 Task: Search for a guitar on Flipkart, compare options, and add your preferred choice to the cart.
Action: Mouse moved to (303, 55)
Screenshot: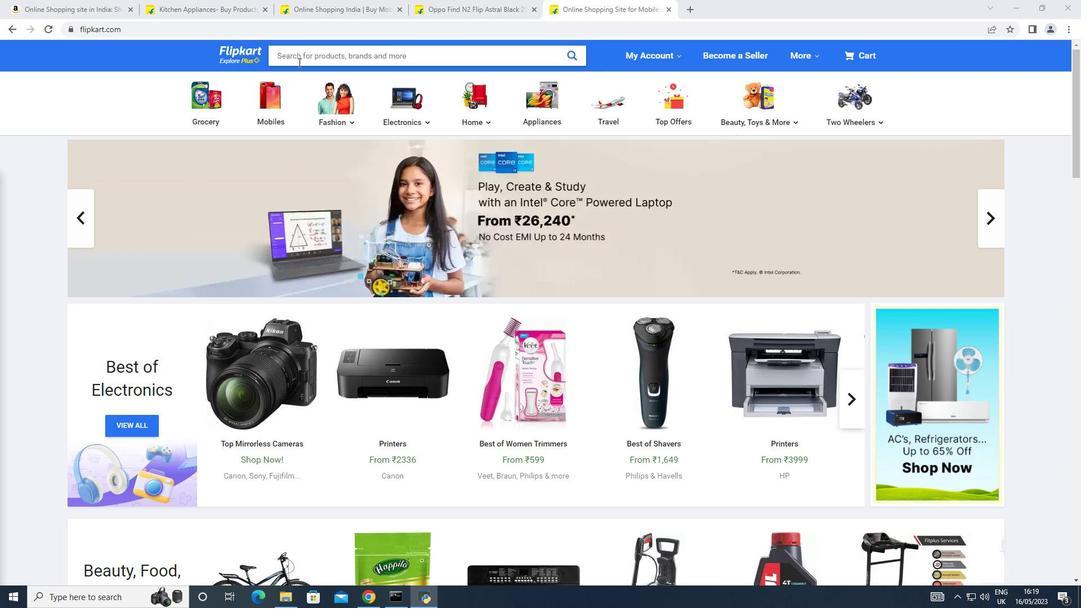 
Action: Mouse pressed left at (303, 55)
Screenshot: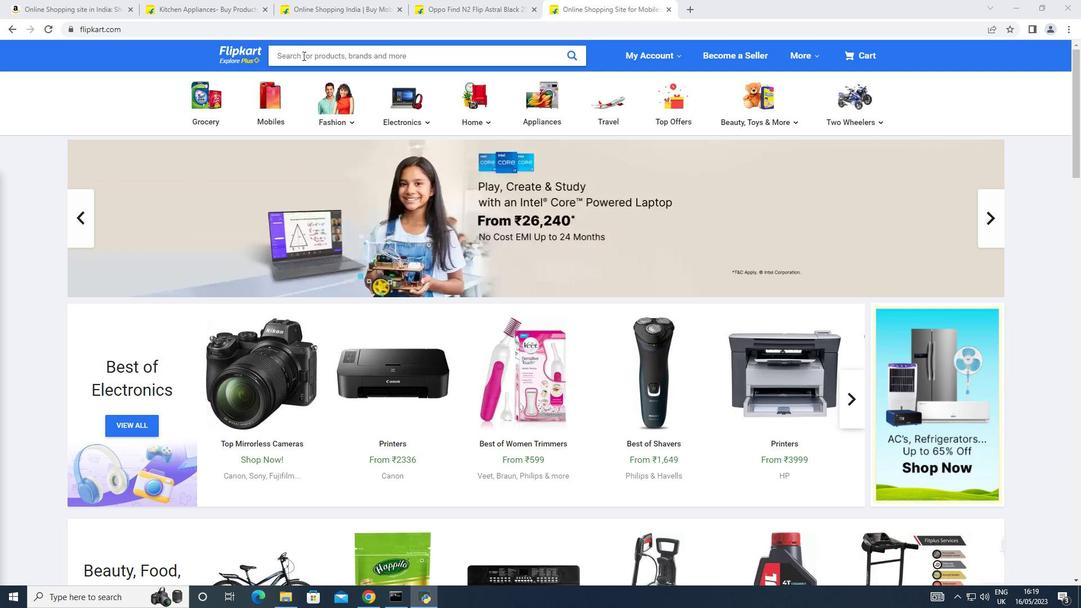 
Action: Key pressed <Key.shift><Key.shift><Key.shift>Guitar
Screenshot: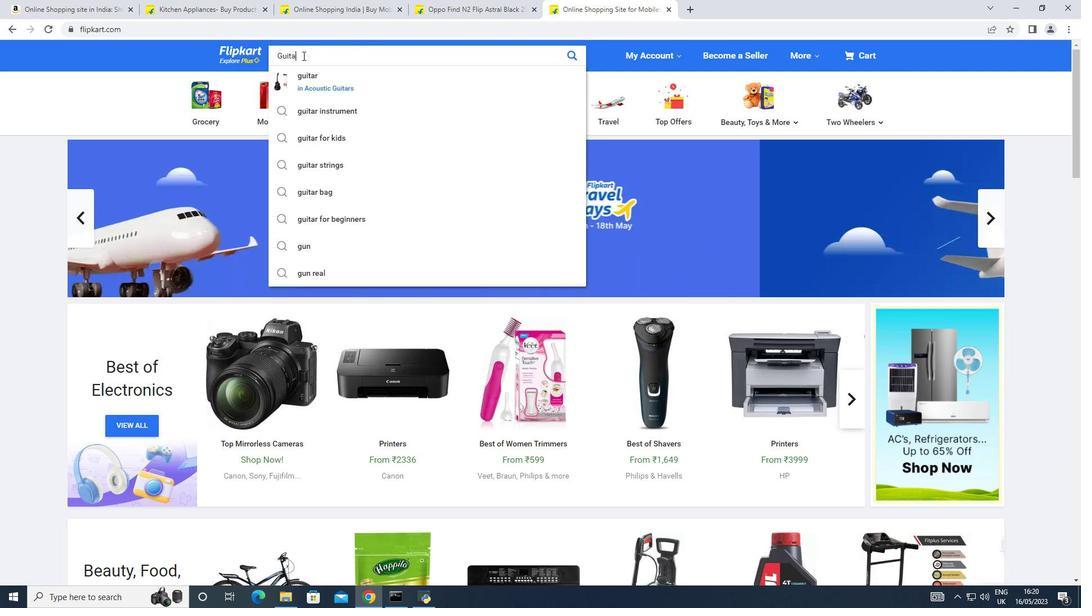 
Action: Mouse moved to (321, 78)
Screenshot: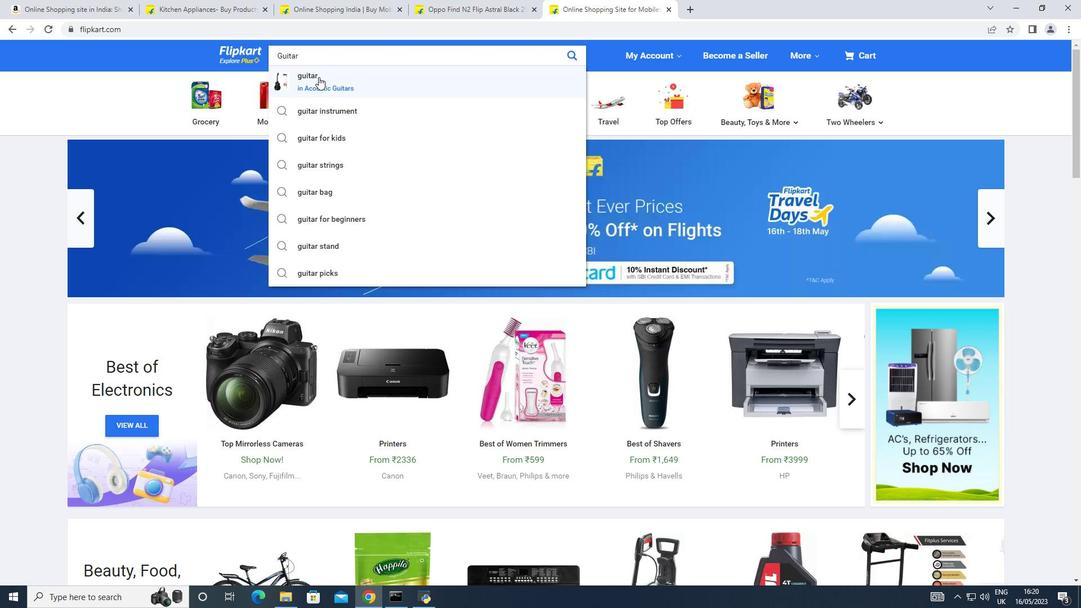 
Action: Mouse pressed left at (321, 78)
Screenshot: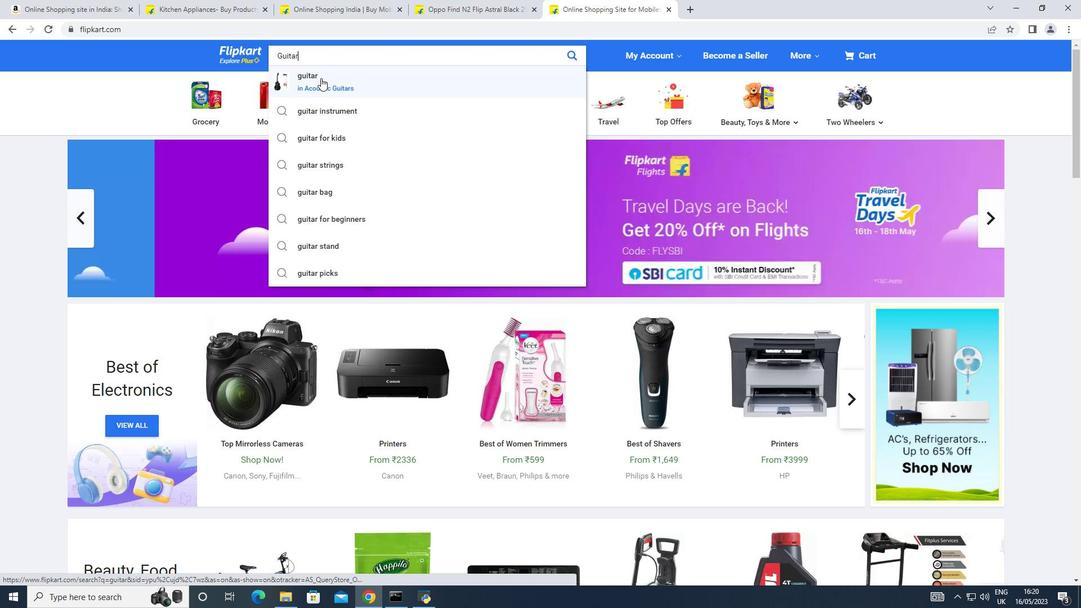 
Action: Mouse moved to (369, 205)
Screenshot: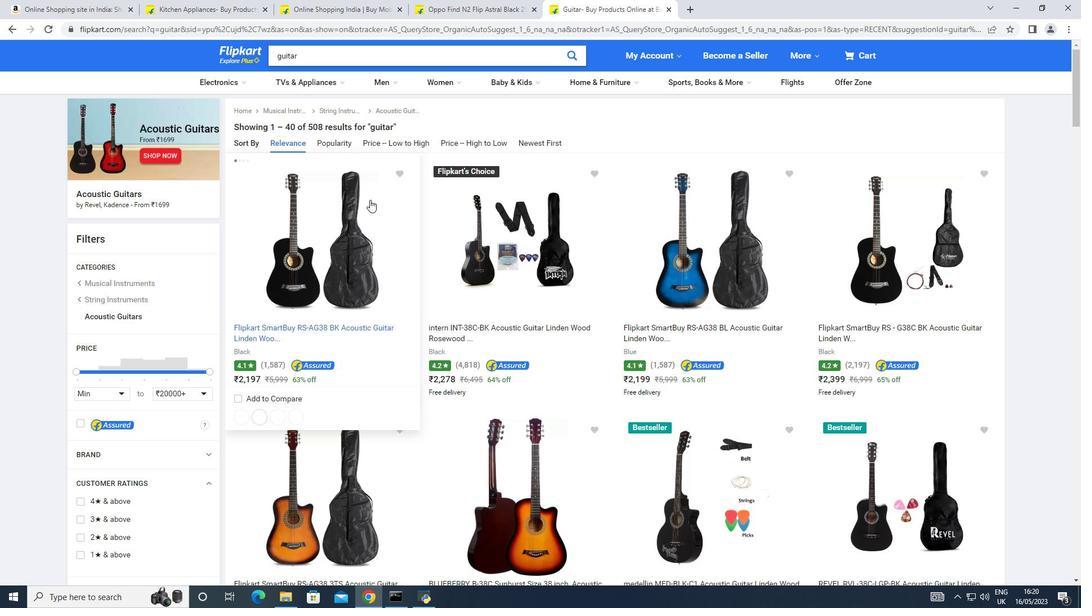 
Action: Mouse scrolled (369, 205) with delta (0, 0)
Screenshot: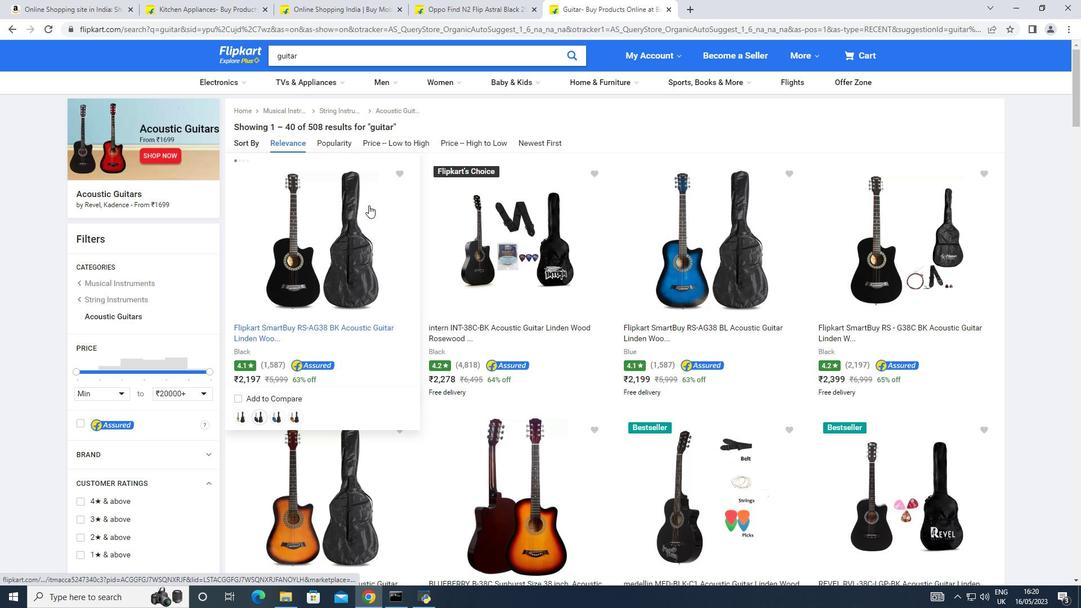 
Action: Mouse moved to (570, 230)
Screenshot: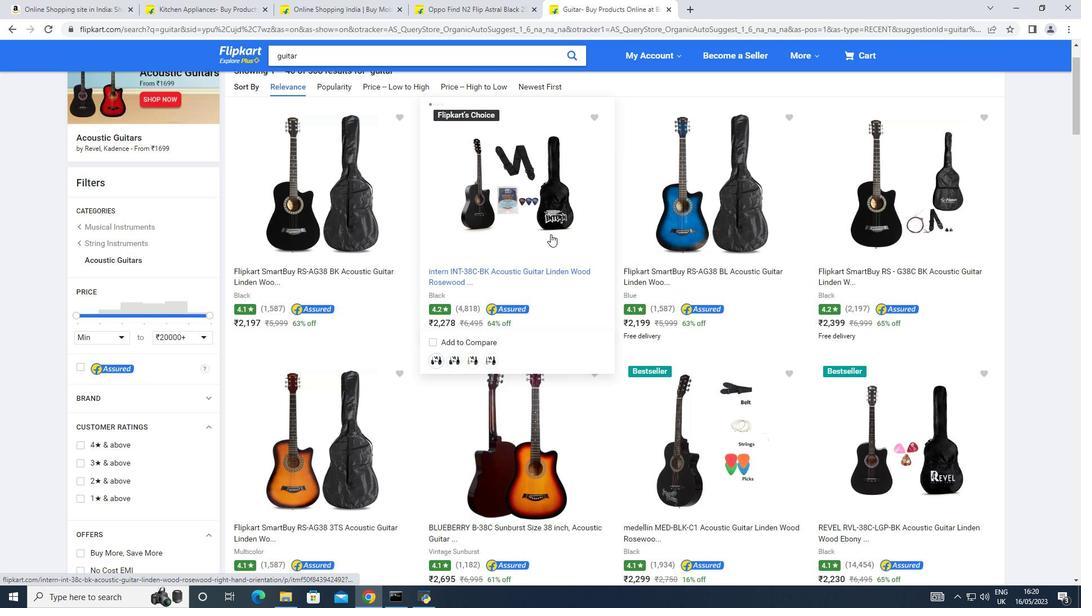 
Action: Mouse scrolled (570, 230) with delta (0, 0)
Screenshot: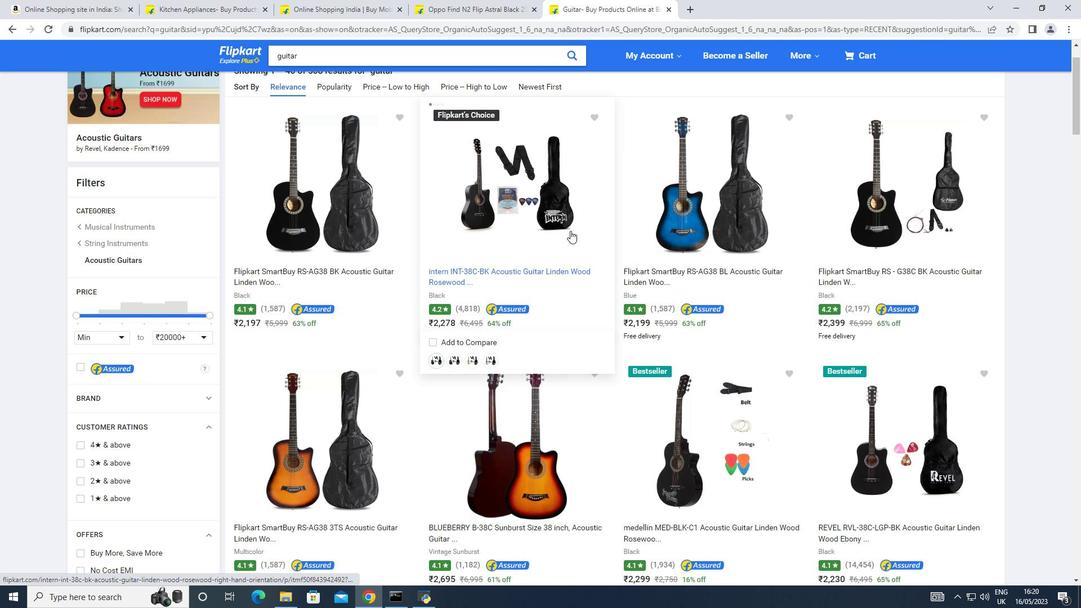 
Action: Mouse scrolled (570, 230) with delta (0, 0)
Screenshot: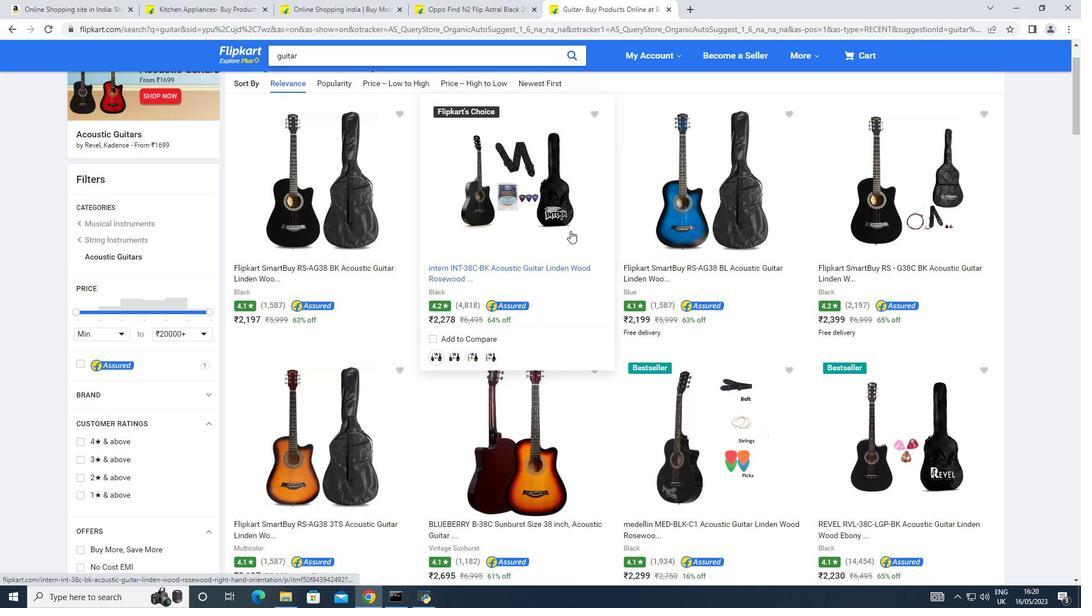 
Action: Mouse moved to (576, 232)
Screenshot: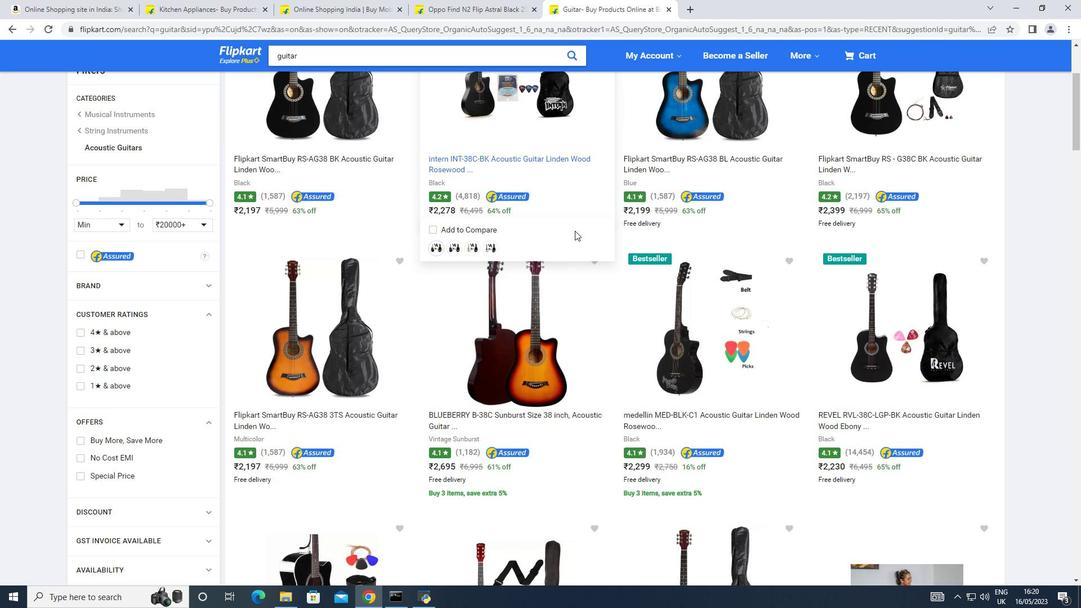 
Action: Mouse scrolled (576, 231) with delta (0, 0)
Screenshot: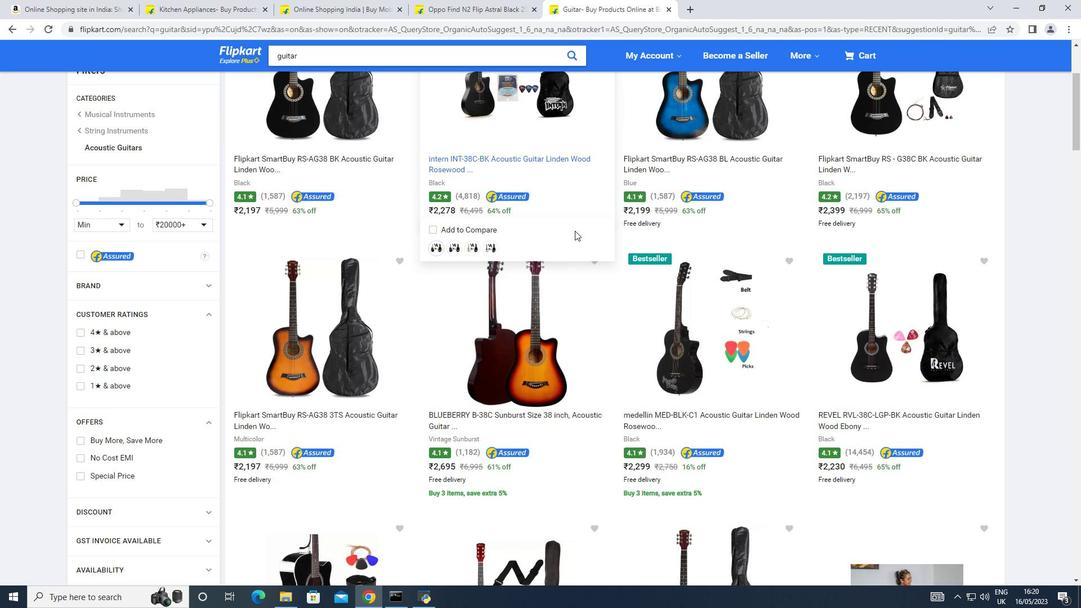 
Action: Mouse moved to (578, 233)
Screenshot: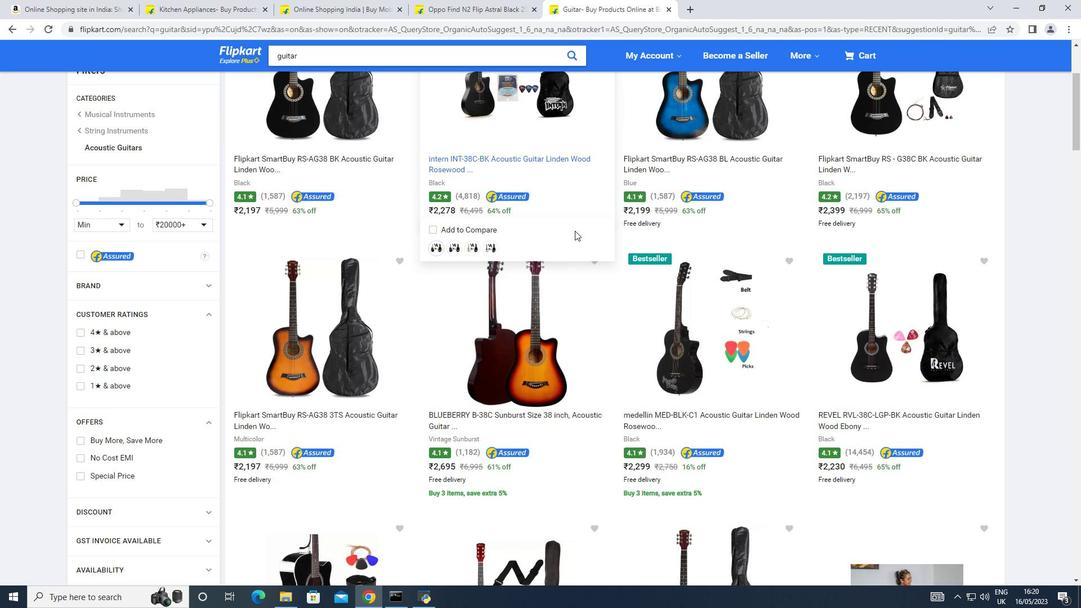 
Action: Mouse scrolled (578, 232) with delta (0, 0)
Screenshot: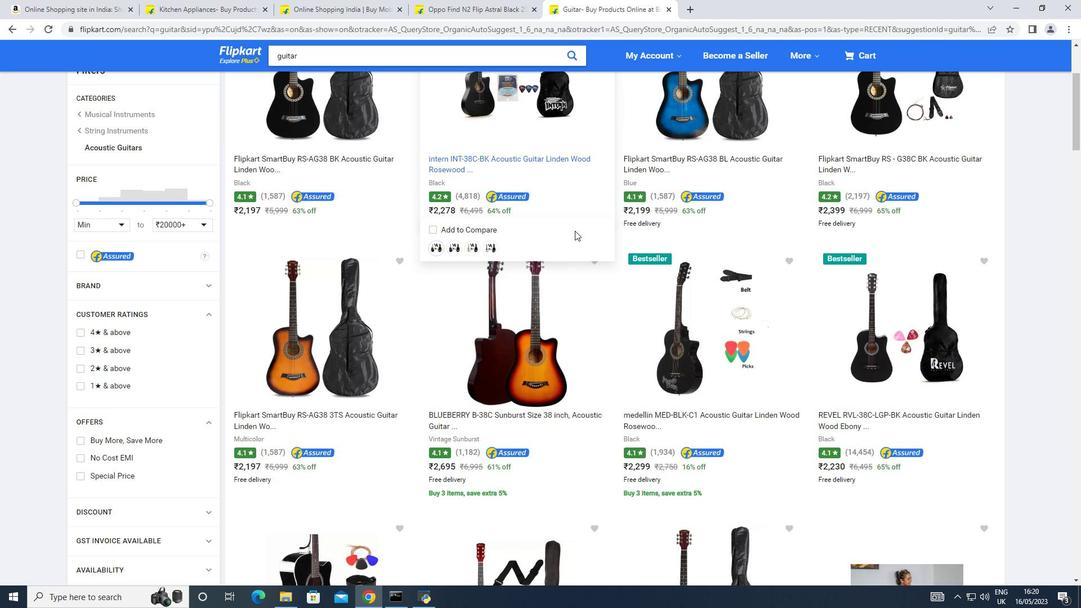 
Action: Mouse moved to (578, 233)
Screenshot: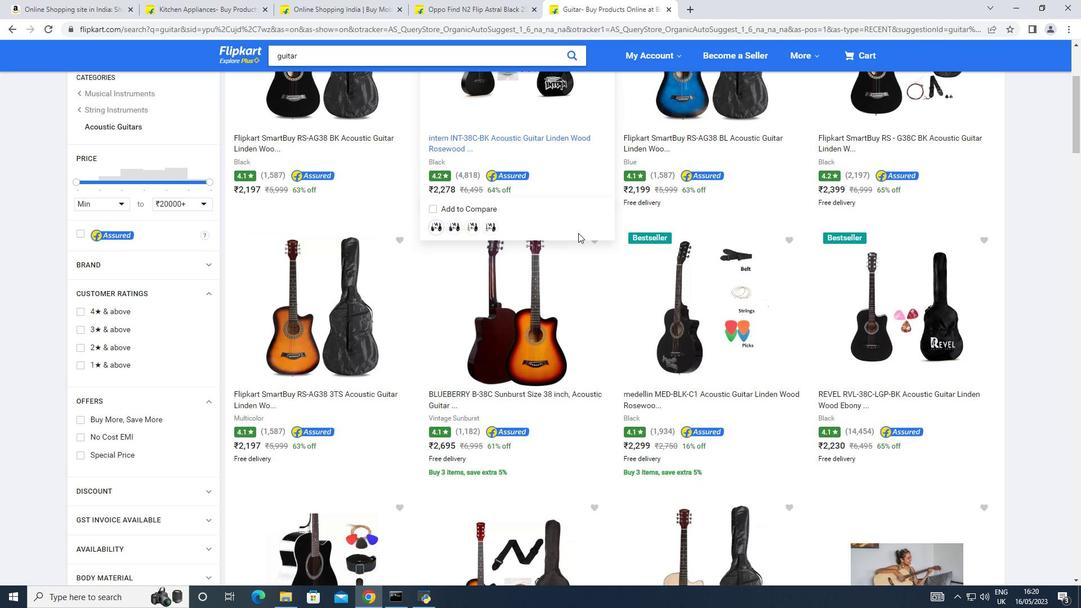 
Action: Mouse scrolled (578, 232) with delta (0, 0)
Screenshot: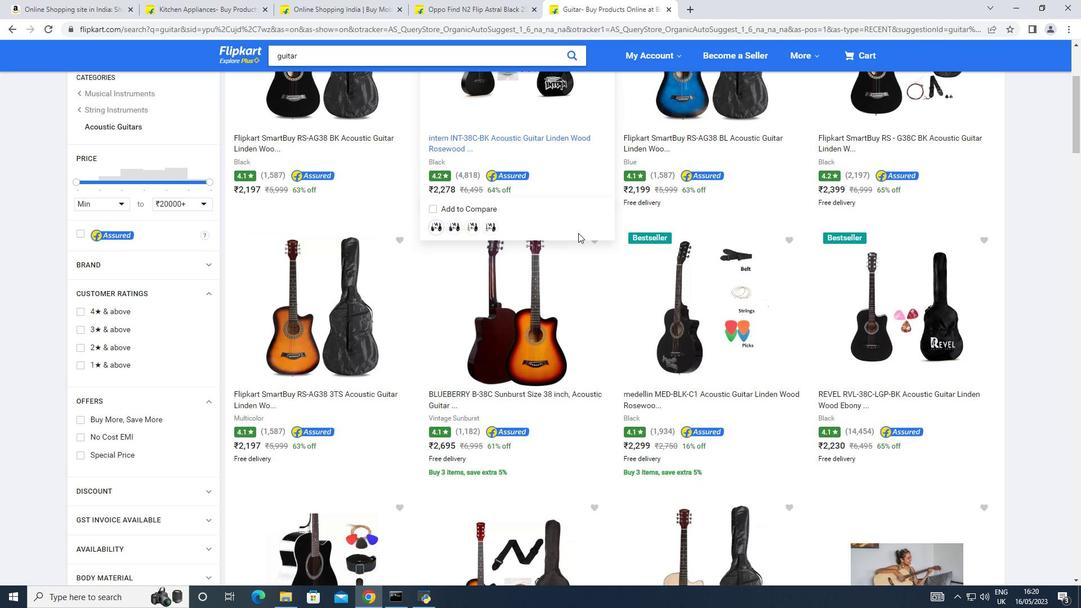 
Action: Mouse moved to (581, 233)
Screenshot: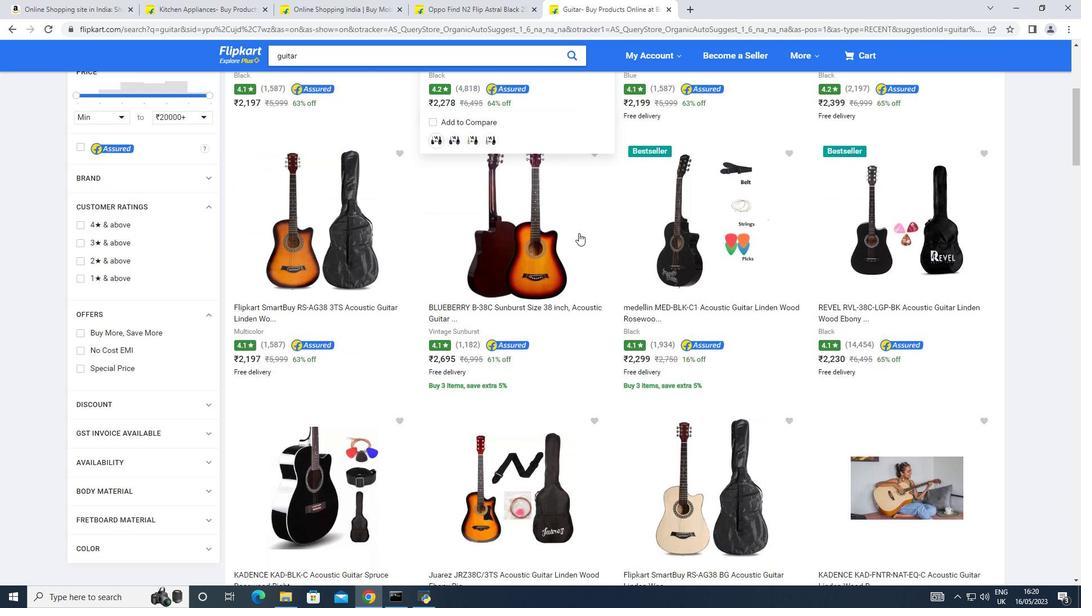 
Action: Mouse scrolled (581, 232) with delta (0, 0)
Screenshot: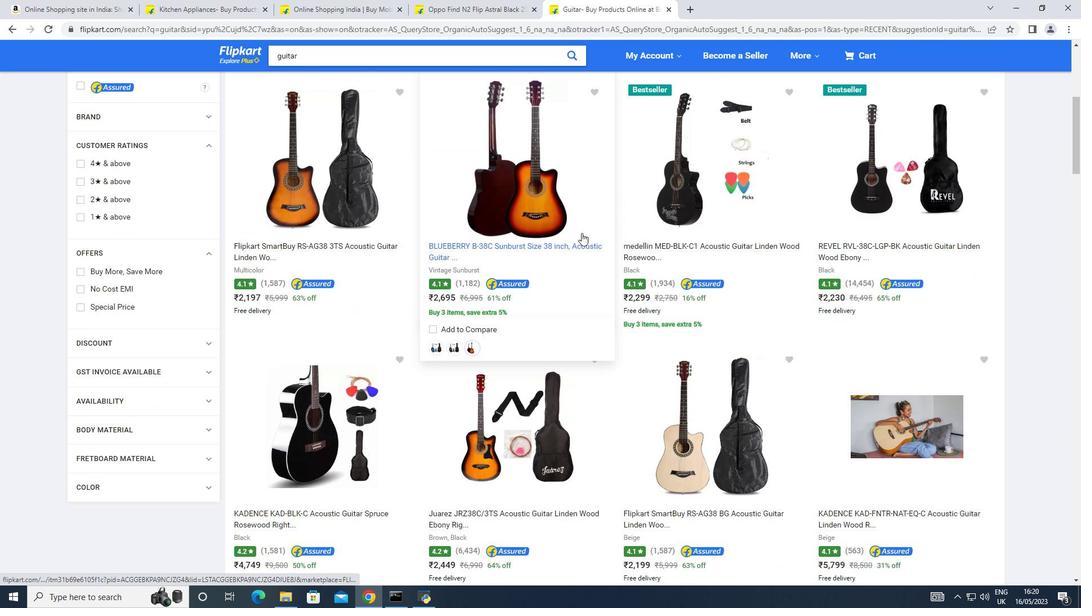 
Action: Mouse scrolled (581, 232) with delta (0, 0)
Screenshot: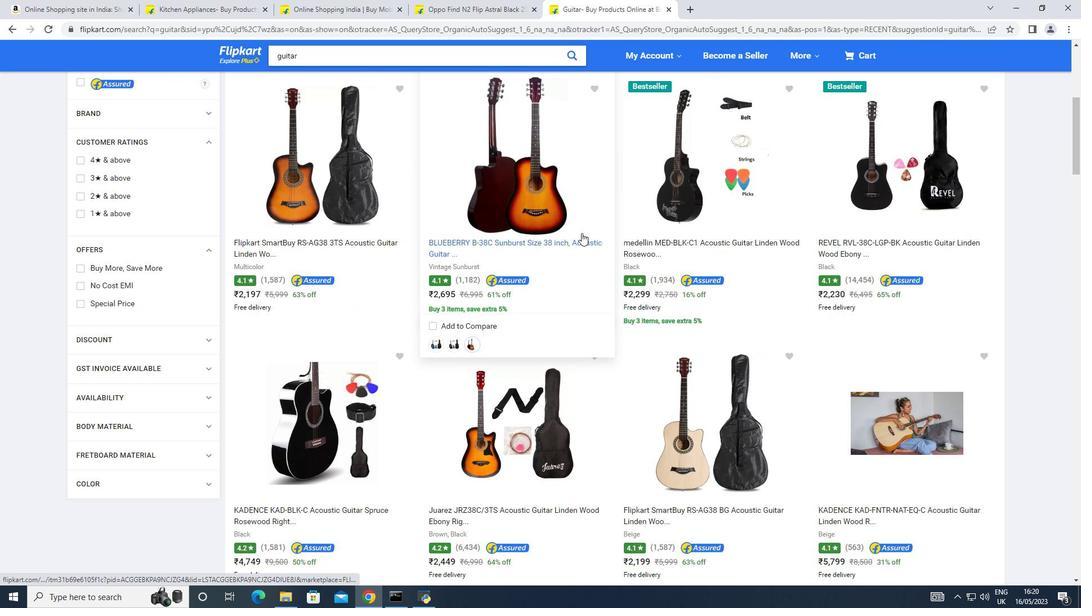 
Action: Mouse scrolled (581, 232) with delta (0, 0)
Screenshot: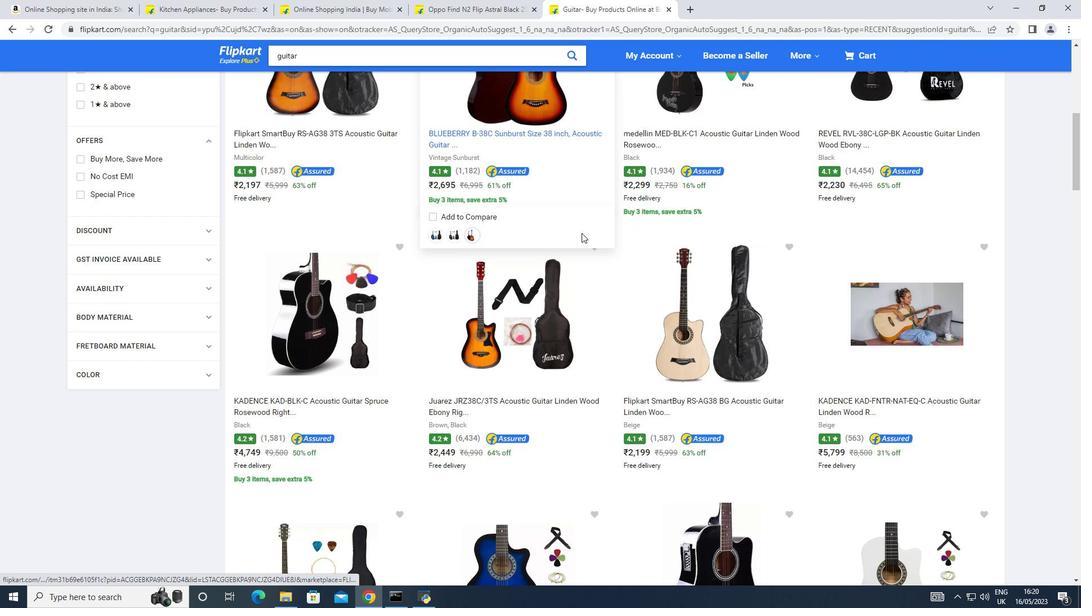 
Action: Mouse moved to (584, 228)
Screenshot: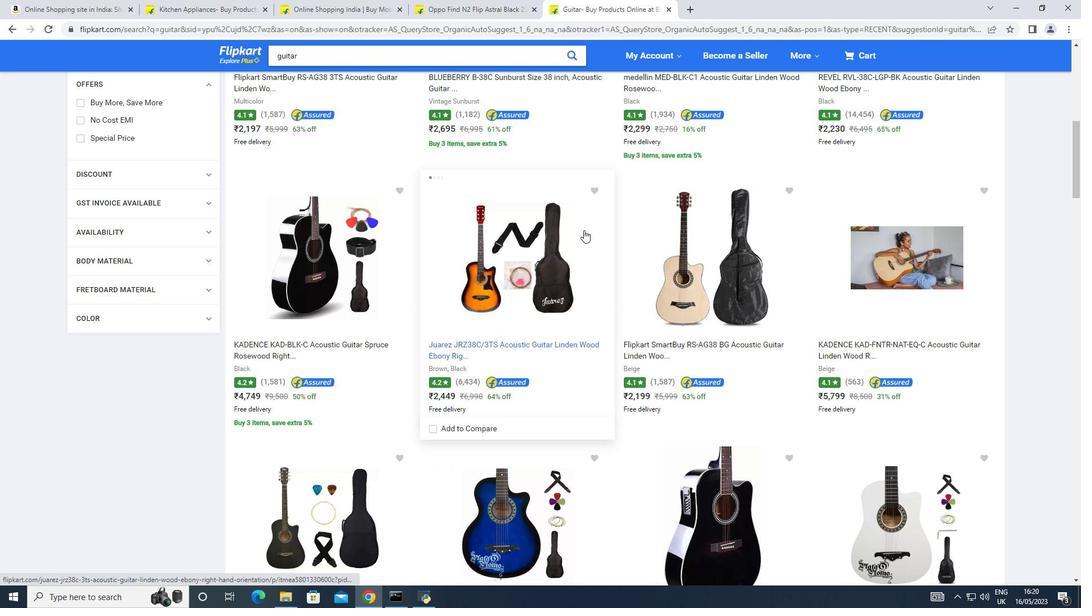 
Action: Mouse scrolled (584, 228) with delta (0, 0)
Screenshot: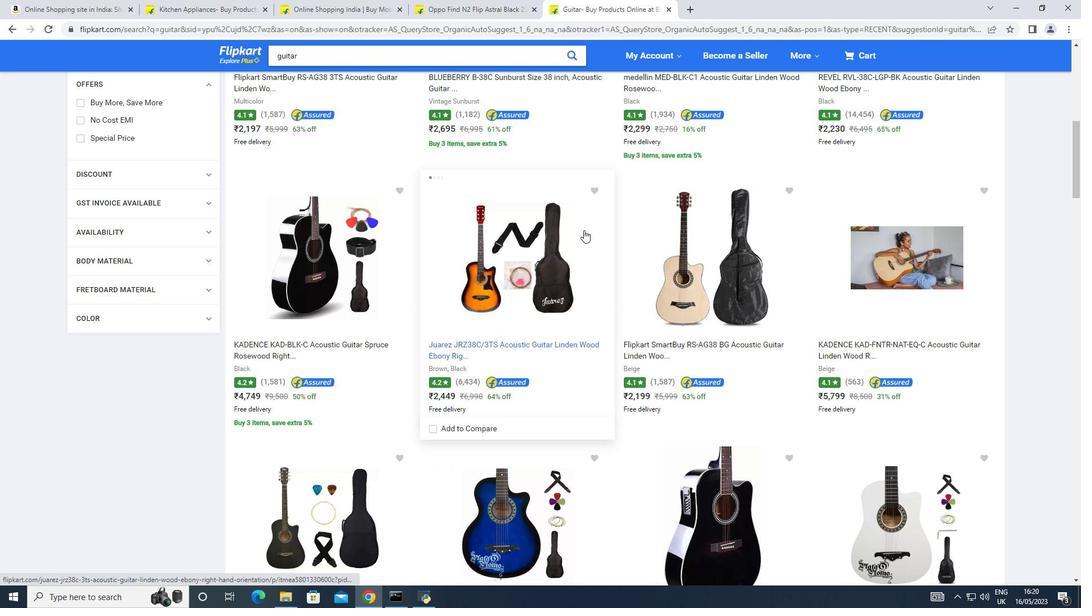 
Action: Mouse moved to (585, 230)
Screenshot: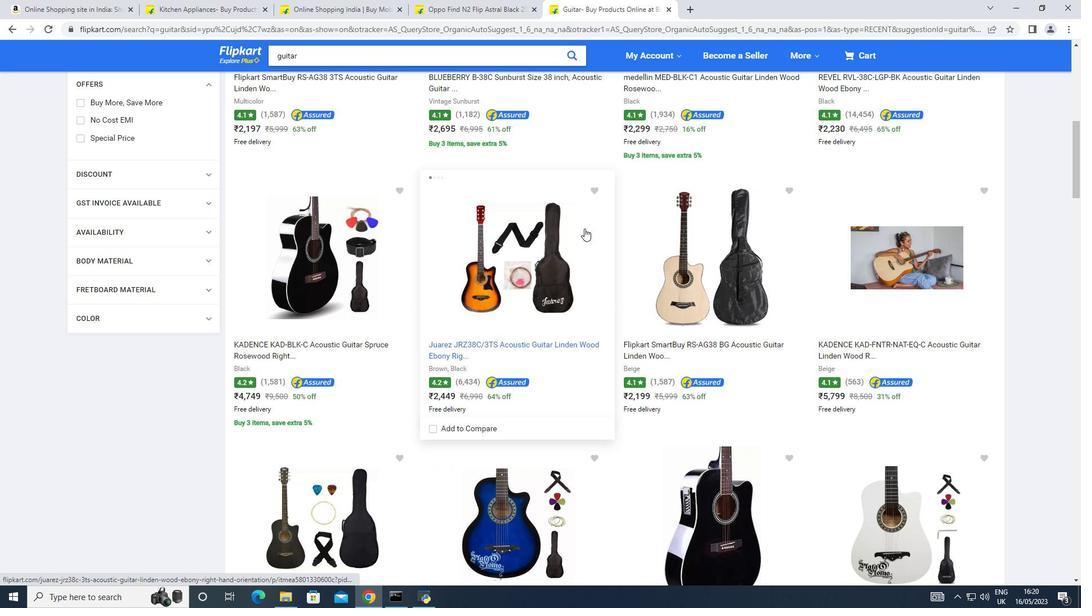 
Action: Mouse scrolled (585, 229) with delta (0, 0)
Screenshot: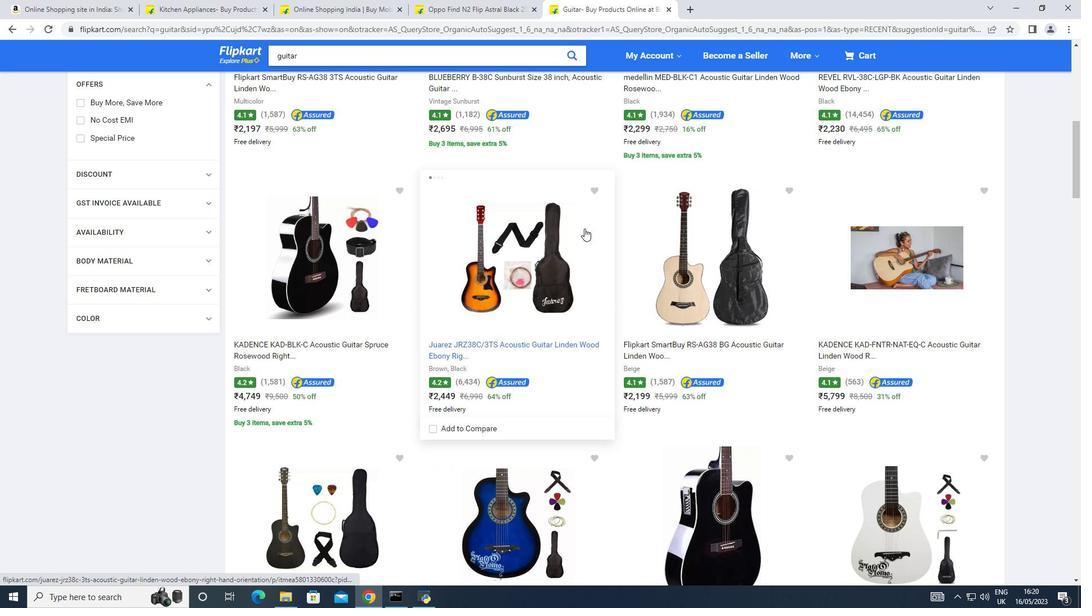 
Action: Mouse moved to (586, 234)
Screenshot: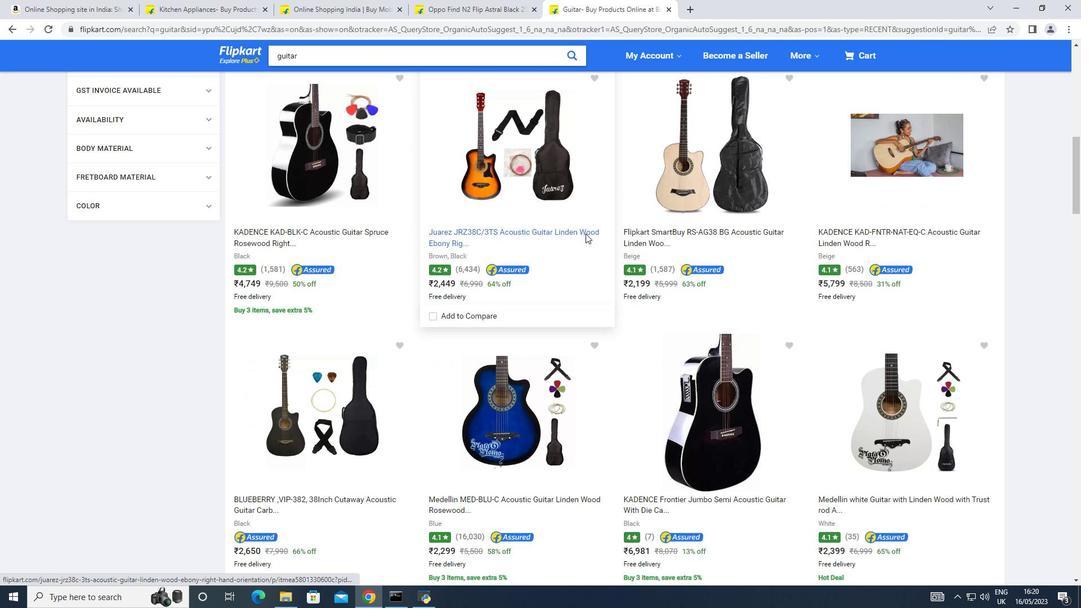 
Action: Mouse scrolled (586, 233) with delta (0, 0)
Screenshot: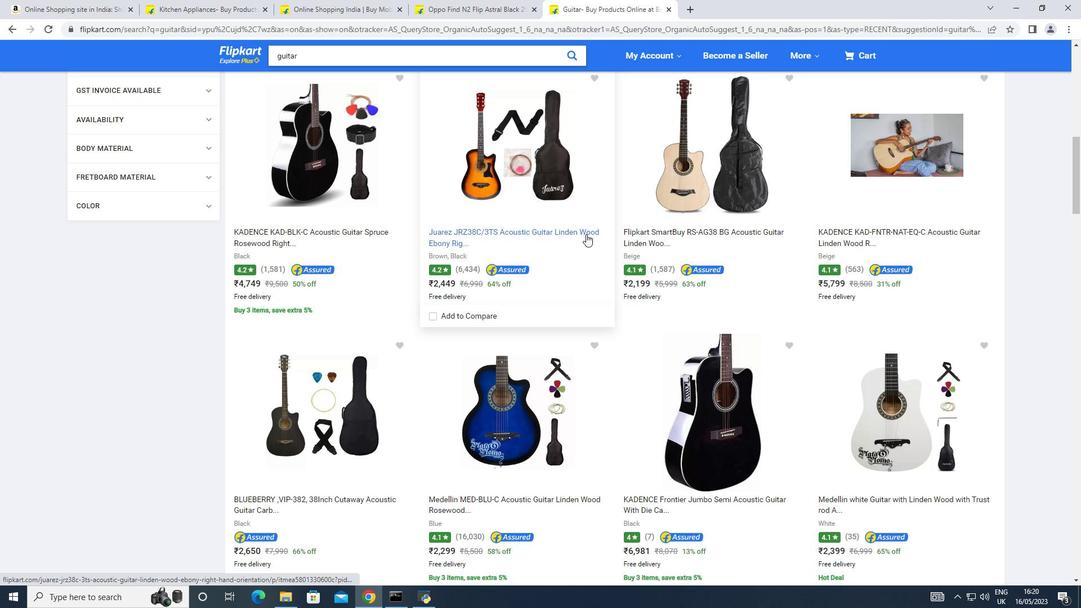
Action: Mouse moved to (587, 237)
Screenshot: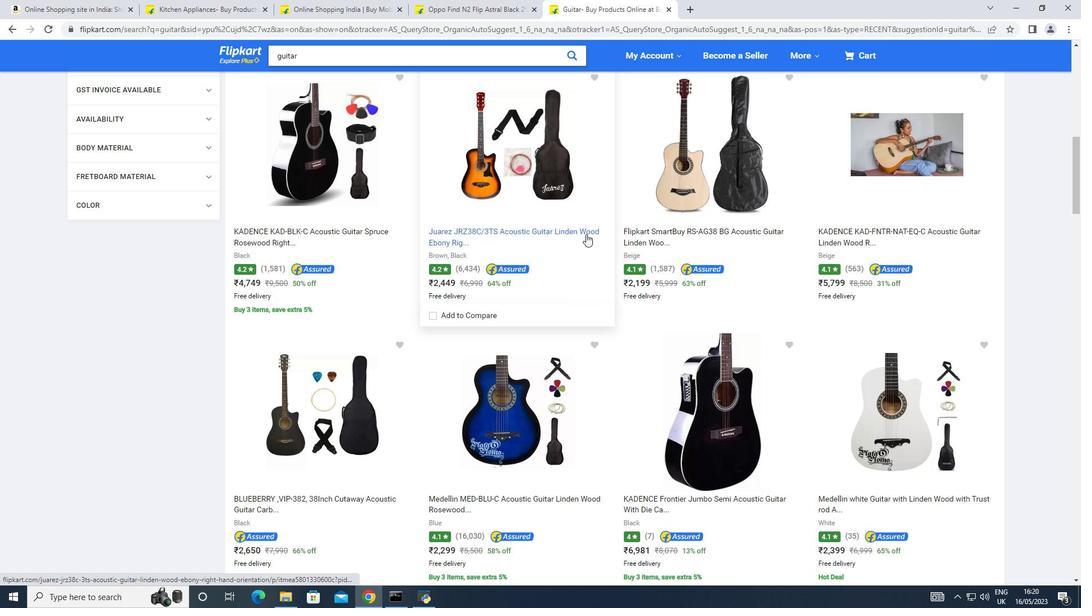 
Action: Mouse scrolled (587, 237) with delta (0, 0)
Screenshot: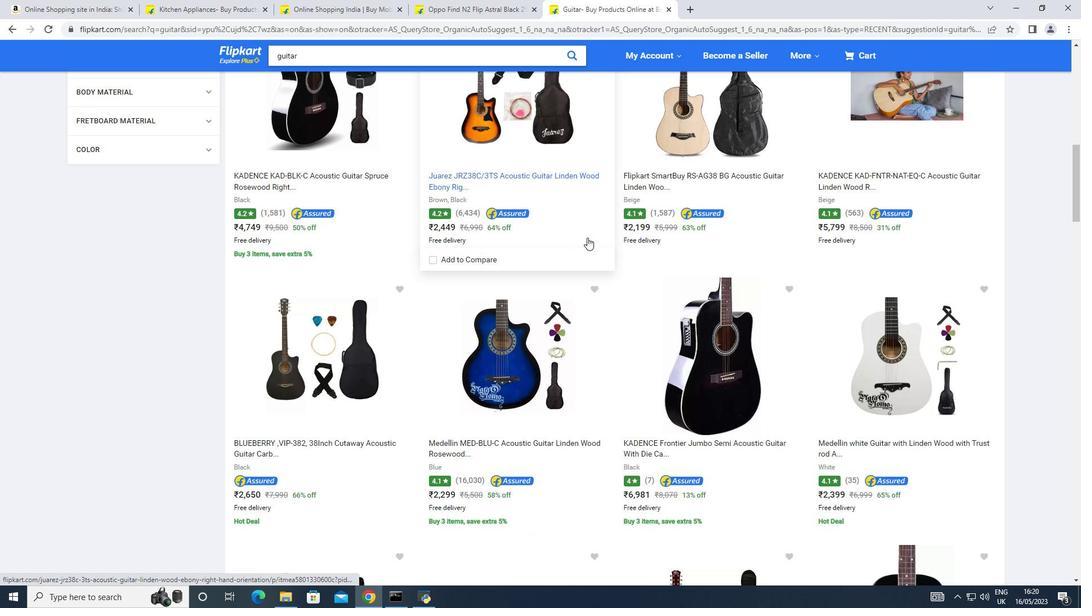 
Action: Mouse moved to (588, 238)
Screenshot: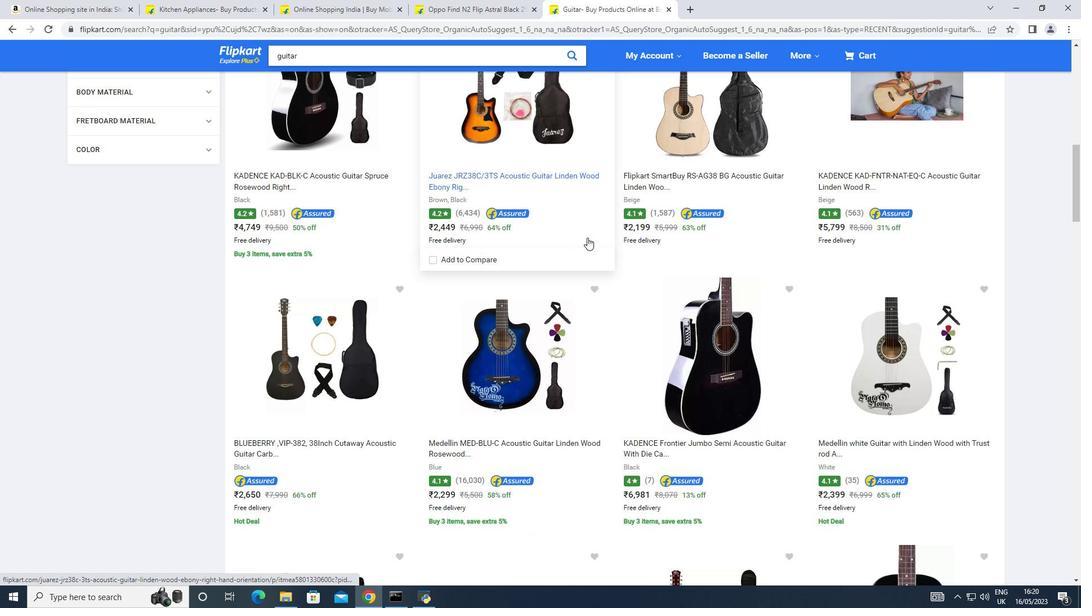 
Action: Mouse scrolled (588, 237) with delta (0, 0)
Screenshot: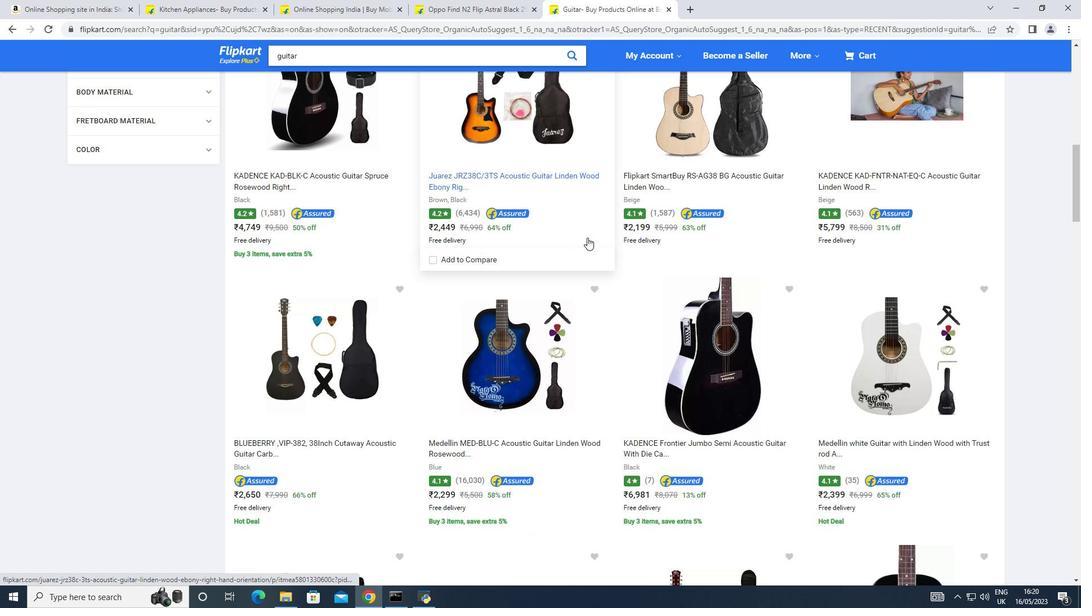 
Action: Mouse moved to (592, 237)
Screenshot: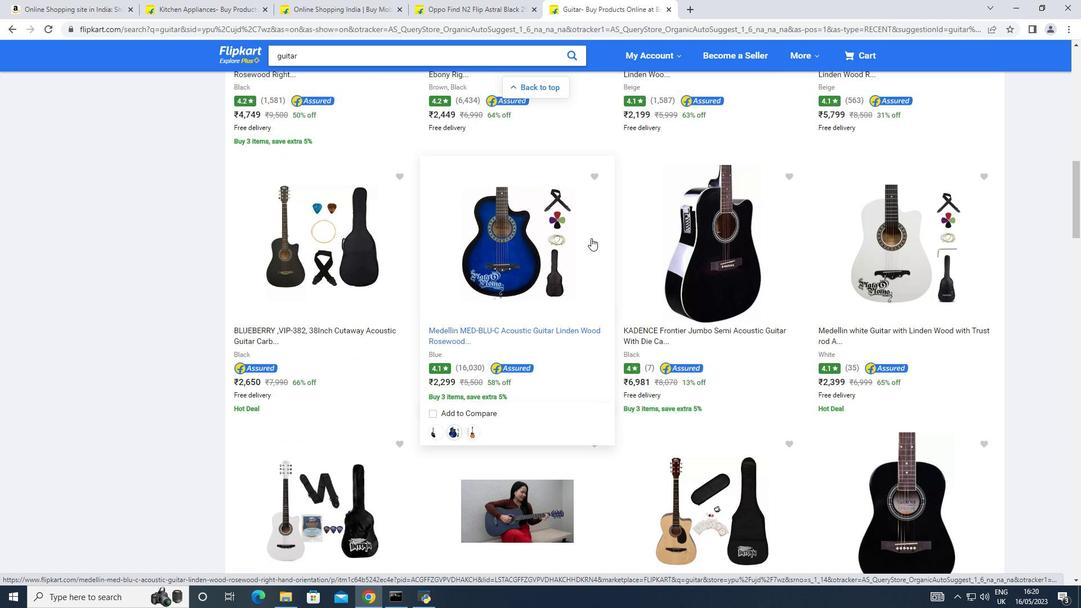 
Action: Mouse scrolled (592, 237) with delta (0, 0)
Screenshot: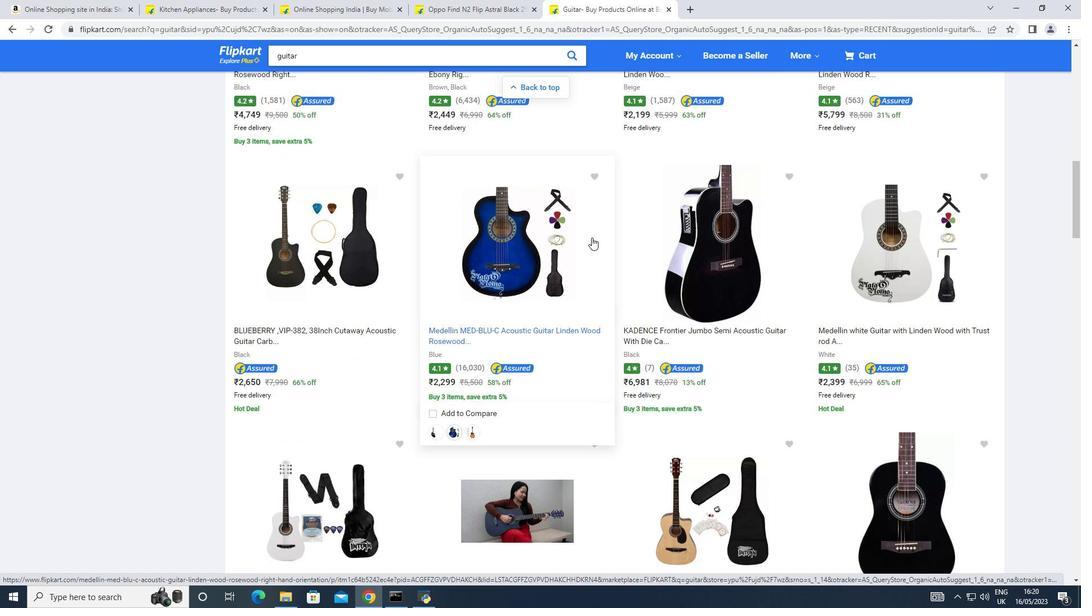 
Action: Mouse scrolled (592, 237) with delta (0, 0)
Screenshot: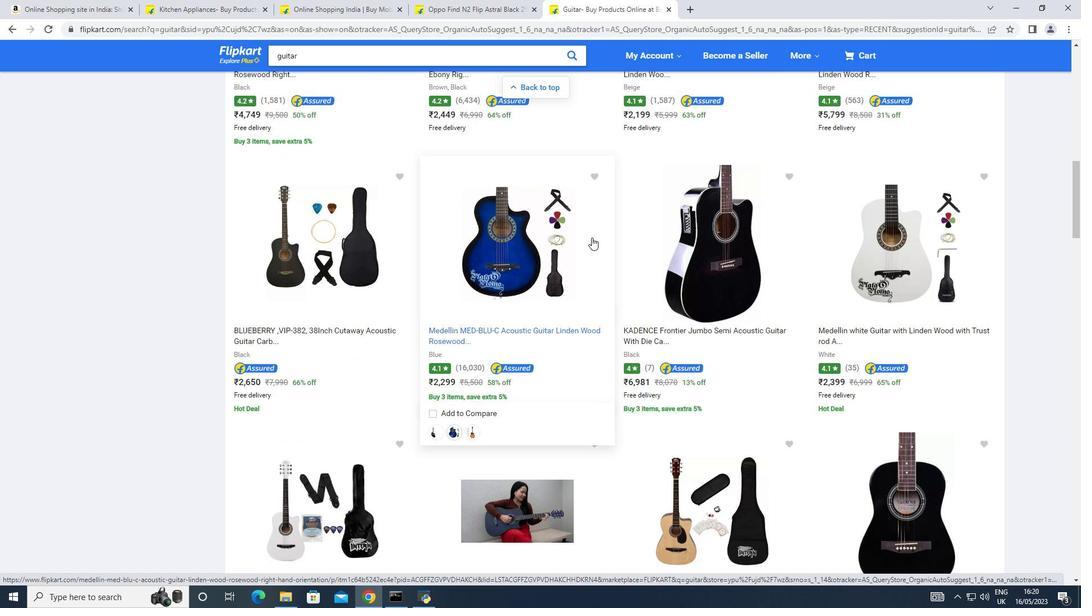 
Action: Mouse scrolled (592, 237) with delta (0, 0)
Screenshot: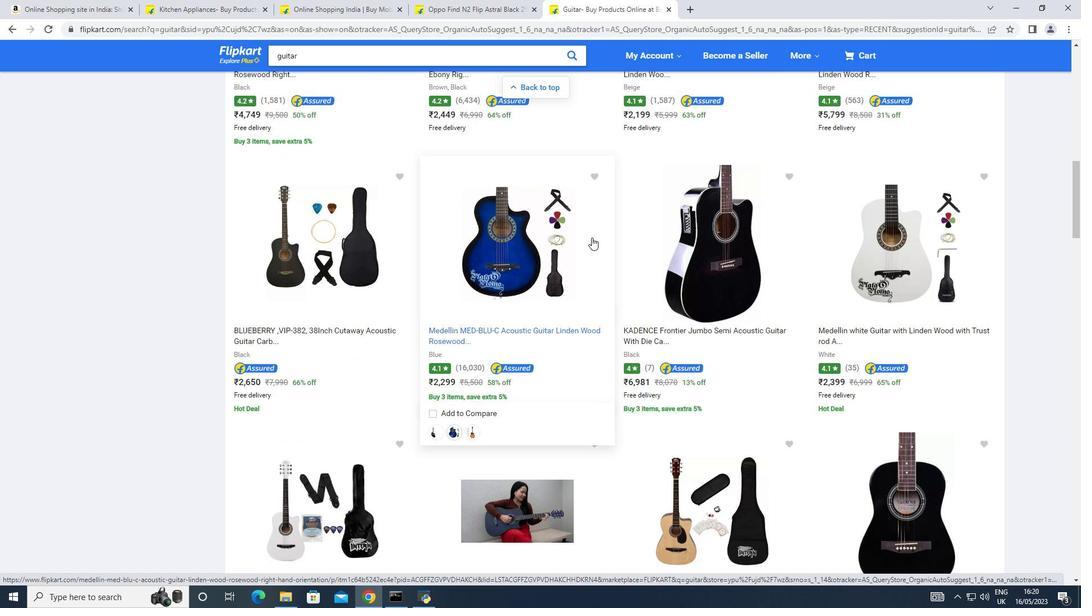 
Action: Mouse moved to (589, 286)
Screenshot: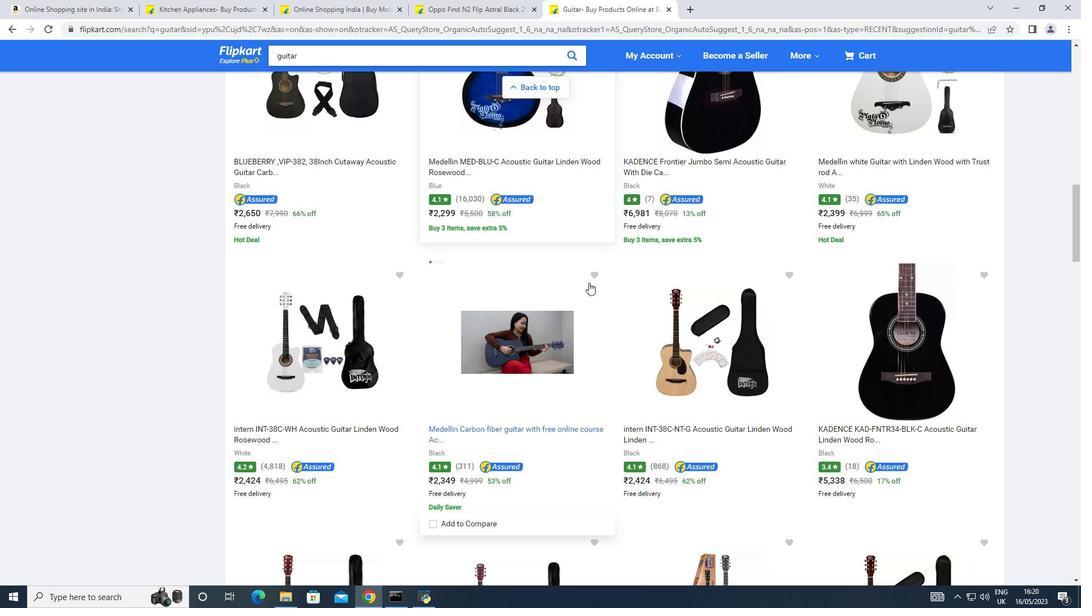 
Action: Mouse scrolled (589, 285) with delta (0, 0)
Screenshot: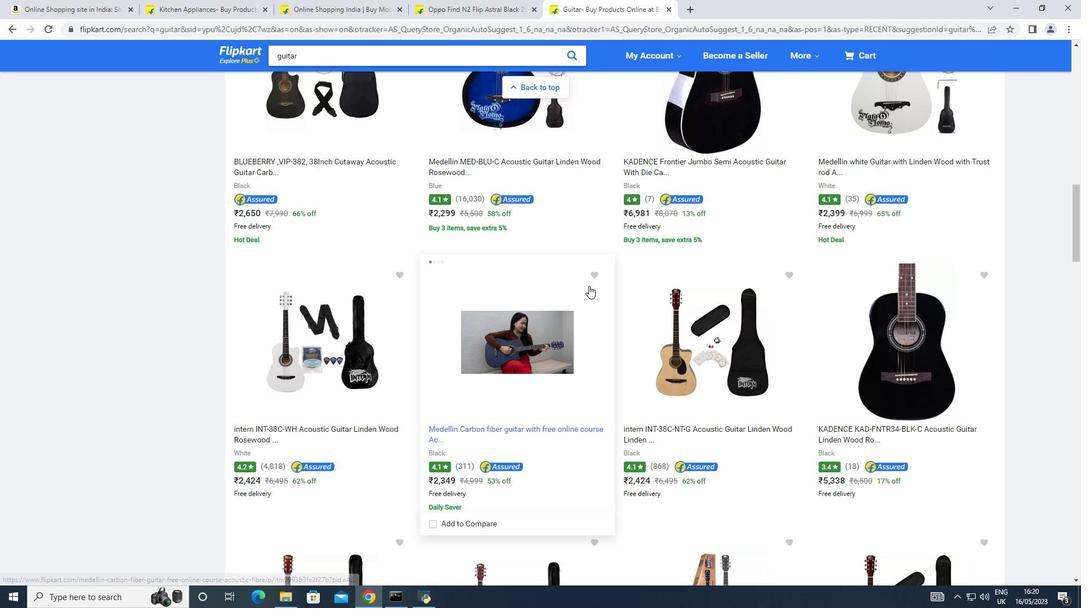 
Action: Mouse scrolled (589, 285) with delta (0, 0)
Screenshot: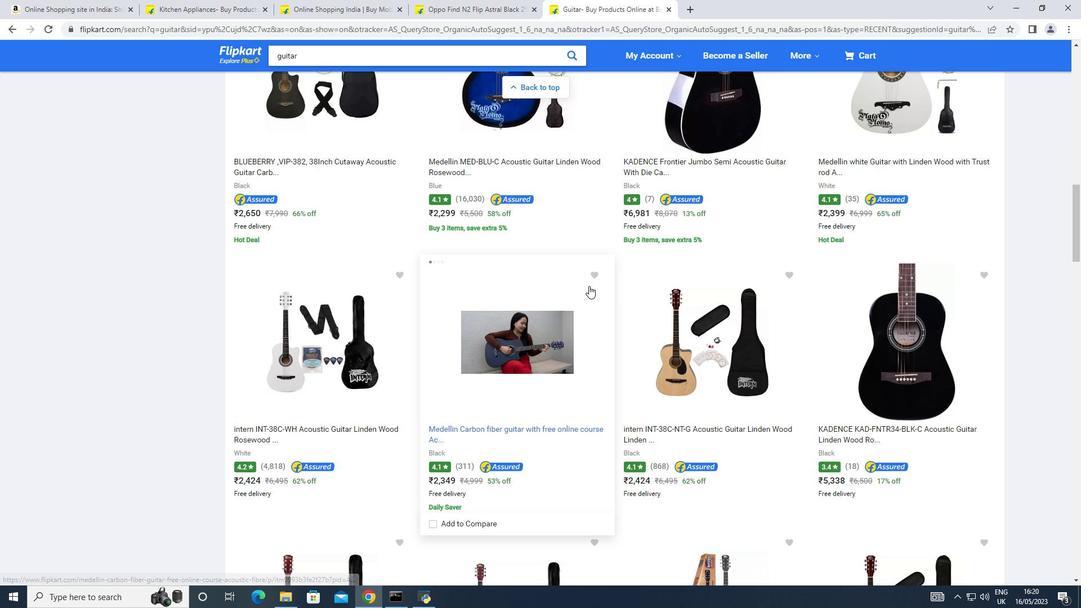 
Action: Mouse moved to (592, 282)
Screenshot: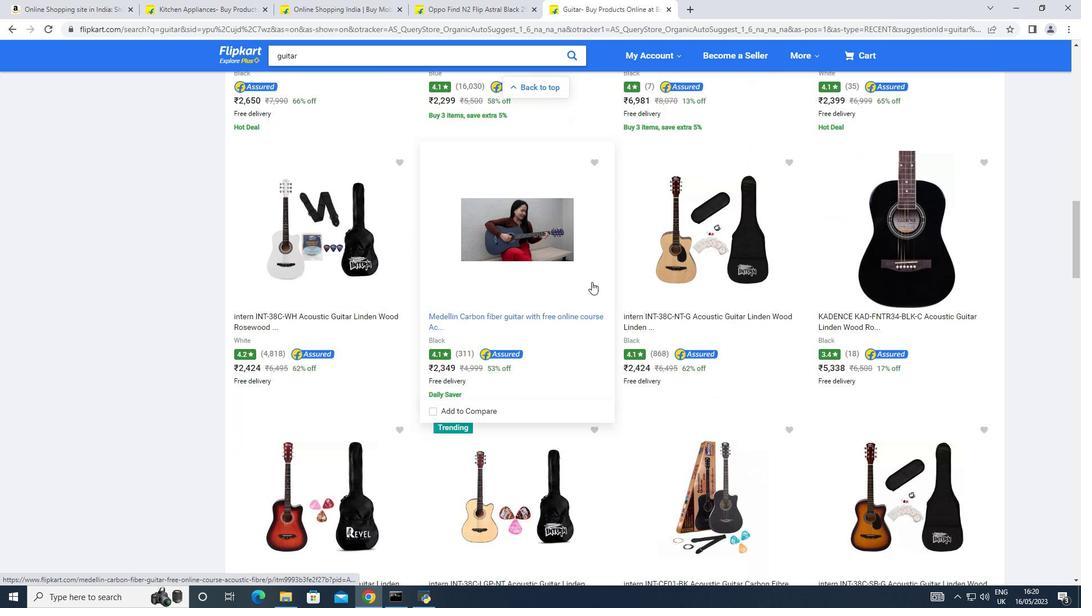 
Action: Mouse scrolled (592, 281) with delta (0, 0)
Screenshot: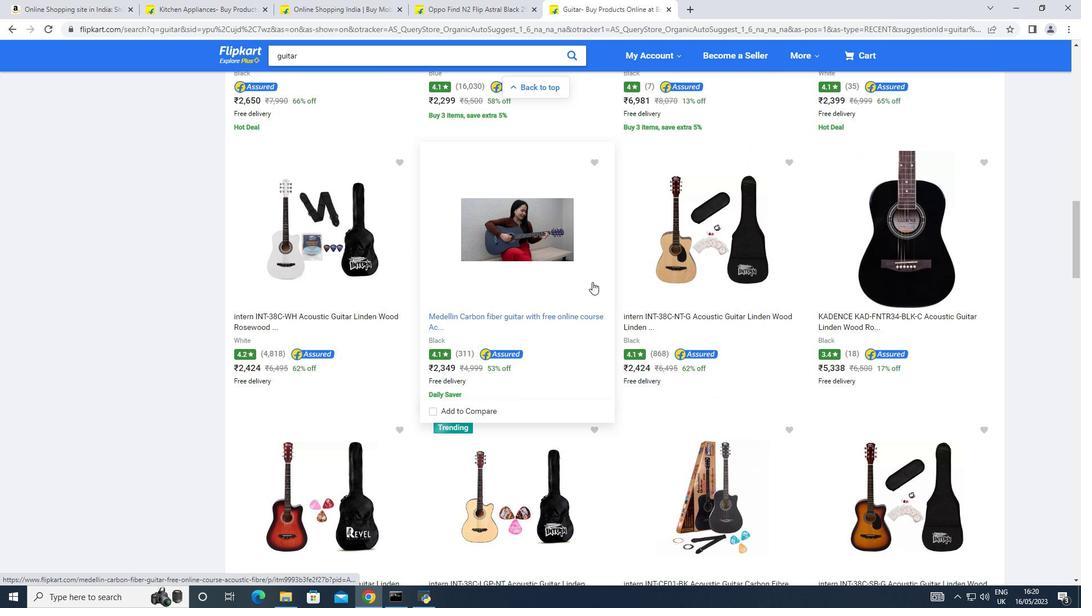 
Action: Mouse scrolled (592, 281) with delta (0, 0)
Screenshot: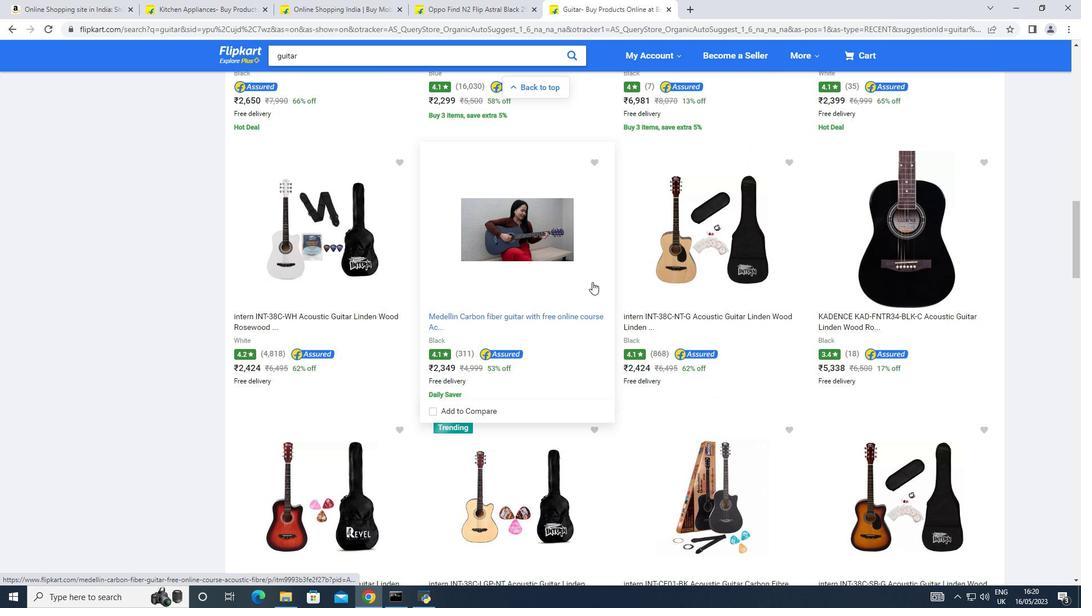 
Action: Mouse scrolled (592, 281) with delta (0, 0)
Screenshot: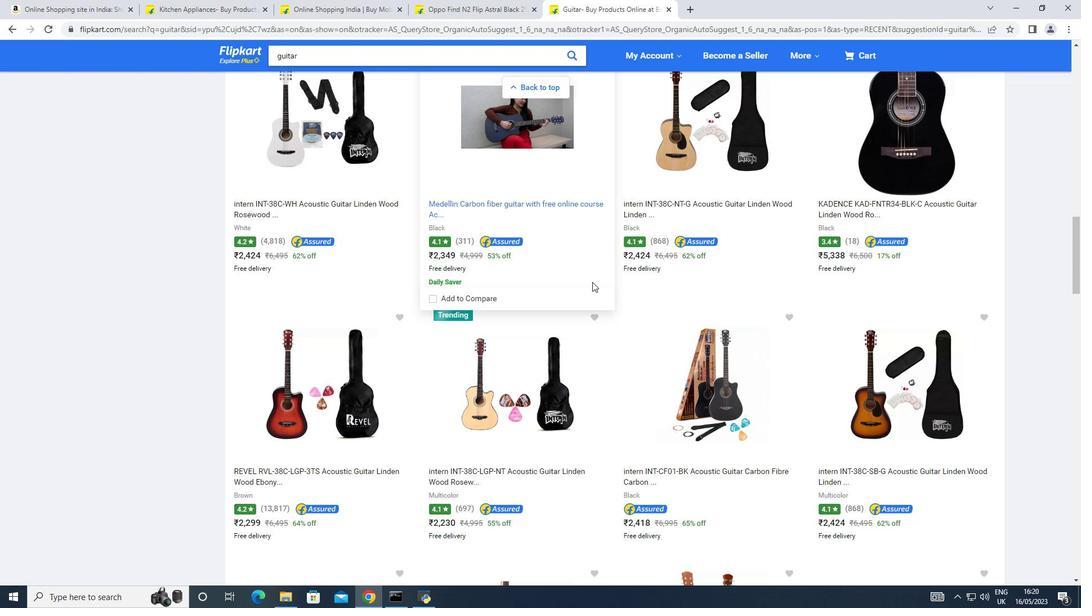 
Action: Mouse scrolled (592, 281) with delta (0, 0)
Screenshot: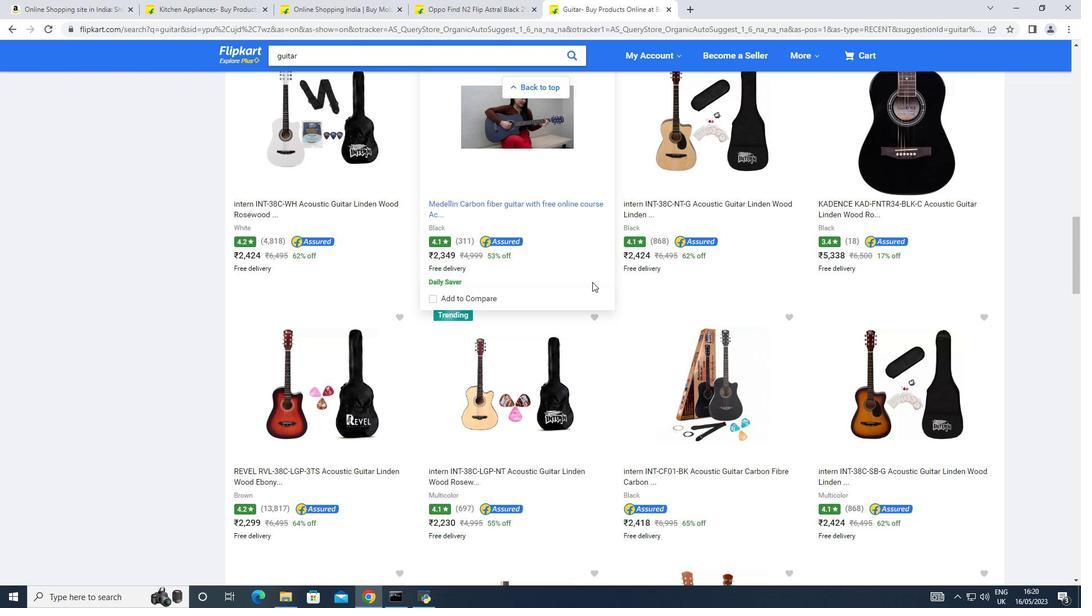 
Action: Mouse moved to (594, 280)
Screenshot: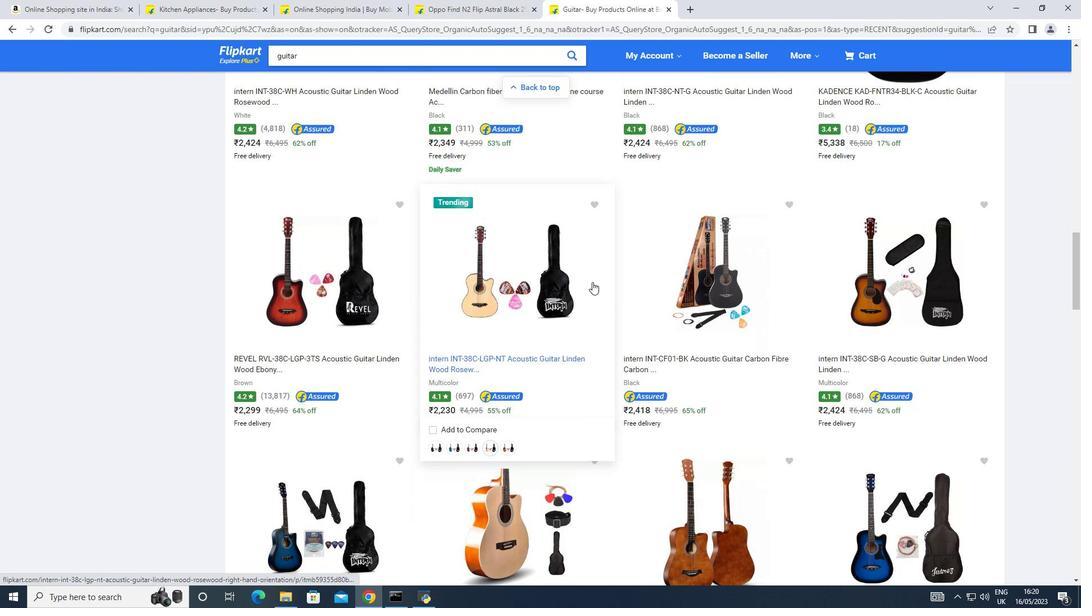 
Action: Mouse scrolled (594, 280) with delta (0, 0)
Screenshot: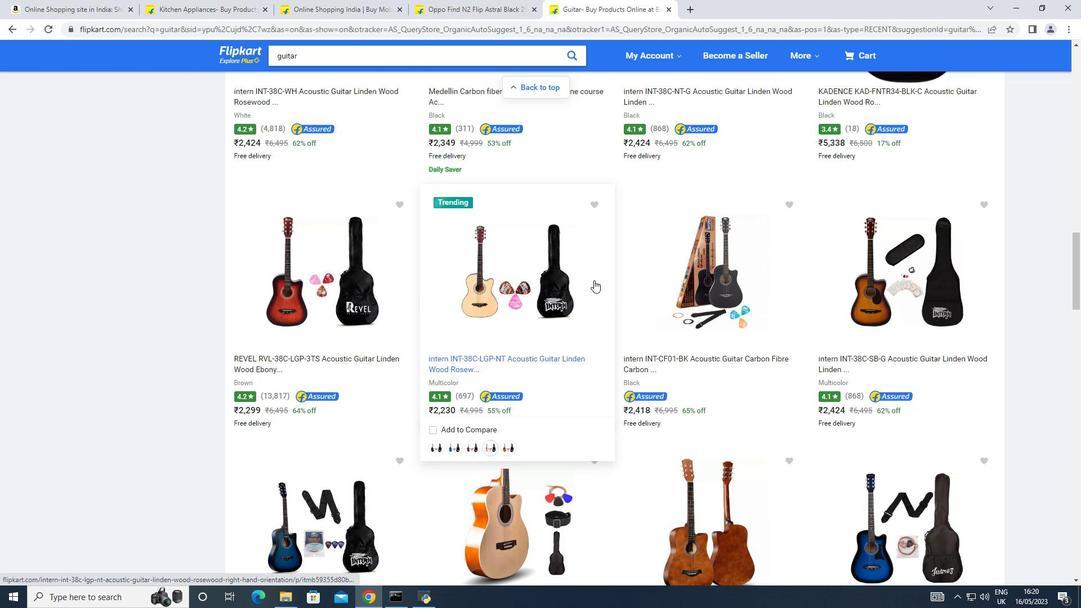 
Action: Mouse scrolled (594, 280) with delta (0, 0)
Screenshot: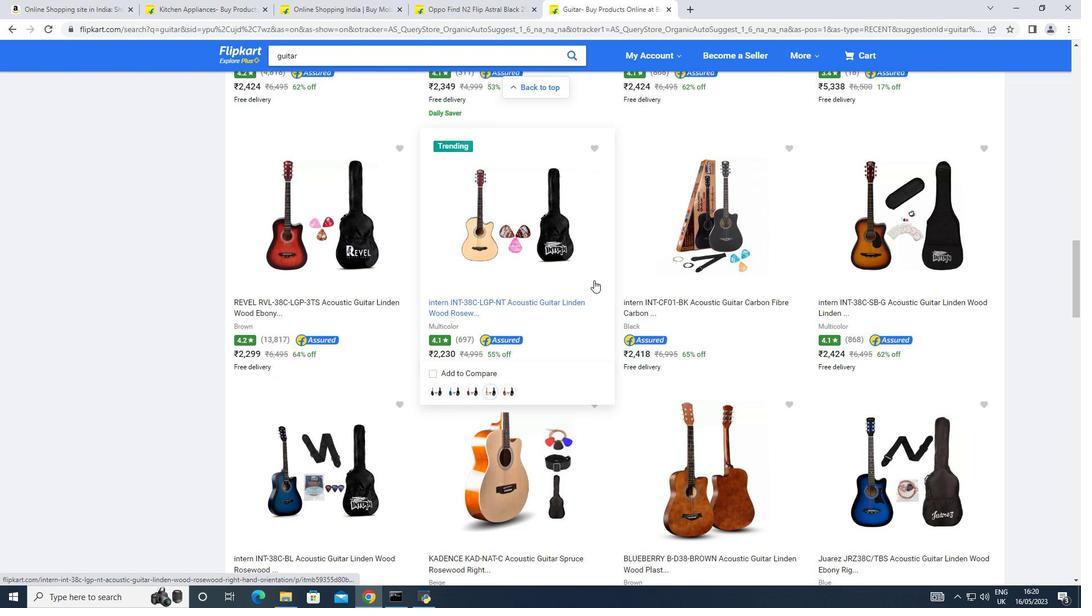 
Action: Mouse scrolled (594, 280) with delta (0, 0)
Screenshot: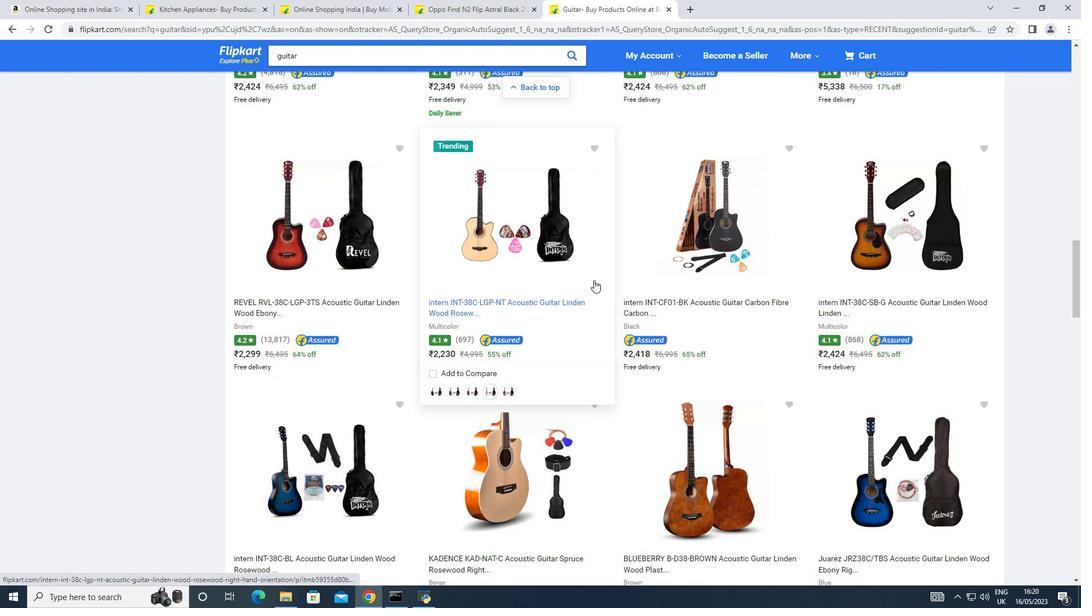 
Action: Mouse scrolled (594, 280) with delta (0, 0)
Screenshot: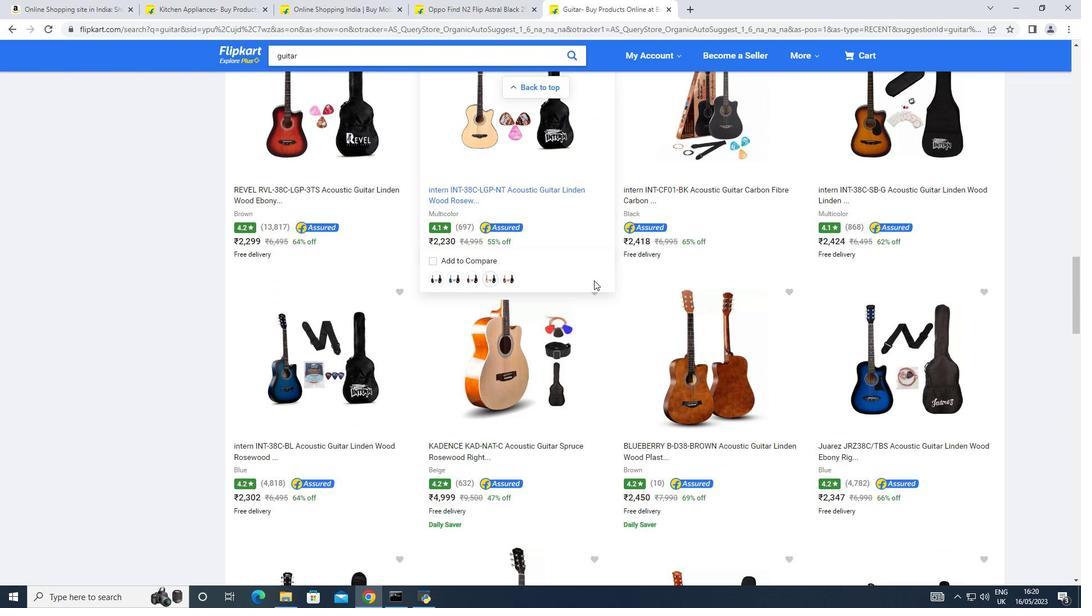 
Action: Mouse scrolled (594, 280) with delta (0, 0)
Screenshot: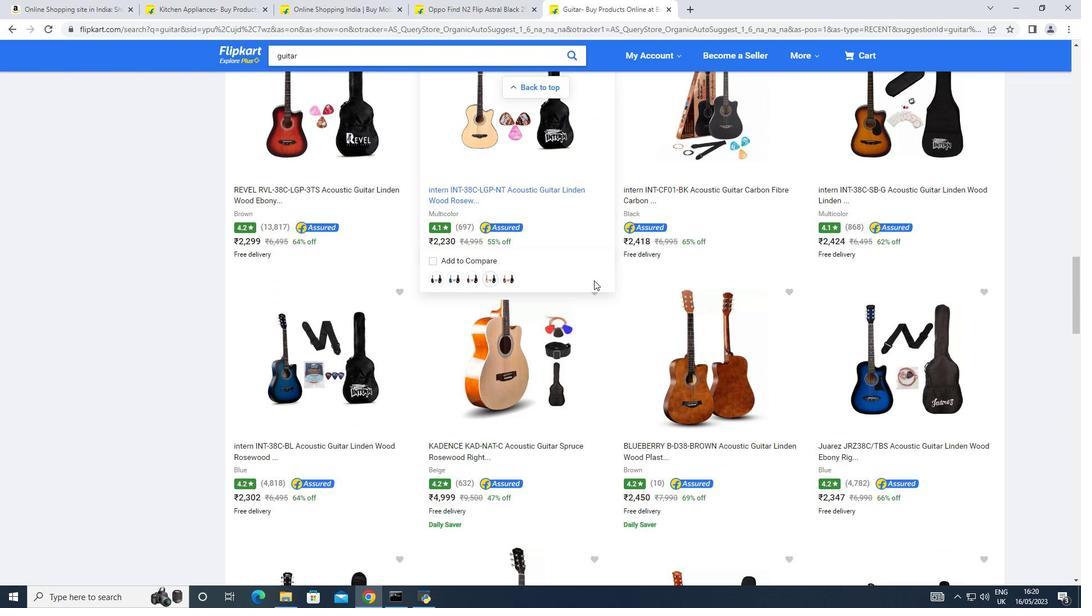 
Action: Mouse scrolled (594, 280) with delta (0, 0)
Screenshot: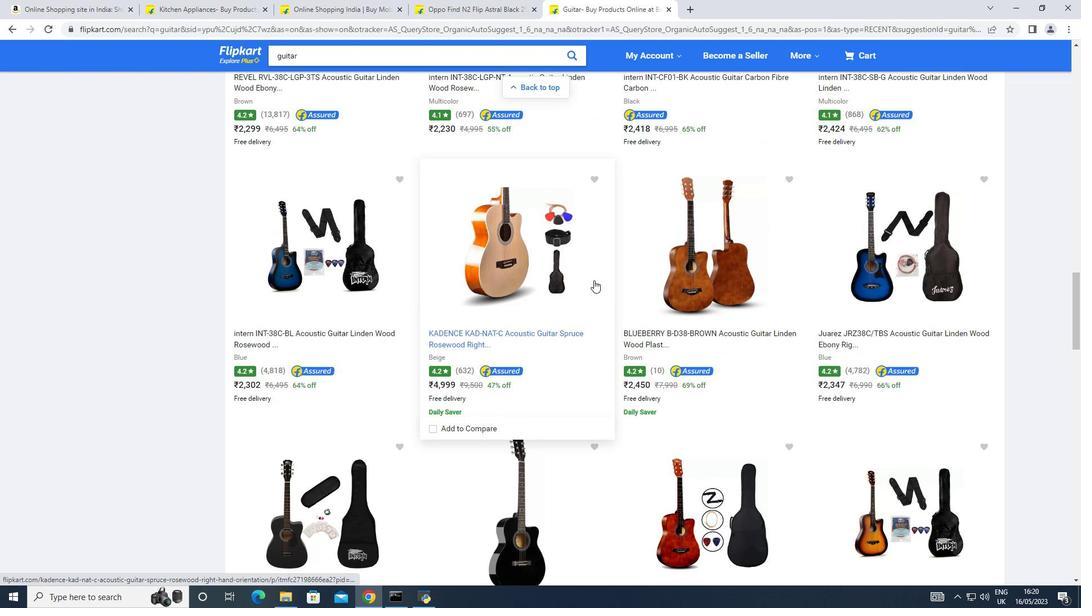 
Action: Mouse scrolled (594, 280) with delta (0, 0)
Screenshot: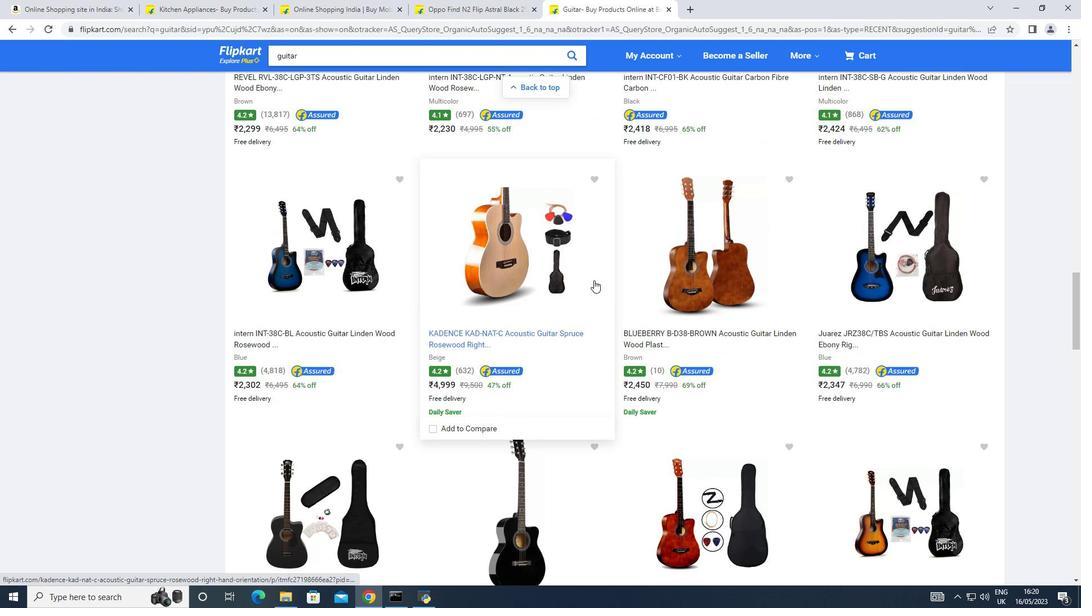 
Action: Mouse scrolled (594, 280) with delta (0, 0)
Screenshot: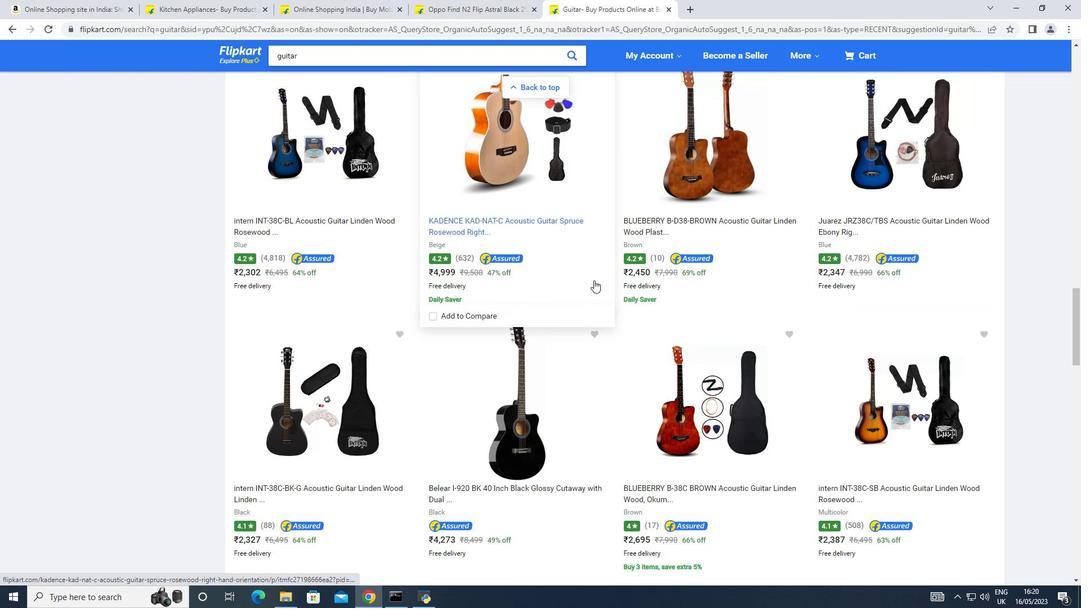 
Action: Mouse scrolled (594, 280) with delta (0, 0)
Screenshot: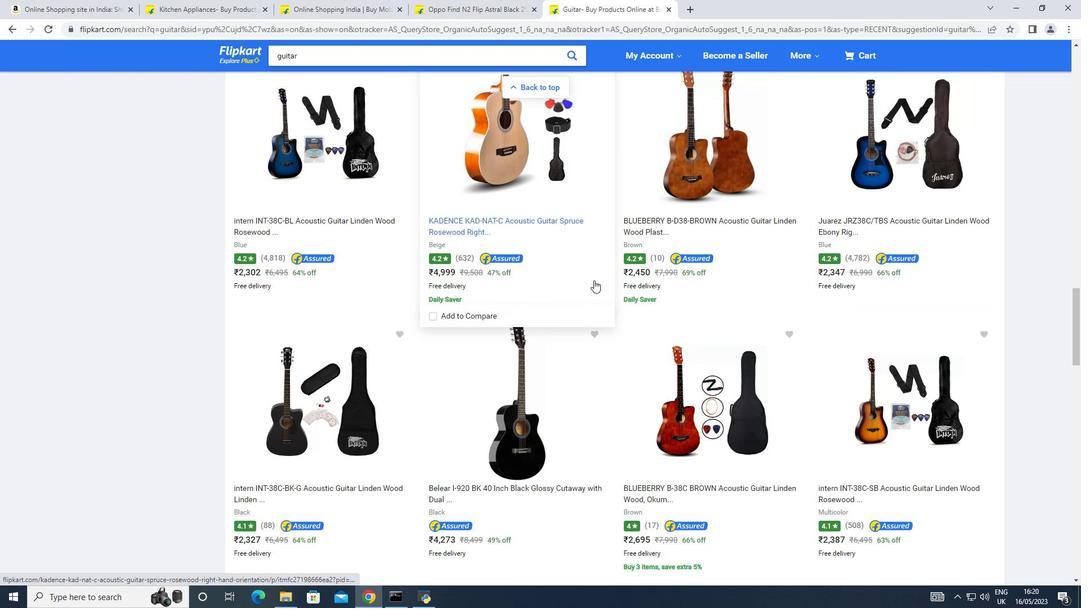 
Action: Mouse moved to (520, 259)
Screenshot: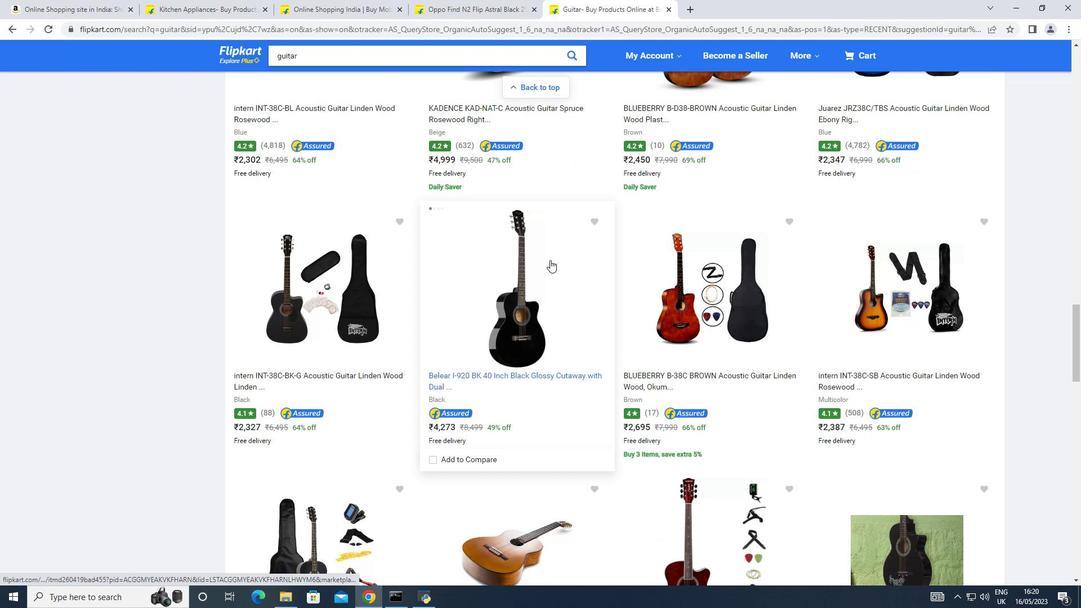 
Action: Mouse pressed left at (520, 259)
Screenshot: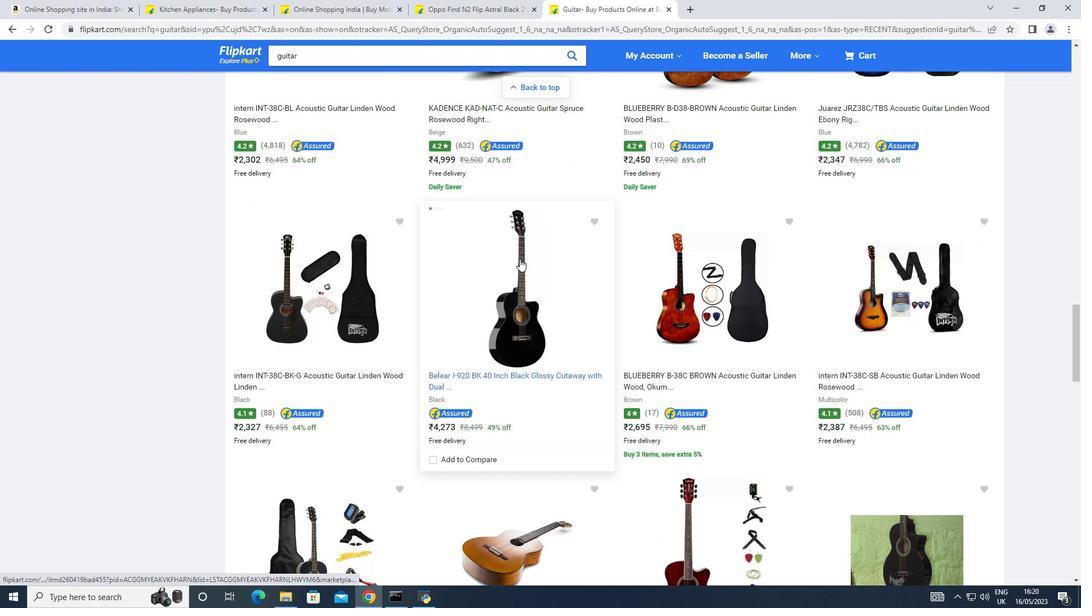 
Action: Mouse moved to (631, 274)
Screenshot: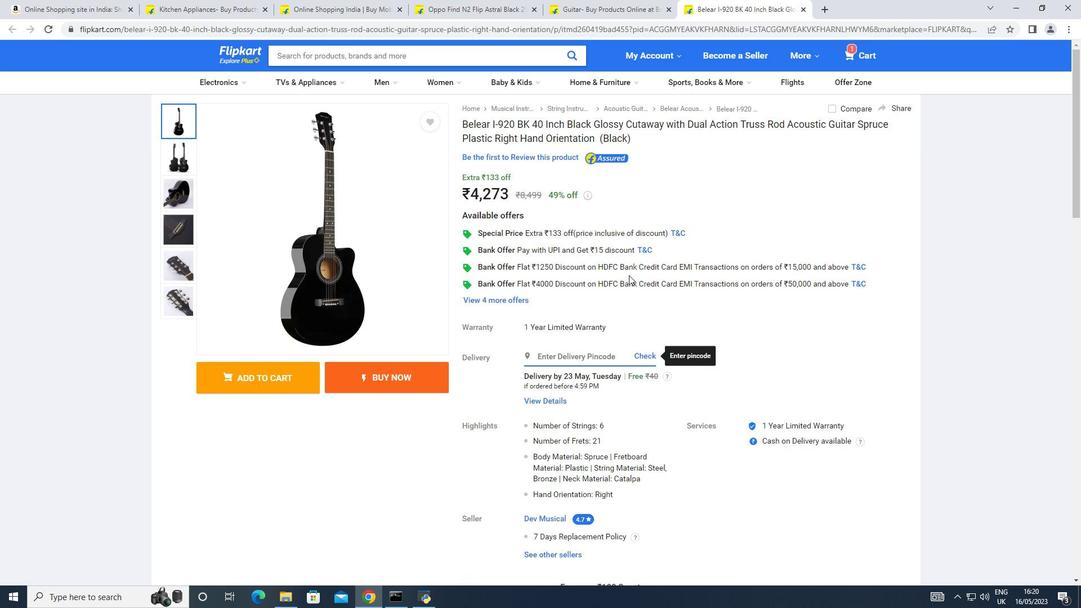 
Action: Mouse scrolled (631, 274) with delta (0, 0)
Screenshot: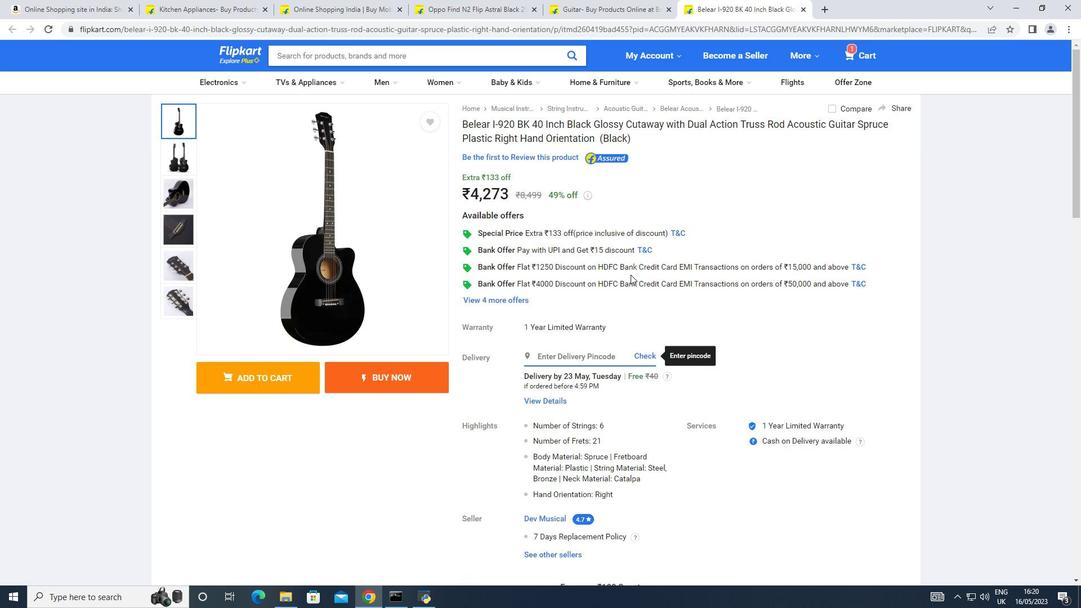 
Action: Mouse scrolled (631, 274) with delta (0, 0)
Screenshot: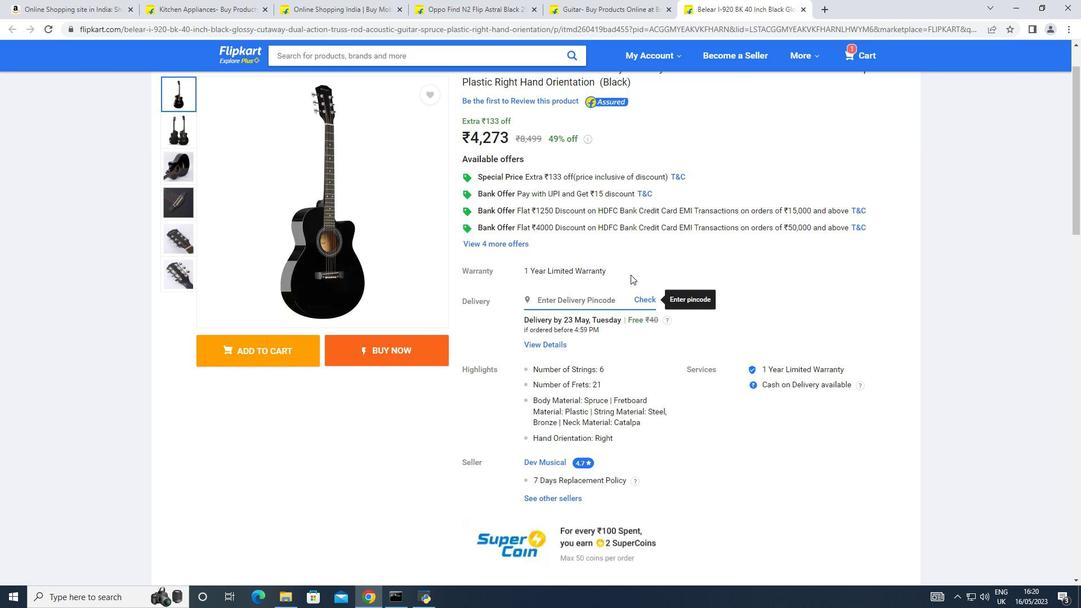
Action: Mouse scrolled (631, 274) with delta (0, 0)
Screenshot: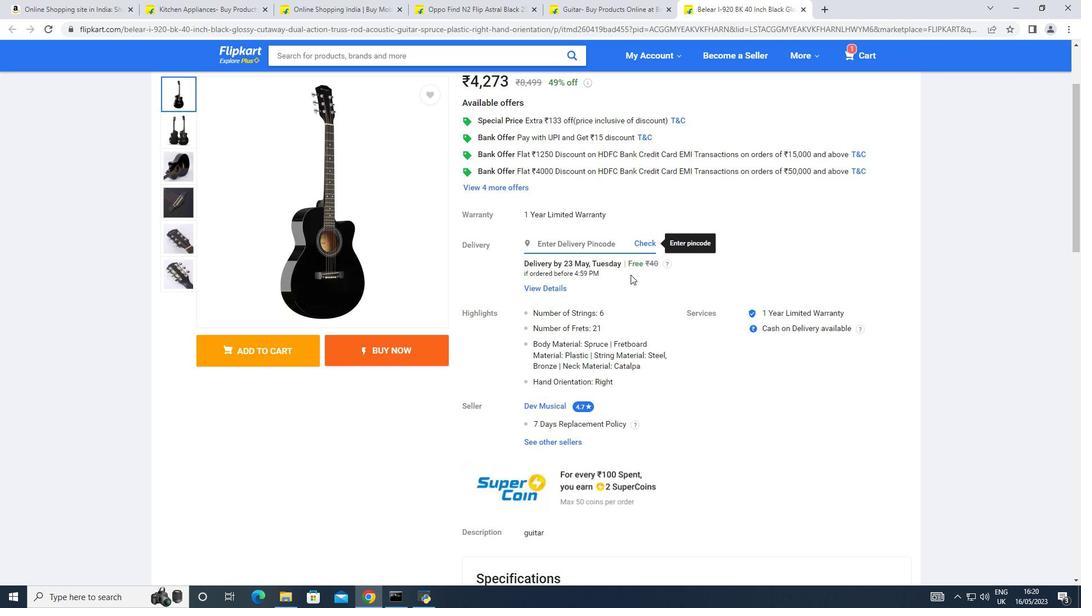 
Action: Mouse scrolled (631, 274) with delta (0, 0)
Screenshot: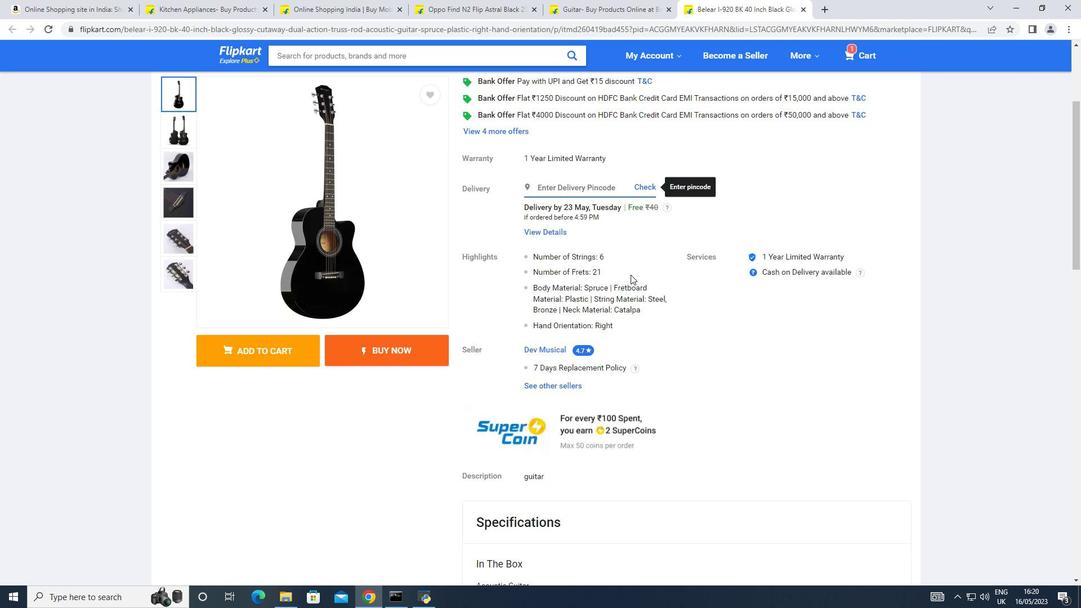 
Action: Mouse moved to (631, 275)
Screenshot: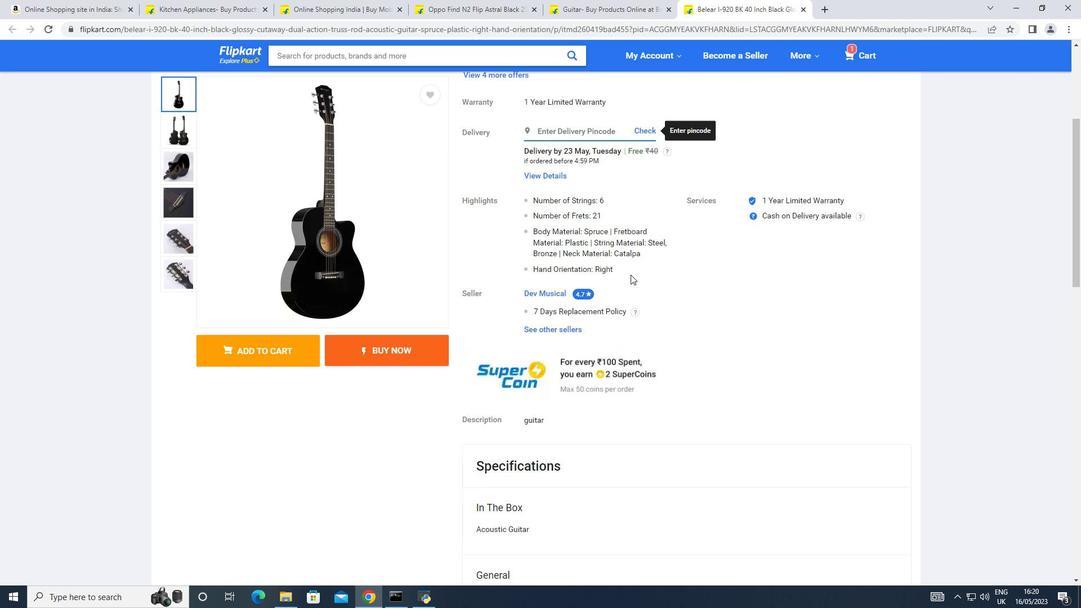 
Action: Mouse scrolled (631, 274) with delta (0, 0)
Screenshot: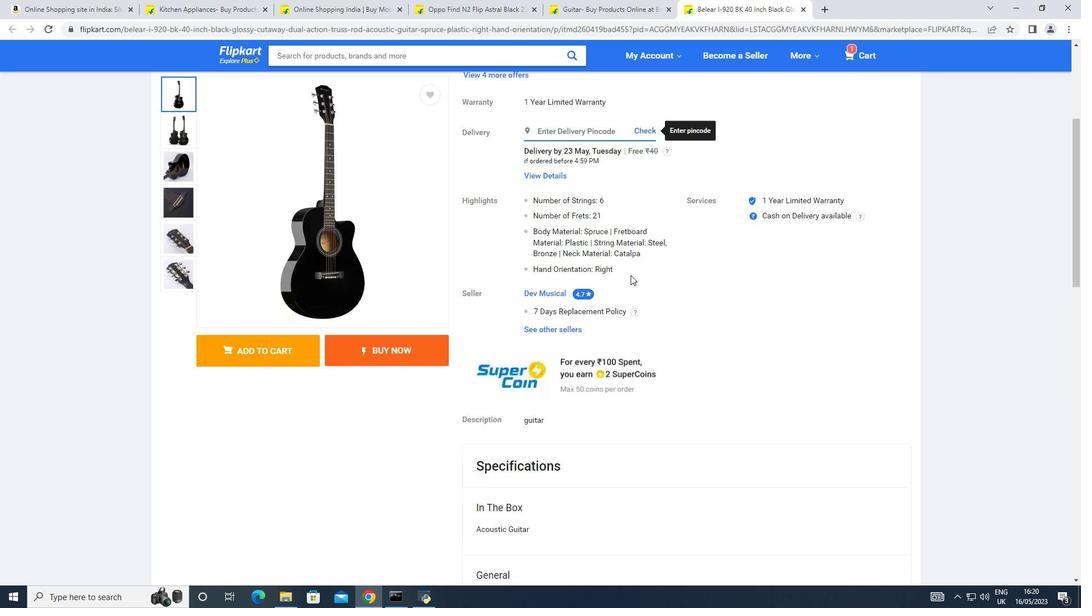 
Action: Mouse scrolled (631, 274) with delta (0, 0)
Screenshot: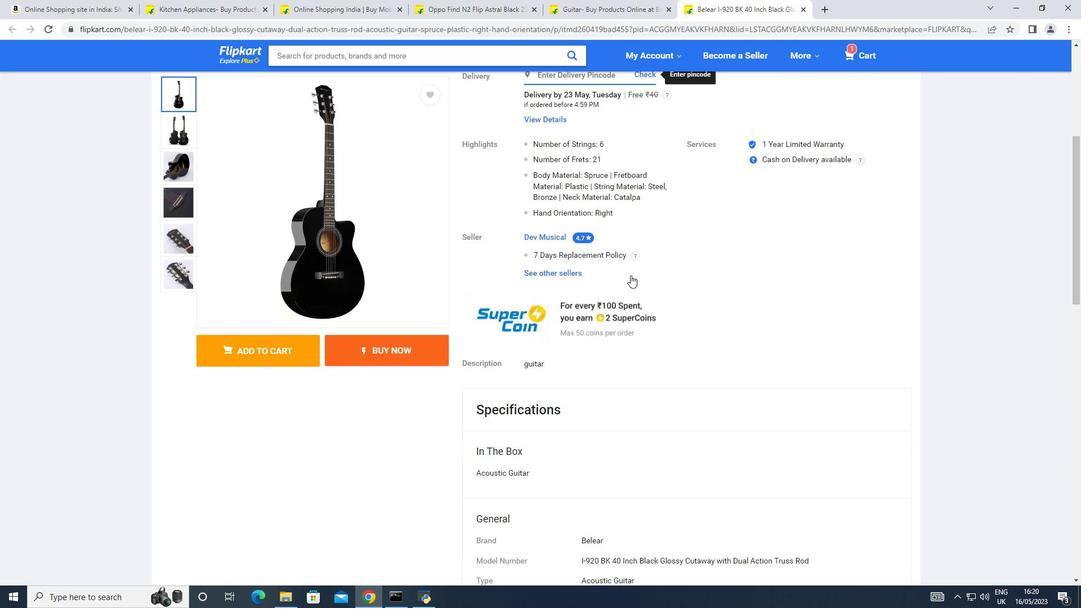 
Action: Mouse moved to (471, 304)
Screenshot: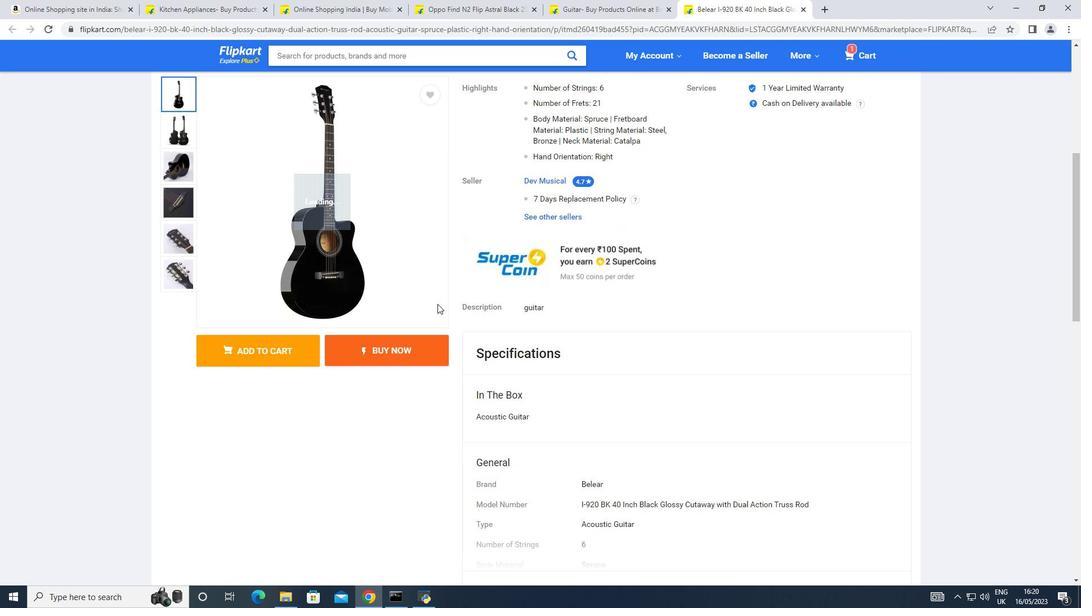 
Action: Mouse pressed left at (471, 304)
Screenshot: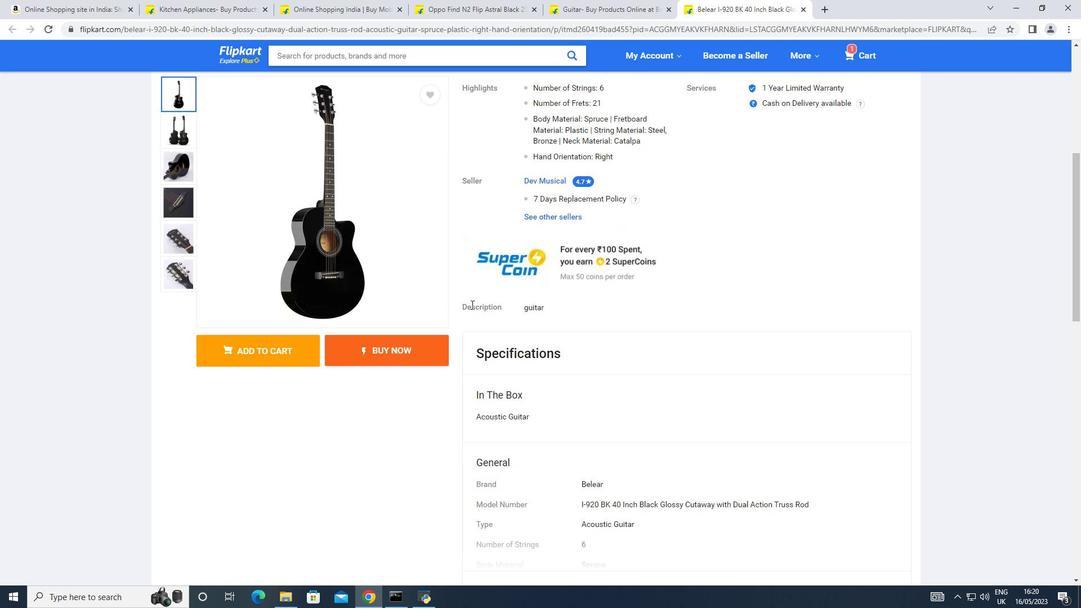 
Action: Mouse moved to (507, 333)
Screenshot: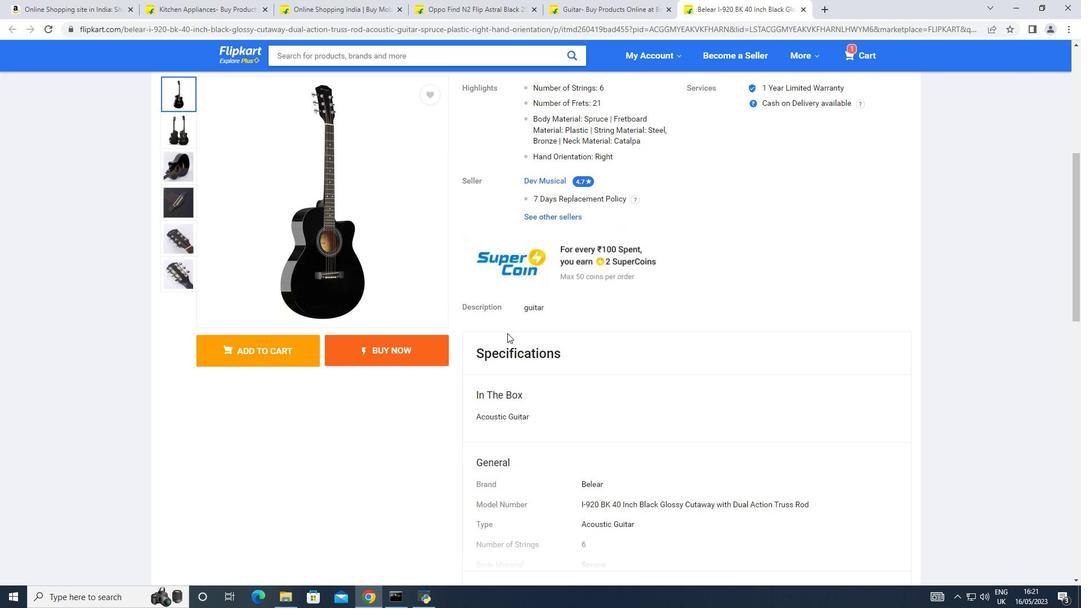
Action: Mouse scrolled (507, 332) with delta (0, 0)
Screenshot: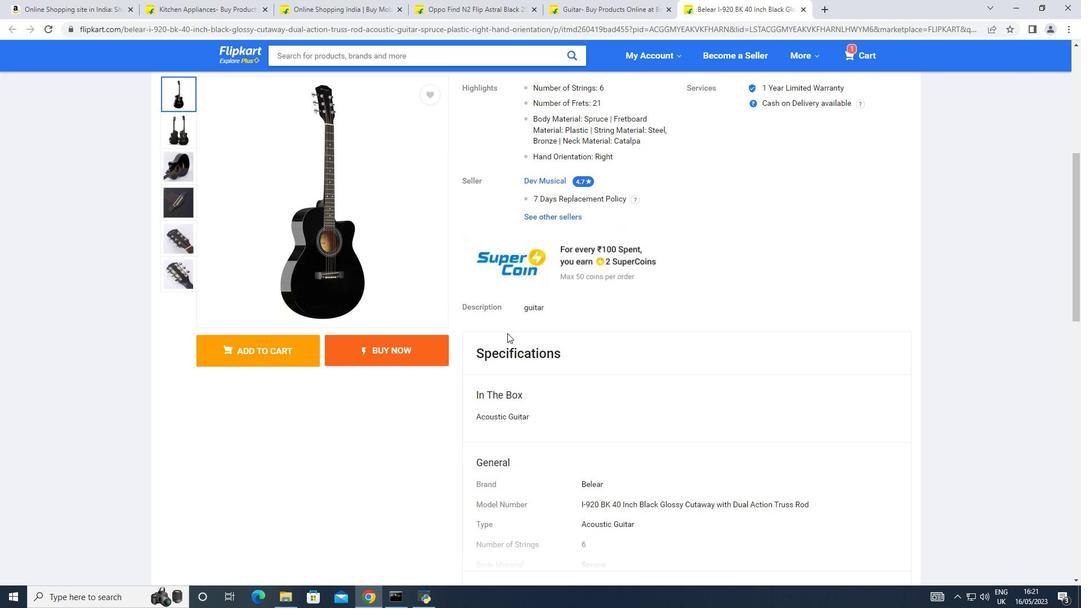
Action: Mouse scrolled (507, 332) with delta (0, 0)
Screenshot: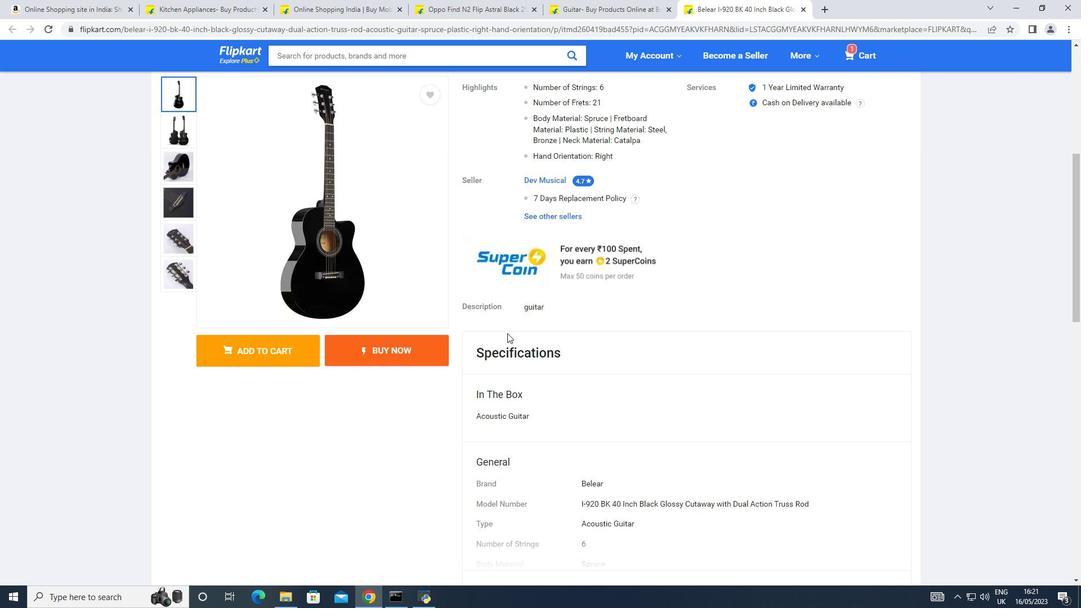 
Action: Mouse scrolled (507, 332) with delta (0, 0)
Screenshot: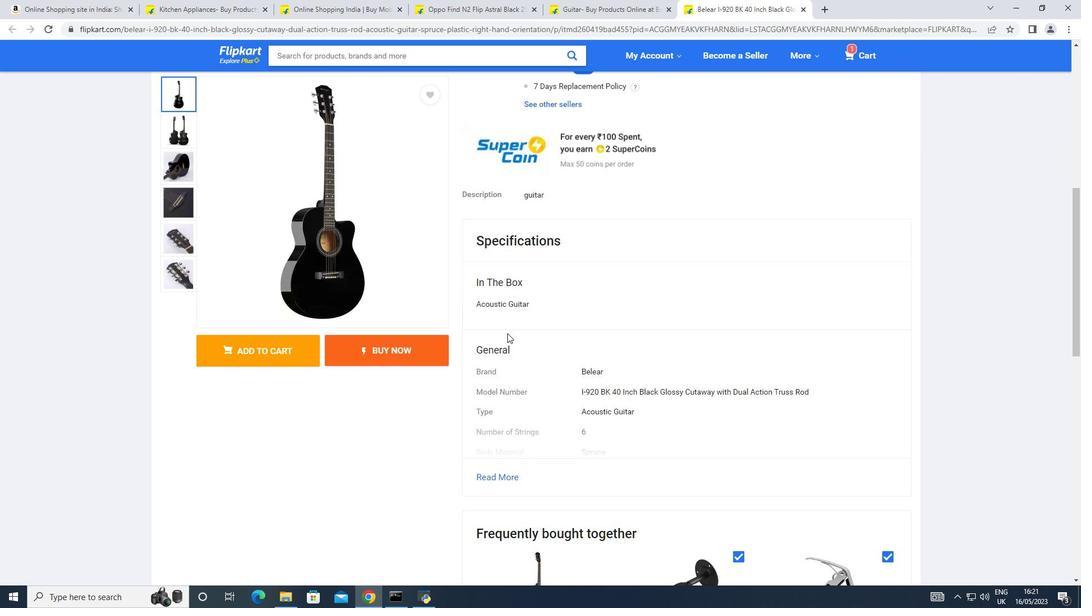 
Action: Mouse moved to (498, 419)
Screenshot: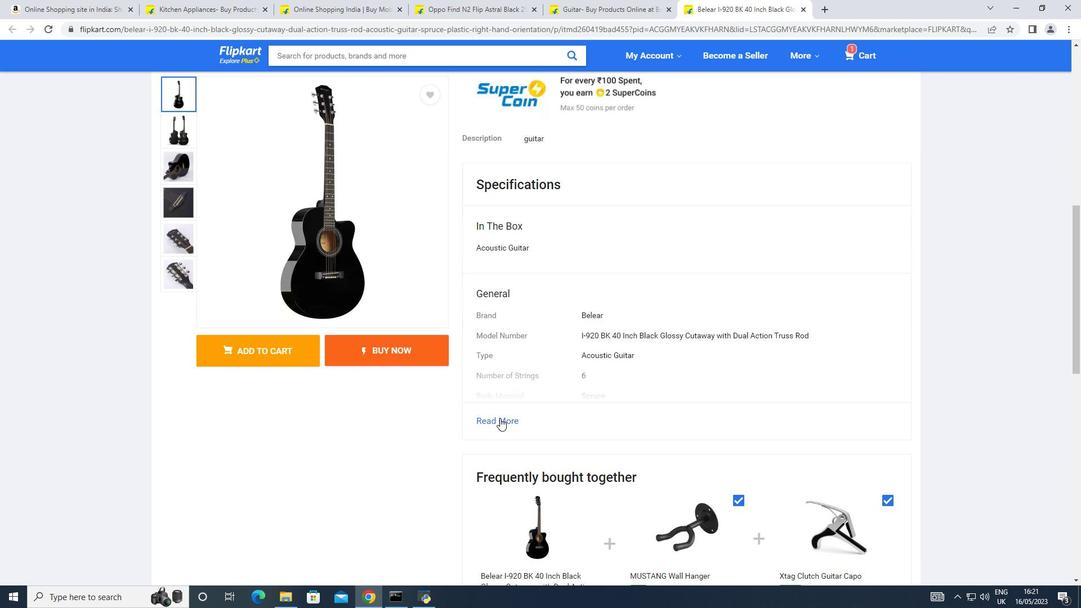 
Action: Mouse pressed left at (498, 419)
Screenshot: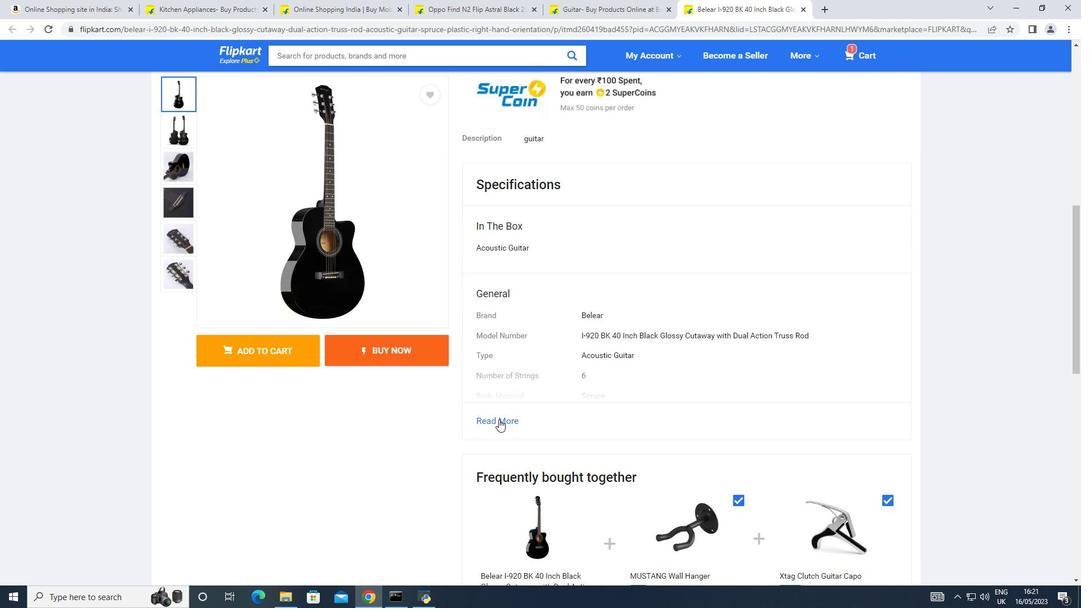
Action: Mouse moved to (554, 412)
Screenshot: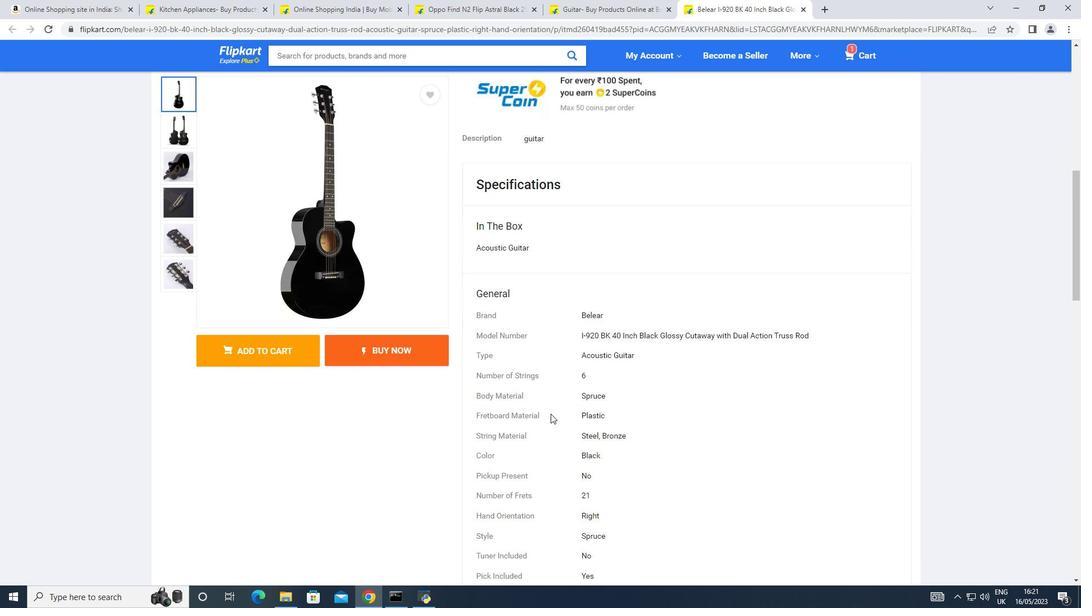 
Action: Mouse scrolled (554, 412) with delta (0, 0)
Screenshot: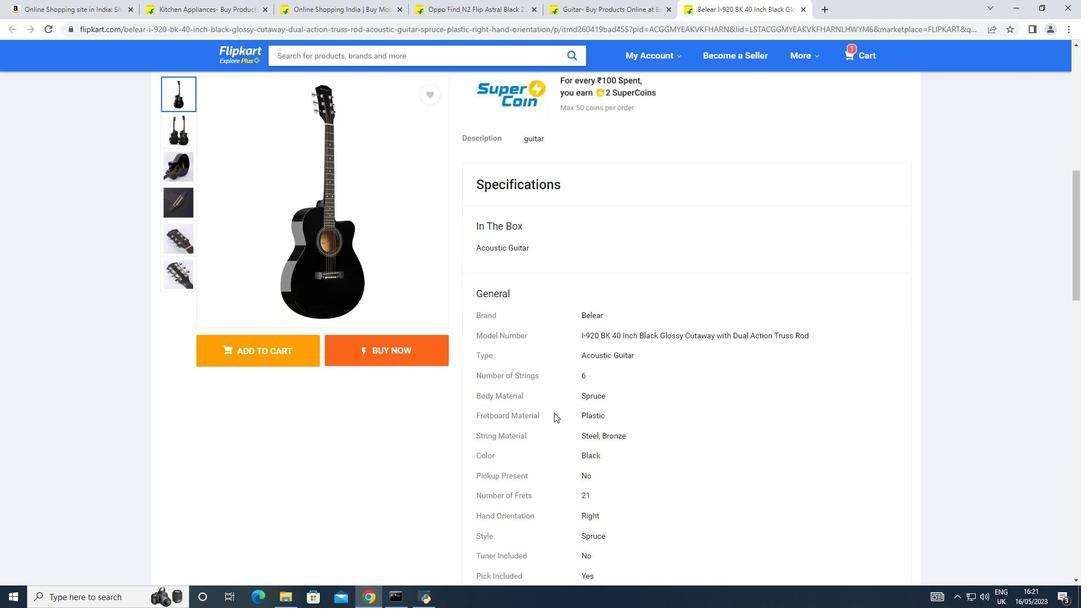 
Action: Mouse scrolled (554, 412) with delta (0, 0)
Screenshot: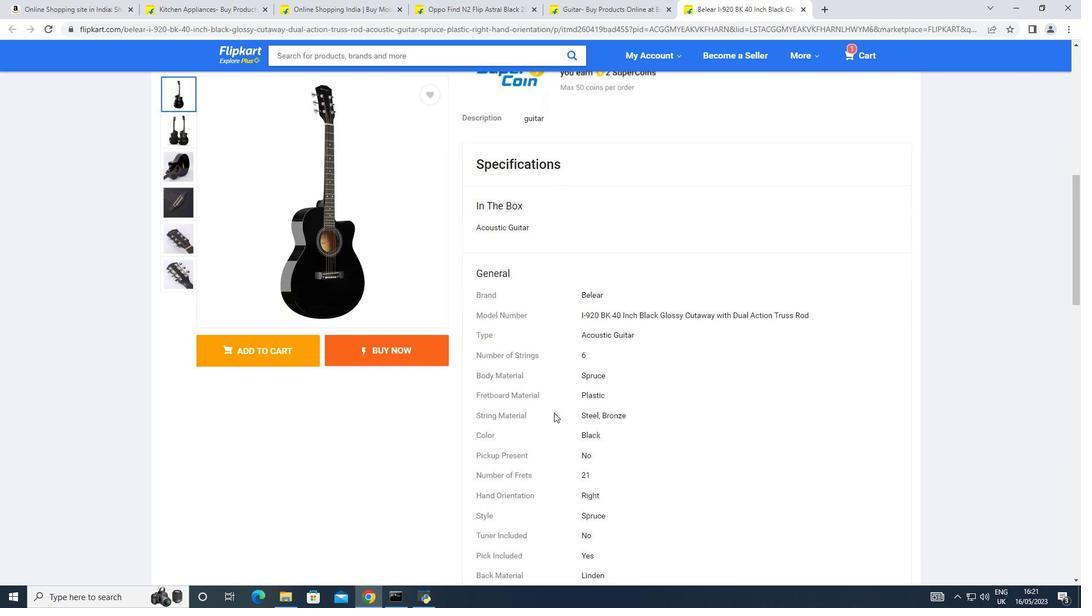 
Action: Mouse moved to (553, 412)
Screenshot: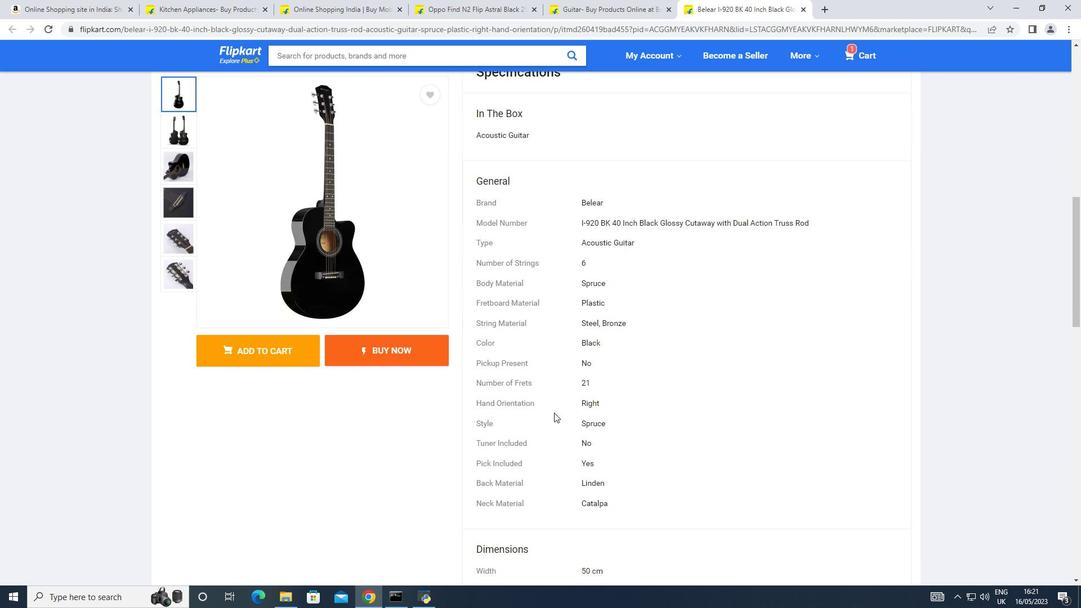 
Action: Mouse scrolled (553, 412) with delta (0, 0)
Screenshot: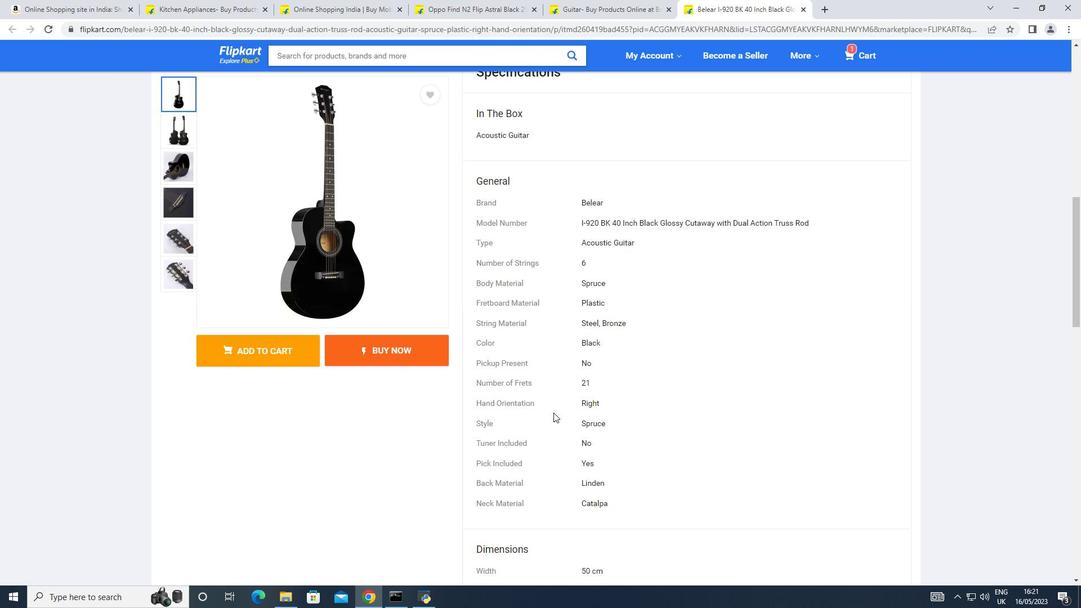
Action: Mouse scrolled (553, 412) with delta (0, 0)
Screenshot: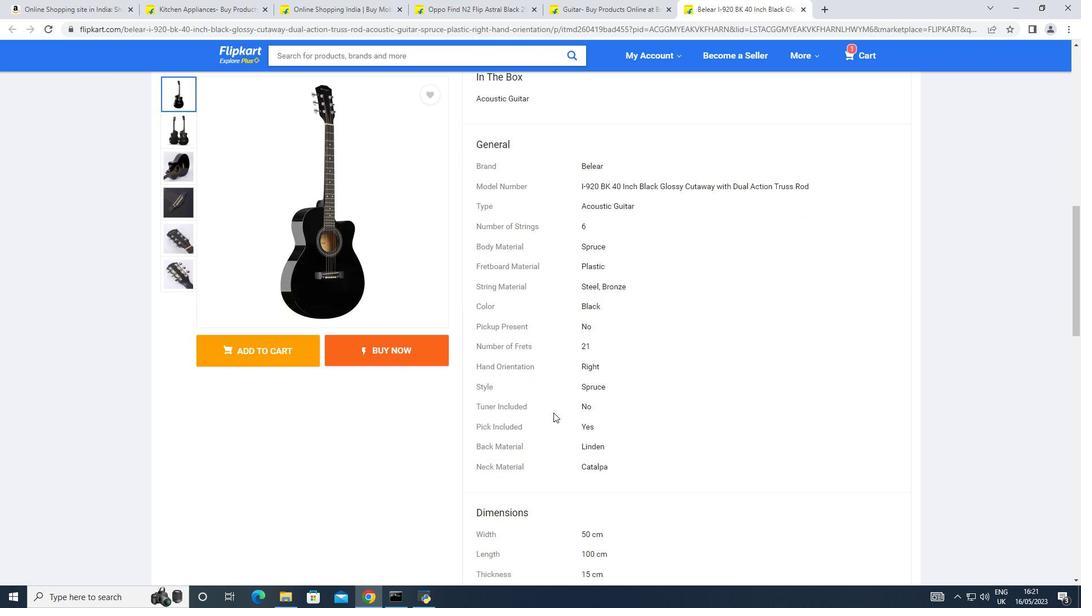 
Action: Mouse scrolled (553, 412) with delta (0, 0)
Screenshot: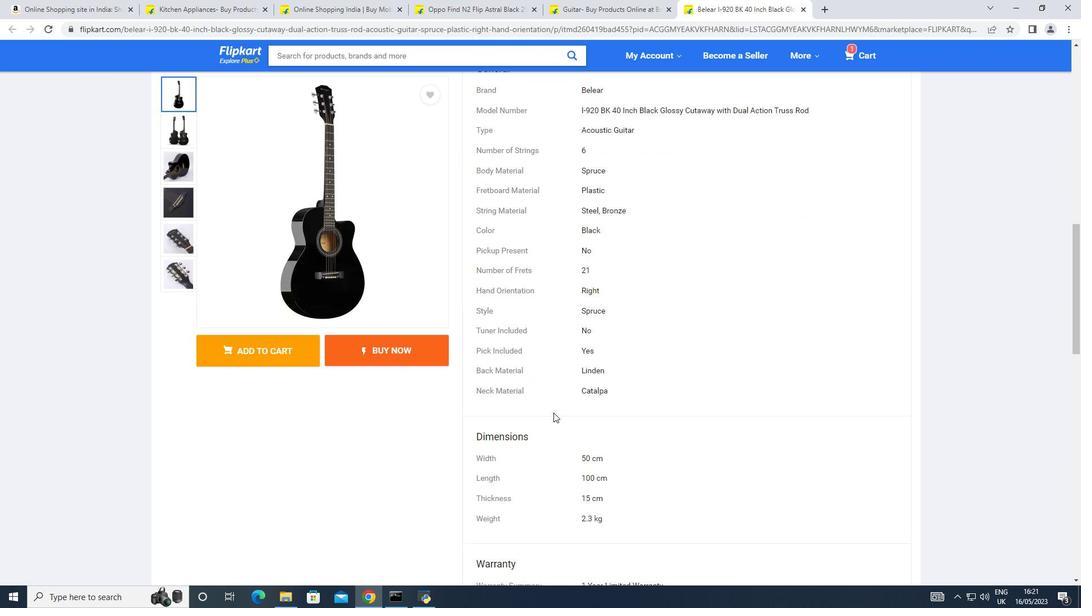 
Action: Mouse scrolled (553, 412) with delta (0, 0)
Screenshot: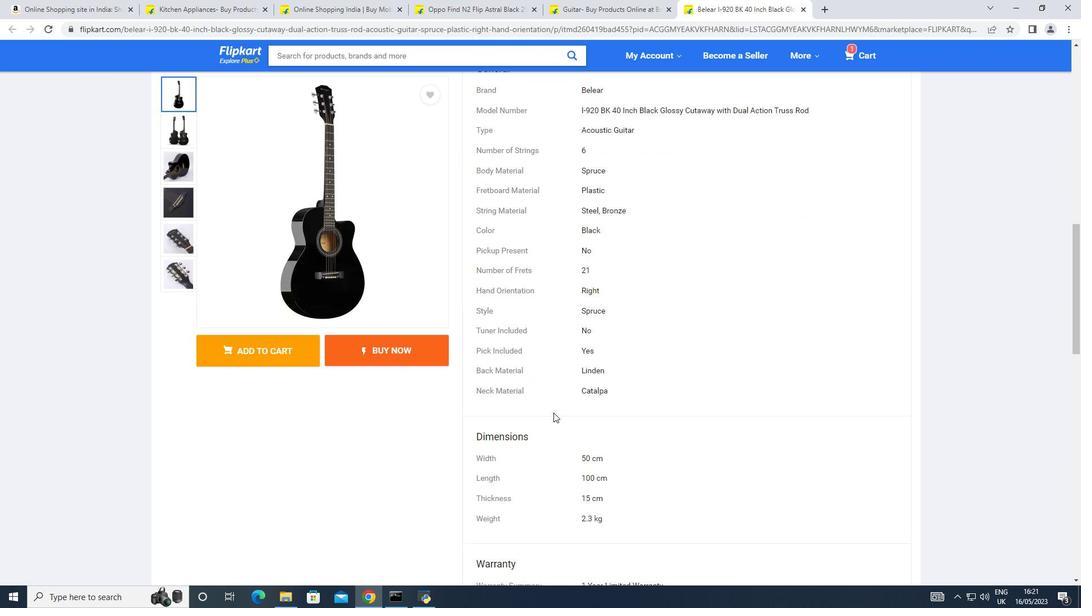 
Action: Mouse scrolled (553, 412) with delta (0, 0)
Screenshot: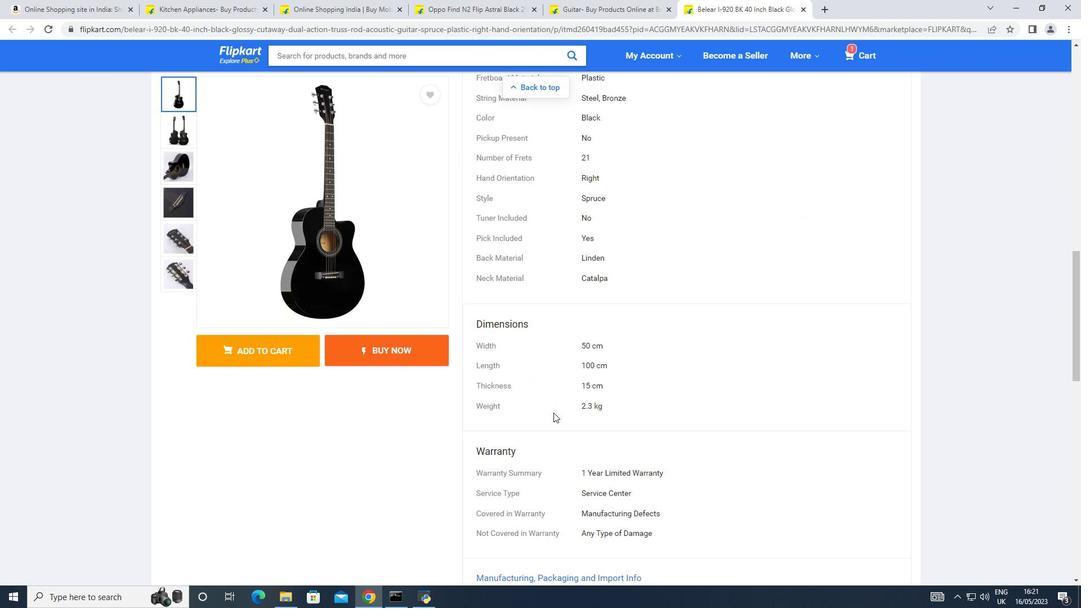 
Action: Mouse moved to (553, 412)
Screenshot: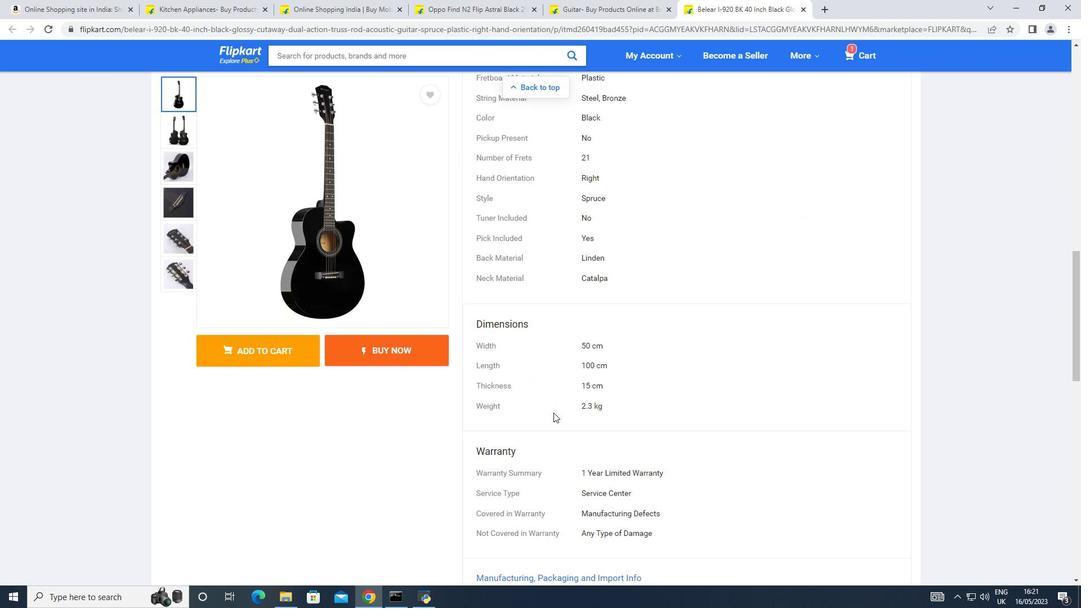 
Action: Mouse scrolled (553, 412) with delta (0, 0)
Screenshot: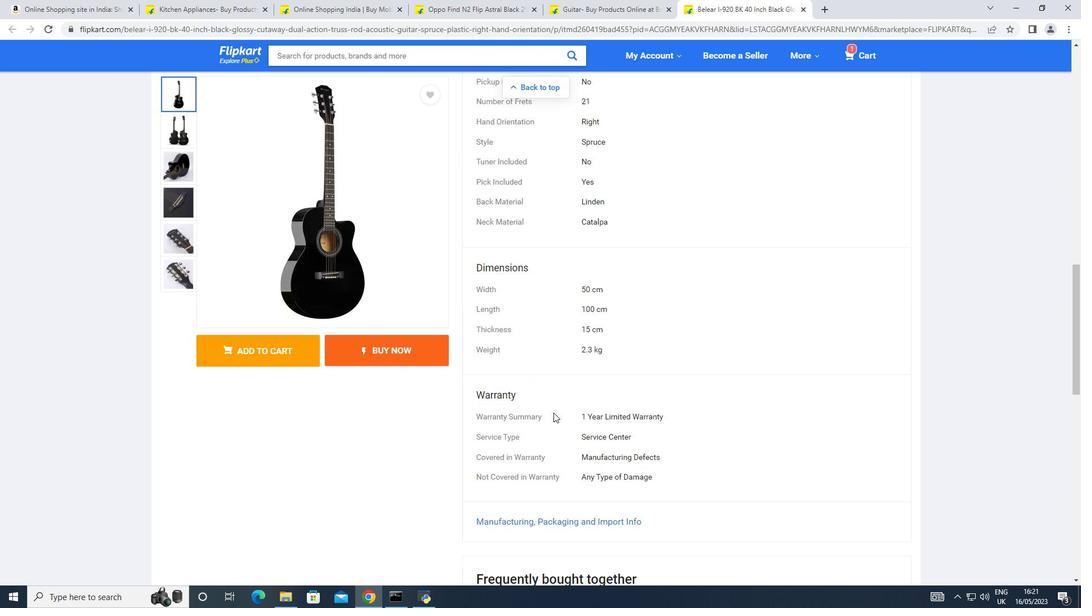 
Action: Mouse moved to (580, 461)
Screenshot: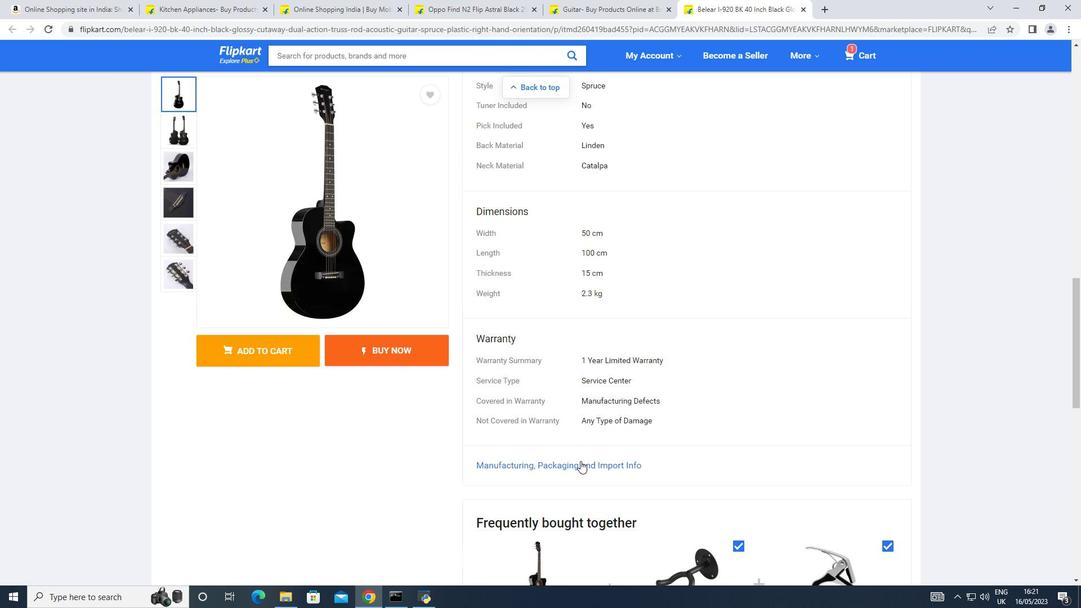 
Action: Mouse pressed left at (580, 461)
Screenshot: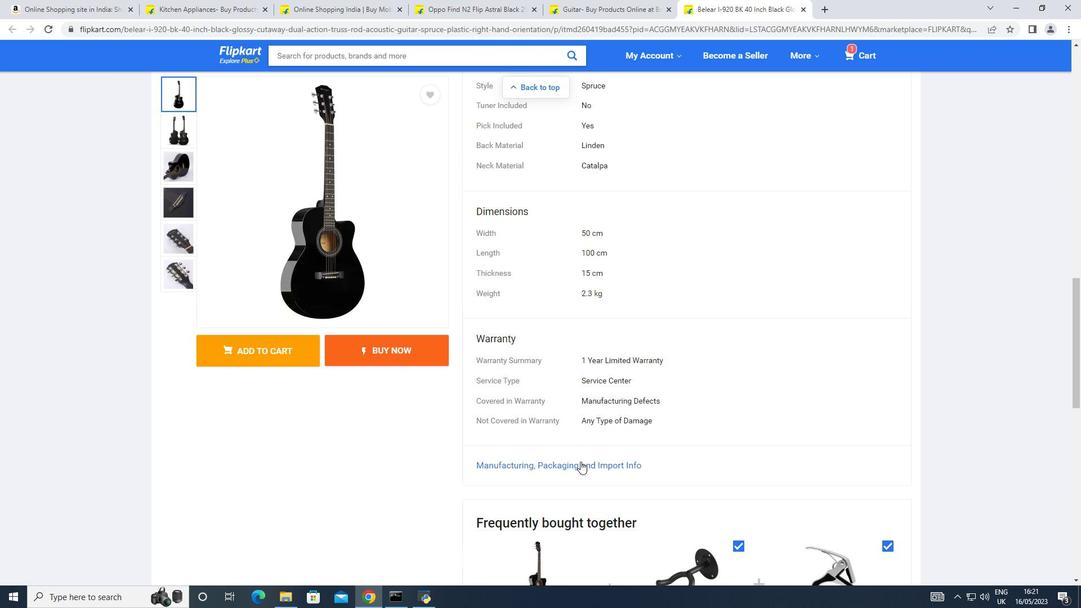 
Action: Mouse moved to (396, 308)
Screenshot: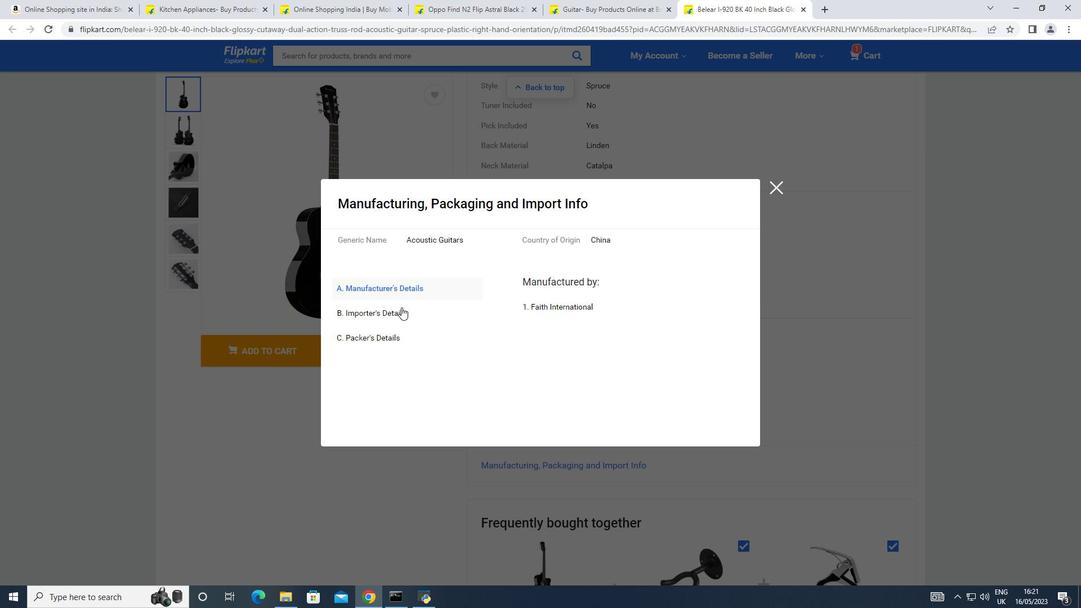 
Action: Mouse pressed left at (396, 308)
Screenshot: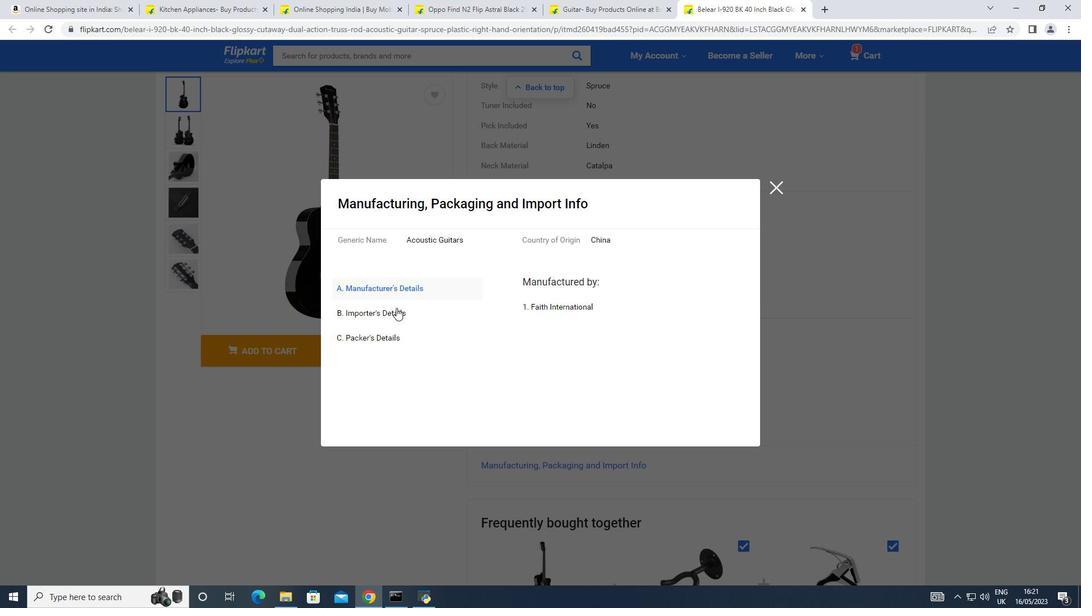 
Action: Mouse moved to (387, 338)
Screenshot: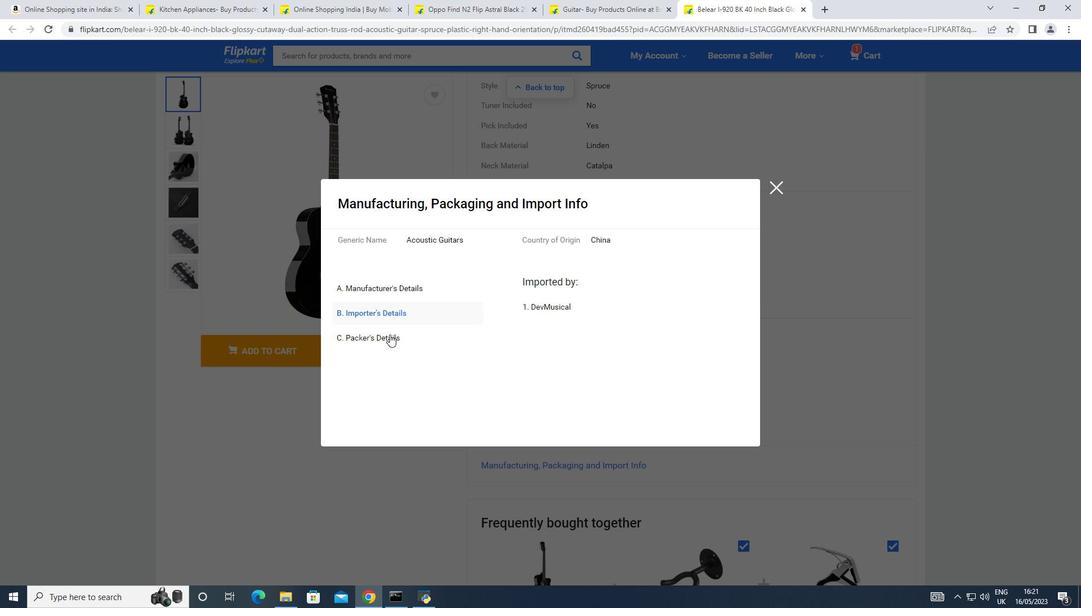 
Action: Mouse pressed left at (387, 338)
Screenshot: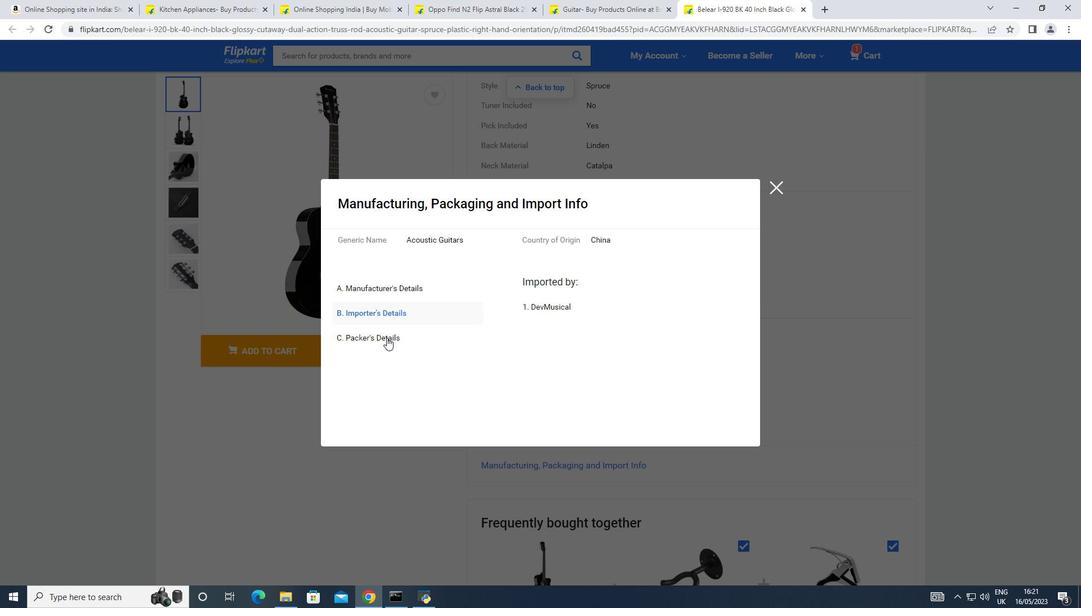 
Action: Mouse moved to (774, 187)
Screenshot: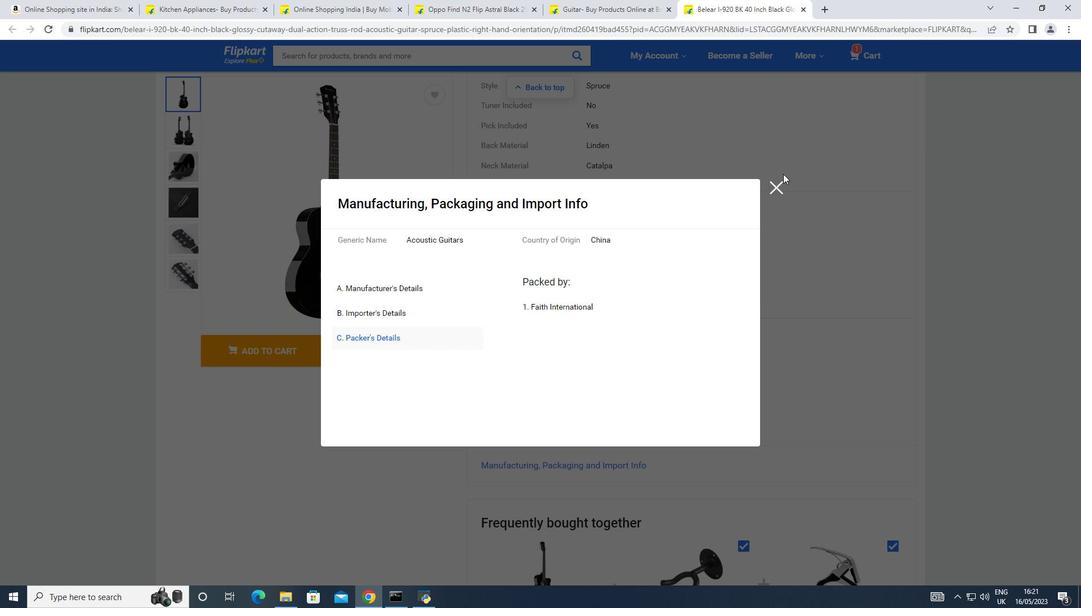 
Action: Mouse pressed left at (774, 187)
Screenshot: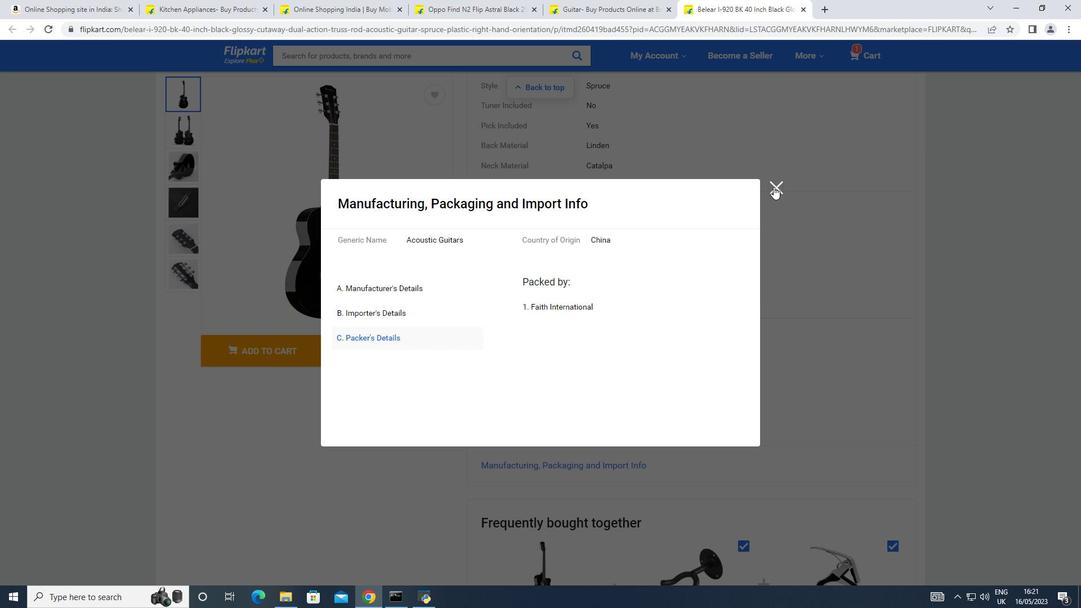 
Action: Mouse moved to (703, 390)
Screenshot: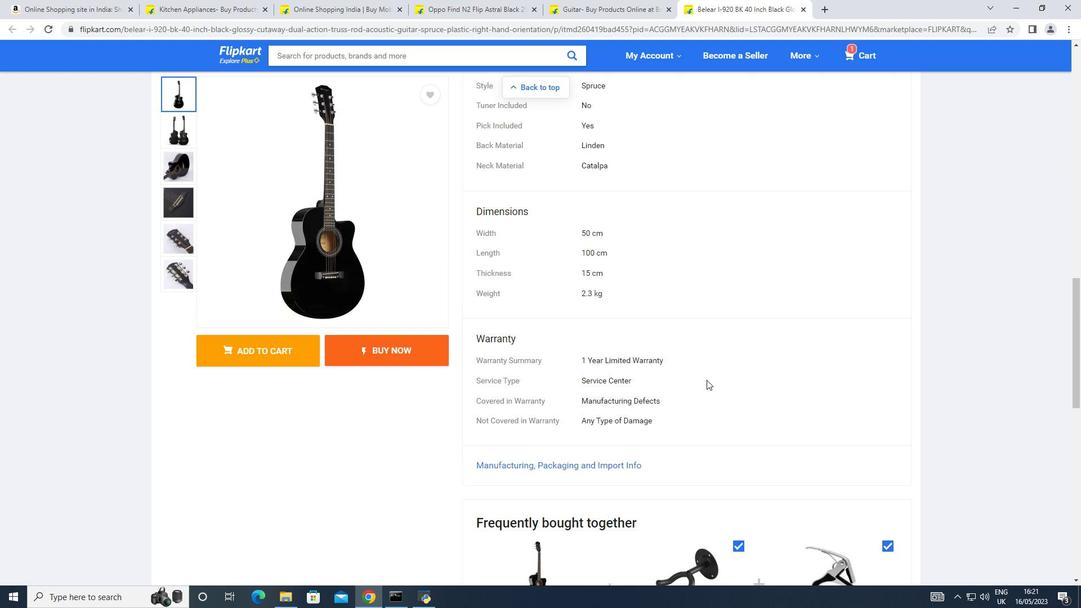 
Action: Mouse scrolled (703, 389) with delta (0, 0)
Screenshot: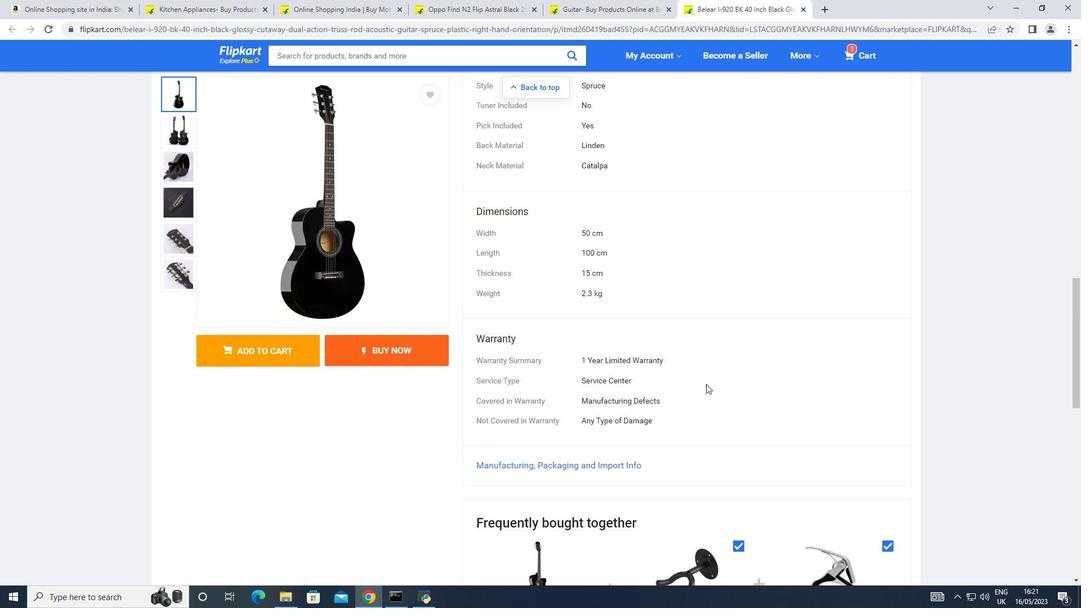 
Action: Mouse scrolled (703, 389) with delta (0, 0)
Screenshot: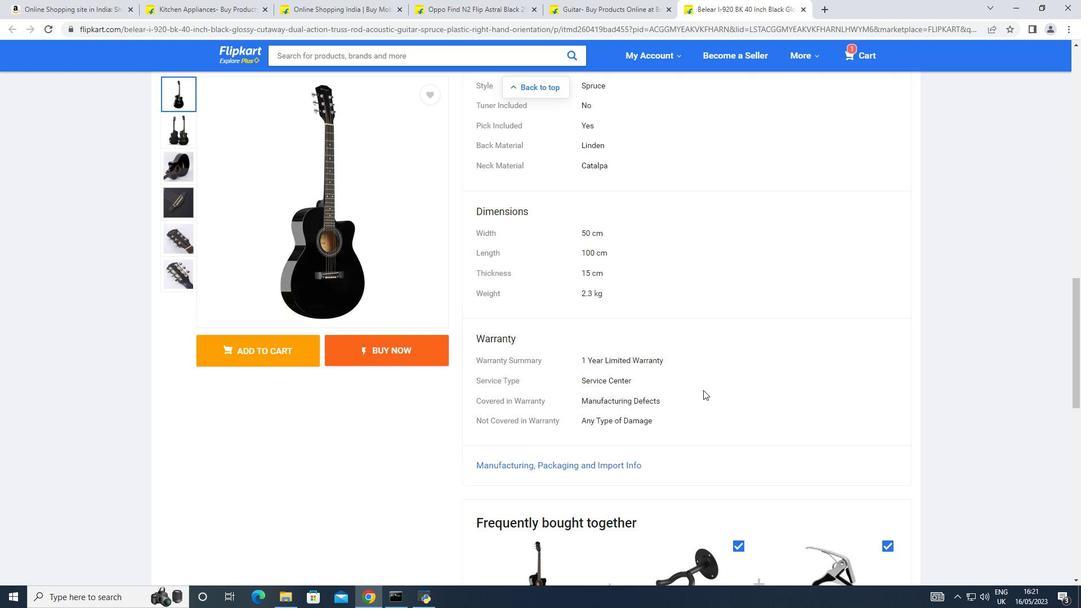 
Action: Mouse scrolled (703, 389) with delta (0, 0)
Screenshot: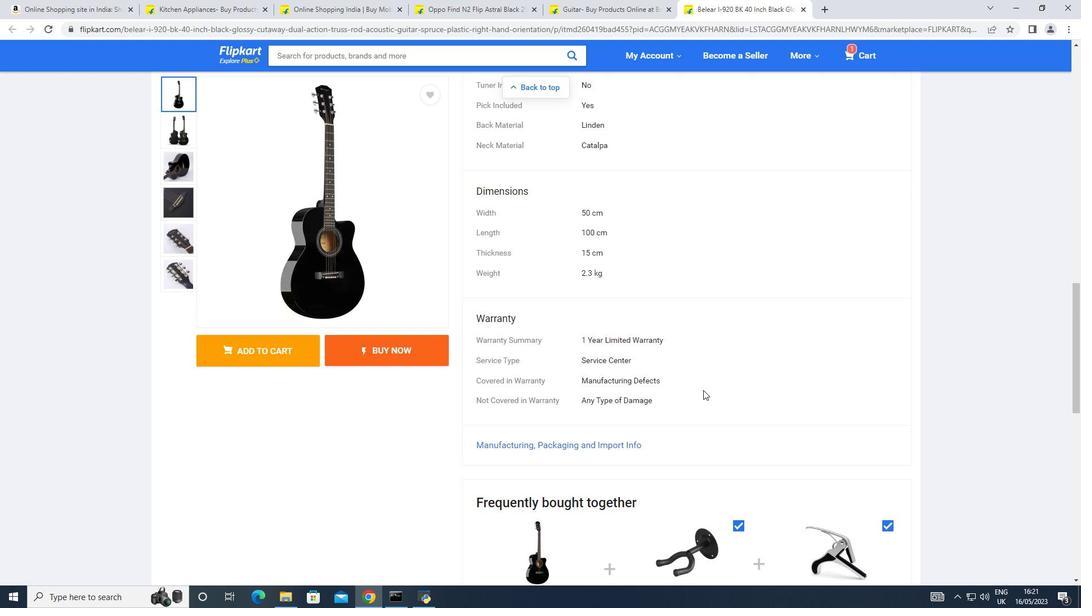 
Action: Mouse scrolled (703, 389) with delta (0, 0)
Screenshot: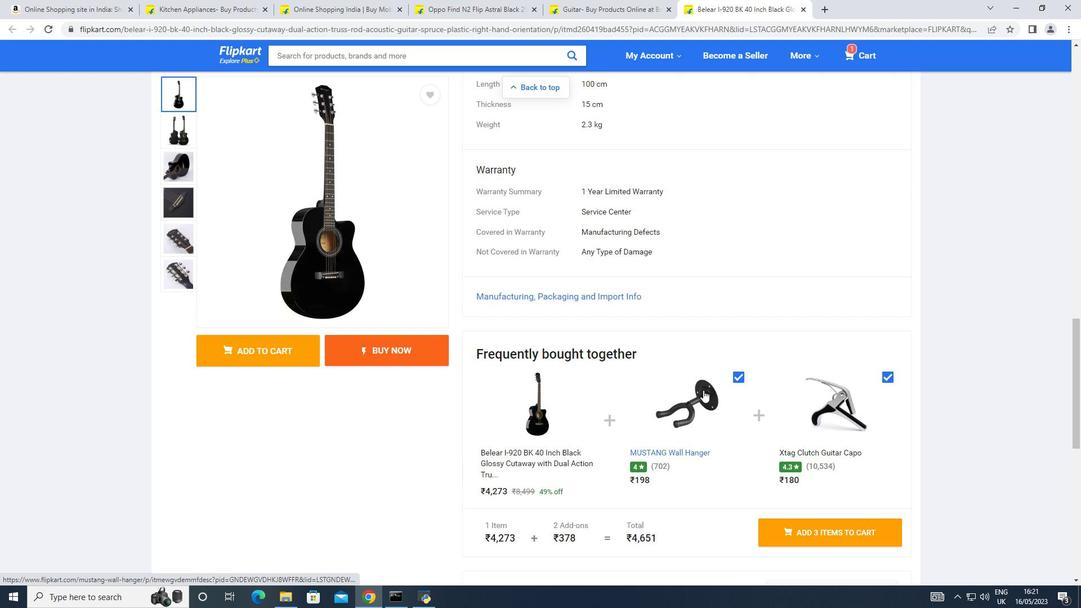
Action: Mouse scrolled (703, 389) with delta (0, 0)
Screenshot: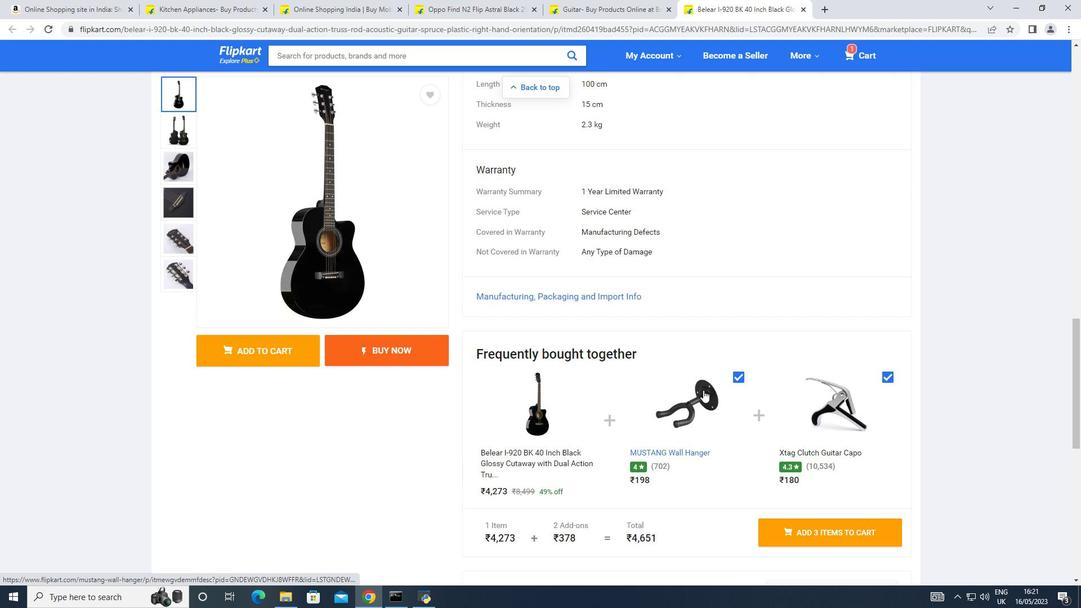 
Action: Mouse scrolled (703, 389) with delta (0, 0)
Screenshot: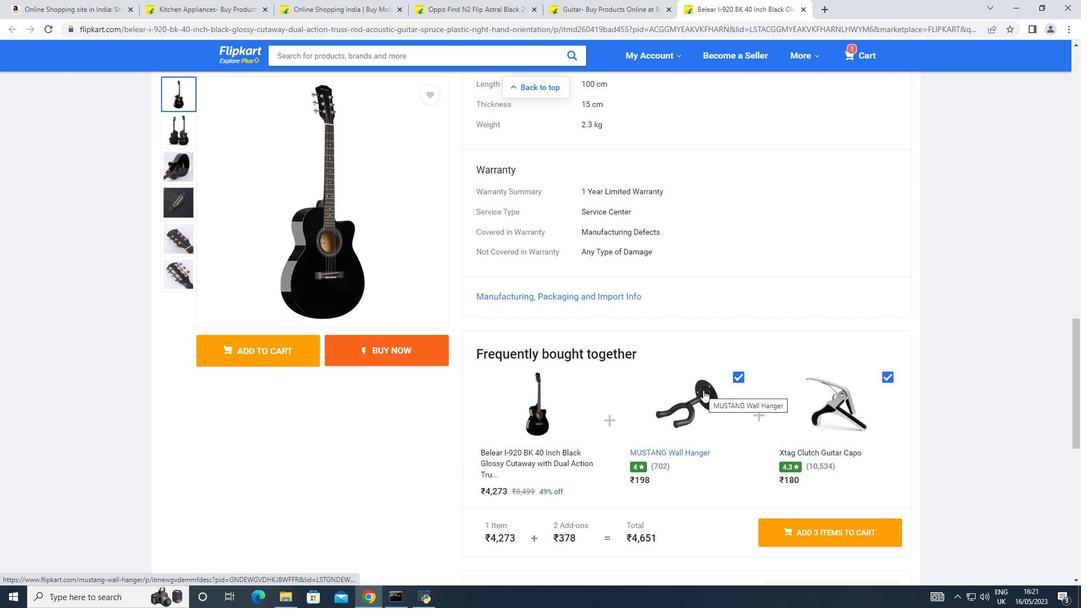 
Action: Mouse scrolled (703, 389) with delta (0, 0)
Screenshot: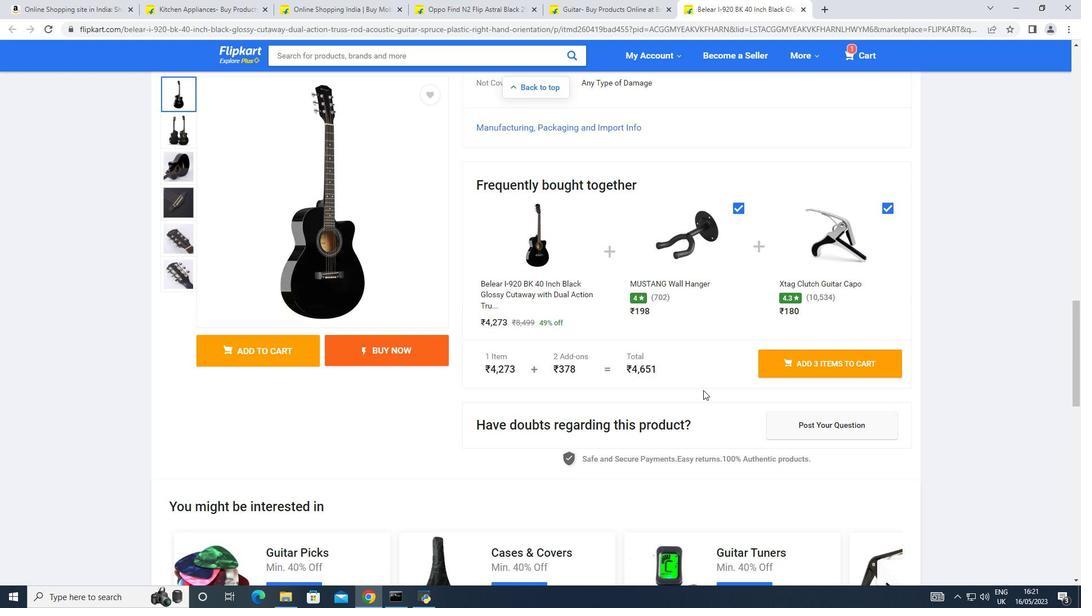 
Action: Mouse scrolled (703, 389) with delta (0, 0)
Screenshot: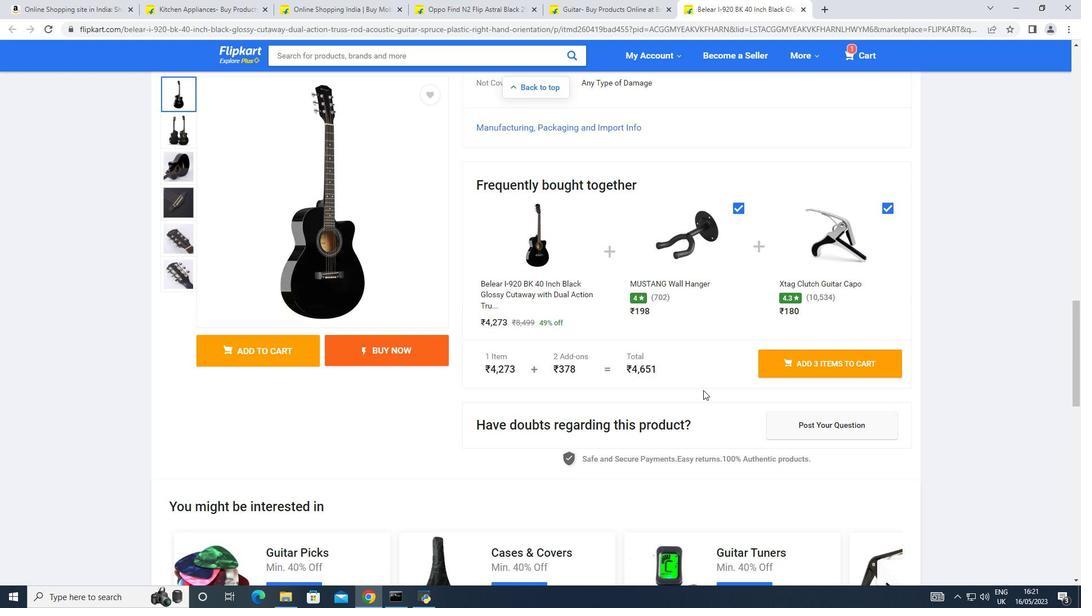 
Action: Mouse moved to (601, 398)
Screenshot: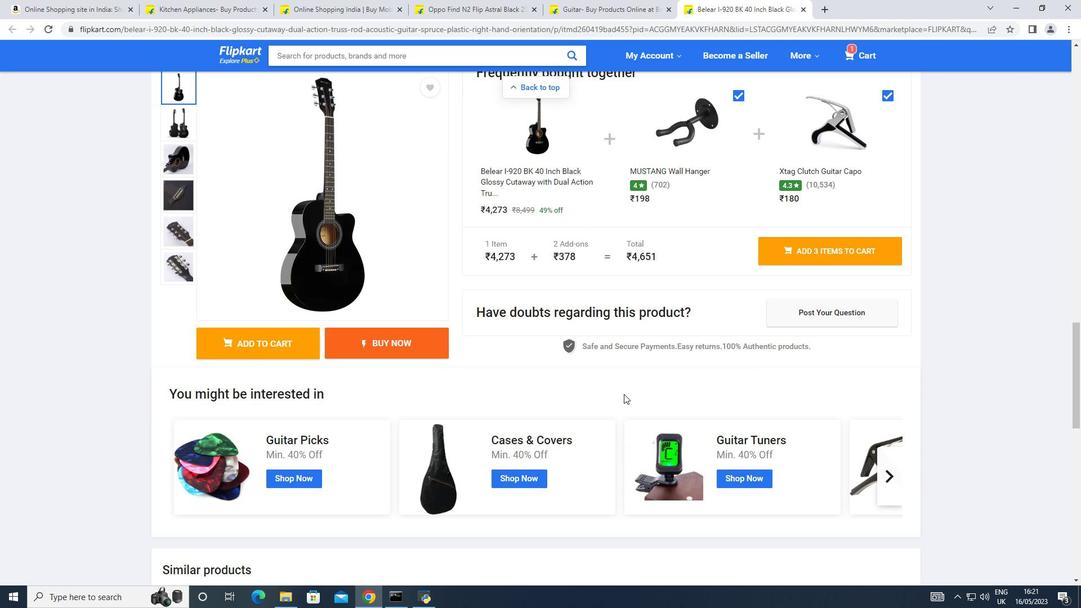 
Action: Mouse scrolled (601, 397) with delta (0, 0)
Screenshot: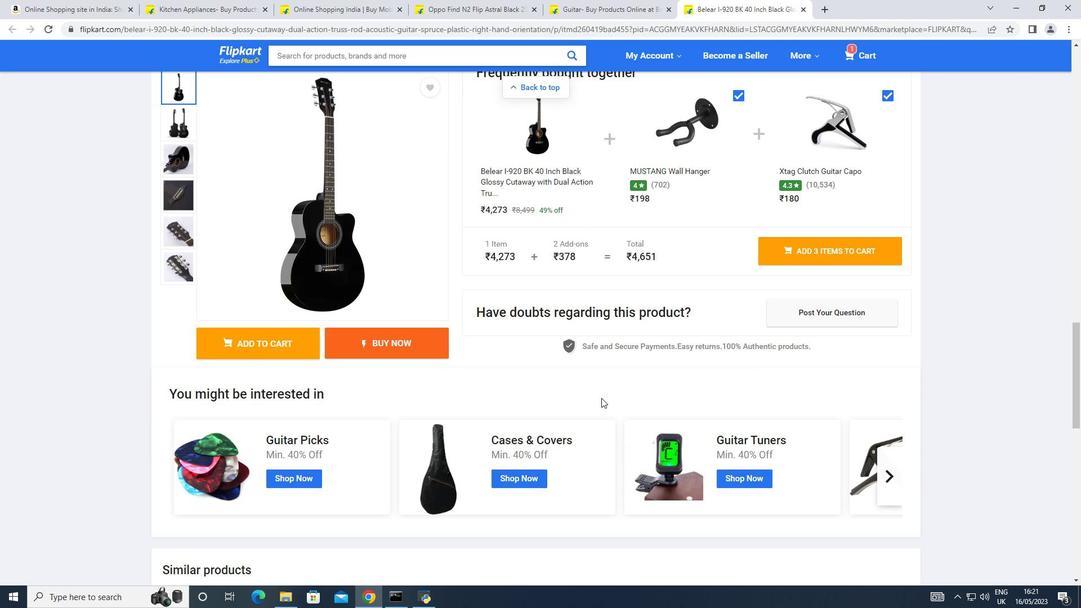 
Action: Mouse scrolled (601, 397) with delta (0, 0)
Screenshot: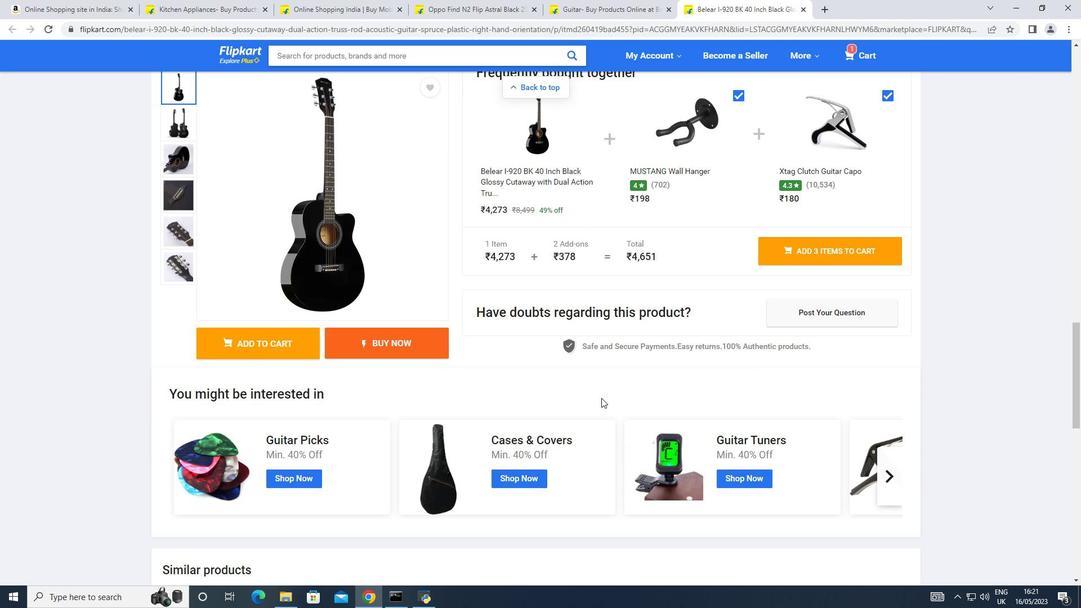 
Action: Mouse scrolled (601, 397) with delta (0, 0)
Screenshot: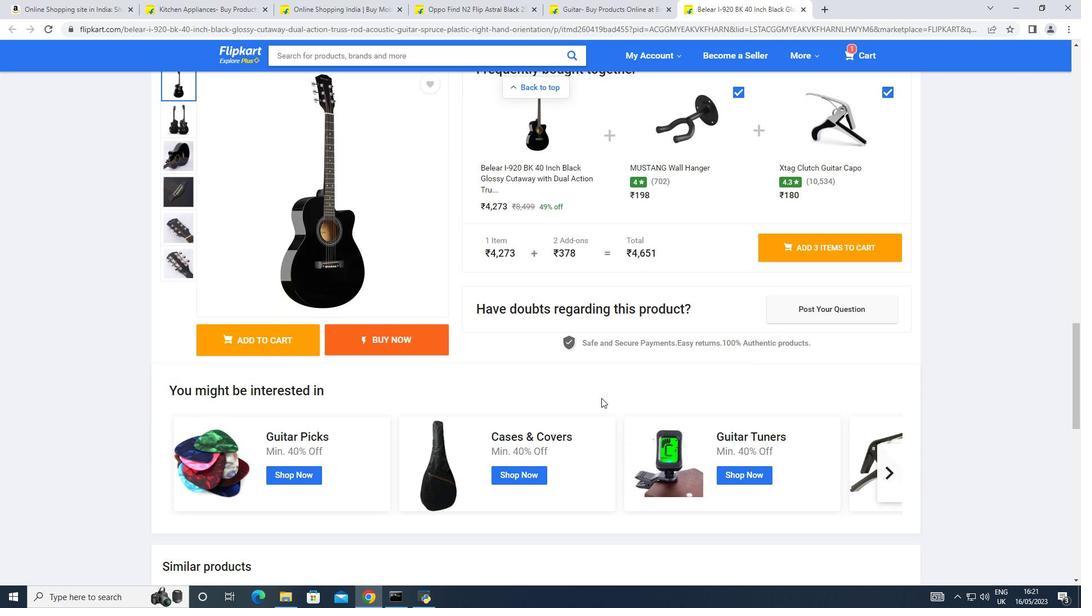 
Action: Mouse scrolled (601, 397) with delta (0, 0)
Screenshot: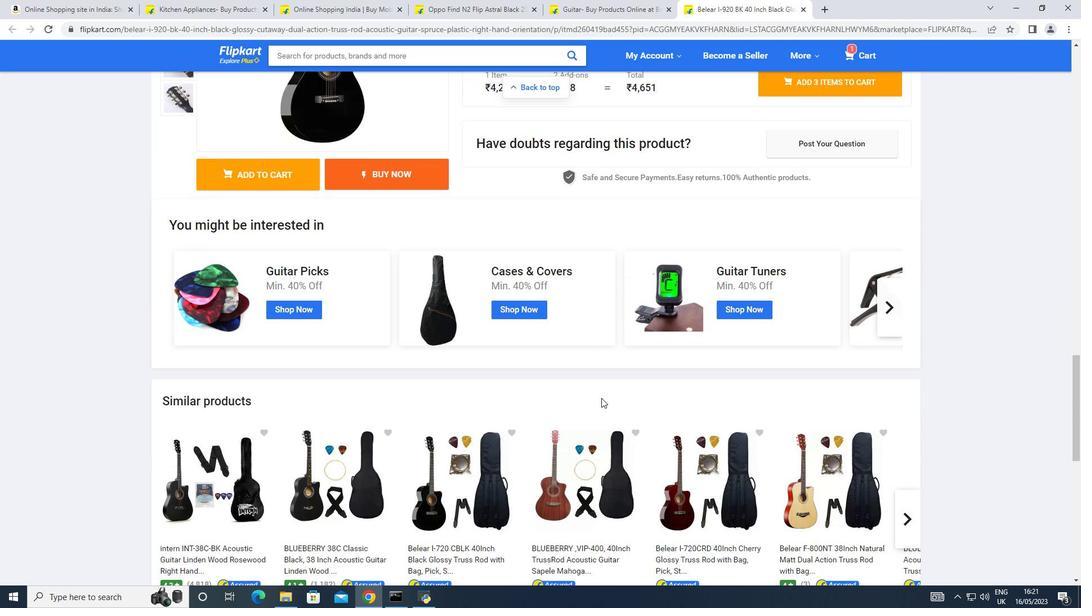 
Action: Mouse scrolled (601, 397) with delta (0, 0)
Screenshot: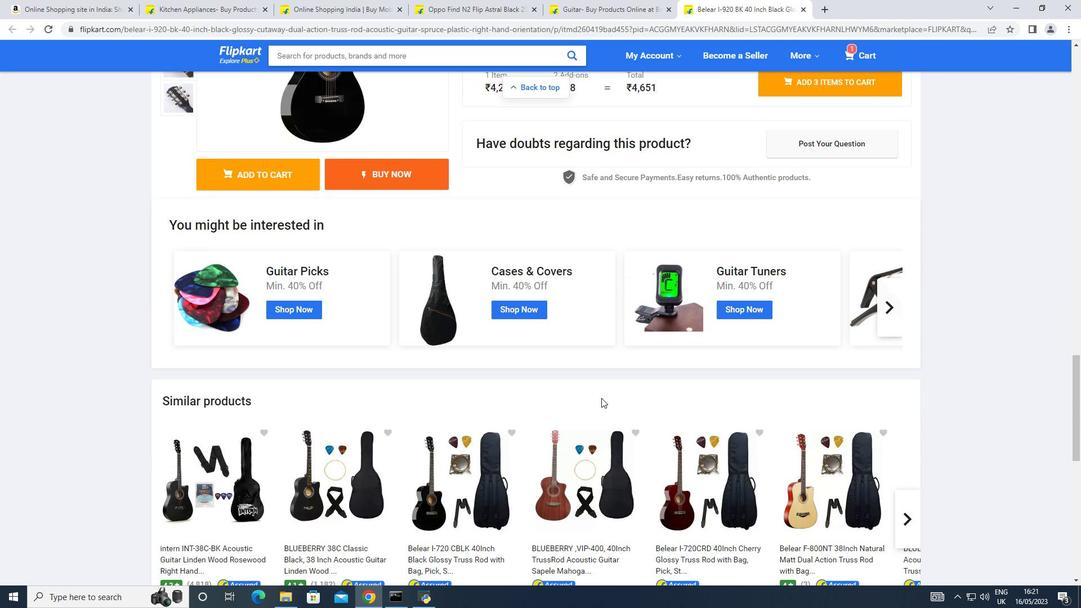 
Action: Mouse scrolled (601, 397) with delta (0, 0)
Screenshot: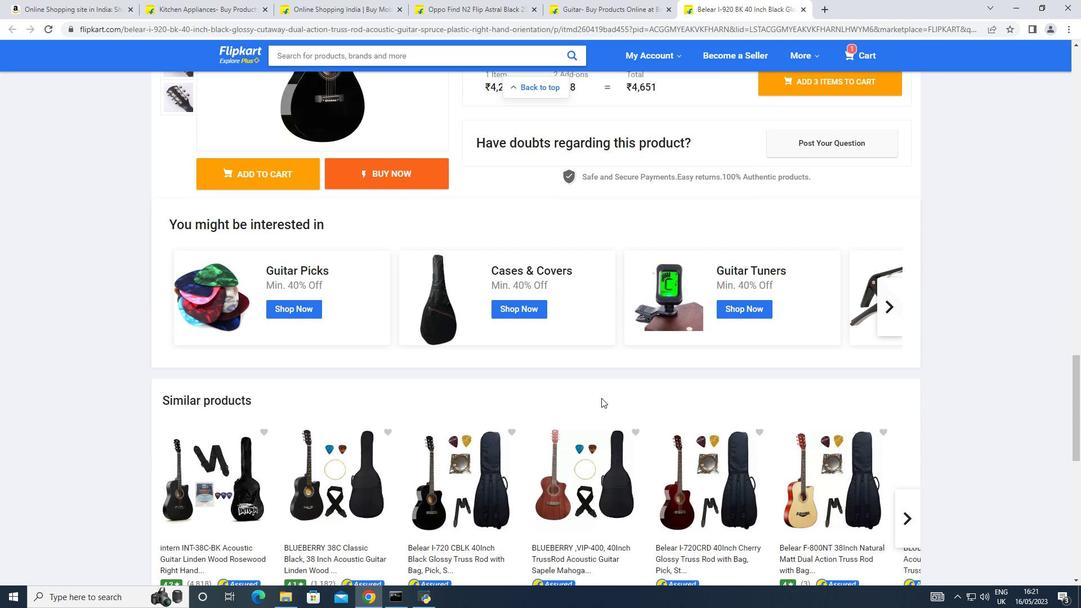 
Action: Mouse scrolled (601, 397) with delta (0, 0)
Screenshot: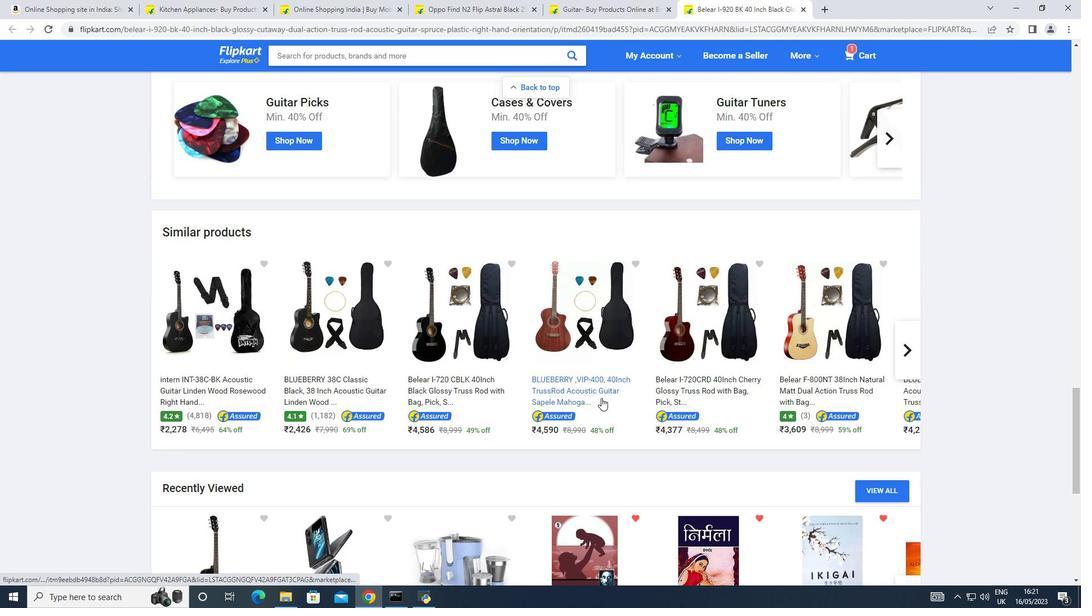 
Action: Mouse scrolled (601, 397) with delta (0, 0)
Screenshot: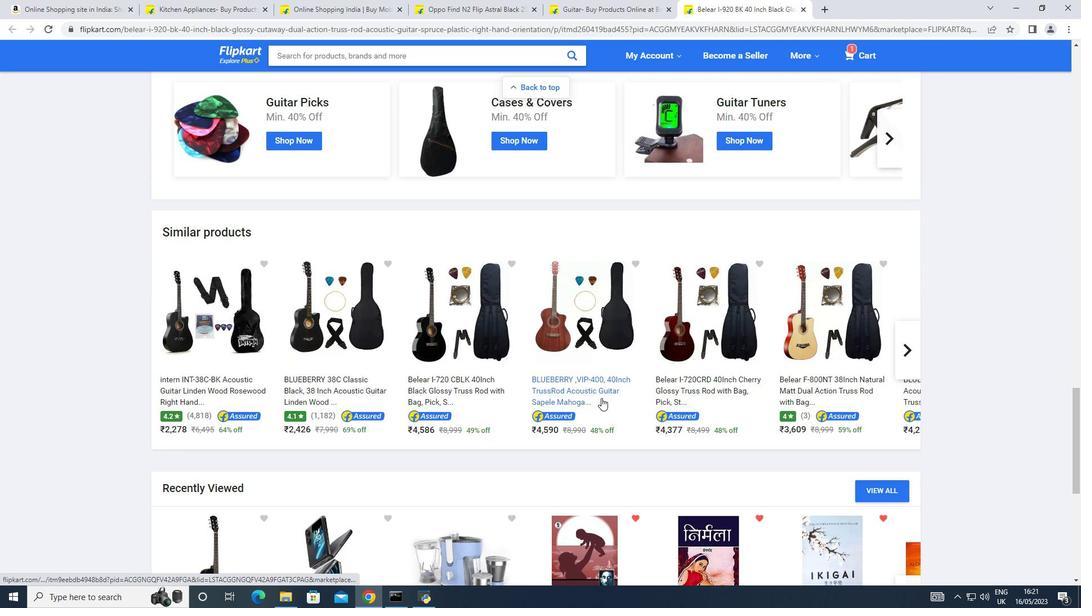 
Action: Mouse scrolled (601, 397) with delta (0, 0)
Screenshot: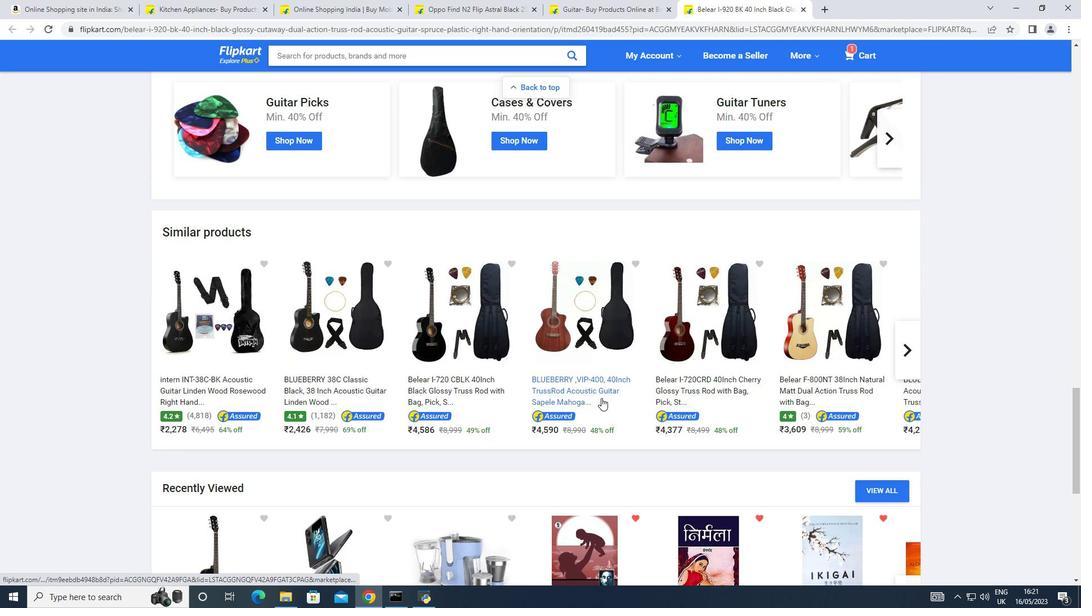 
Action: Mouse scrolled (601, 397) with delta (0, 0)
Screenshot: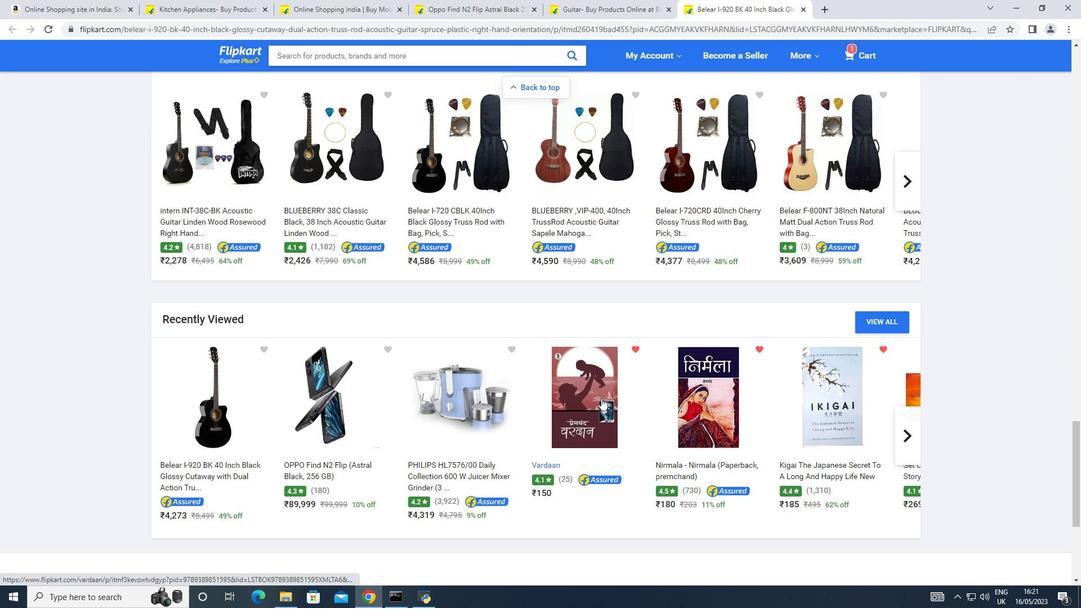 
Action: Mouse scrolled (601, 397) with delta (0, 0)
Screenshot: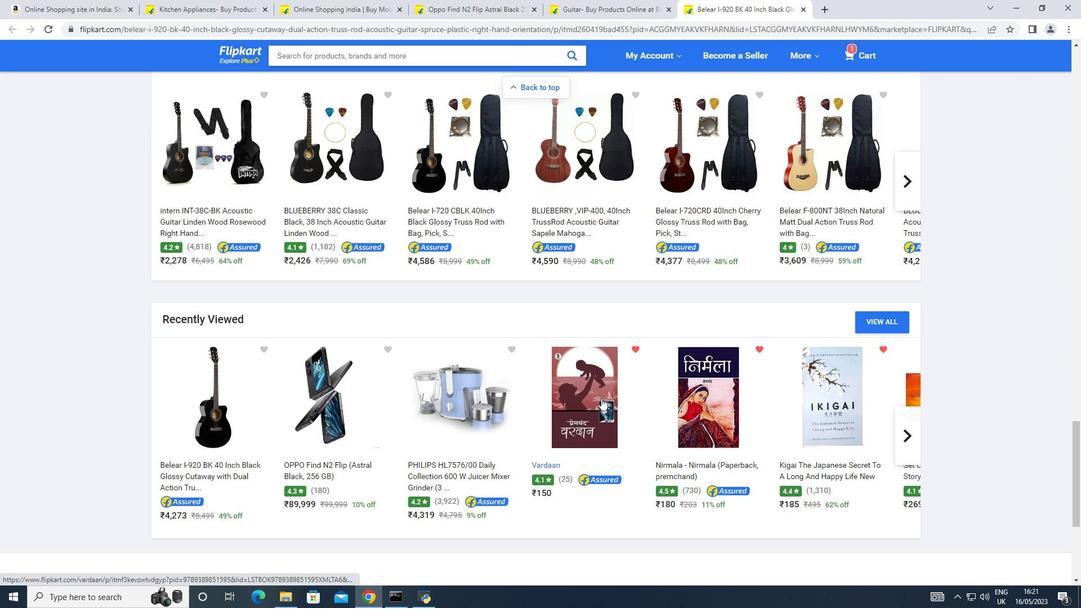 
Action: Mouse scrolled (601, 397) with delta (0, 0)
Screenshot: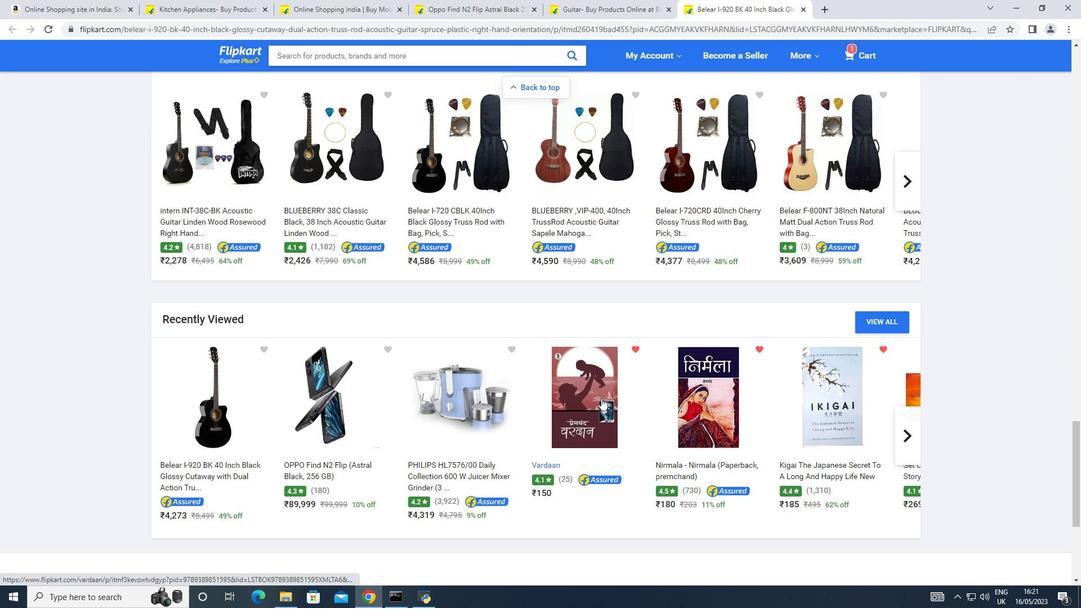 
Action: Mouse scrolled (601, 398) with delta (0, 0)
Screenshot: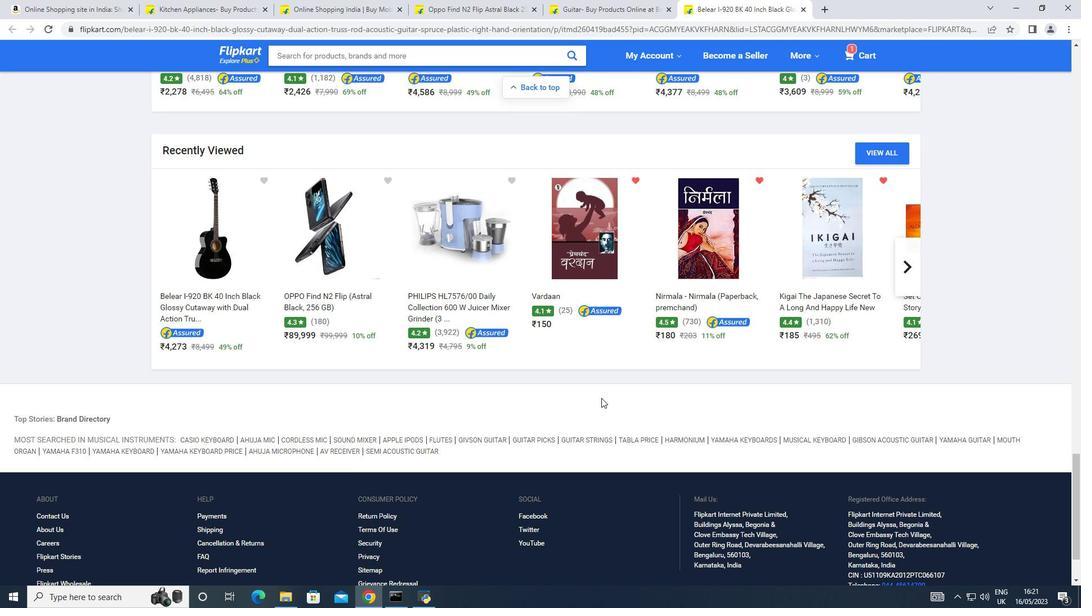 
Action: Mouse scrolled (601, 398) with delta (0, 0)
Screenshot: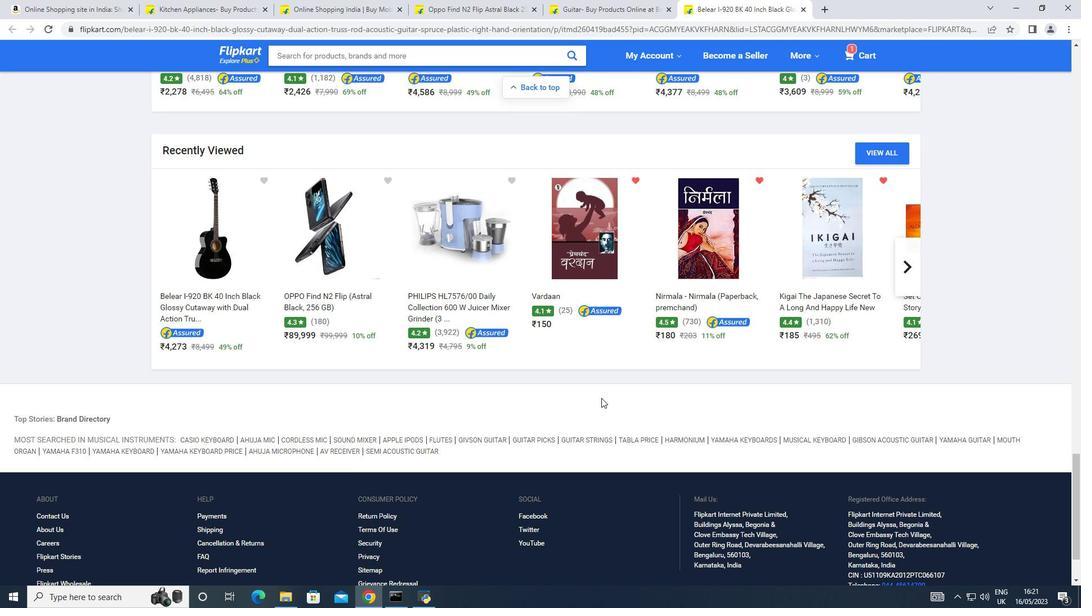 
Action: Mouse scrolled (601, 398) with delta (0, 0)
Screenshot: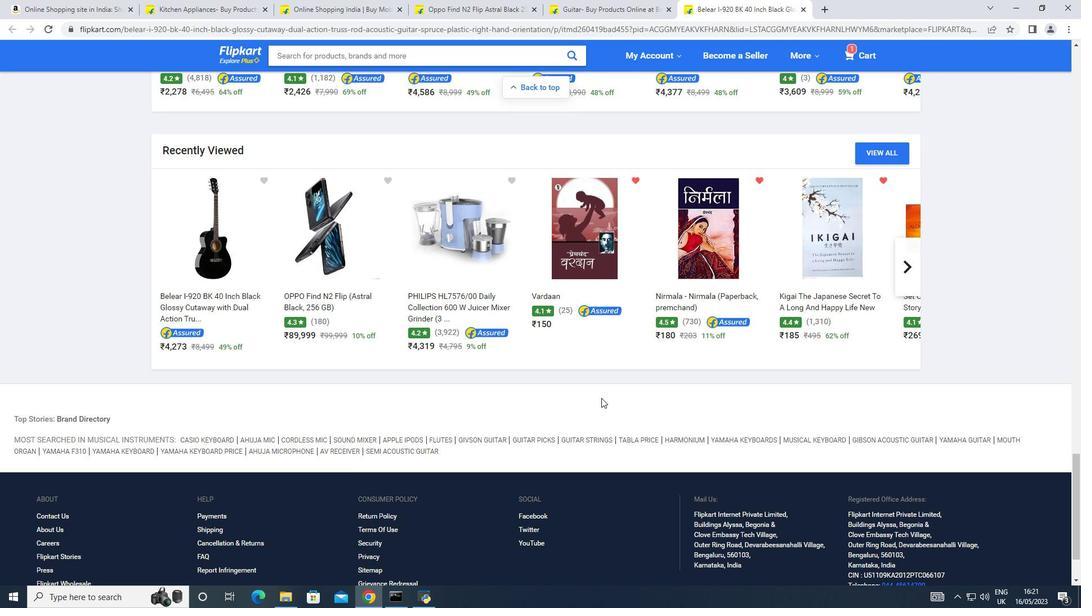 
Action: Mouse scrolled (601, 398) with delta (0, 0)
Screenshot: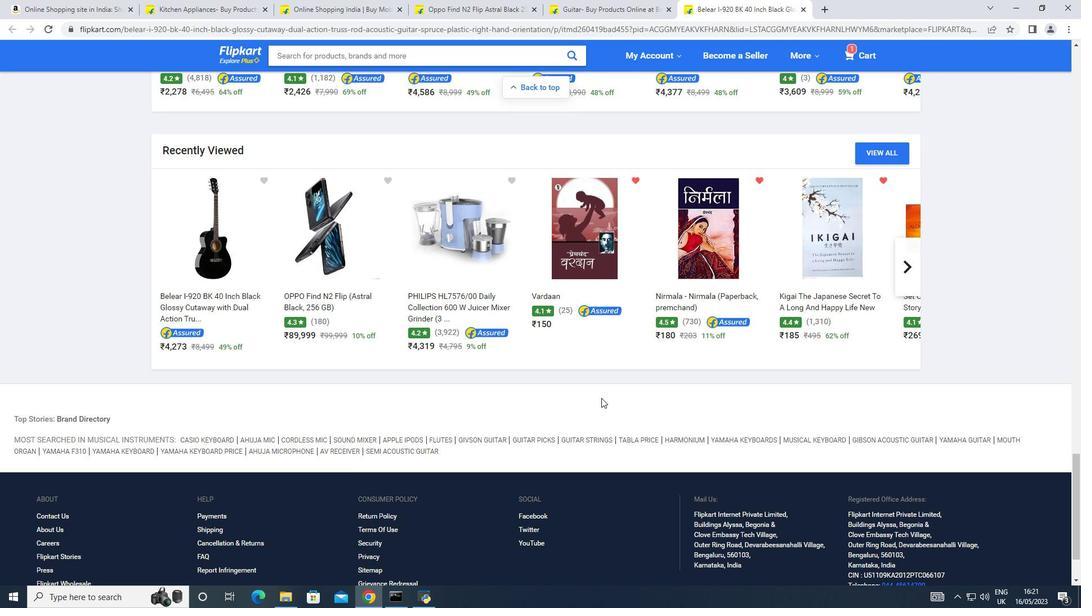 
Action: Mouse scrolled (601, 398) with delta (0, 0)
Screenshot: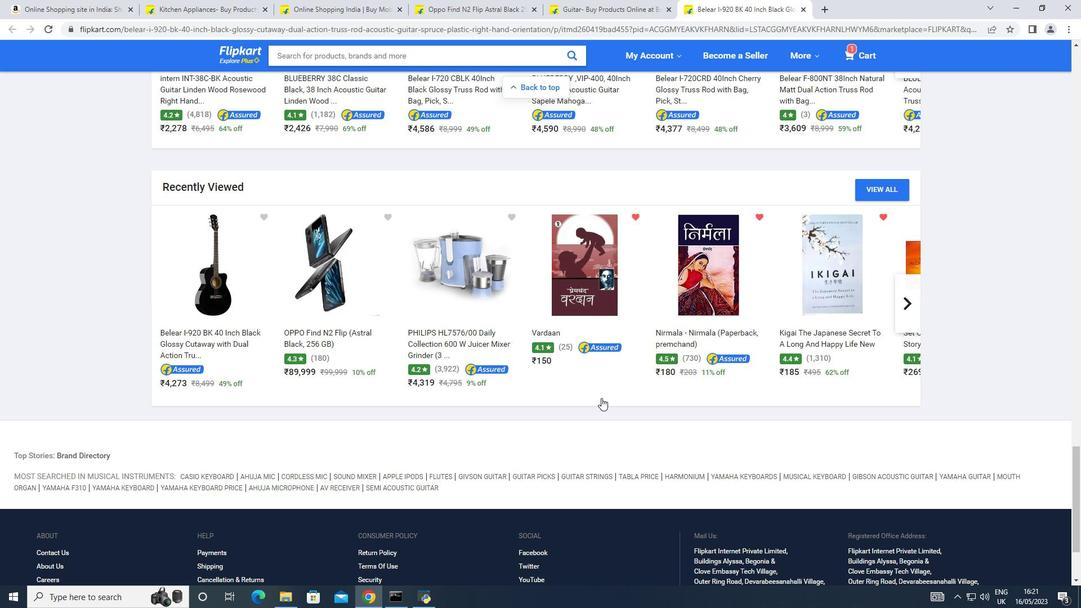 
Action: Mouse scrolled (601, 398) with delta (0, 0)
Screenshot: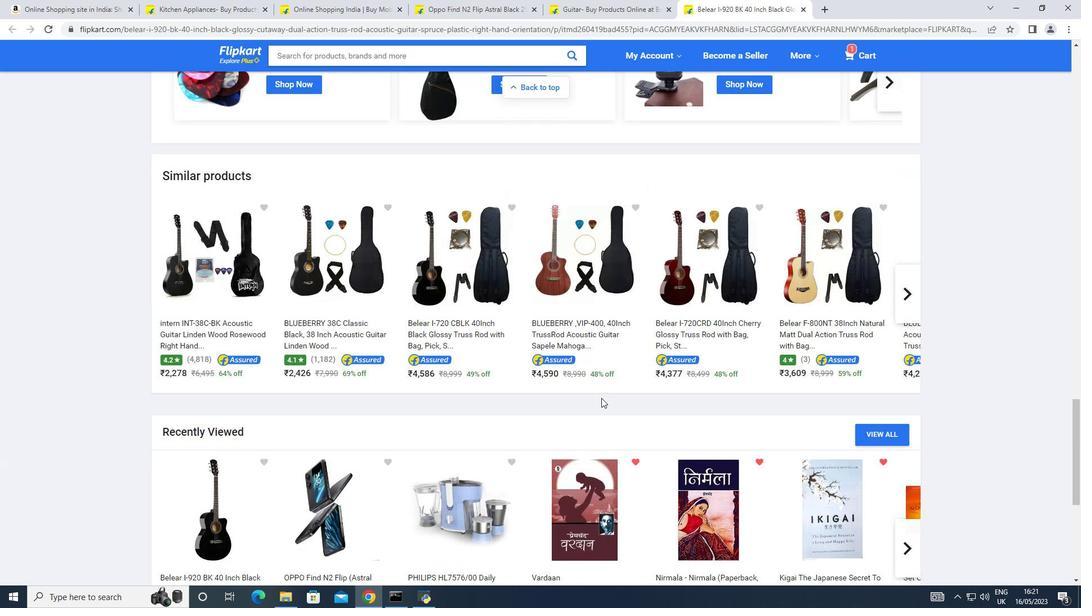
Action: Mouse scrolled (601, 398) with delta (0, 0)
Screenshot: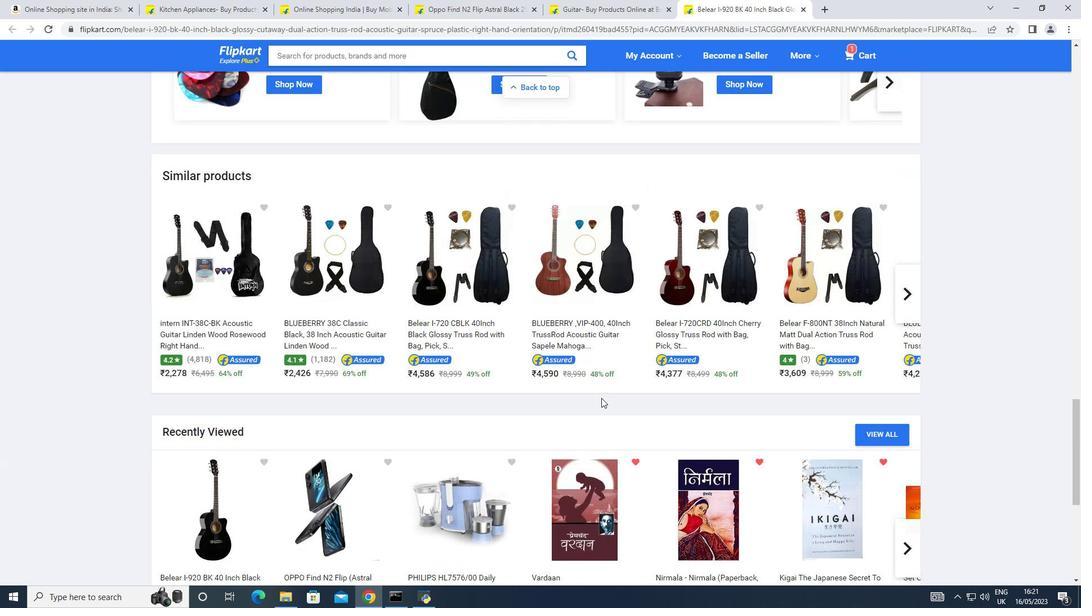 
Action: Mouse scrolled (601, 398) with delta (0, 0)
Screenshot: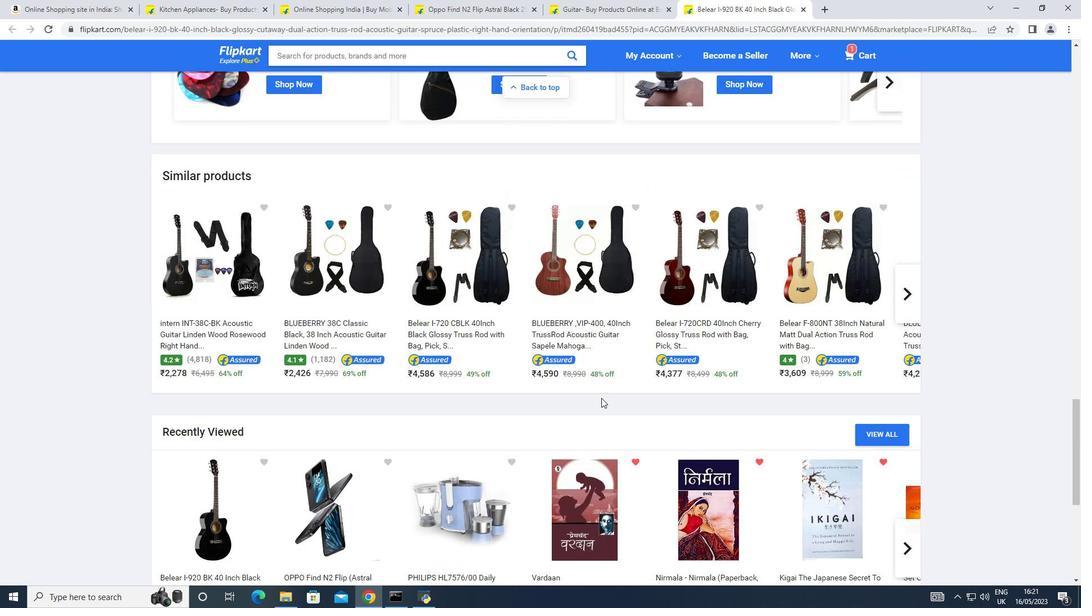 
Action: Mouse scrolled (601, 398) with delta (0, 0)
Screenshot: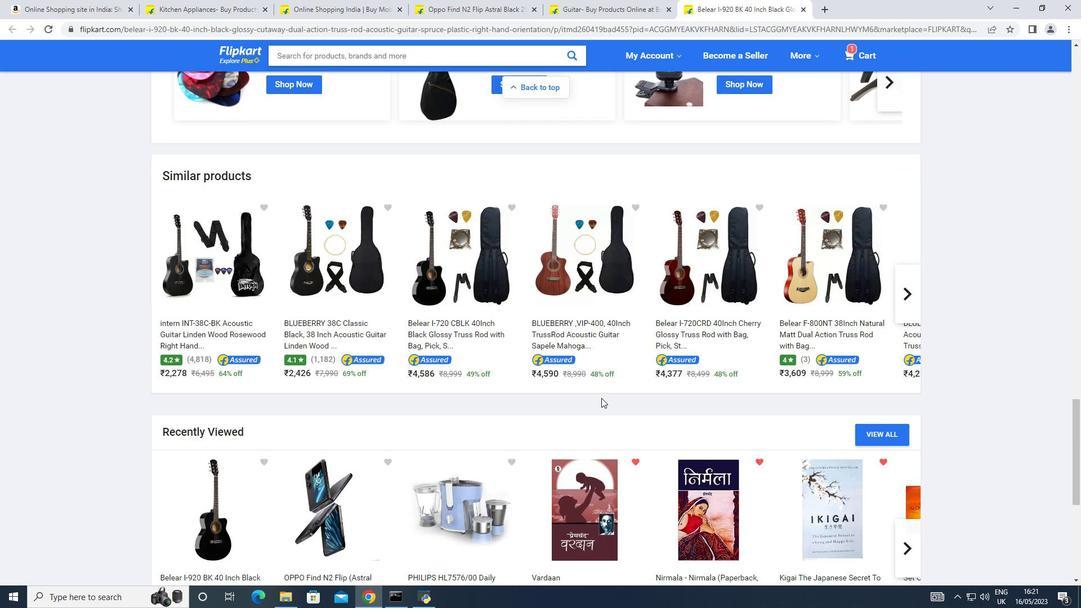 
Action: Mouse scrolled (601, 398) with delta (0, 0)
Screenshot: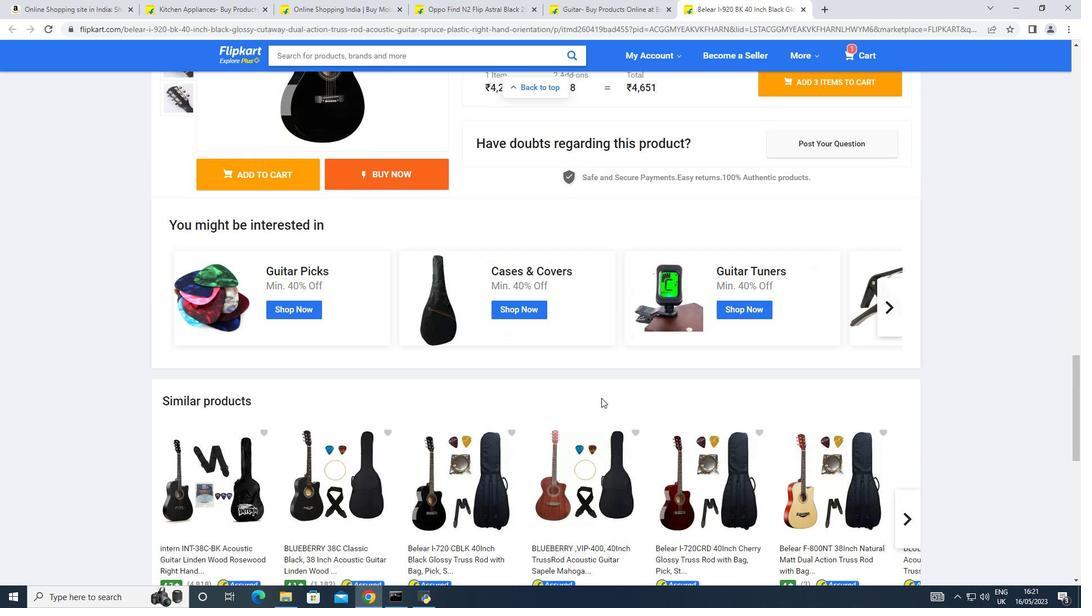 
Action: Mouse scrolled (601, 398) with delta (0, 0)
Screenshot: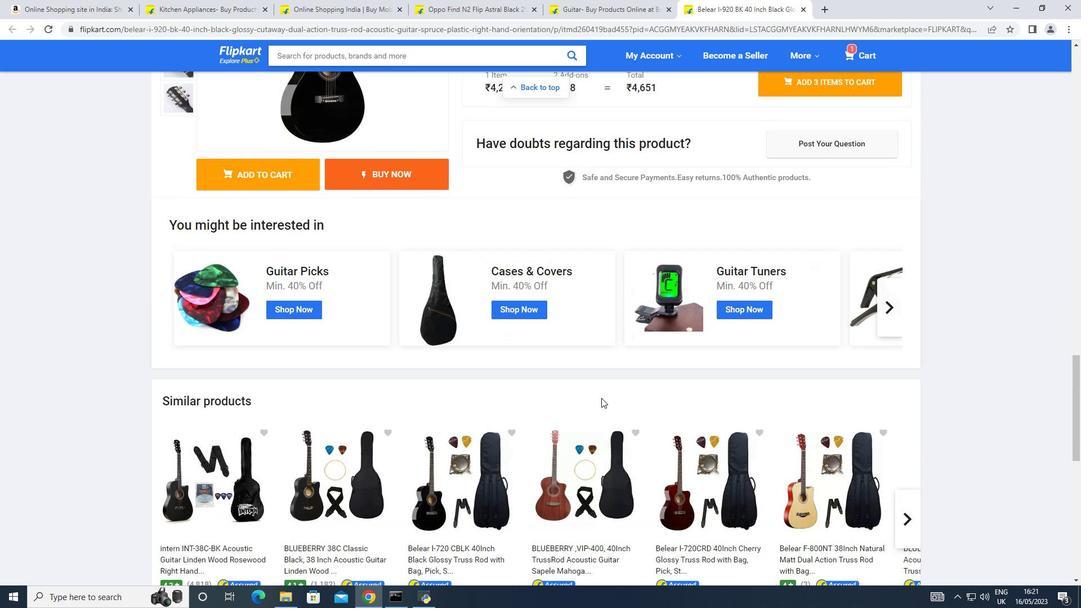 
Action: Mouse scrolled (601, 398) with delta (0, 0)
Screenshot: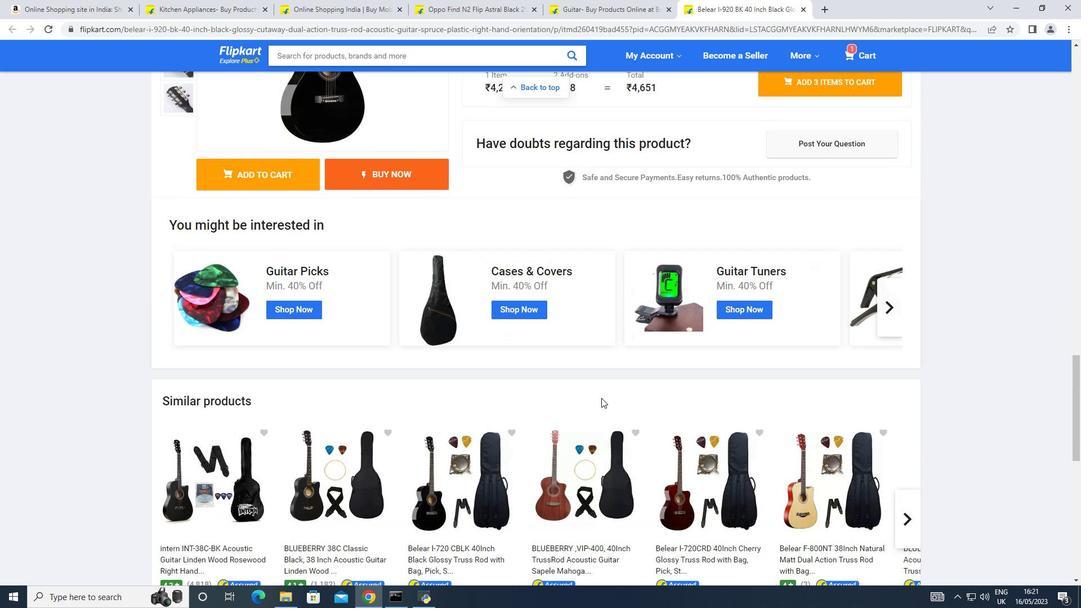 
Action: Mouse scrolled (601, 398) with delta (0, 0)
Screenshot: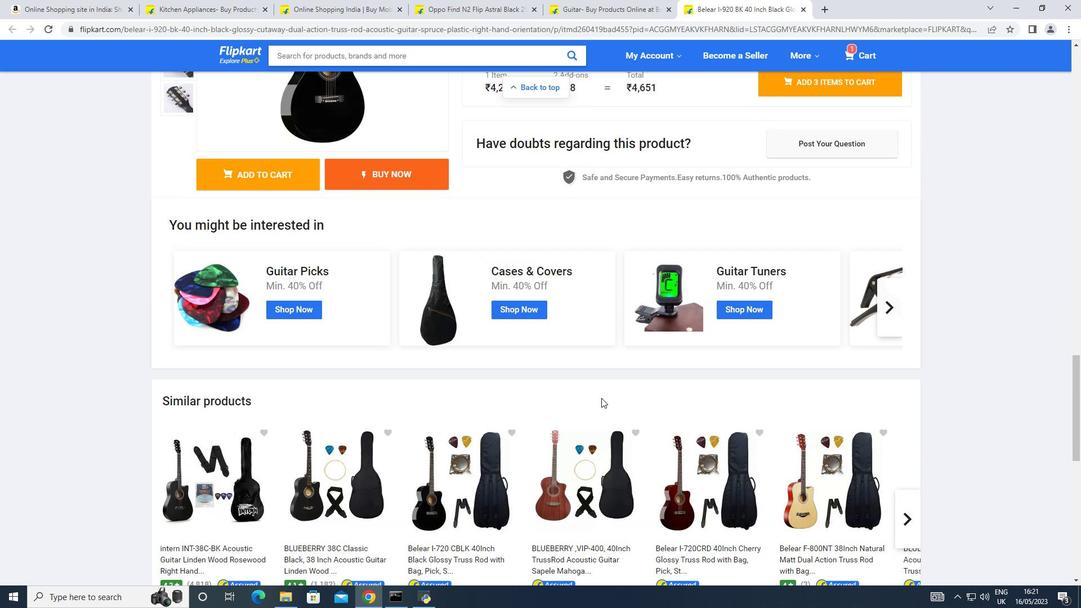 
Action: Mouse scrolled (601, 398) with delta (0, 0)
Screenshot: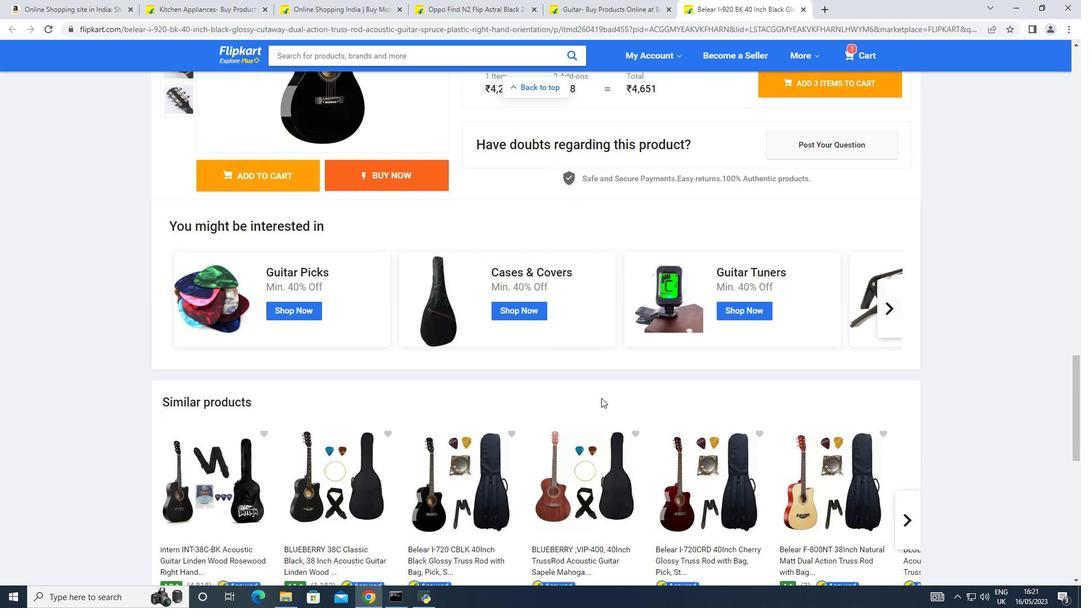 
Action: Mouse scrolled (601, 398) with delta (0, 0)
Screenshot: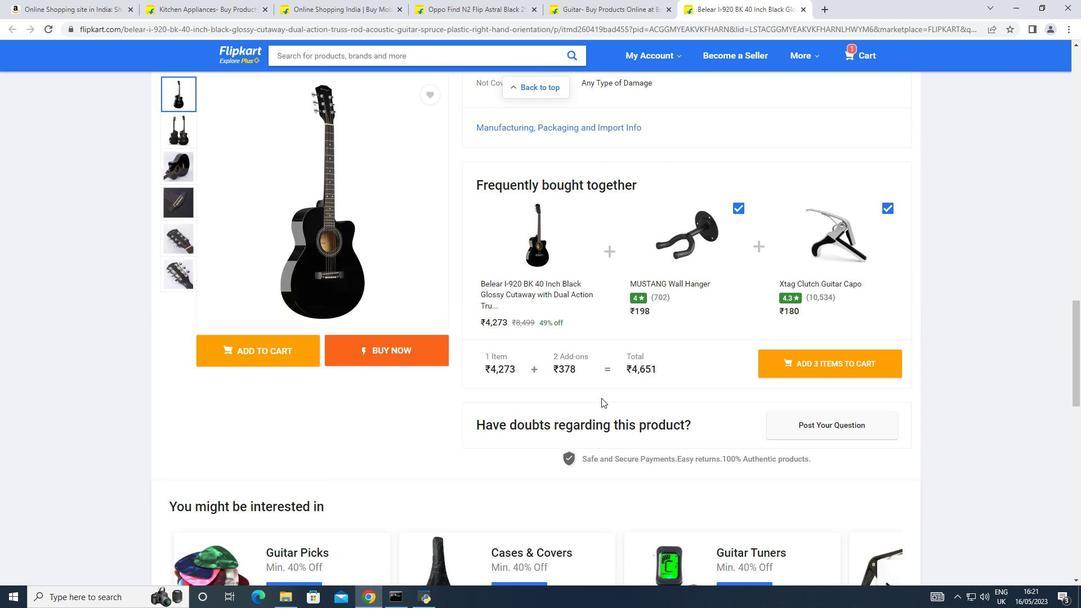 
Action: Mouse scrolled (601, 398) with delta (0, 0)
Screenshot: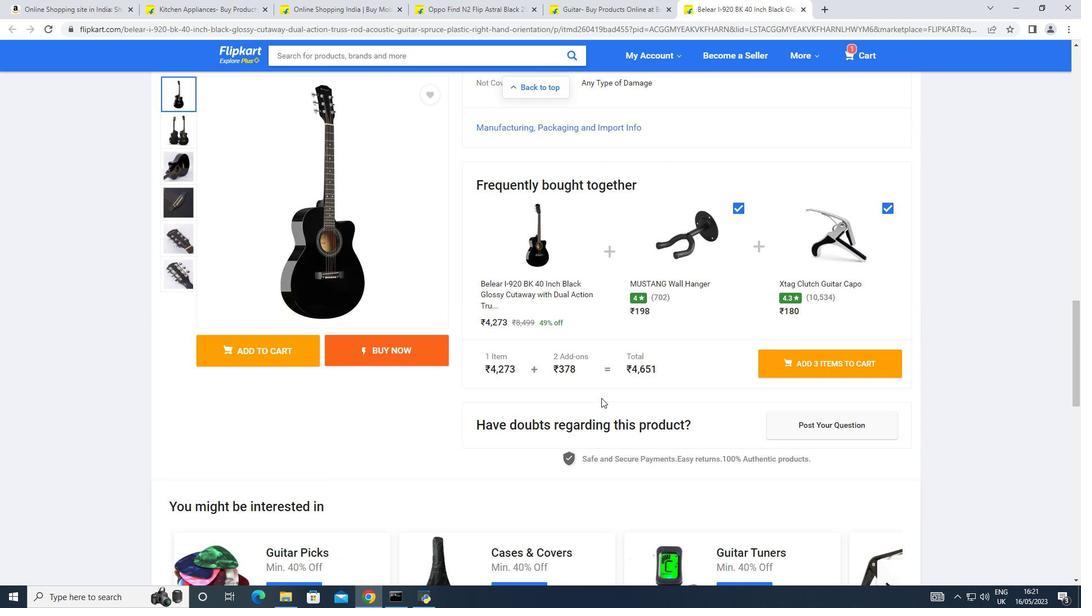 
Action: Mouse scrolled (601, 398) with delta (0, 0)
Screenshot: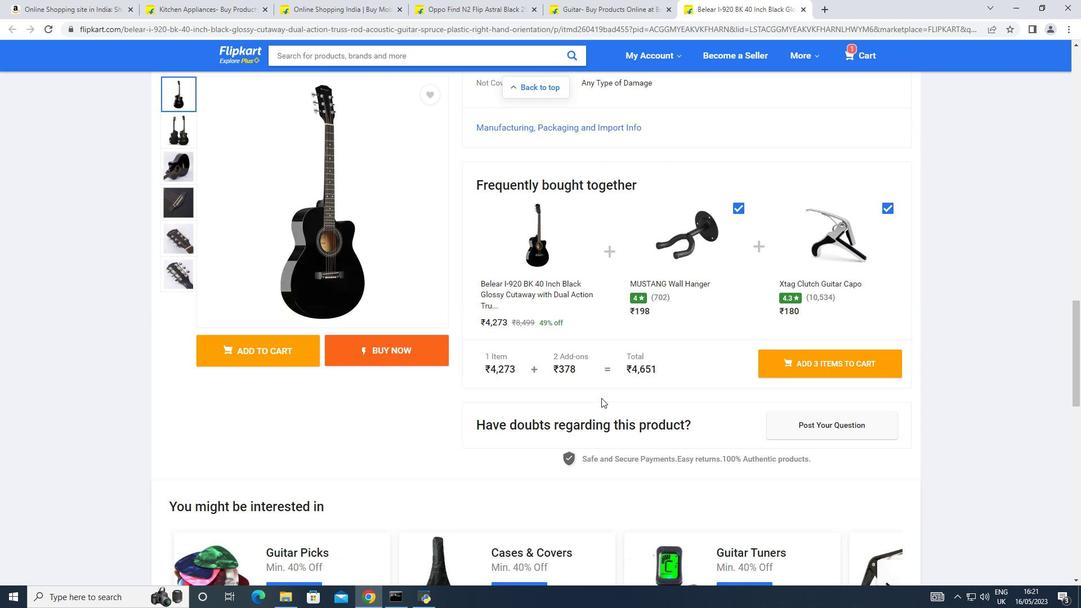 
Action: Mouse scrolled (601, 398) with delta (0, 0)
Screenshot: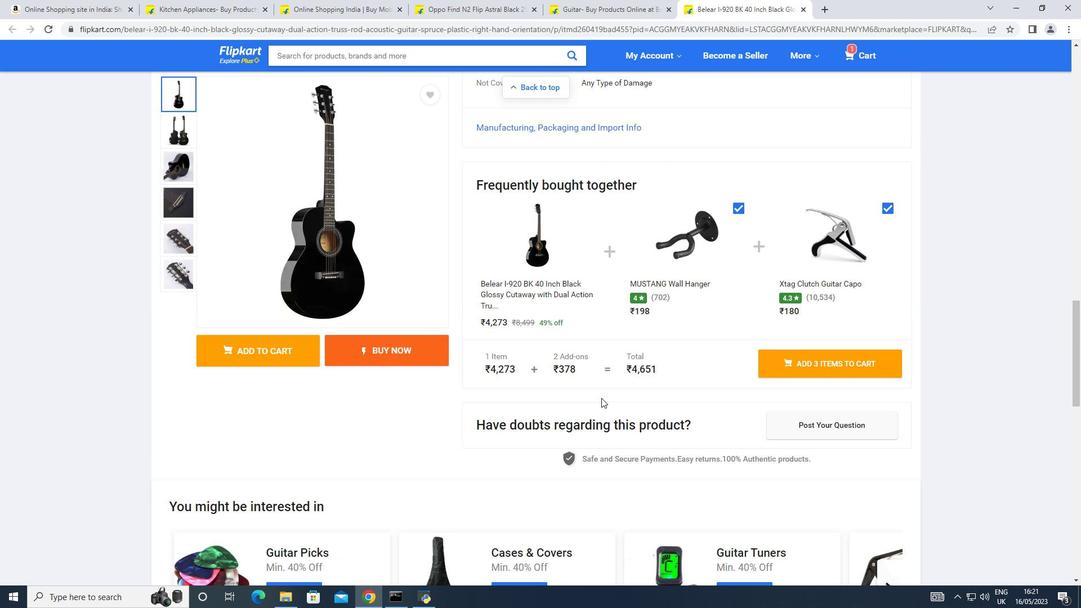 
Action: Mouse scrolled (601, 398) with delta (0, 0)
Screenshot: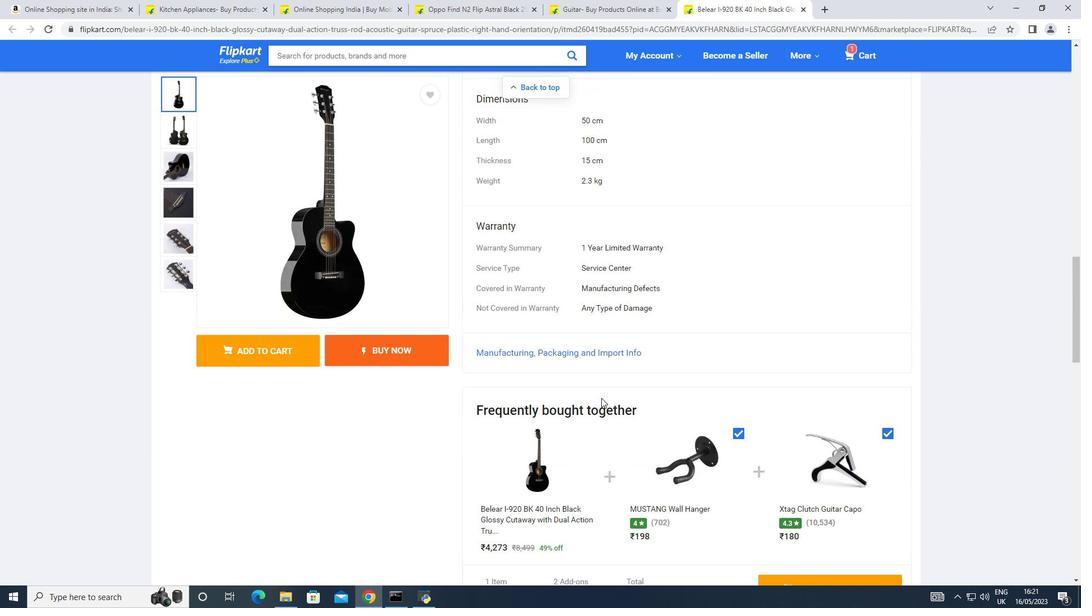 
Action: Mouse scrolled (601, 398) with delta (0, 0)
Screenshot: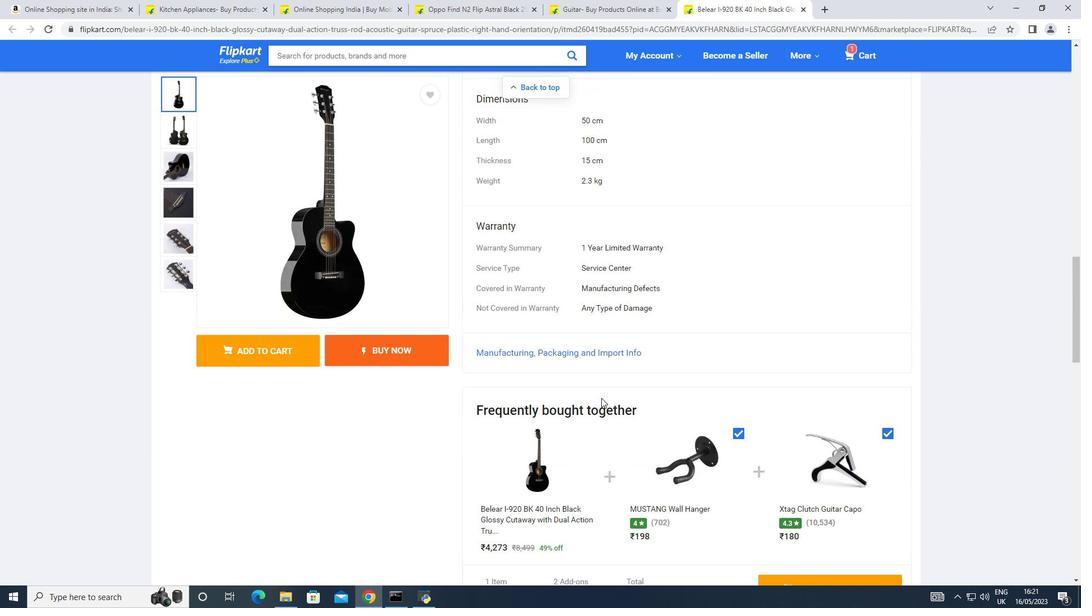 
Action: Mouse scrolled (601, 398) with delta (0, 0)
Screenshot: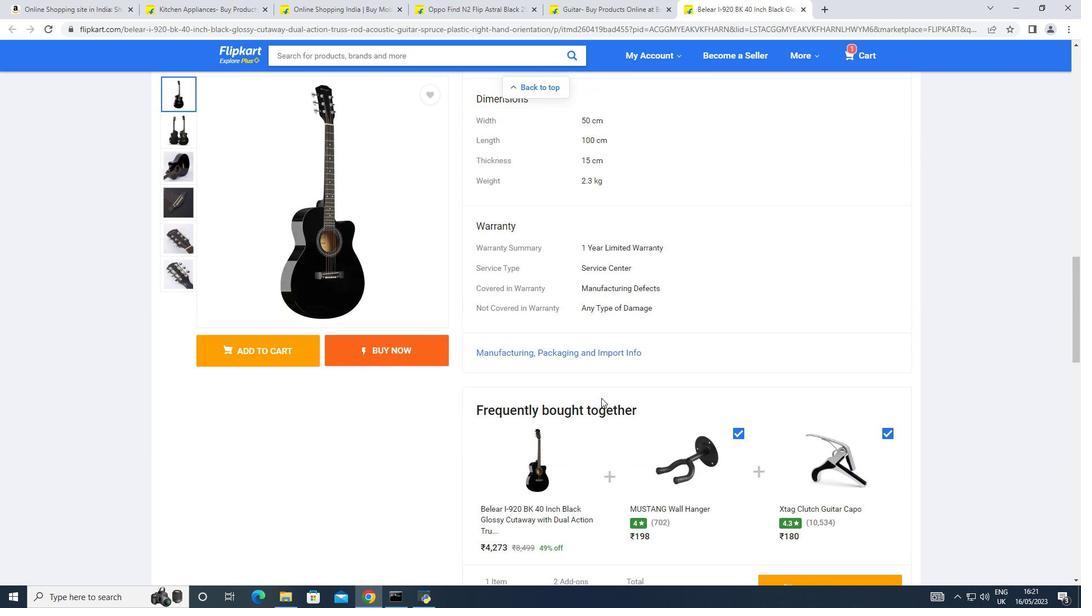 
Action: Mouse scrolled (601, 398) with delta (0, 0)
Screenshot: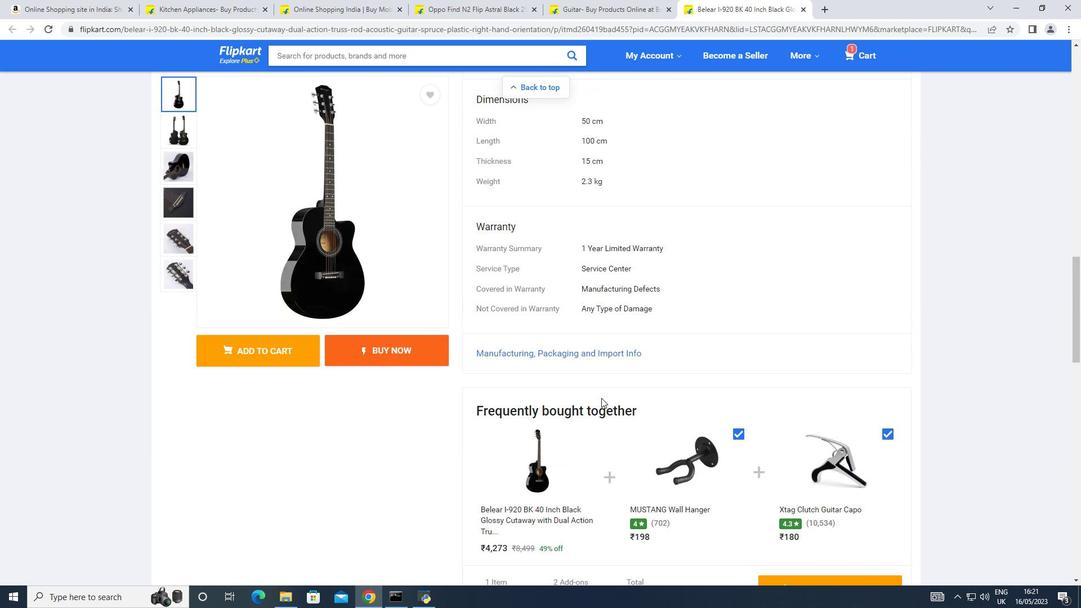 
Action: Mouse scrolled (601, 398) with delta (0, 0)
Screenshot: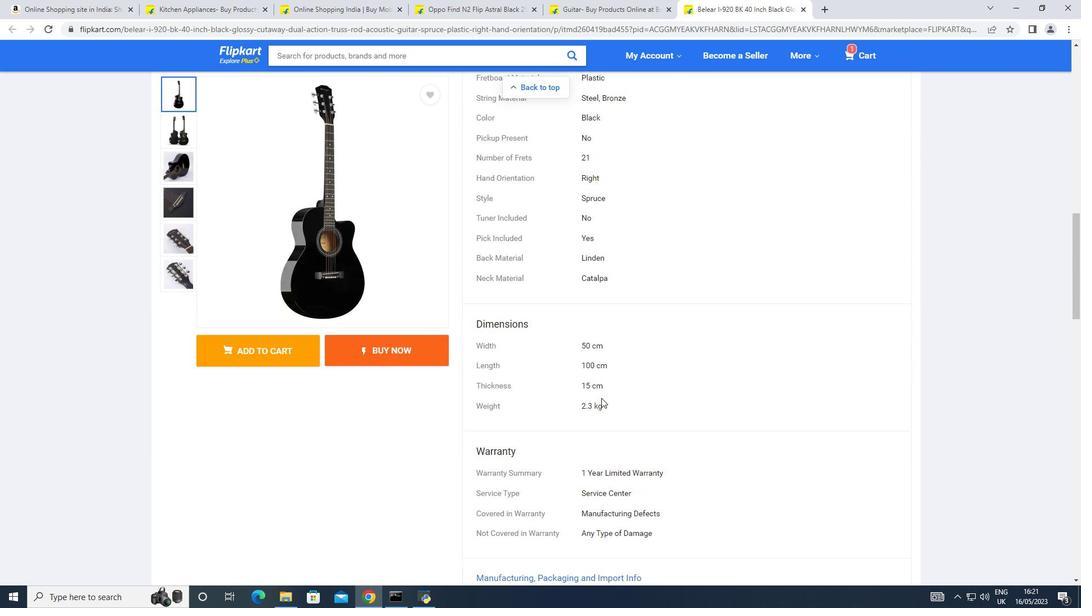 
Action: Mouse scrolled (601, 398) with delta (0, 0)
Screenshot: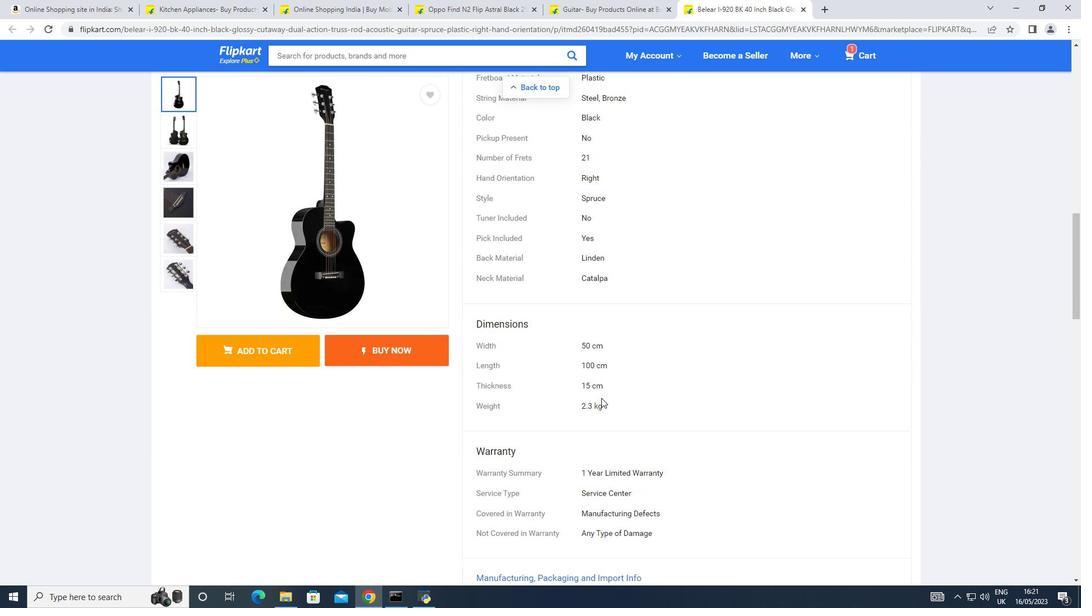 
Action: Mouse scrolled (601, 398) with delta (0, 0)
Screenshot: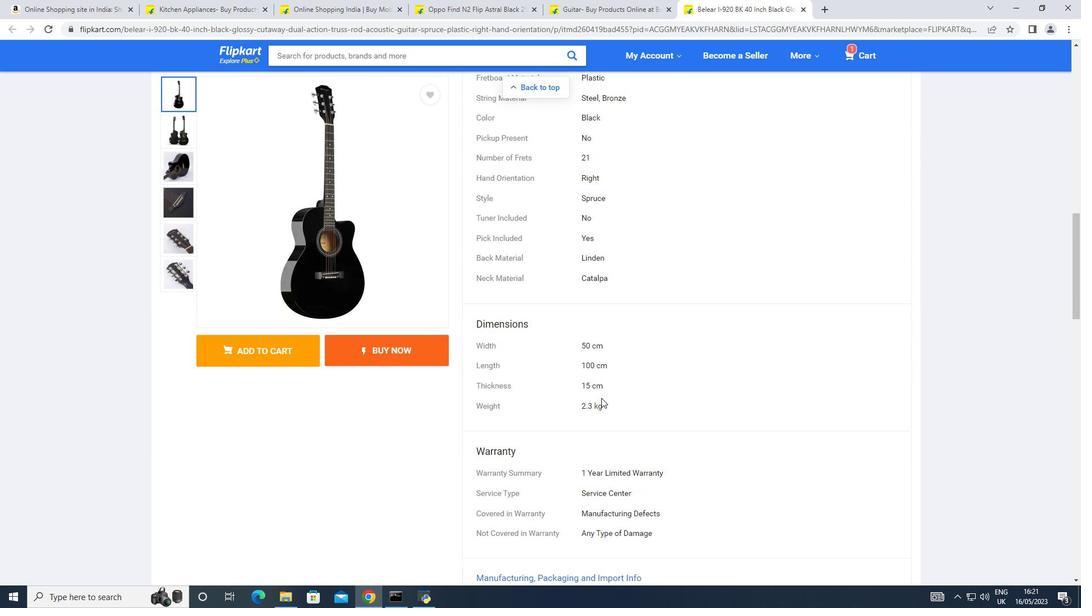 
Action: Mouse scrolled (601, 398) with delta (0, 0)
Screenshot: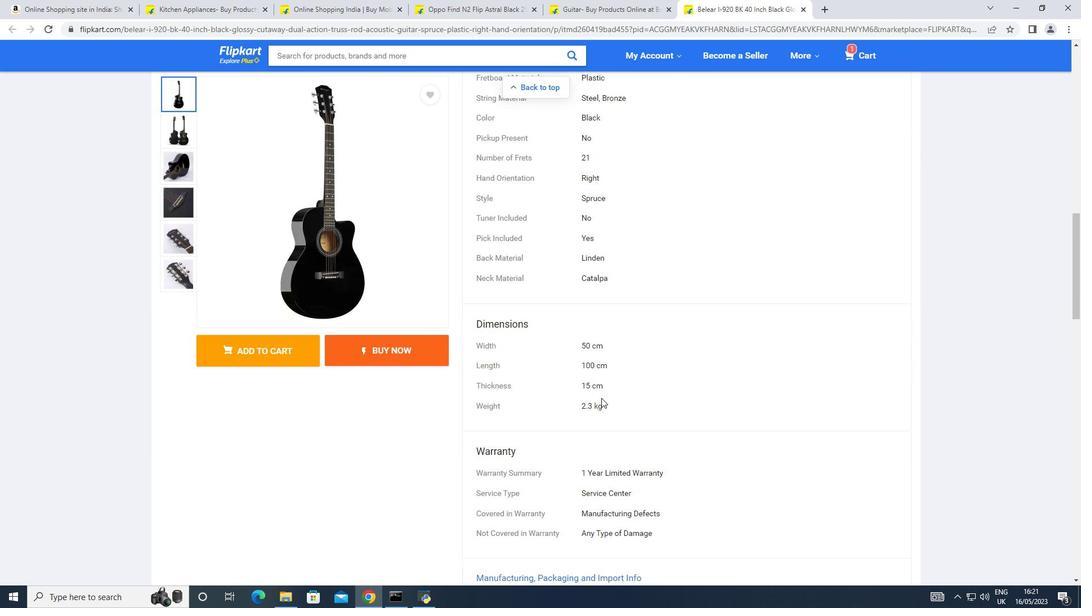 
Action: Mouse scrolled (601, 398) with delta (0, 0)
Screenshot: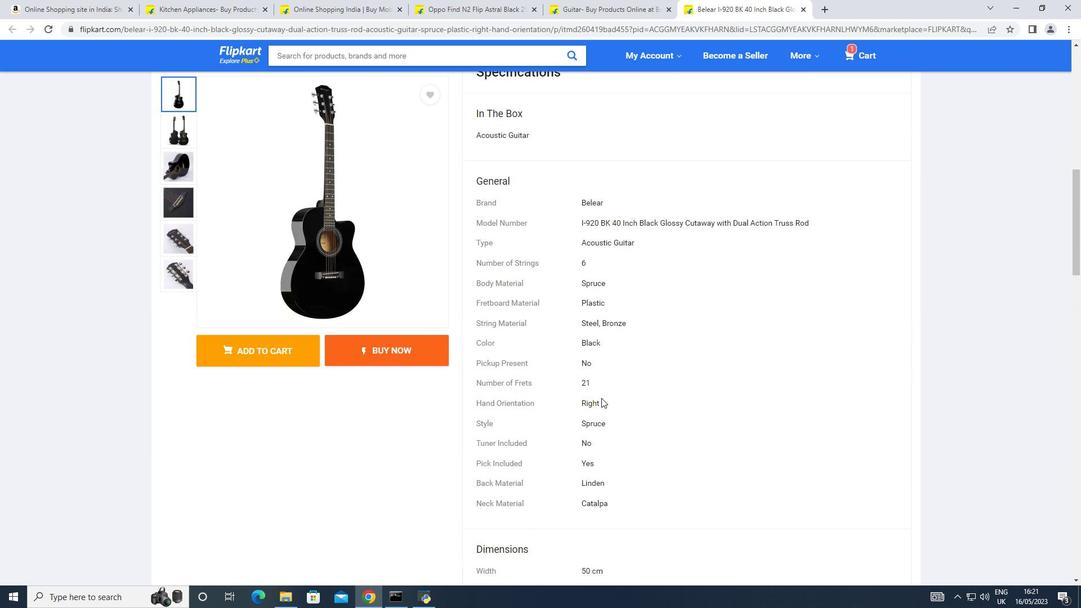 
Action: Mouse scrolled (601, 398) with delta (0, 0)
Screenshot: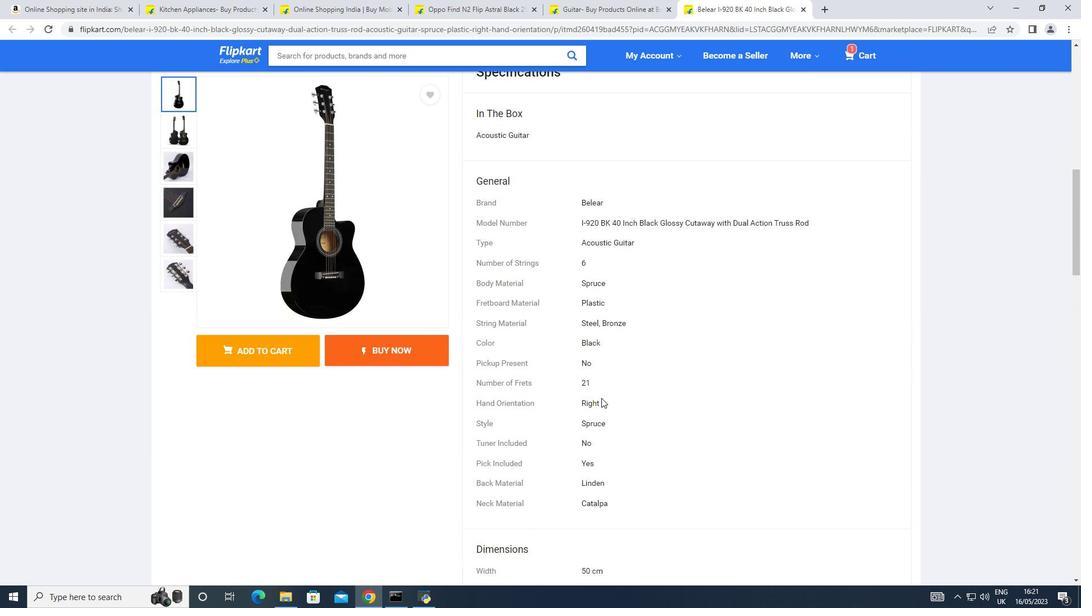 
Action: Mouse scrolled (601, 398) with delta (0, 0)
Screenshot: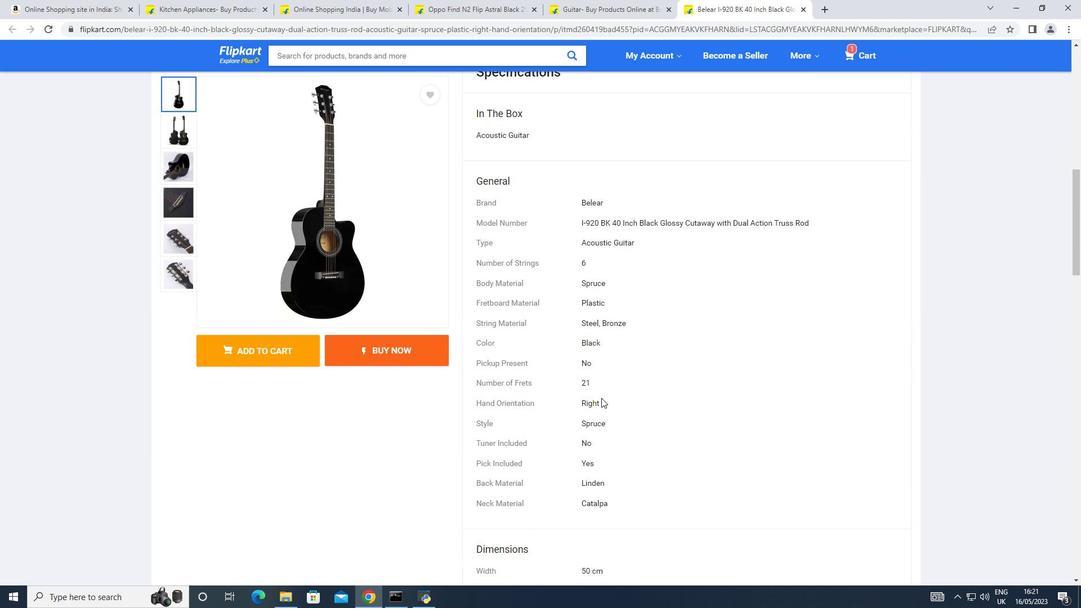 
Action: Mouse scrolled (601, 398) with delta (0, 0)
Screenshot: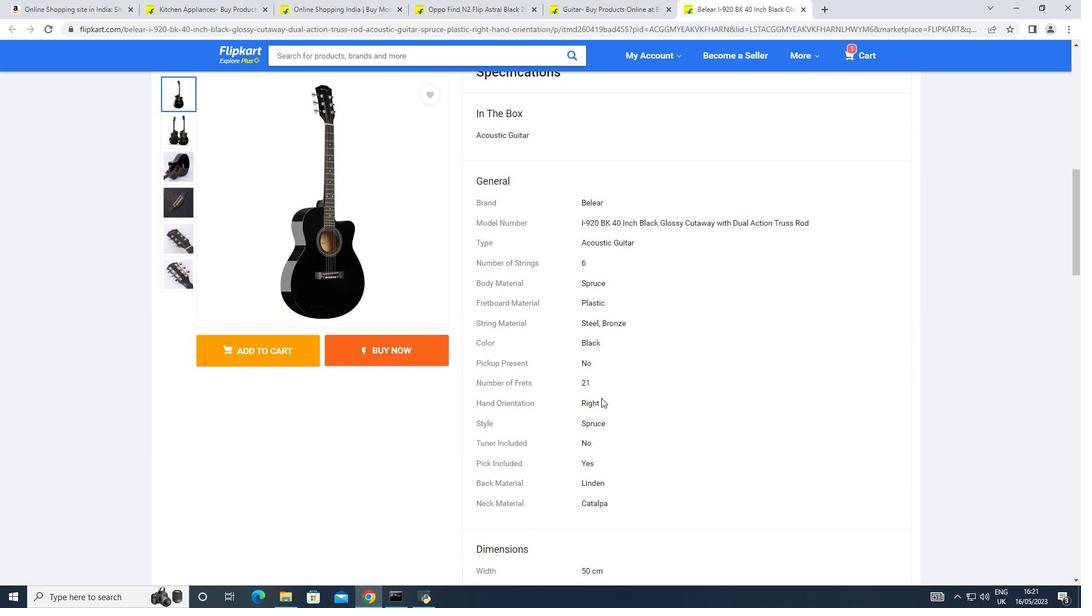
Action: Mouse scrolled (601, 398) with delta (0, 0)
Screenshot: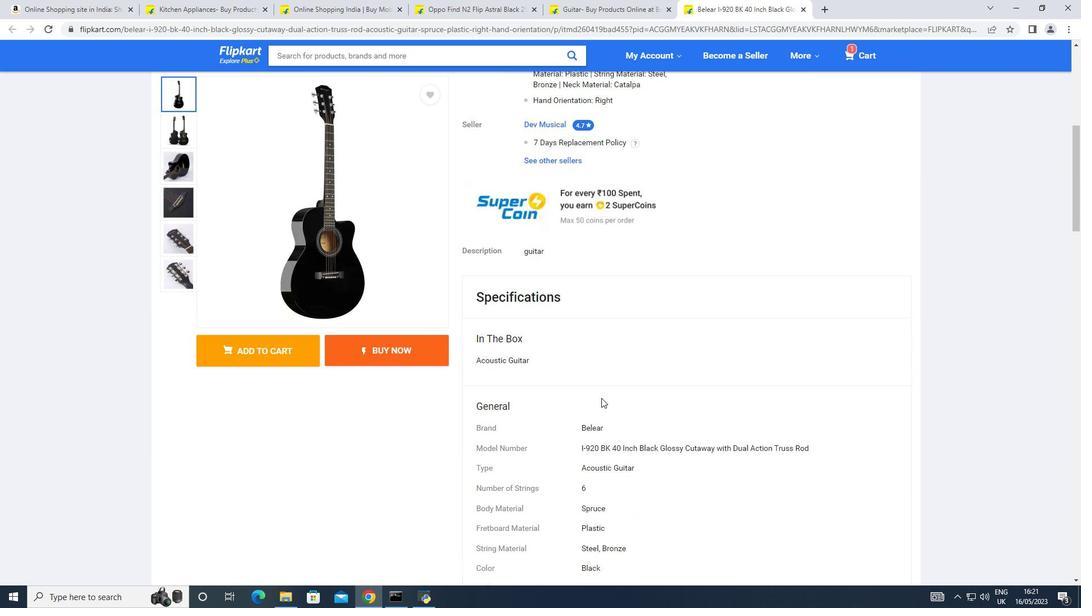 
Action: Mouse scrolled (601, 398) with delta (0, 0)
Screenshot: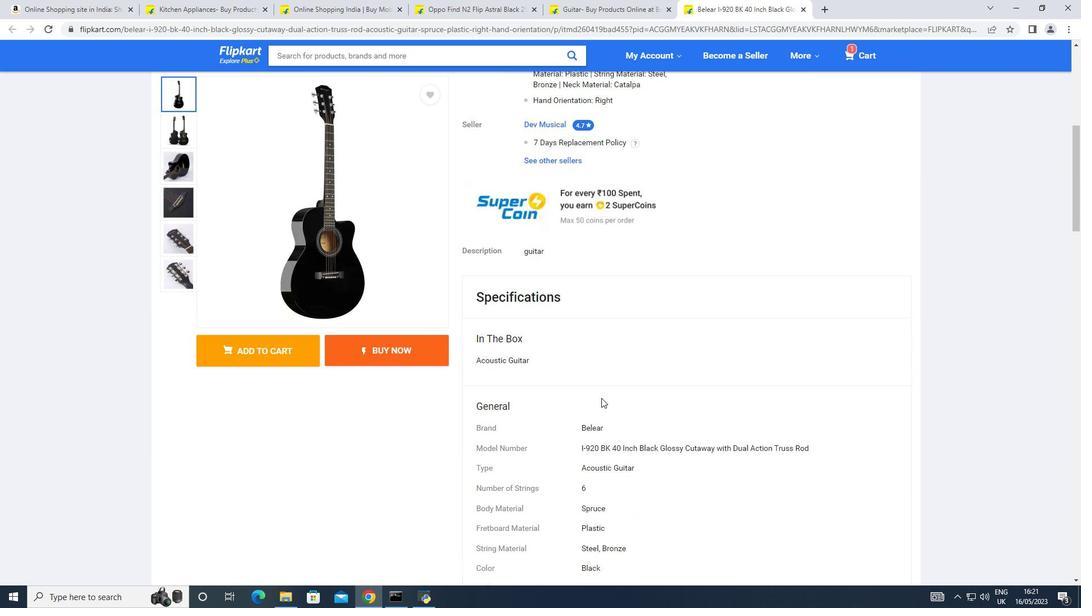 
Action: Mouse scrolled (601, 398) with delta (0, 0)
Screenshot: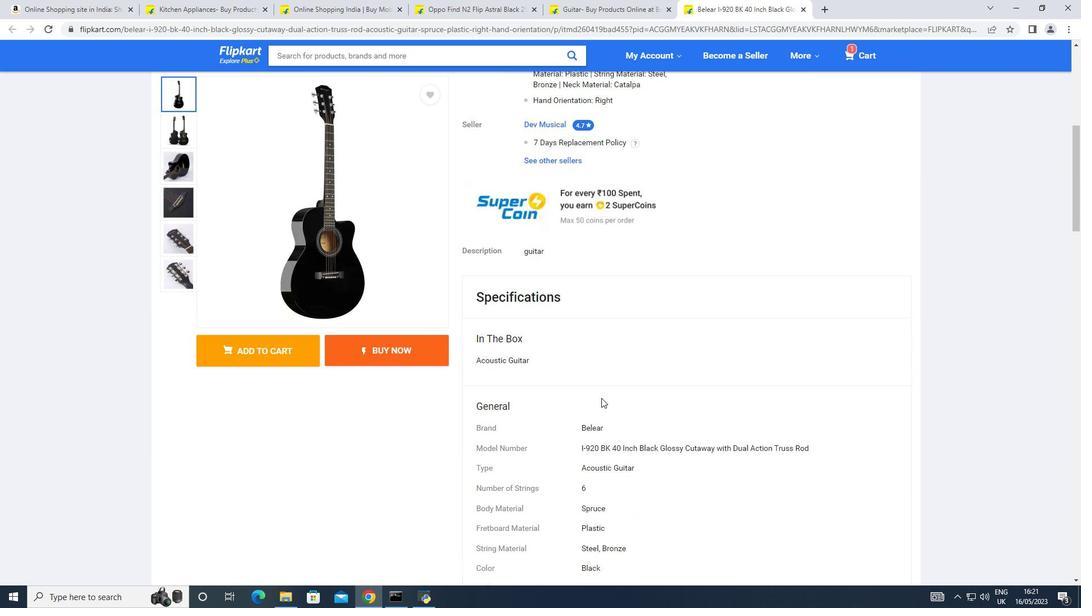 
Action: Mouse scrolled (601, 398) with delta (0, 0)
Screenshot: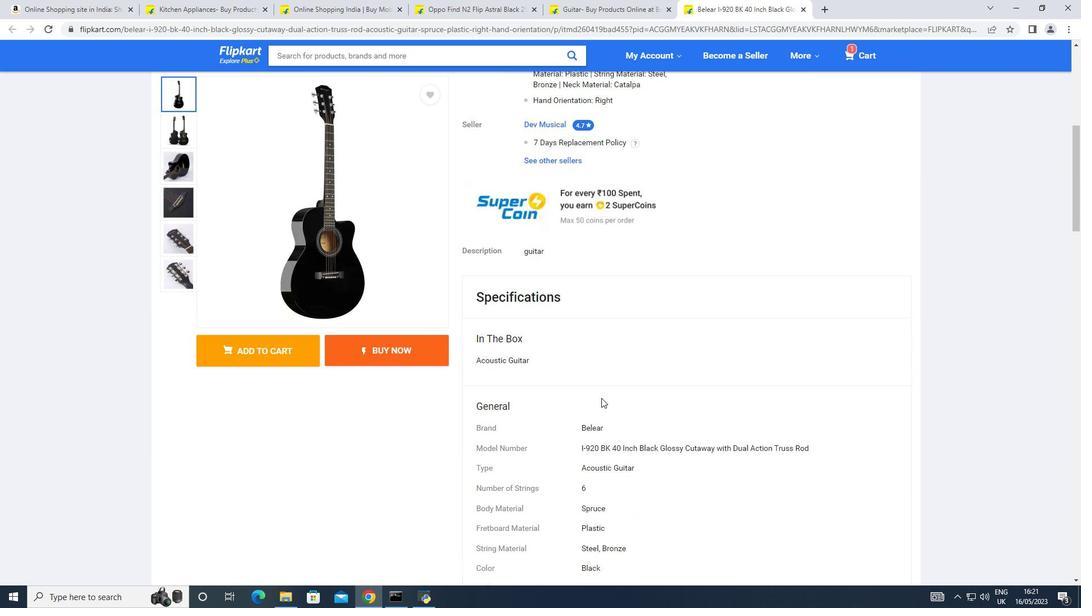 
Action: Mouse scrolled (601, 398) with delta (0, 0)
Screenshot: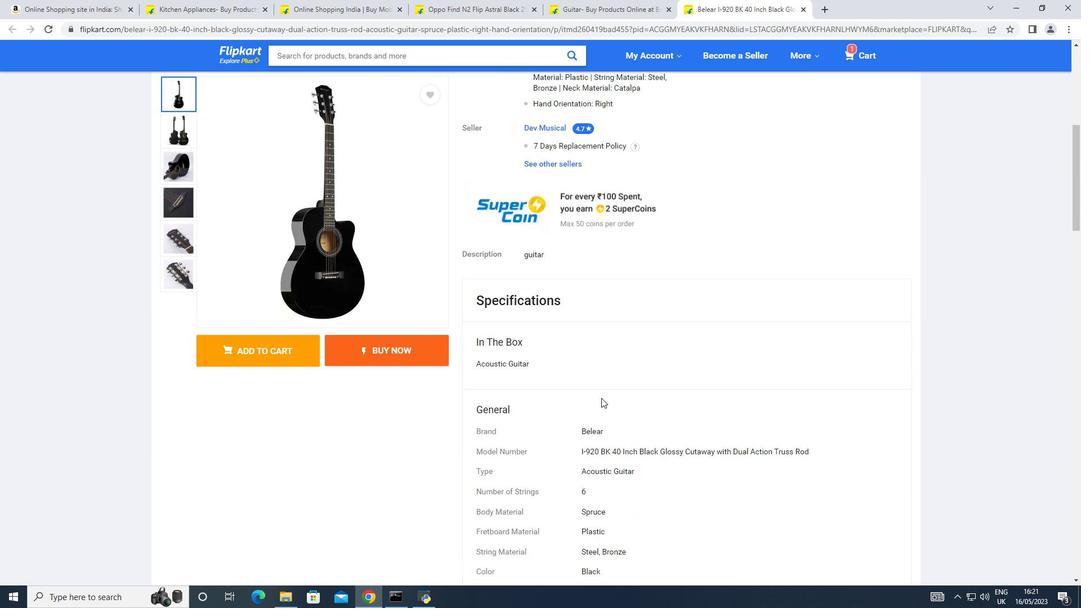 
Action: Mouse scrolled (601, 398) with delta (0, 0)
Screenshot: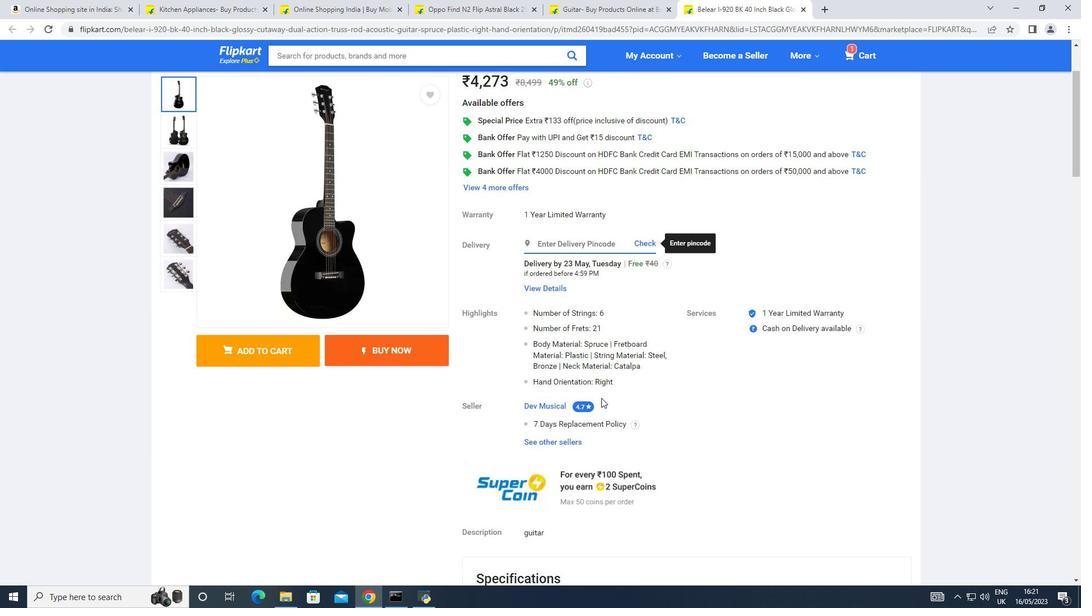 
Action: Mouse scrolled (601, 398) with delta (0, 0)
Screenshot: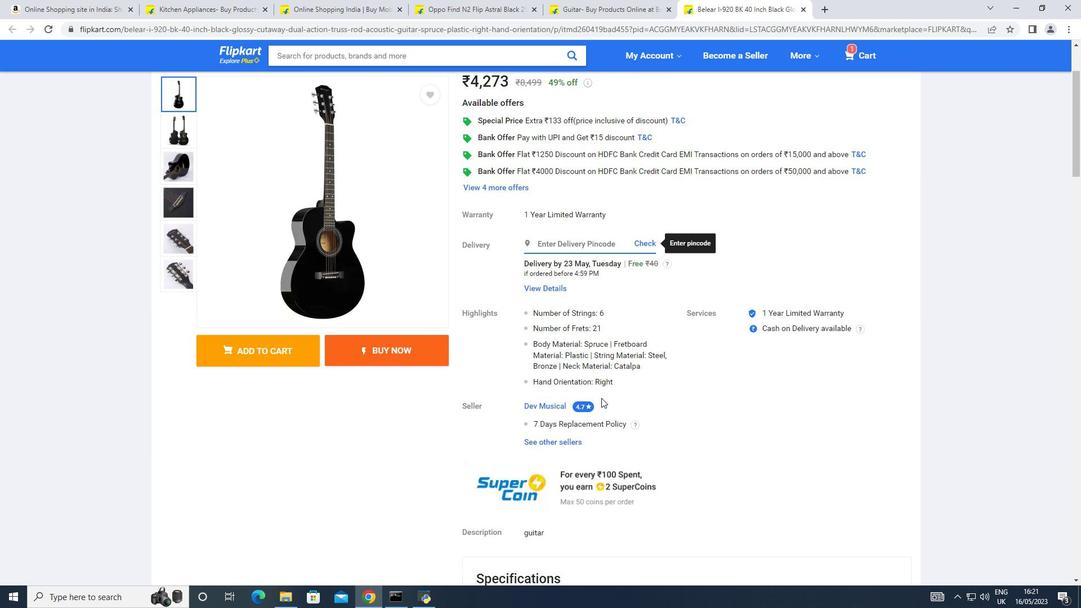 
Action: Mouse scrolled (601, 398) with delta (0, 0)
Screenshot: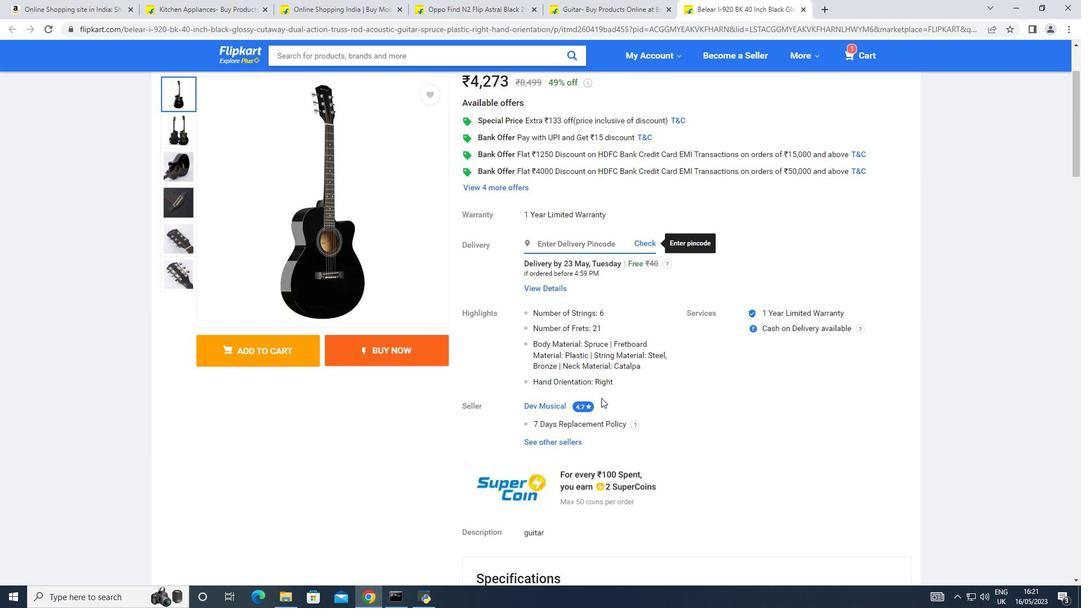 
Action: Mouse scrolled (601, 398) with delta (0, 0)
Screenshot: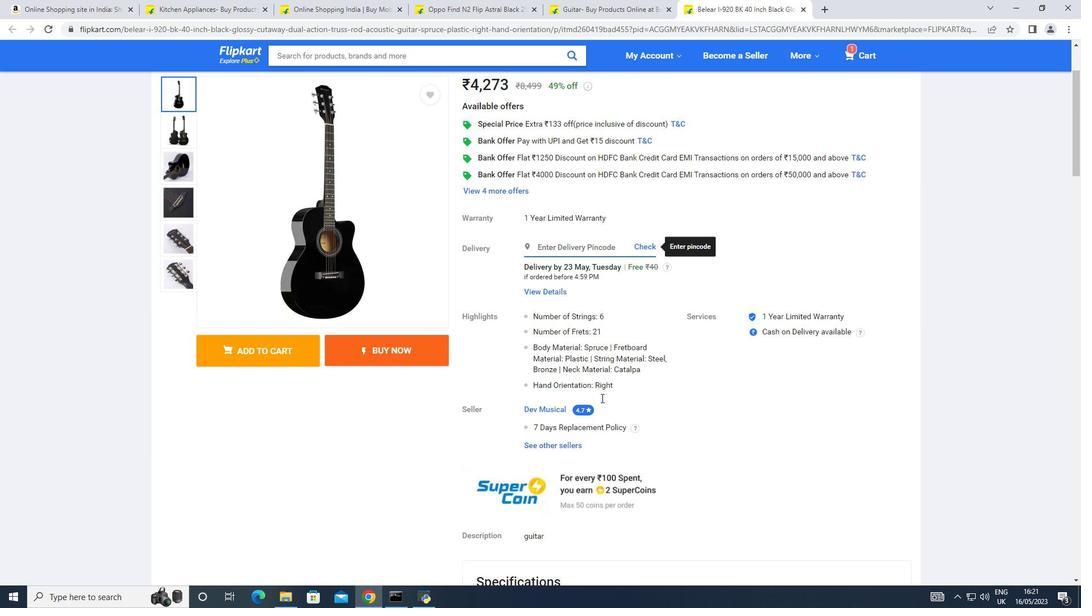 
Action: Mouse scrolled (601, 398) with delta (0, 0)
Screenshot: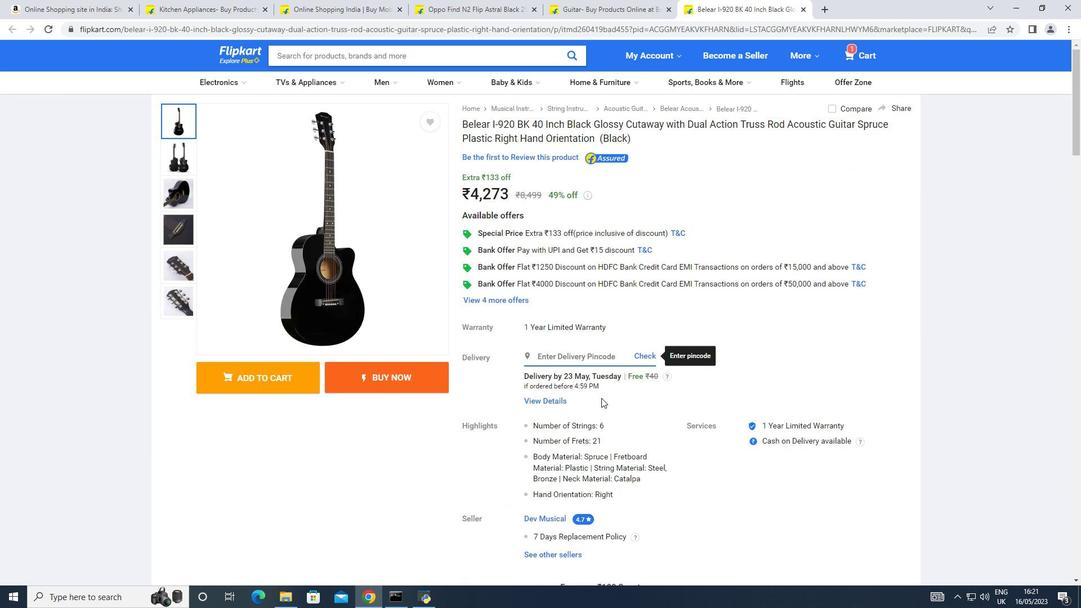 
Action: Mouse scrolled (601, 398) with delta (0, 0)
Screenshot: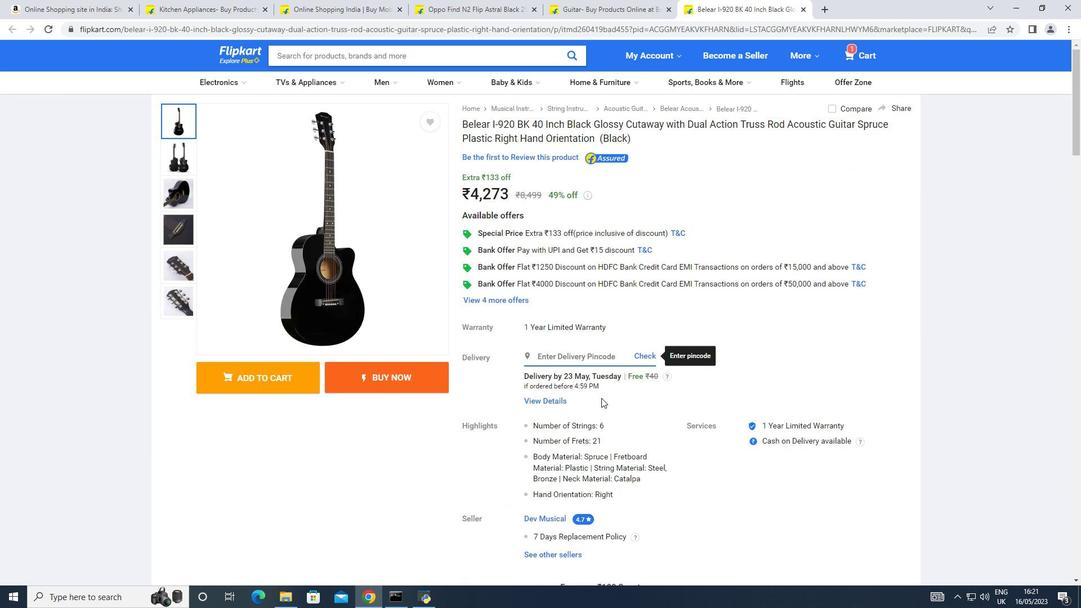 
Action: Mouse scrolled (601, 398) with delta (0, 0)
Screenshot: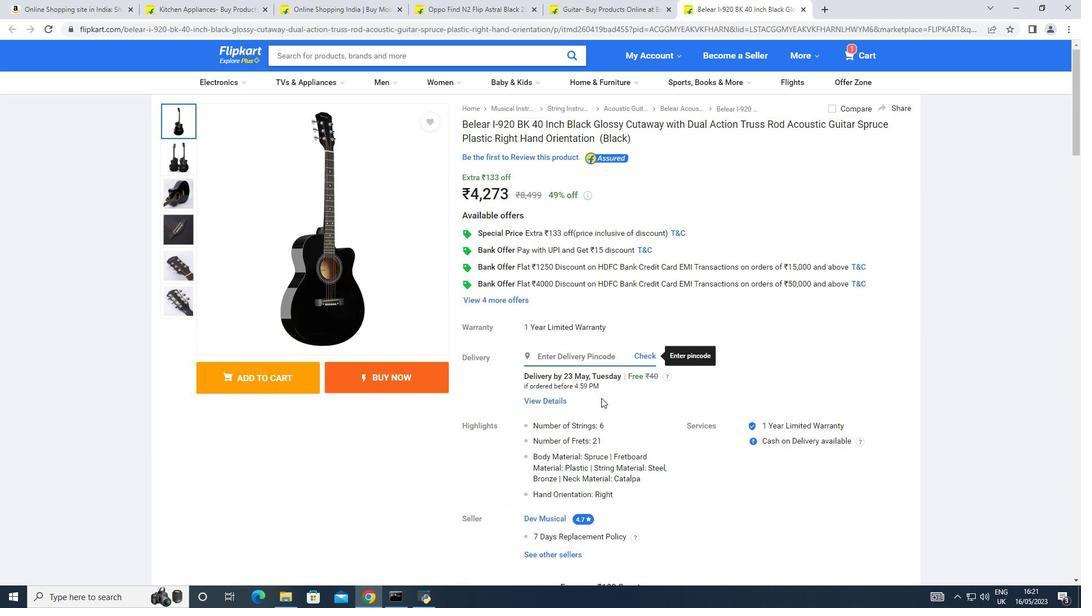 
Action: Mouse moved to (603, 6)
Screenshot: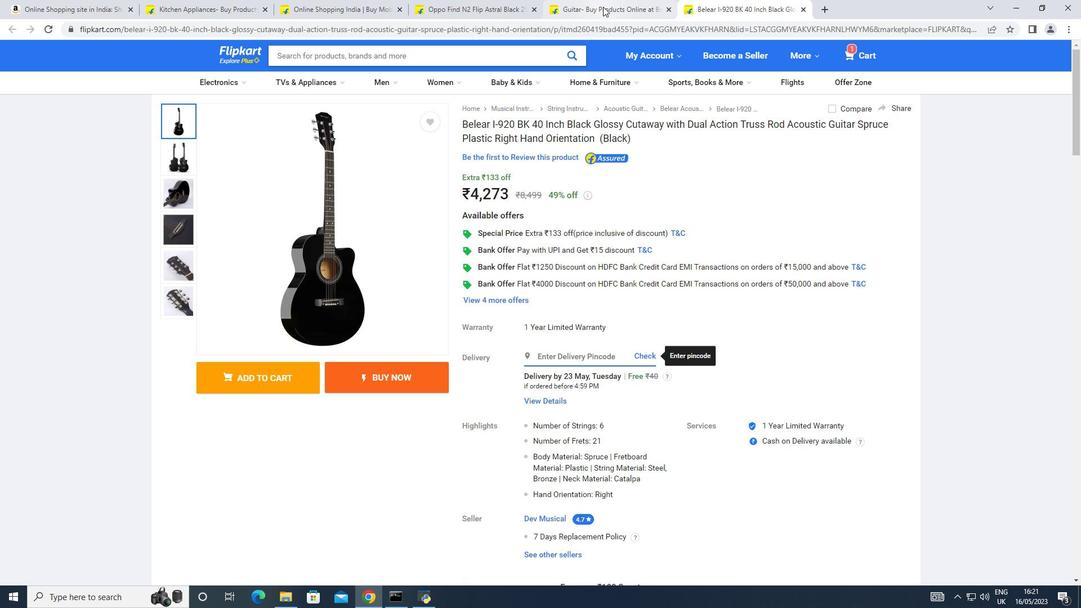 
Action: Mouse pressed left at (603, 6)
Screenshot: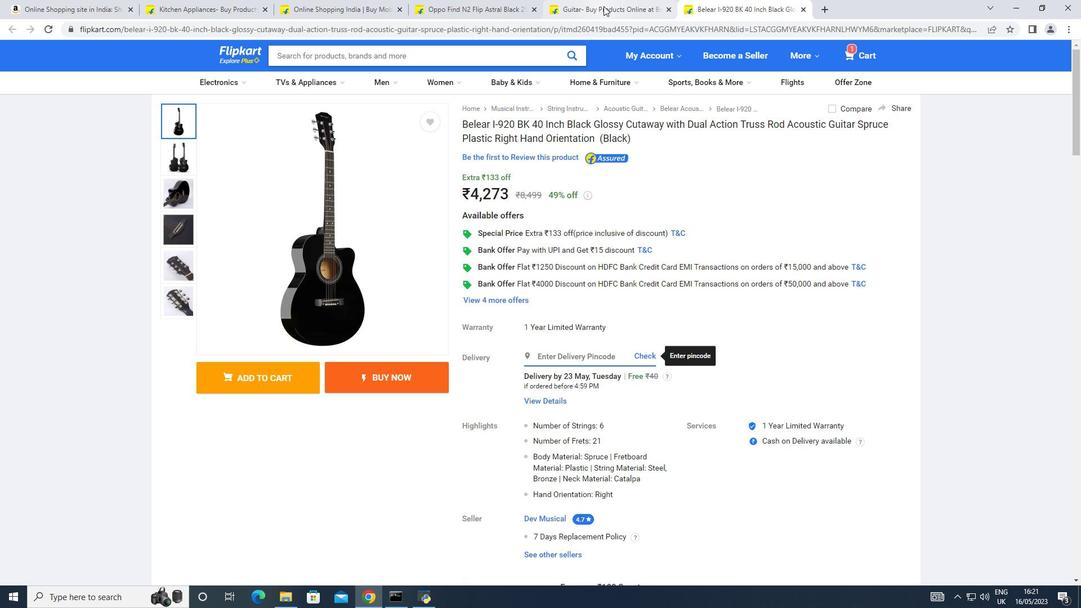 
Action: Mouse moved to (496, 238)
Screenshot: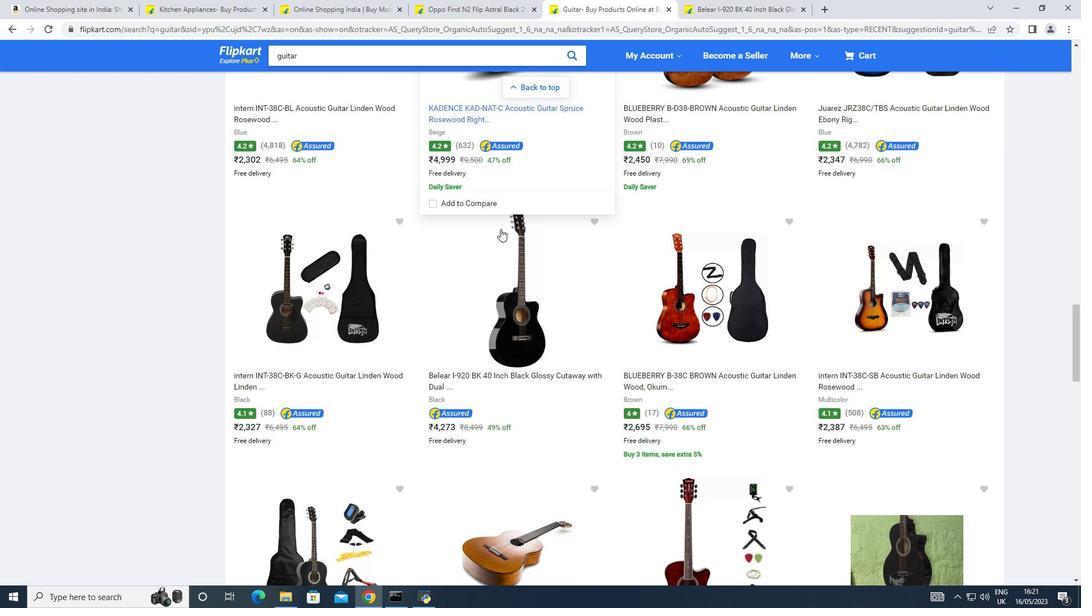 
Action: Mouse scrolled (496, 237) with delta (0, 0)
Screenshot: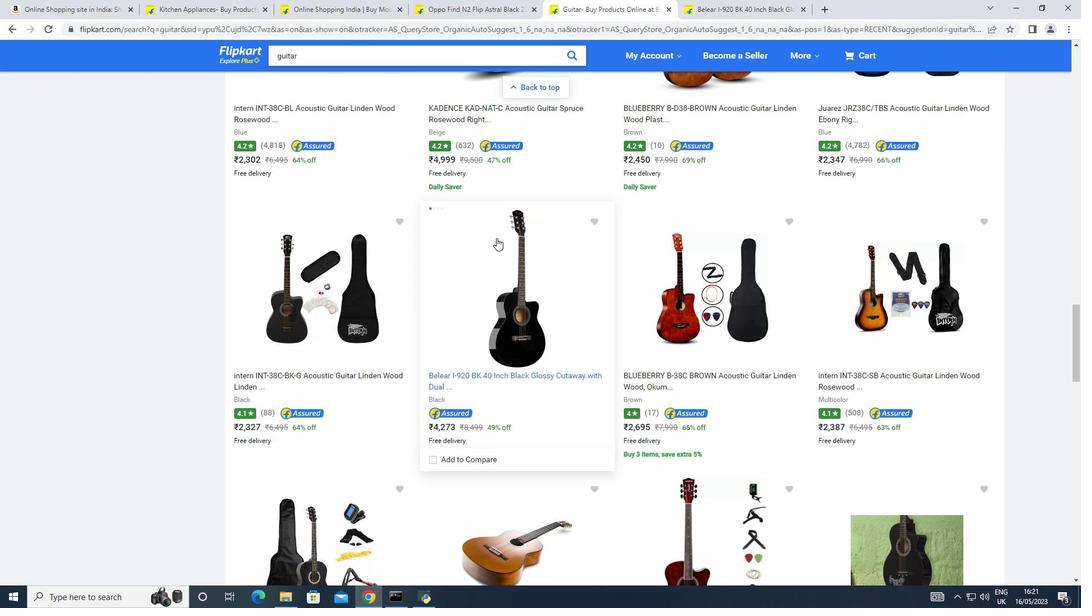 
Action: Mouse scrolled (496, 237) with delta (0, 0)
Screenshot: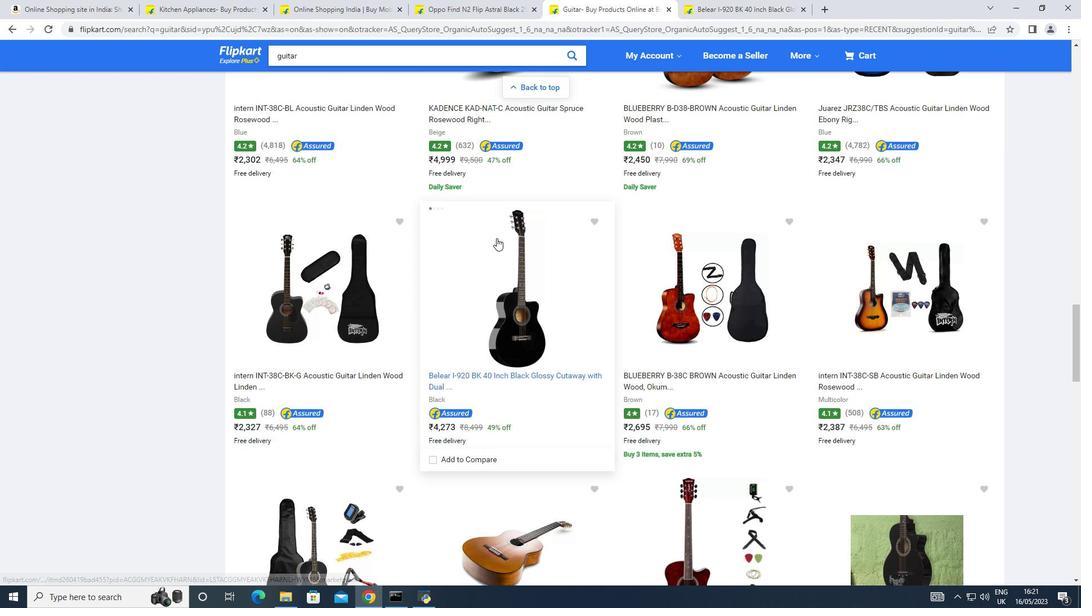 
Action: Mouse scrolled (496, 237) with delta (0, 0)
Screenshot: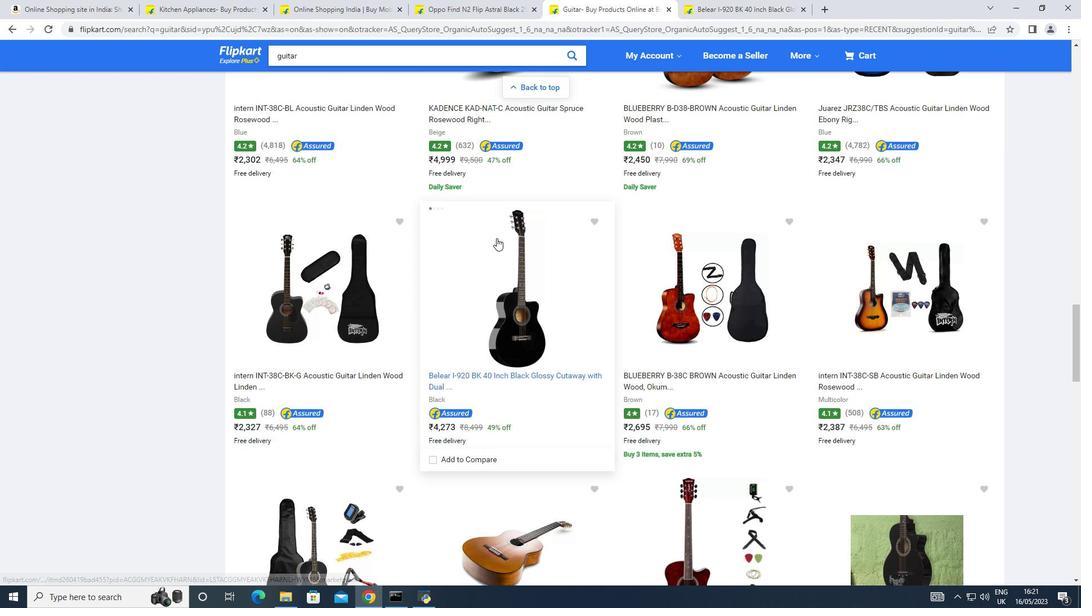 
Action: Mouse scrolled (496, 237) with delta (0, 0)
Screenshot: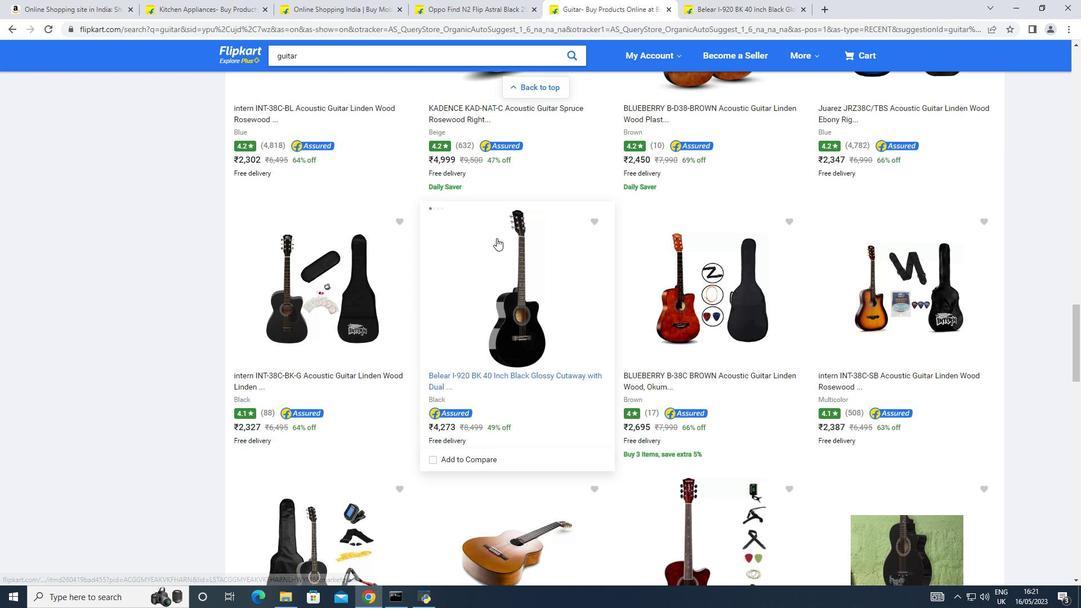 
Action: Mouse moved to (507, 232)
Screenshot: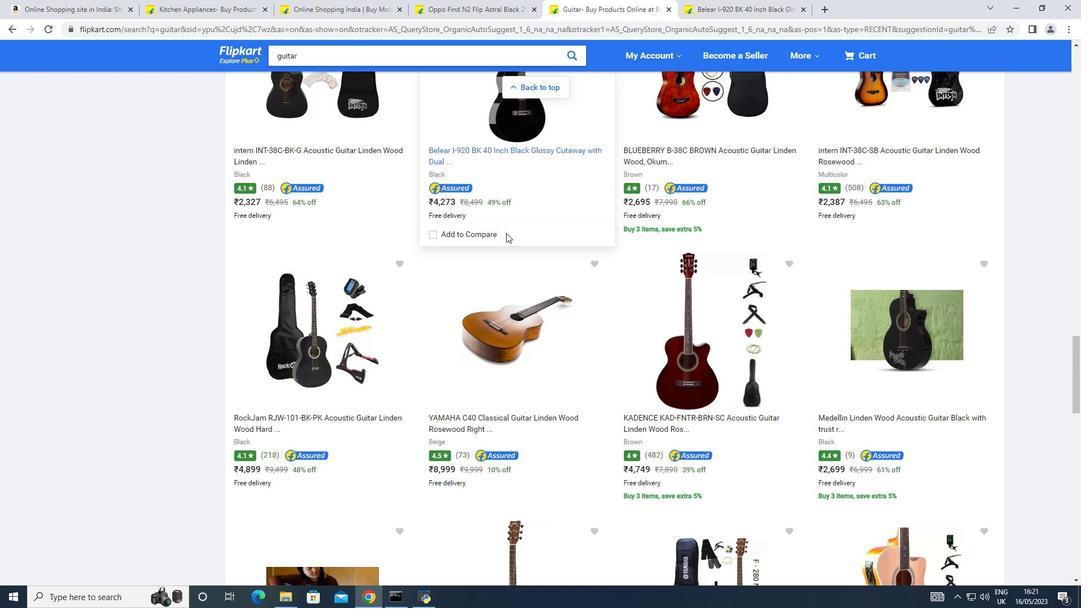 
Action: Mouse scrolled (507, 232) with delta (0, 0)
Screenshot: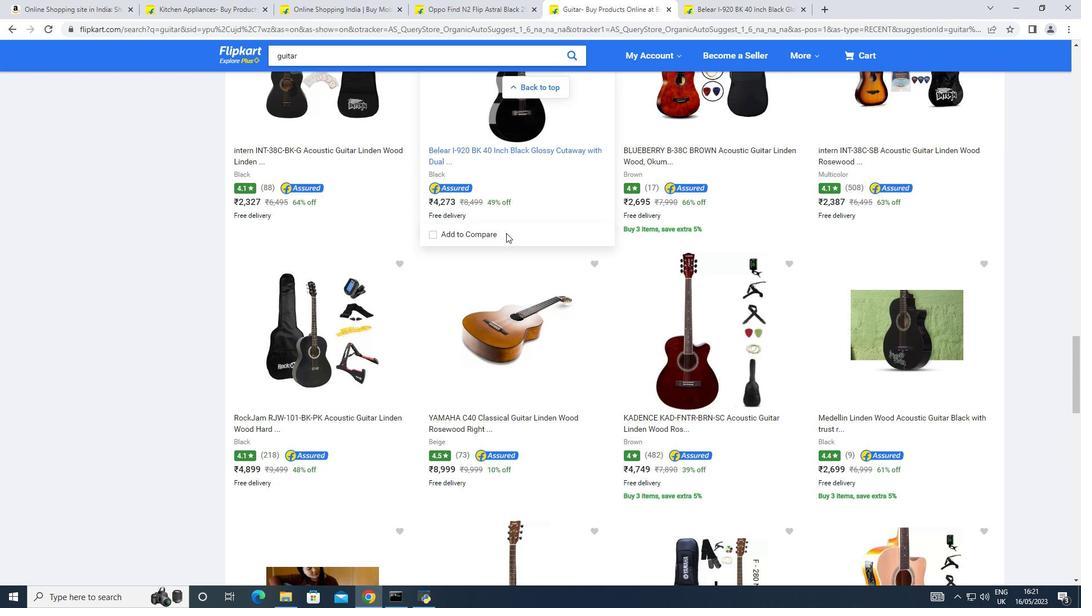 
Action: Mouse scrolled (507, 232) with delta (0, 0)
Screenshot: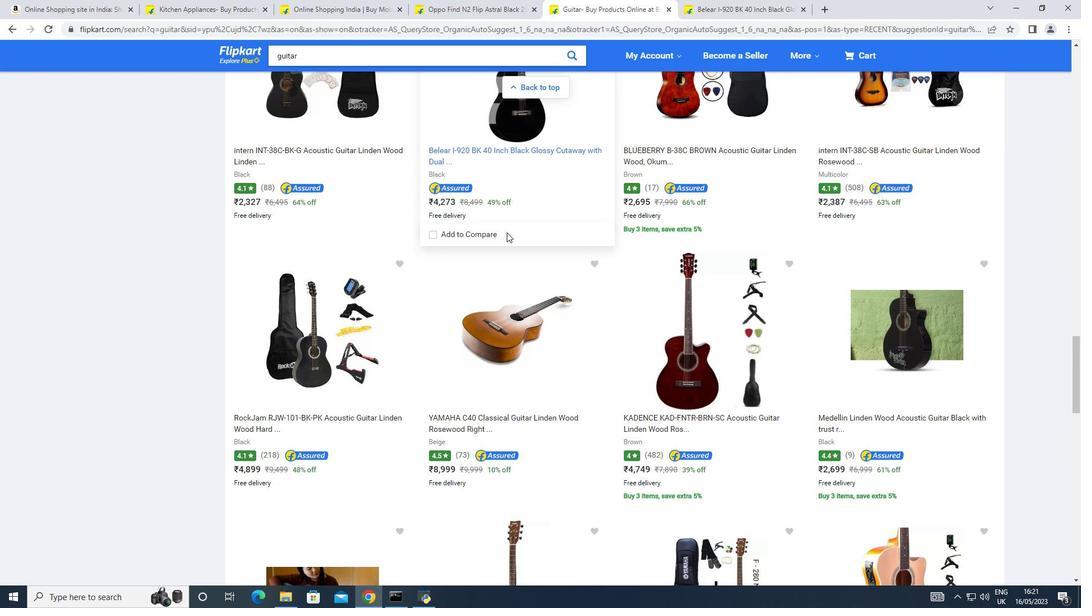 
Action: Mouse moved to (507, 231)
Screenshot: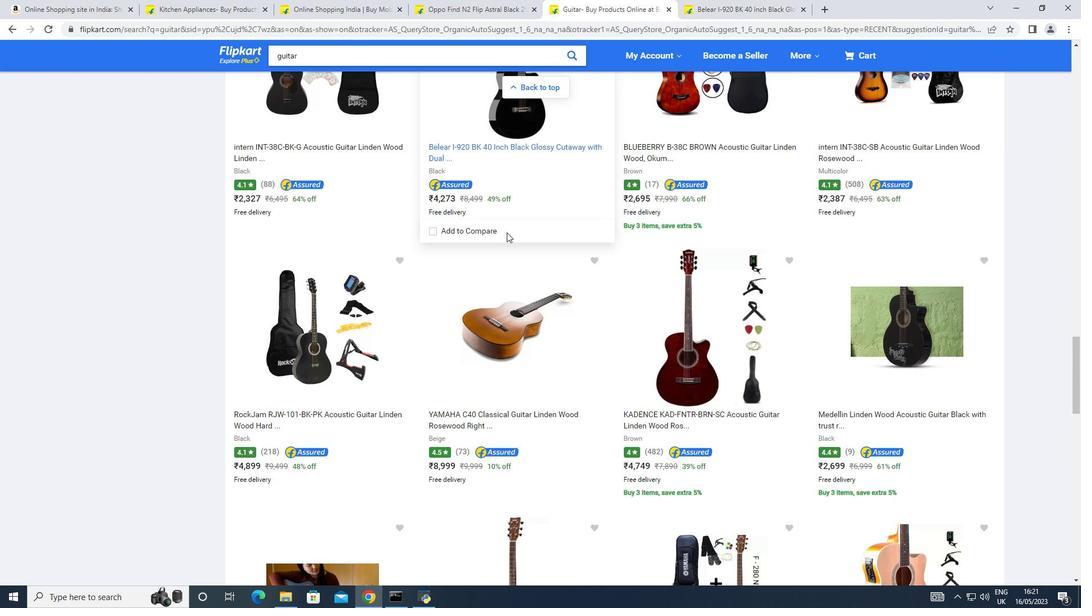 
Action: Mouse scrolled (507, 230) with delta (0, 0)
Screenshot: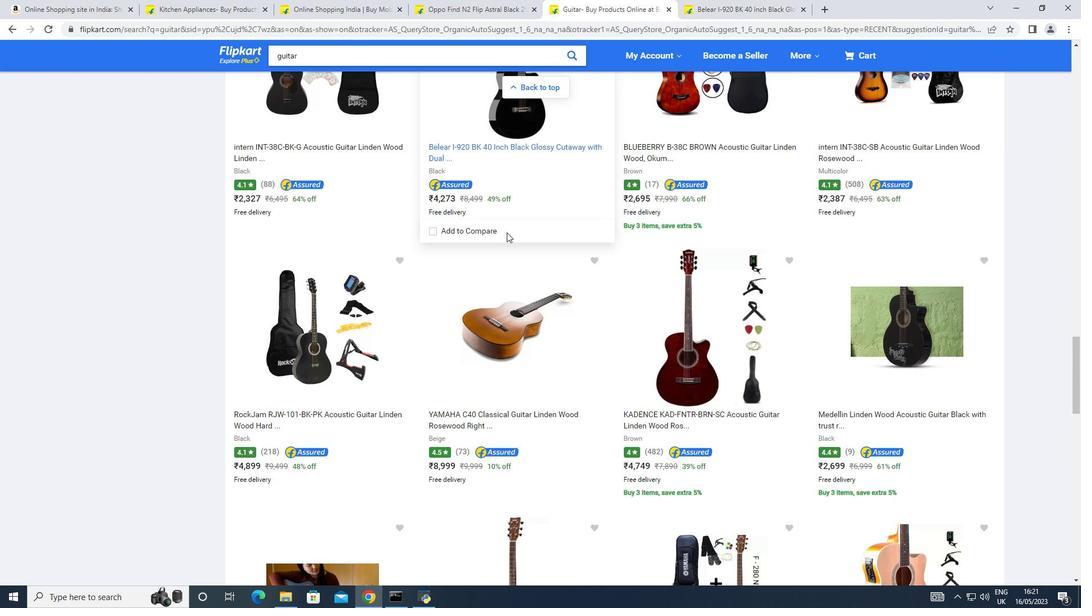 
Action: Mouse moved to (515, 216)
Screenshot: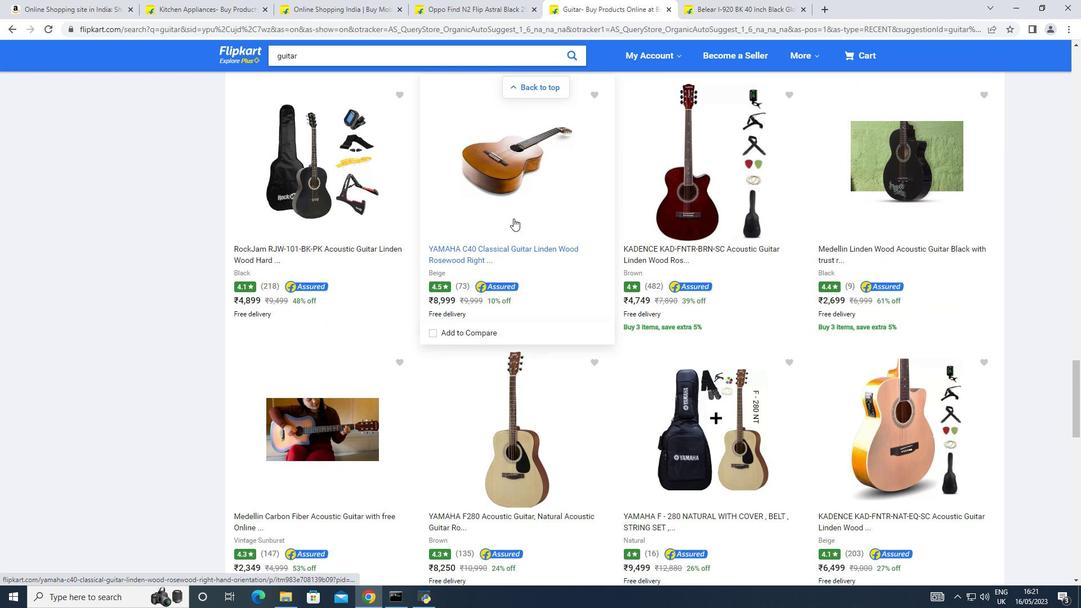 
Action: Mouse scrolled (515, 216) with delta (0, 0)
Screenshot: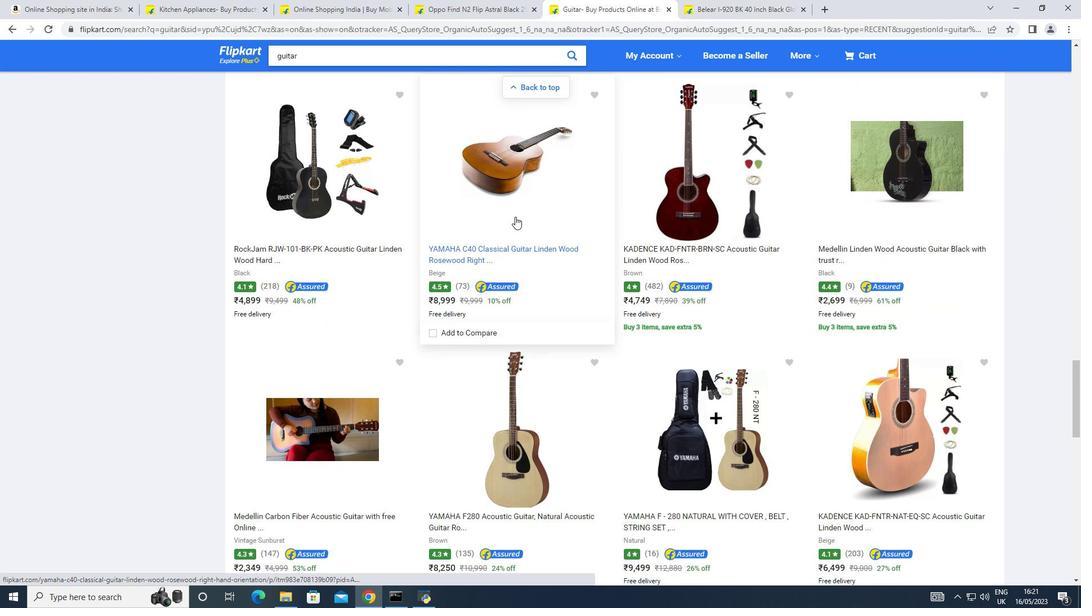 
Action: Mouse scrolled (515, 216) with delta (0, 0)
Screenshot: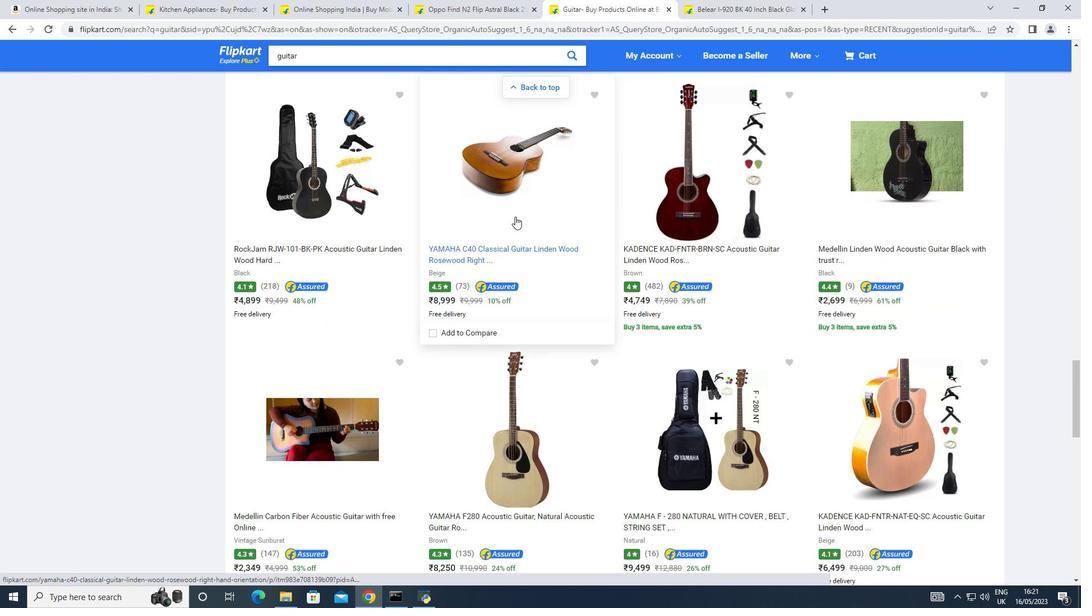 
Action: Mouse scrolled (515, 216) with delta (0, 0)
Screenshot: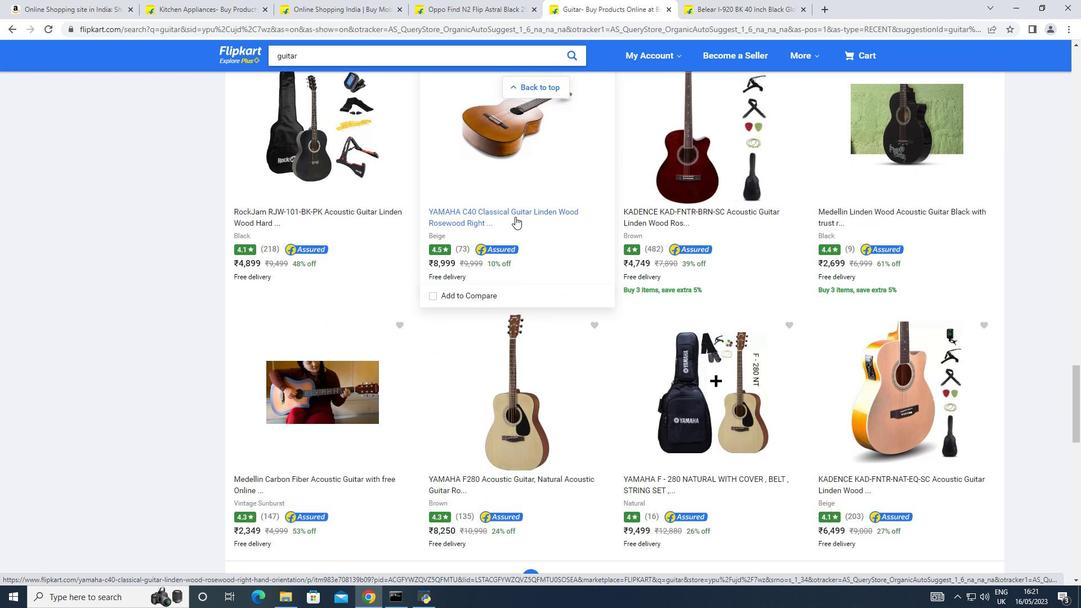 
Action: Mouse moved to (554, 442)
Screenshot: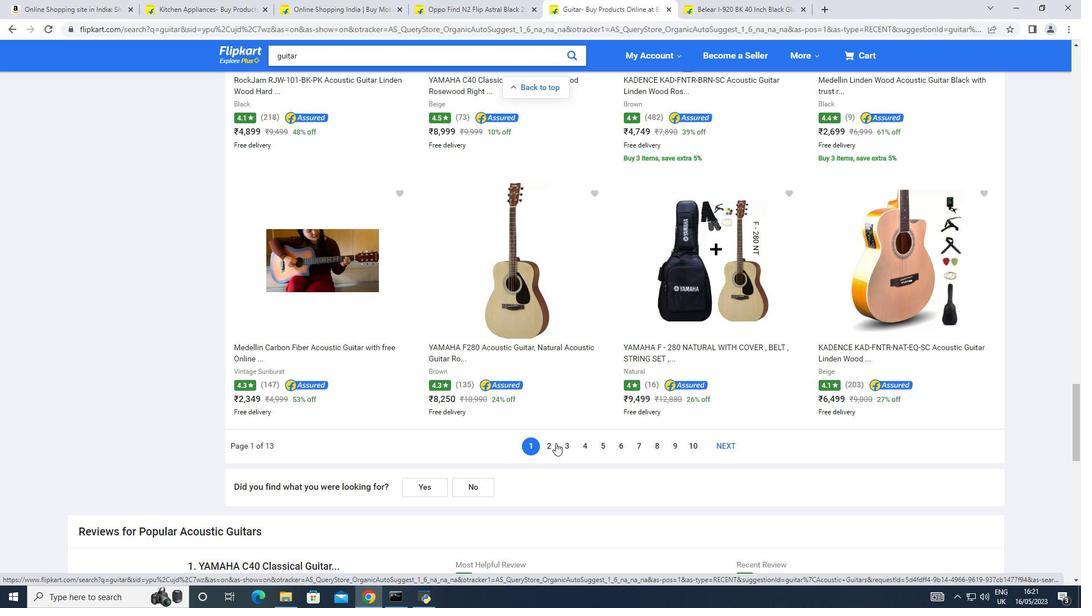 
Action: Mouse pressed left at (554, 442)
Screenshot: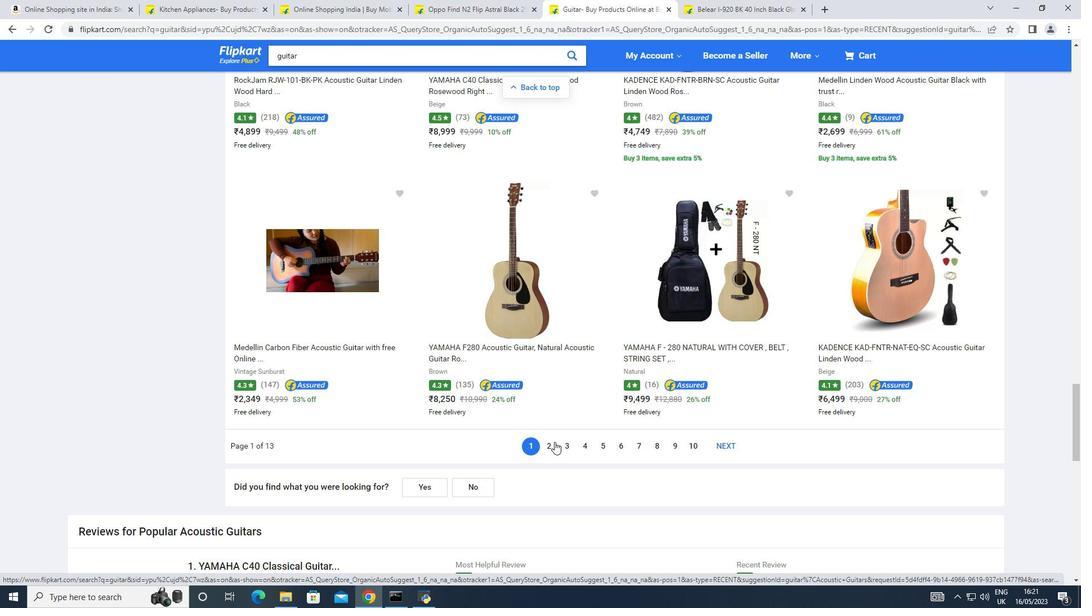 
Action: Mouse moved to (107, 502)
Screenshot: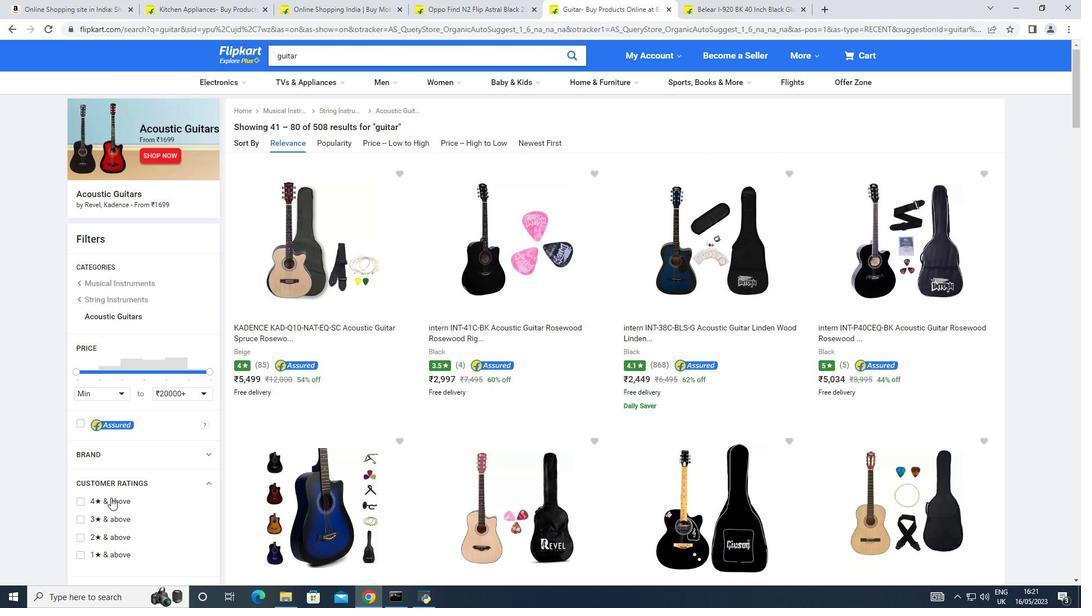 
Action: Mouse pressed left at (107, 502)
Screenshot: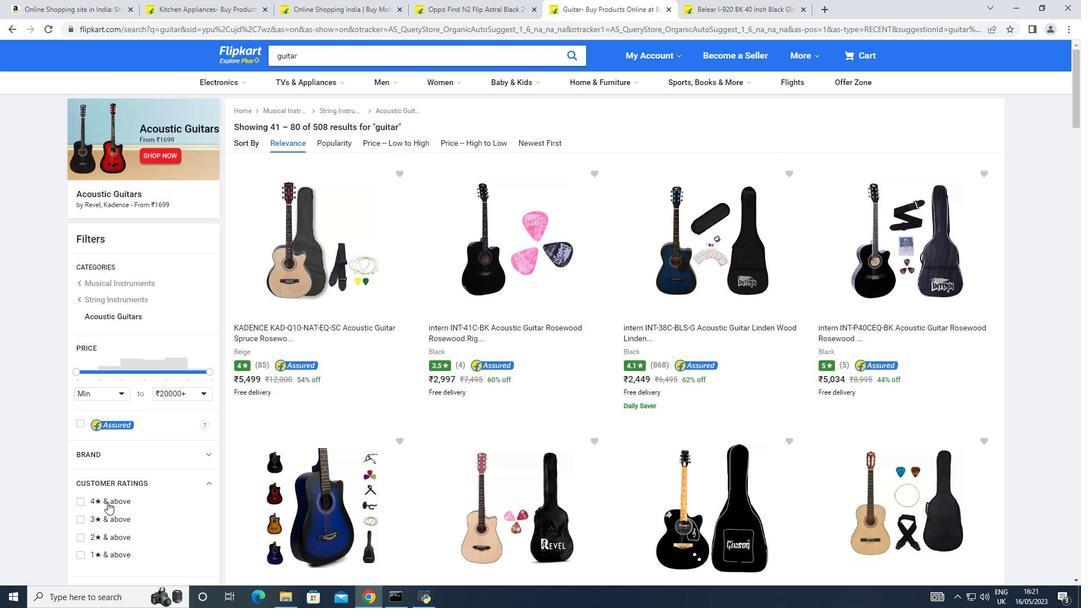 
Action: Mouse moved to (535, 369)
Screenshot: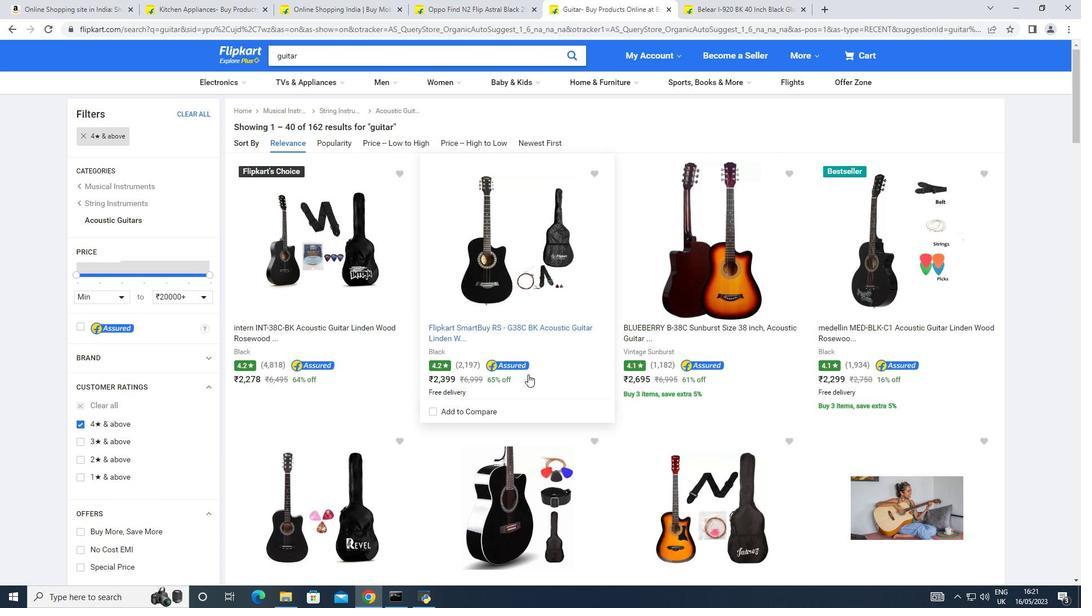 
Action: Mouse scrolled (535, 369) with delta (0, 0)
Screenshot: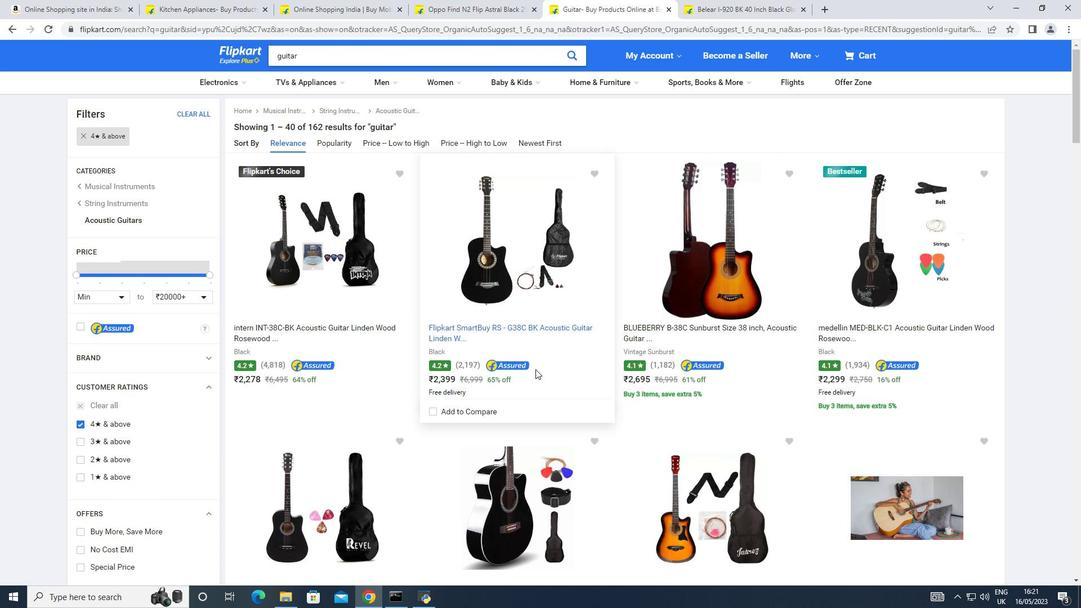 
Action: Mouse moved to (544, 361)
Screenshot: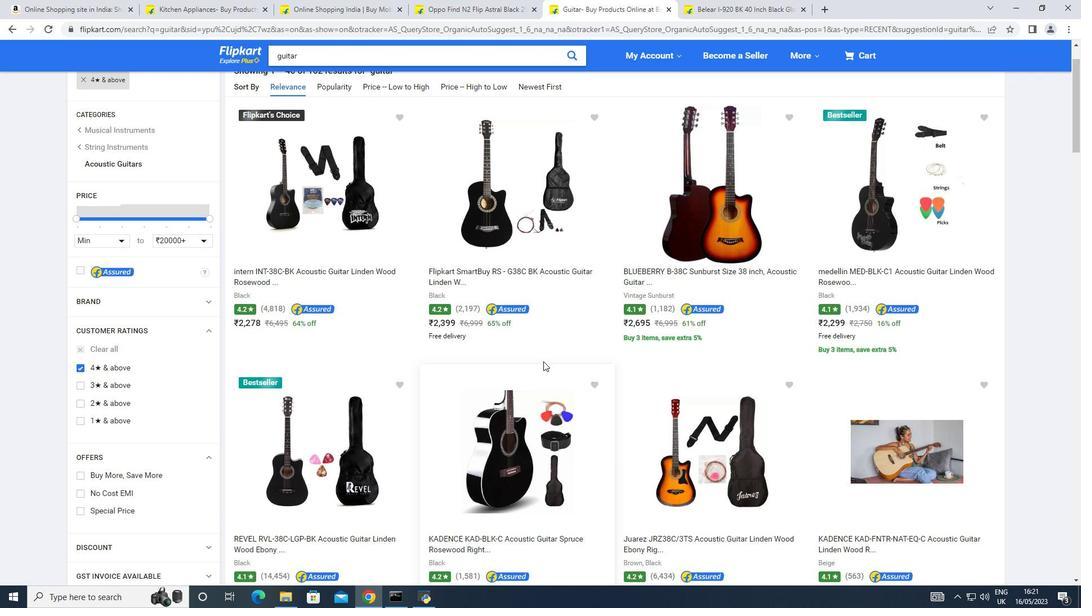 
Action: Mouse scrolled (544, 360) with delta (0, 0)
Screenshot: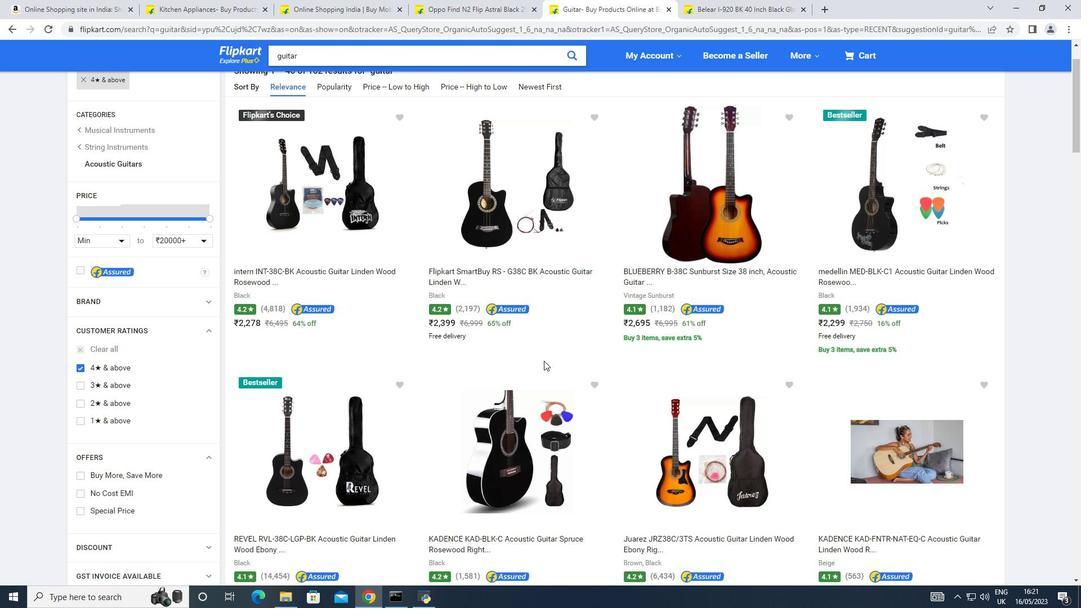 
Action: Mouse scrolled (544, 360) with delta (0, 0)
Screenshot: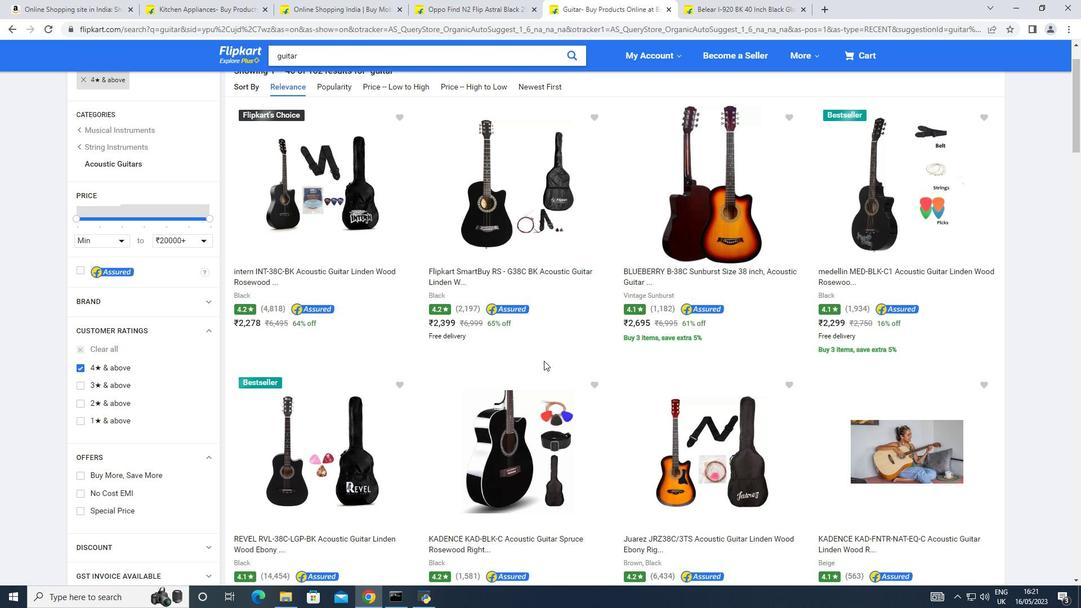 
Action: Mouse moved to (577, 339)
Screenshot: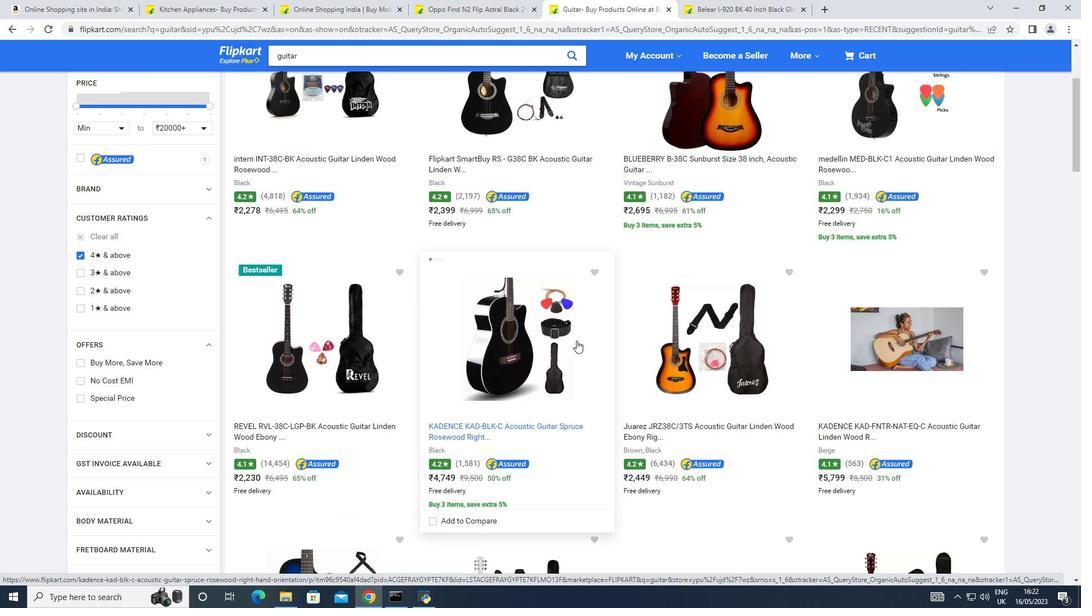 
Action: Mouse scrolled (577, 339) with delta (0, 0)
Screenshot: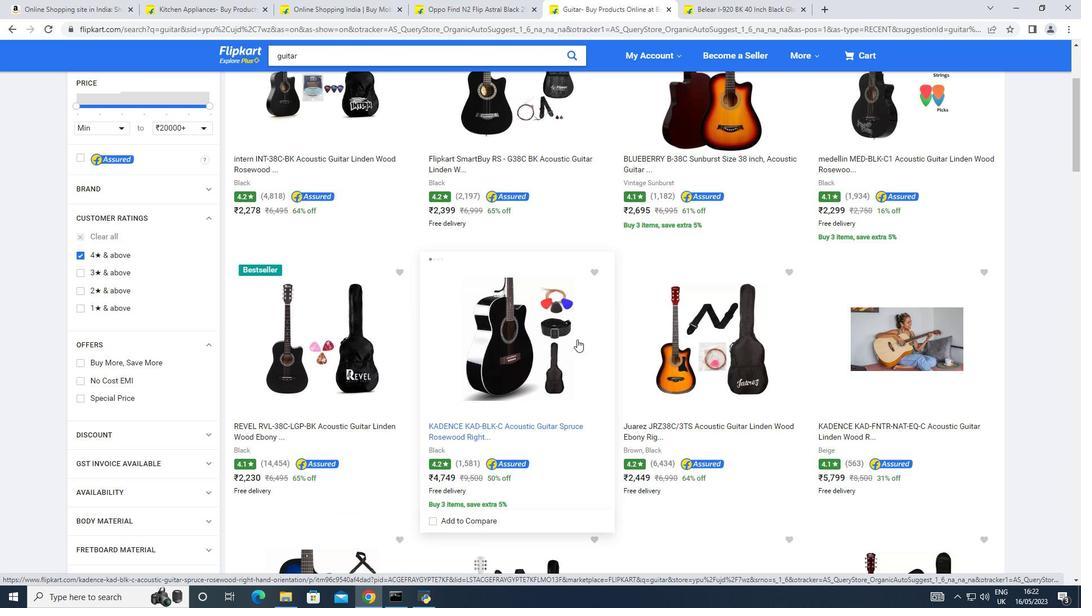 
Action: Mouse scrolled (577, 339) with delta (0, 0)
Screenshot: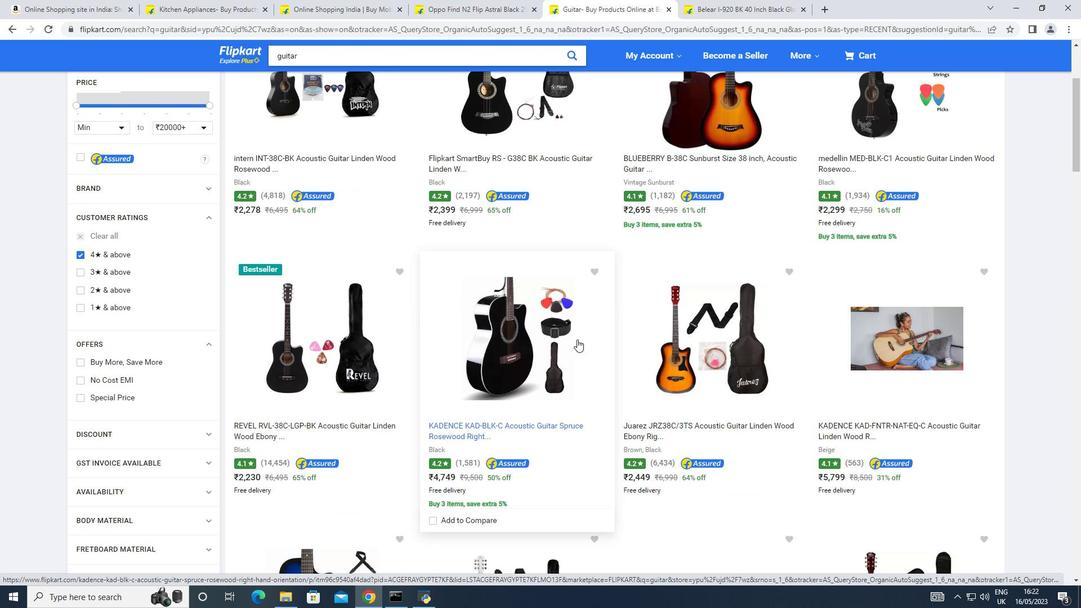
Action: Mouse scrolled (577, 339) with delta (0, 0)
Screenshot: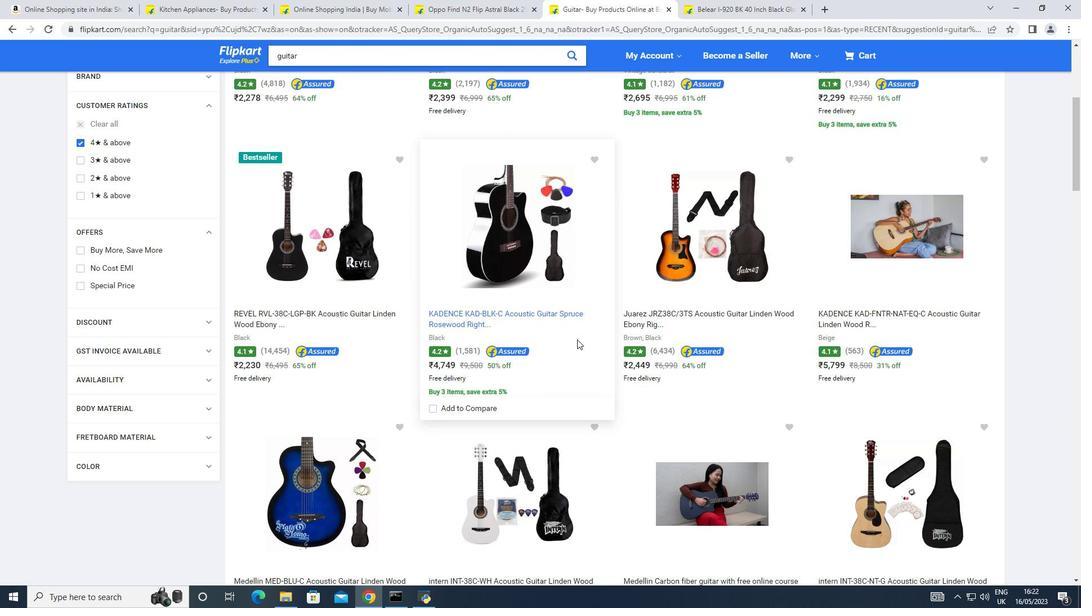 
Action: Mouse scrolled (577, 339) with delta (0, 0)
Screenshot: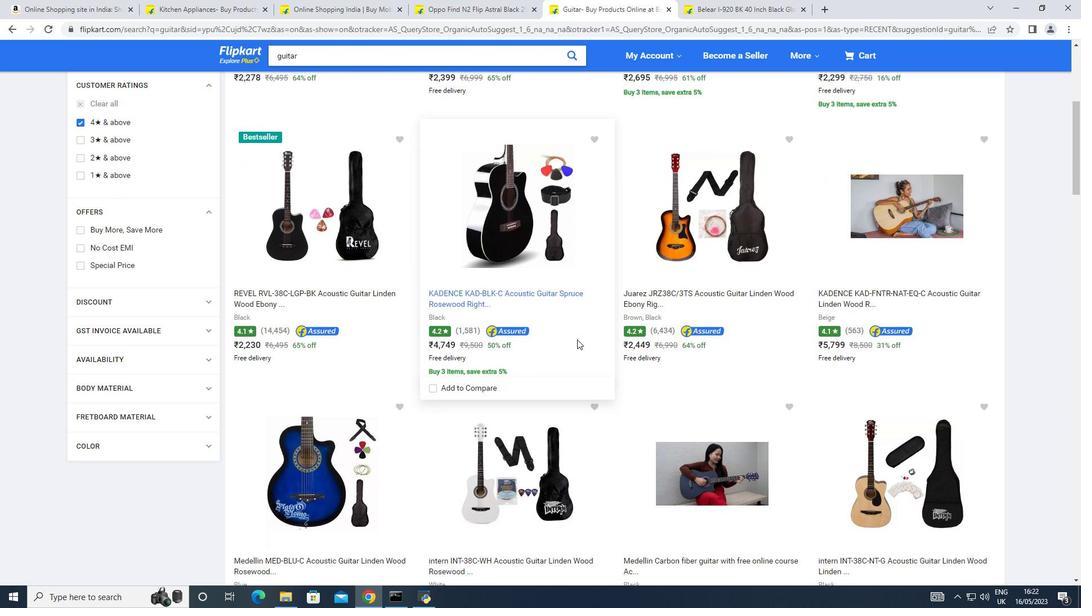 
Action: Mouse scrolled (577, 339) with delta (0, 0)
Screenshot: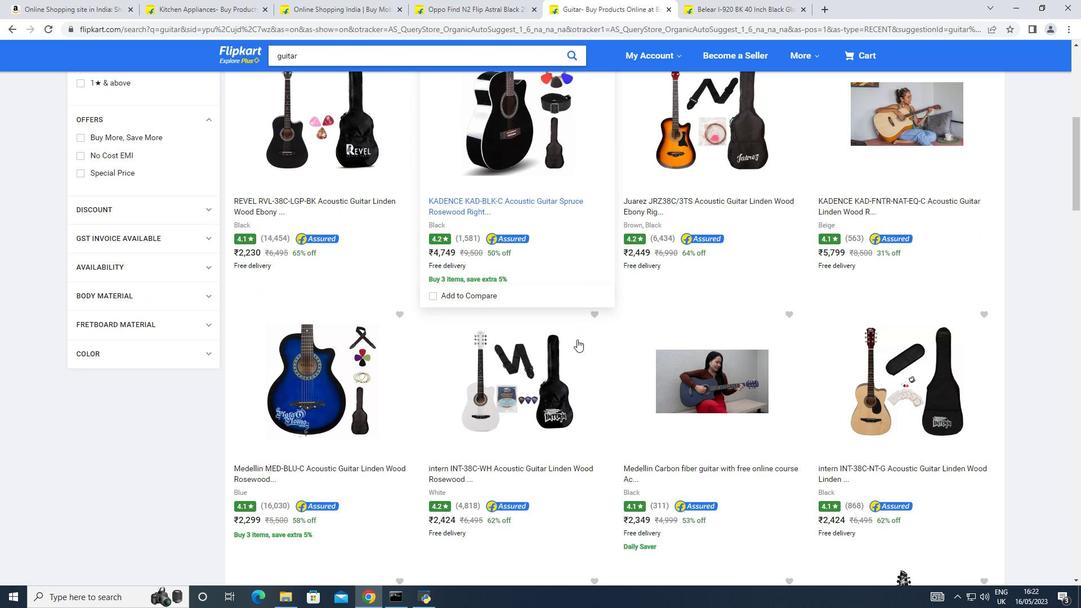 
Action: Mouse scrolled (577, 339) with delta (0, 0)
Screenshot: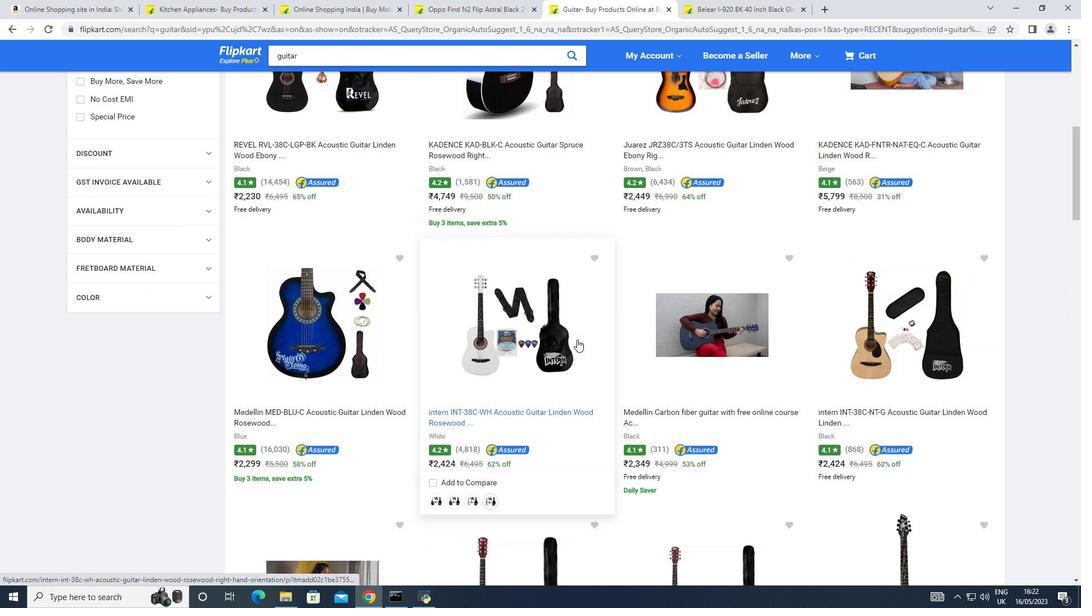 
Action: Mouse scrolled (577, 339) with delta (0, 0)
Screenshot: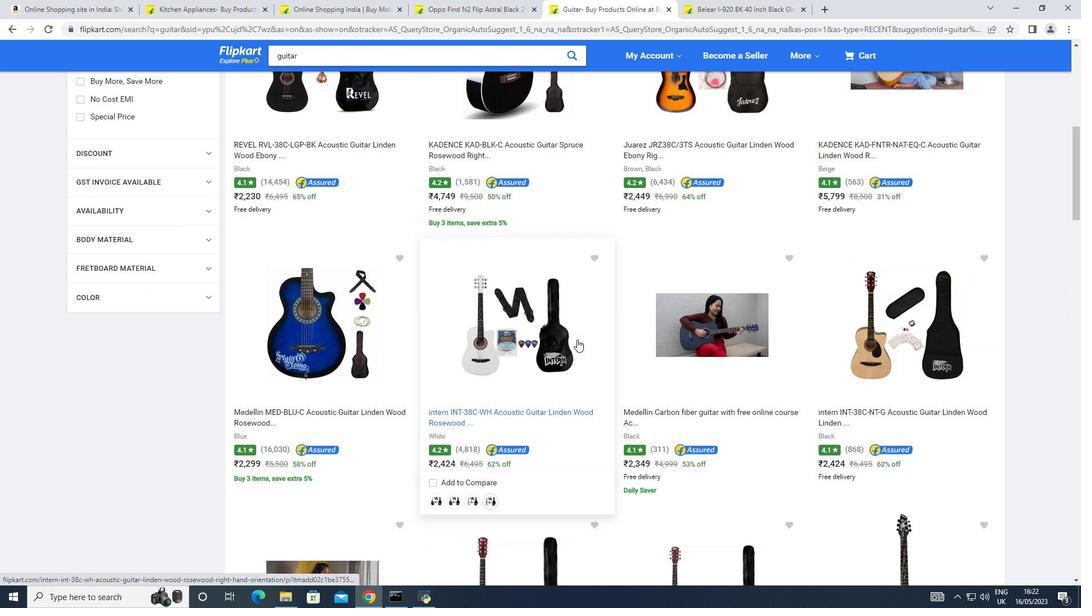 
Action: Mouse scrolled (577, 339) with delta (0, 0)
Screenshot: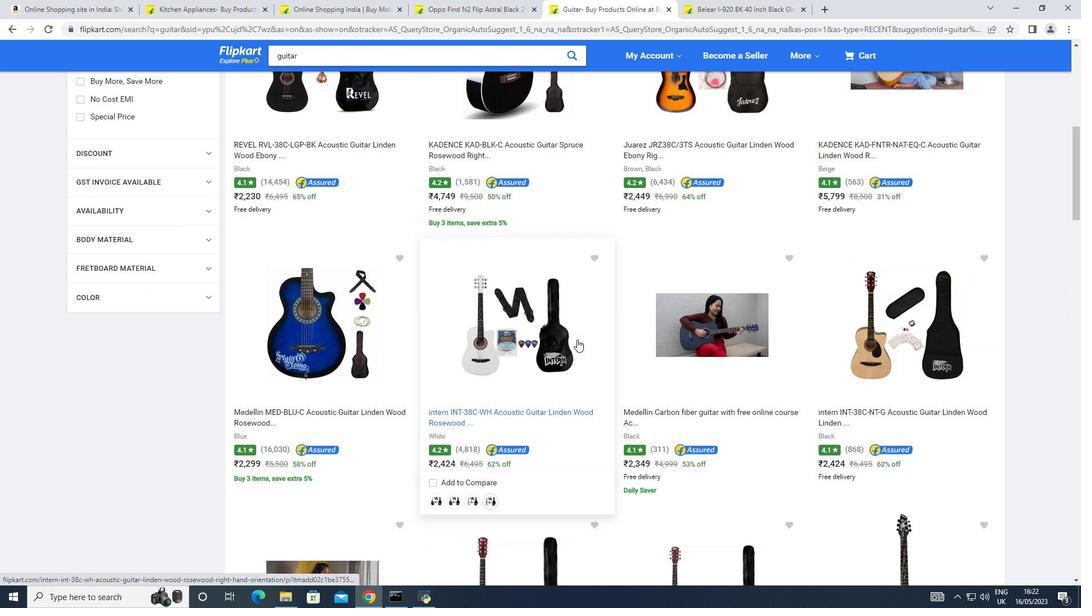 
Action: Mouse moved to (356, 450)
Screenshot: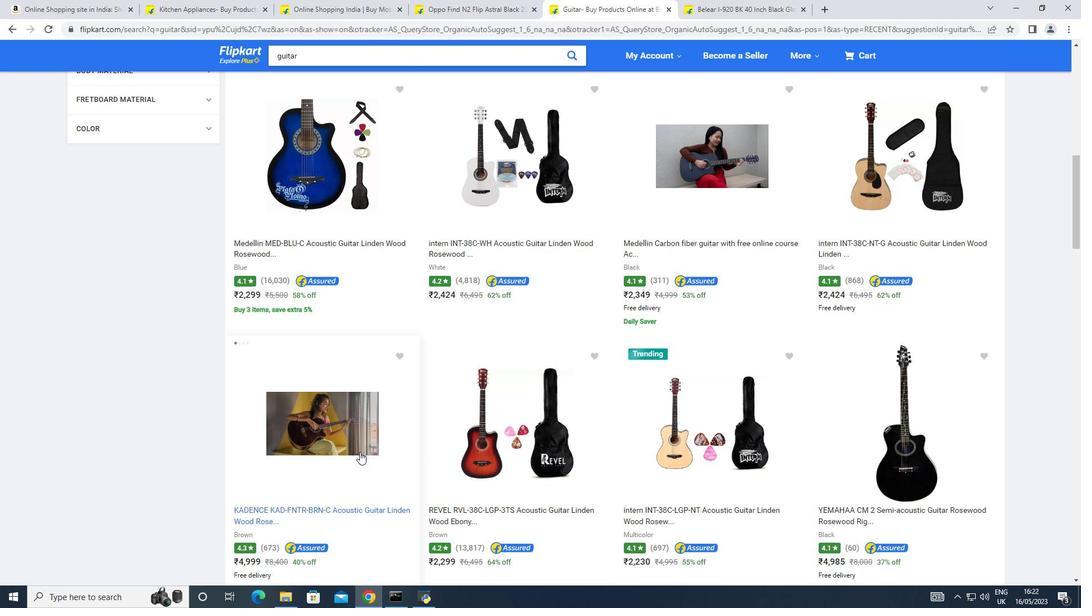 
Action: Mouse pressed left at (356, 450)
Screenshot: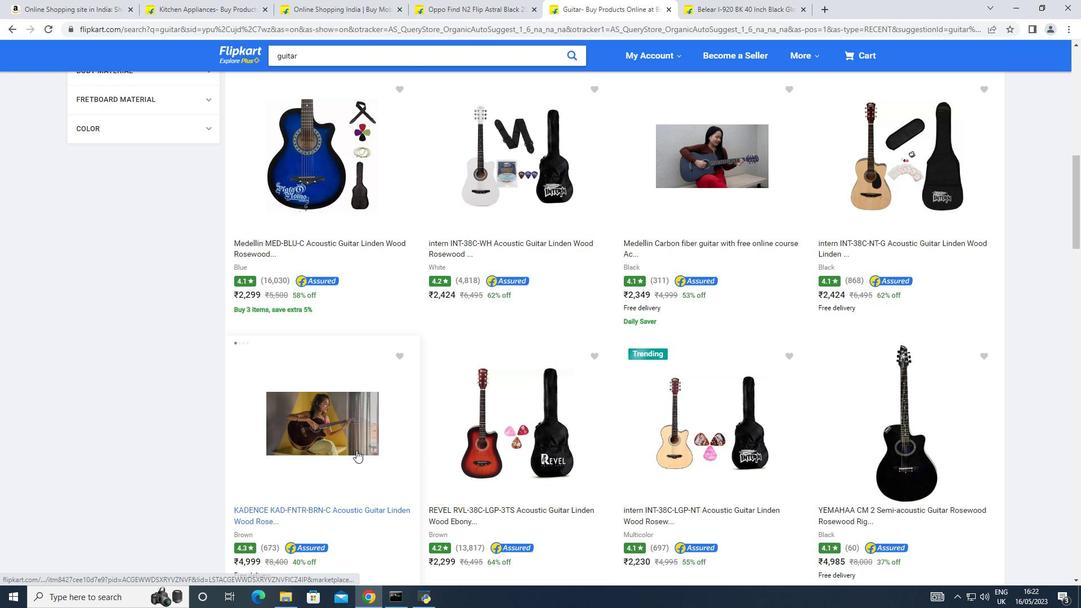 
Action: Mouse moved to (656, 339)
Screenshot: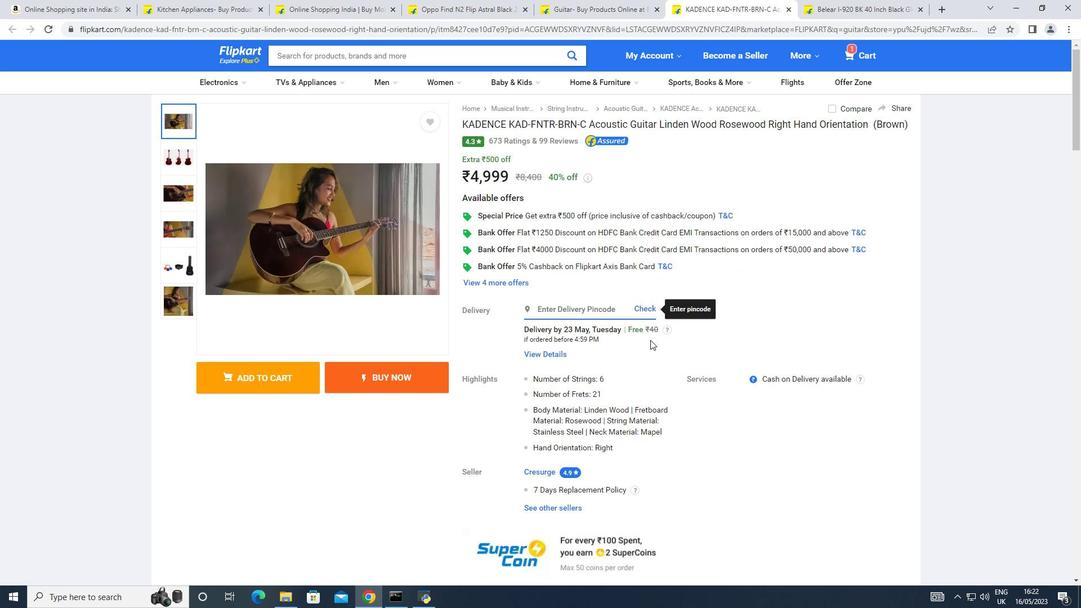 
Action: Mouse scrolled (656, 338) with delta (0, 0)
Screenshot: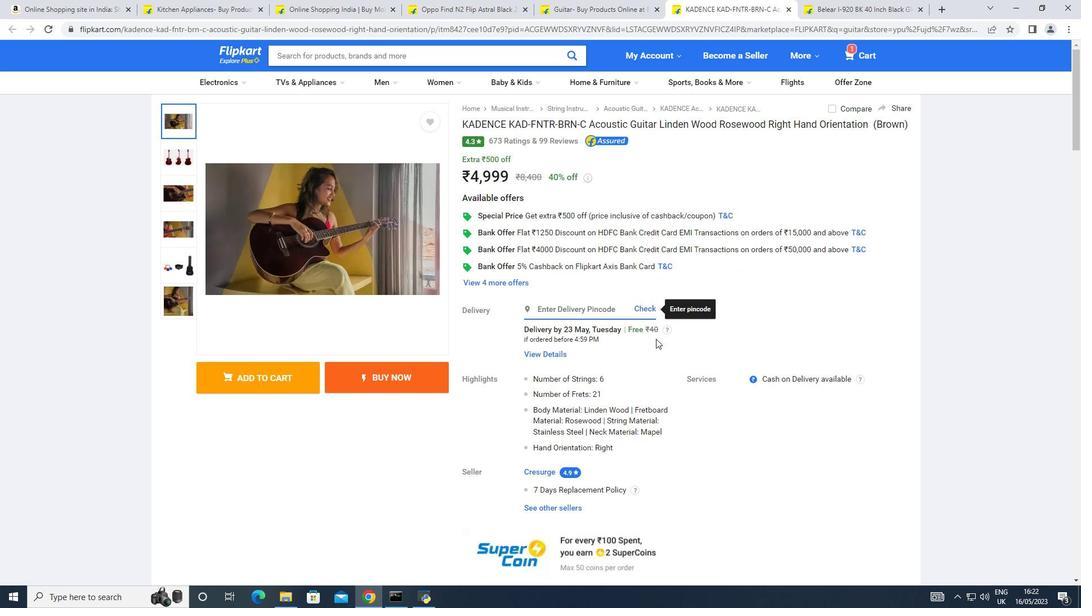 
Action: Mouse scrolled (656, 338) with delta (0, 0)
Screenshot: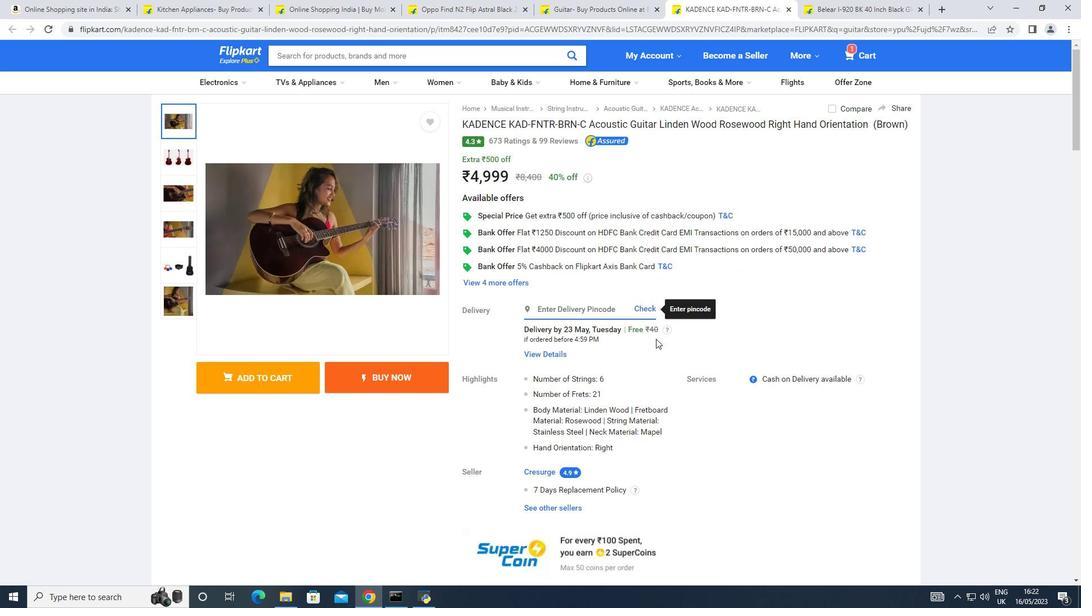 
Action: Mouse scrolled (656, 338) with delta (0, 0)
Screenshot: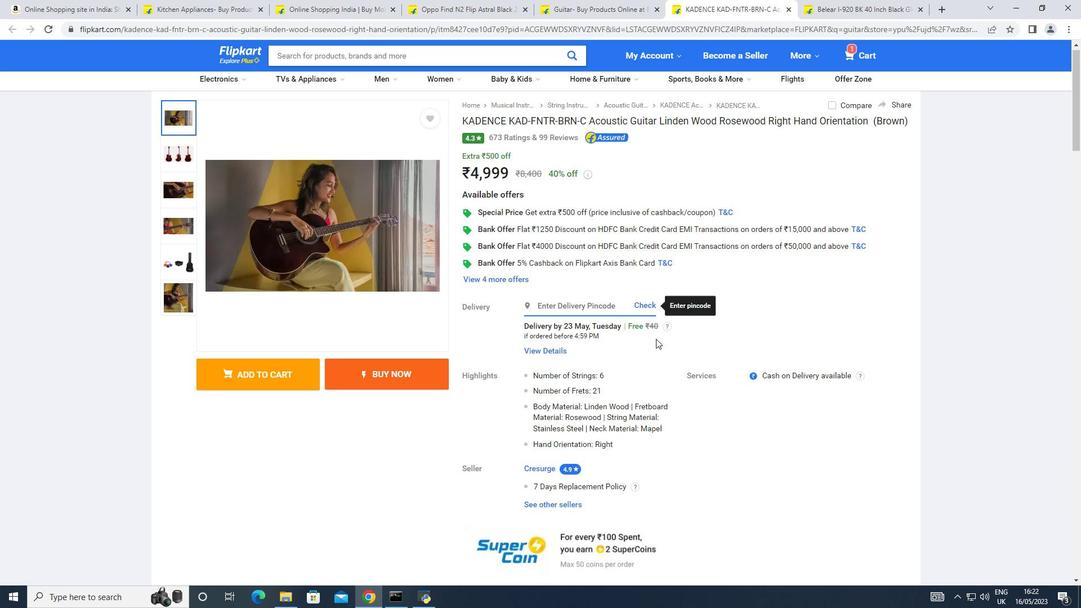 
Action: Mouse scrolled (656, 338) with delta (0, 0)
Screenshot: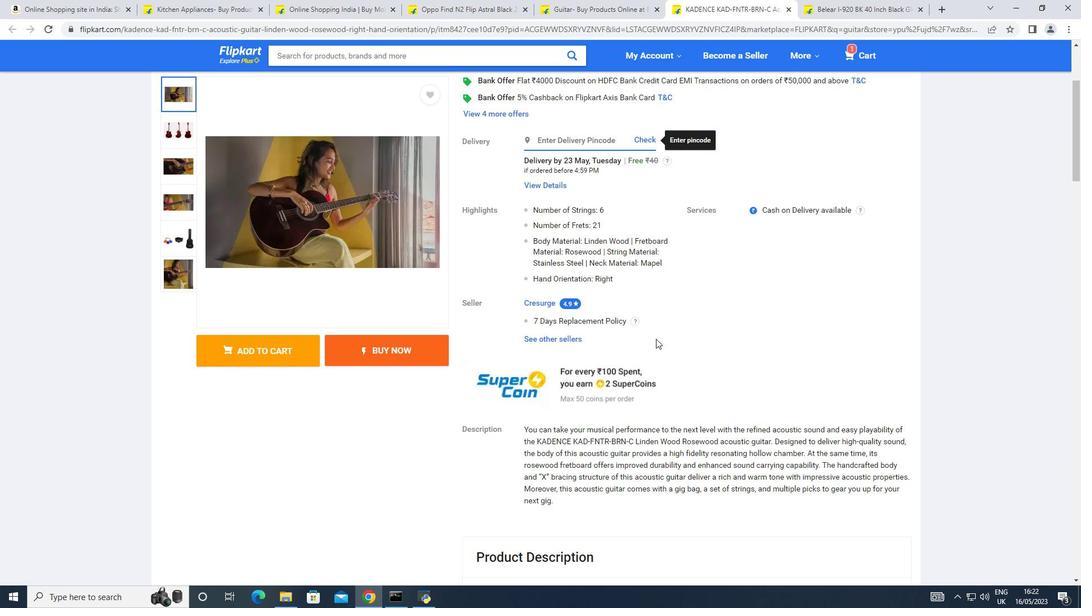 
Action: Mouse scrolled (656, 338) with delta (0, 0)
Screenshot: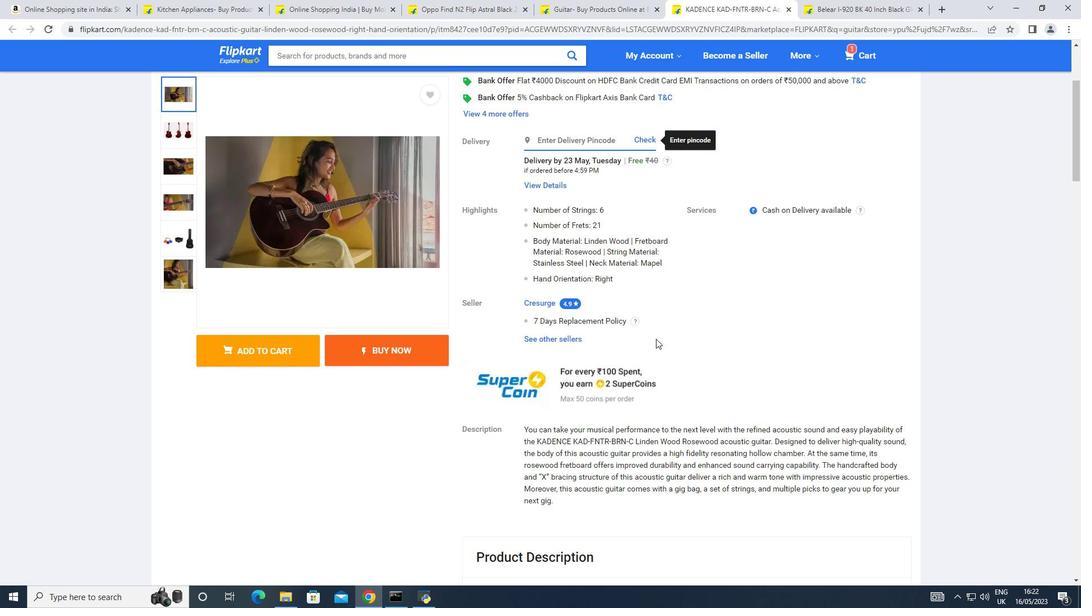 
Action: Mouse scrolled (656, 338) with delta (0, 0)
Screenshot: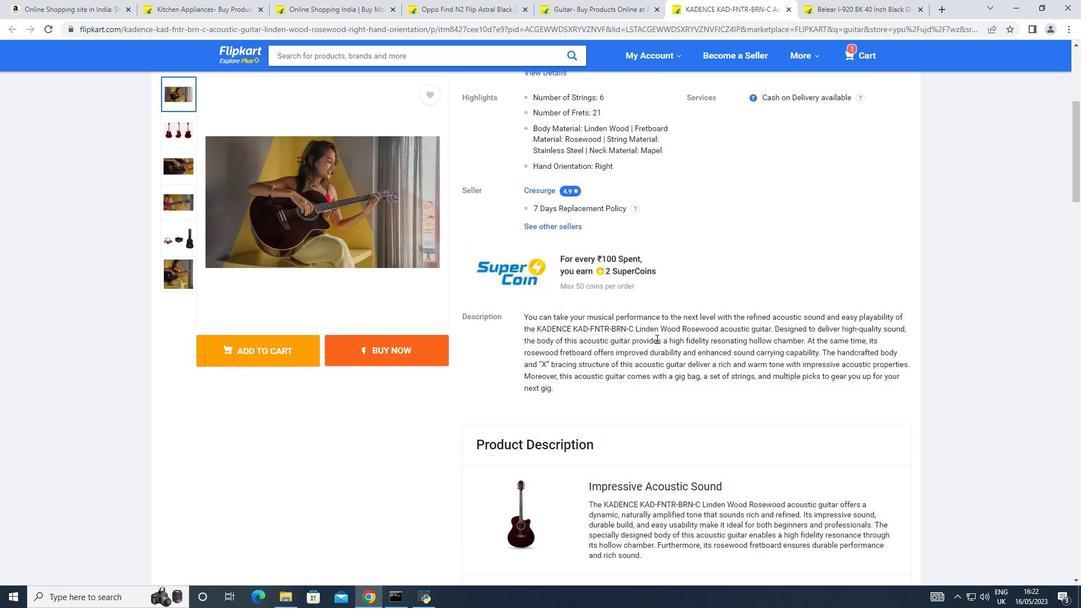 
Action: Mouse scrolled (656, 338) with delta (0, 0)
Screenshot: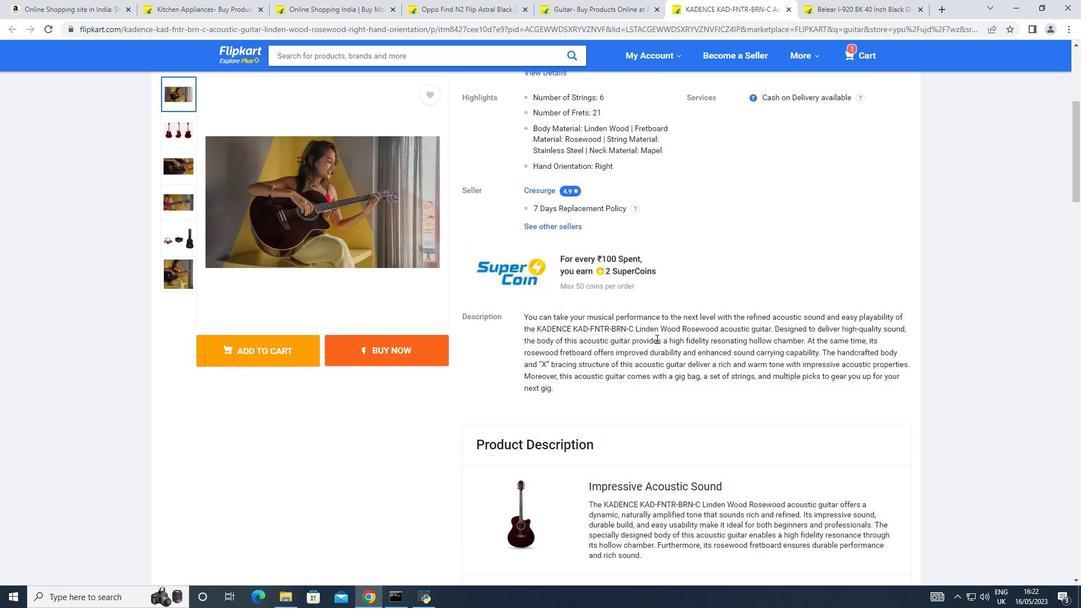 
Action: Mouse scrolled (656, 338) with delta (0, 0)
Screenshot: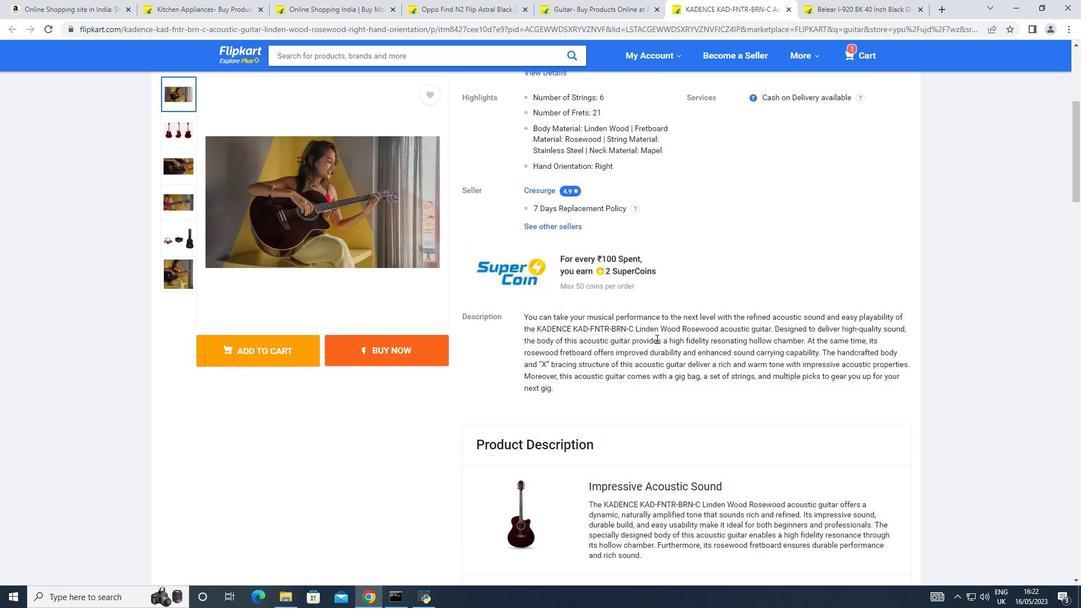 
Action: Mouse scrolled (656, 338) with delta (0, 0)
Screenshot: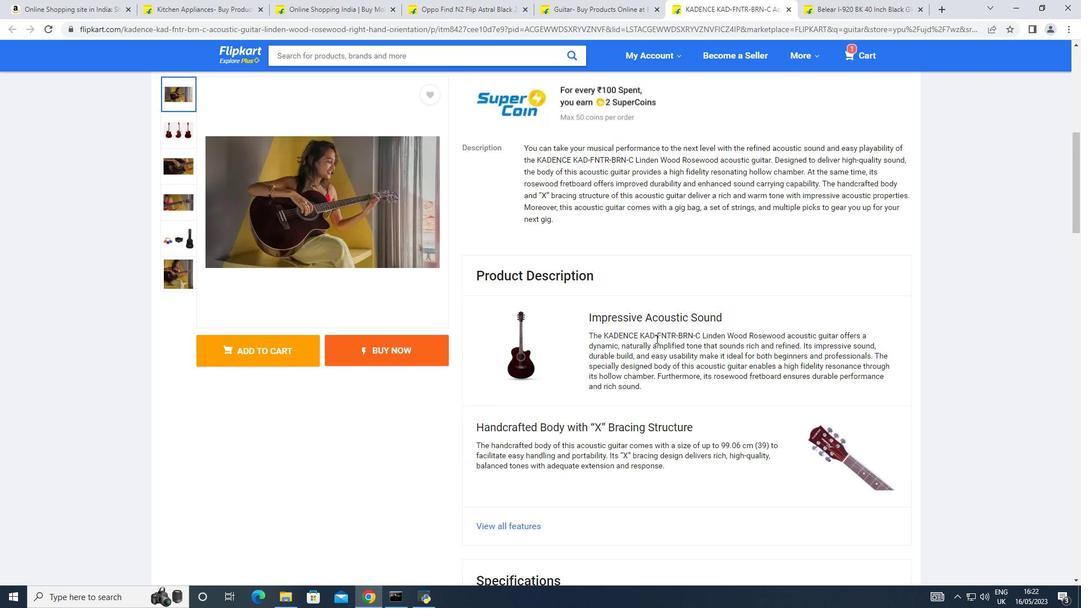 
Action: Mouse scrolled (656, 338) with delta (0, 0)
Screenshot: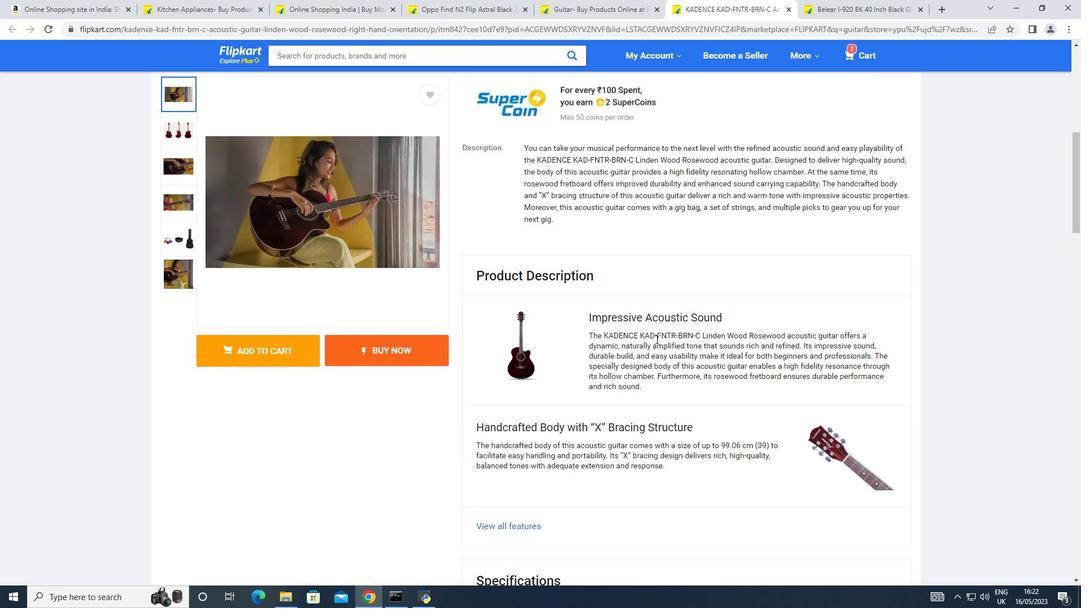 
Action: Mouse scrolled (656, 338) with delta (0, 0)
Screenshot: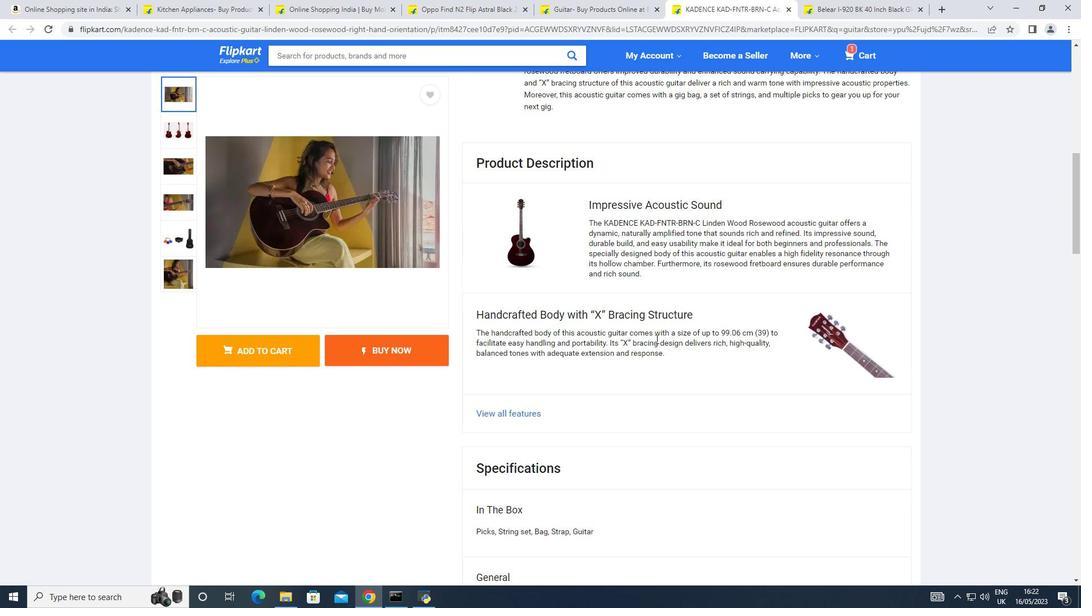 
Action: Mouse scrolled (656, 338) with delta (0, 0)
Screenshot: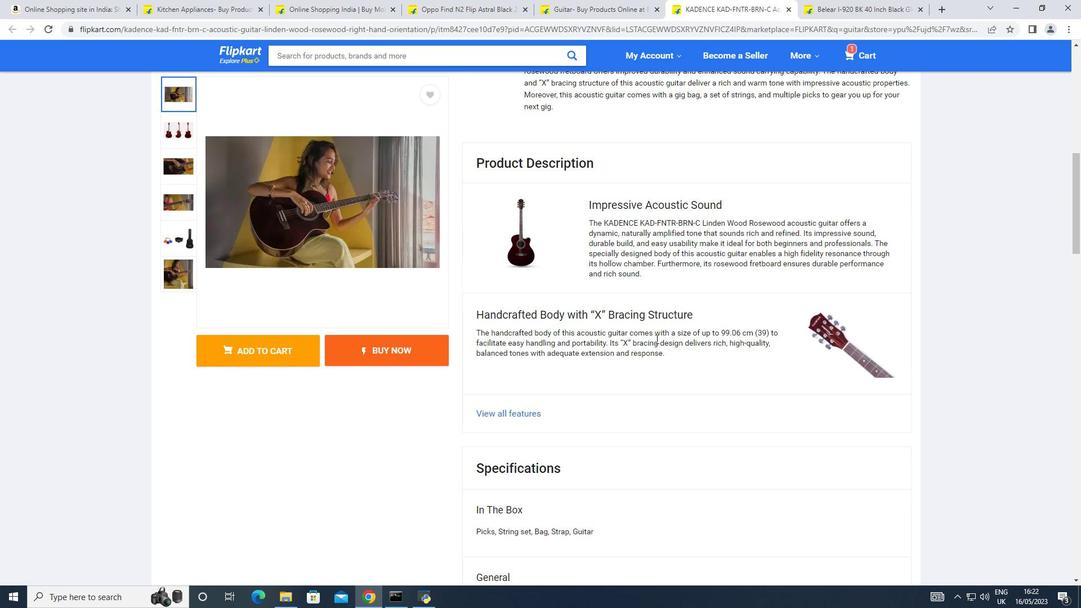 
Action: Mouse scrolled (656, 338) with delta (0, 0)
Screenshot: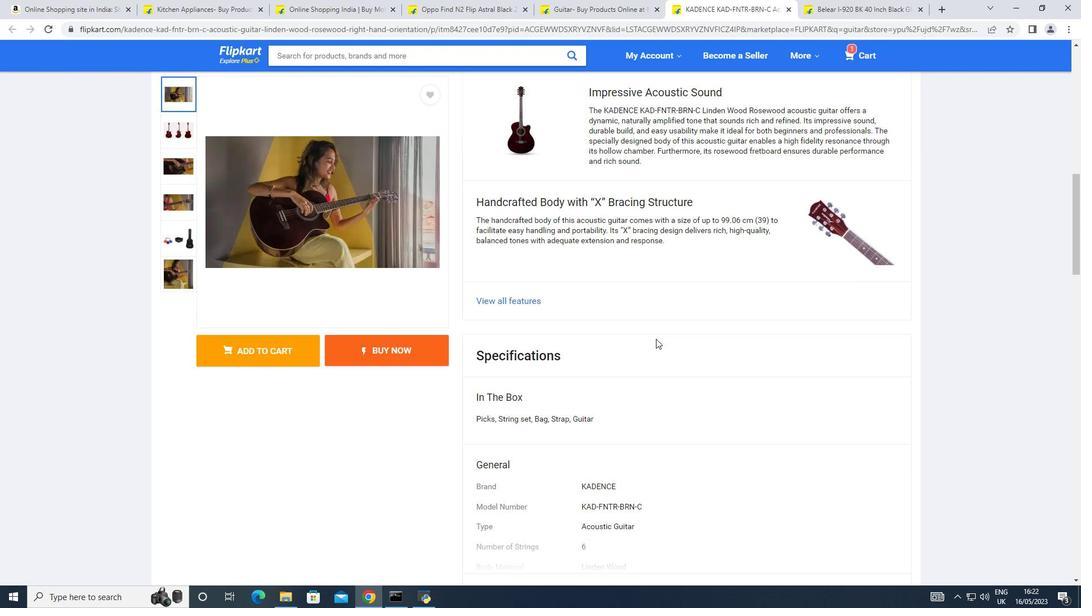 
Action: Mouse scrolled (656, 338) with delta (0, 0)
Screenshot: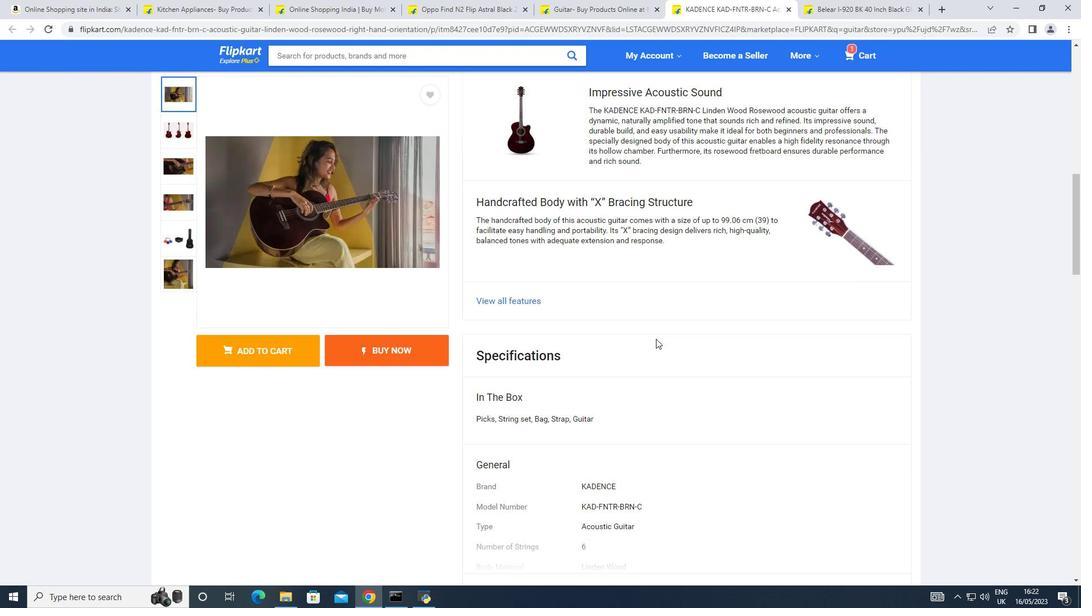 
Action: Mouse moved to (505, 188)
Screenshot: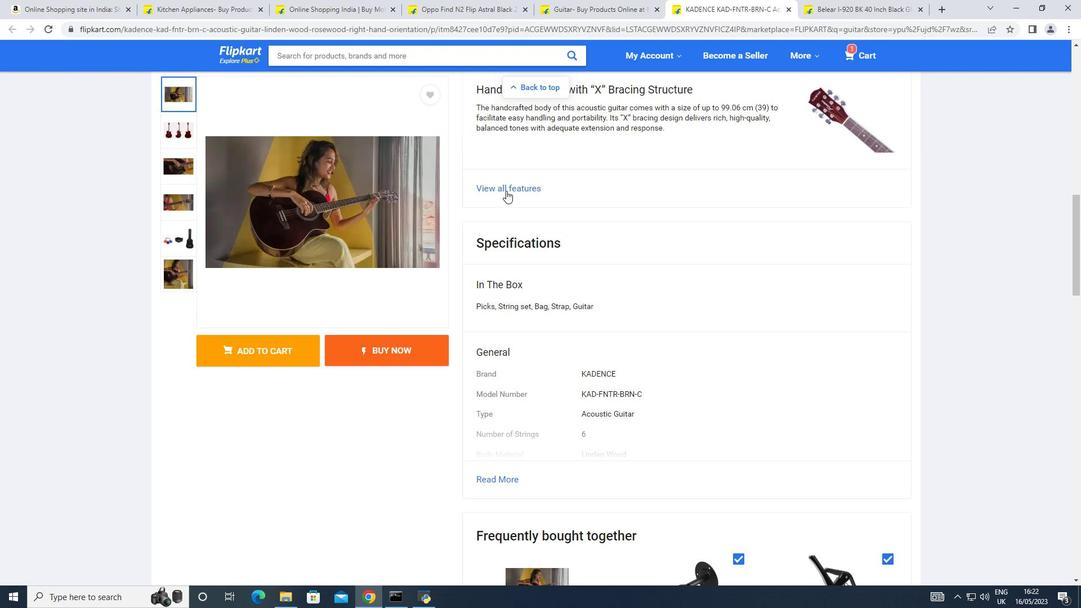 
Action: Mouse pressed left at (505, 188)
Screenshot: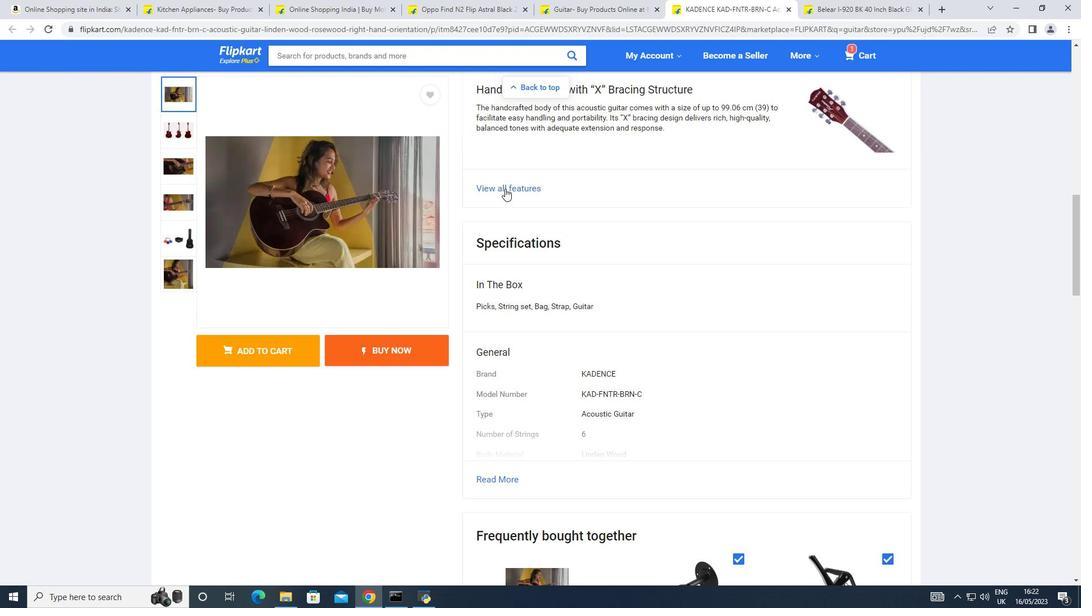 
Action: Mouse moved to (623, 353)
Screenshot: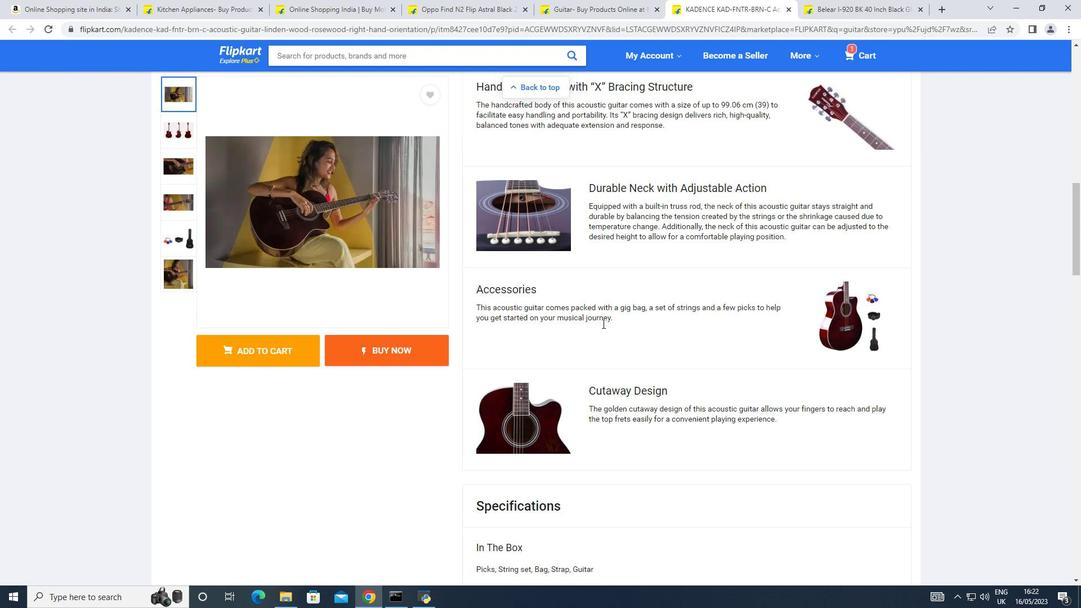 
Action: Mouse scrolled (623, 353) with delta (0, 0)
Screenshot: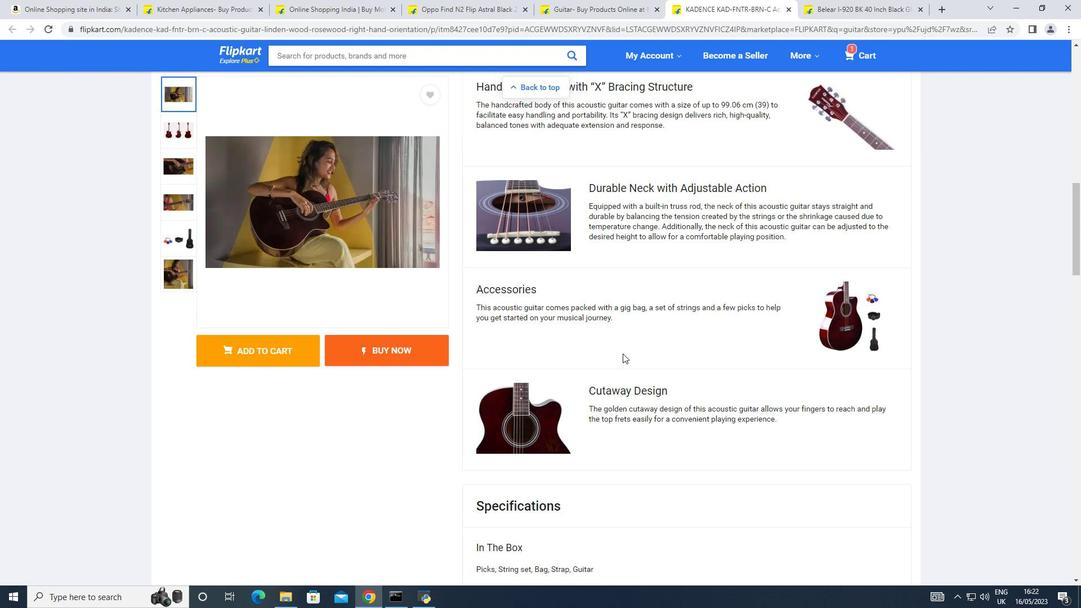 
Action: Mouse scrolled (623, 353) with delta (0, 0)
Screenshot: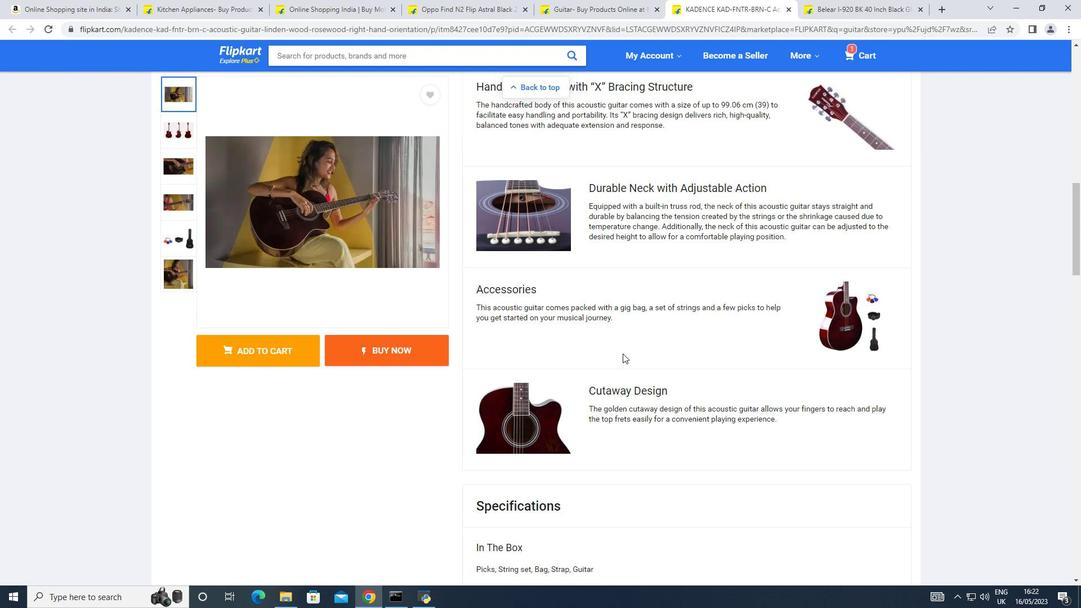 
Action: Mouse scrolled (623, 353) with delta (0, 0)
Screenshot: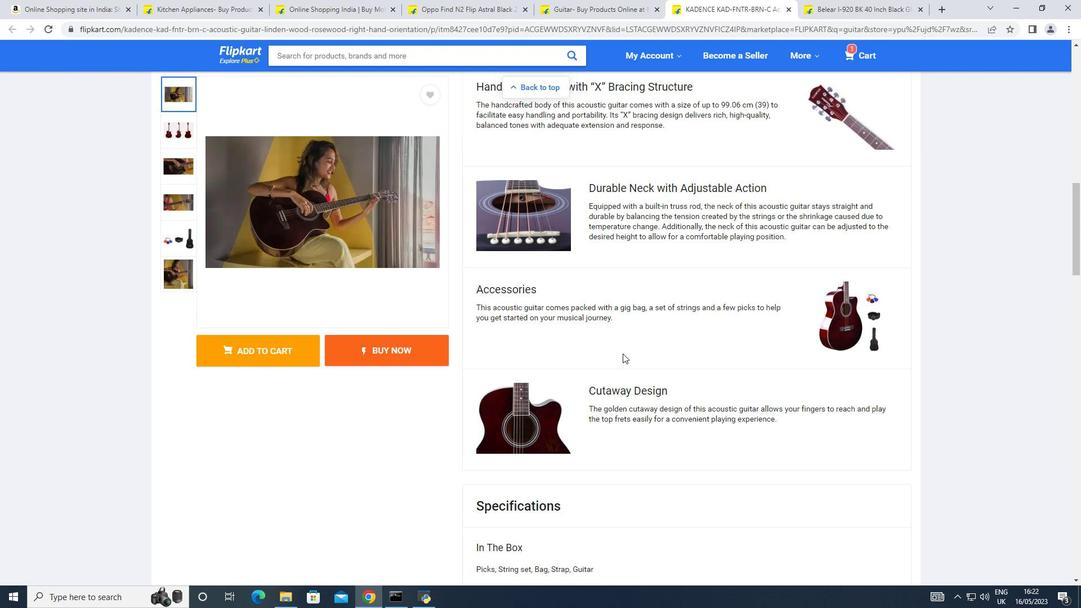 
Action: Mouse scrolled (623, 353) with delta (0, 0)
Screenshot: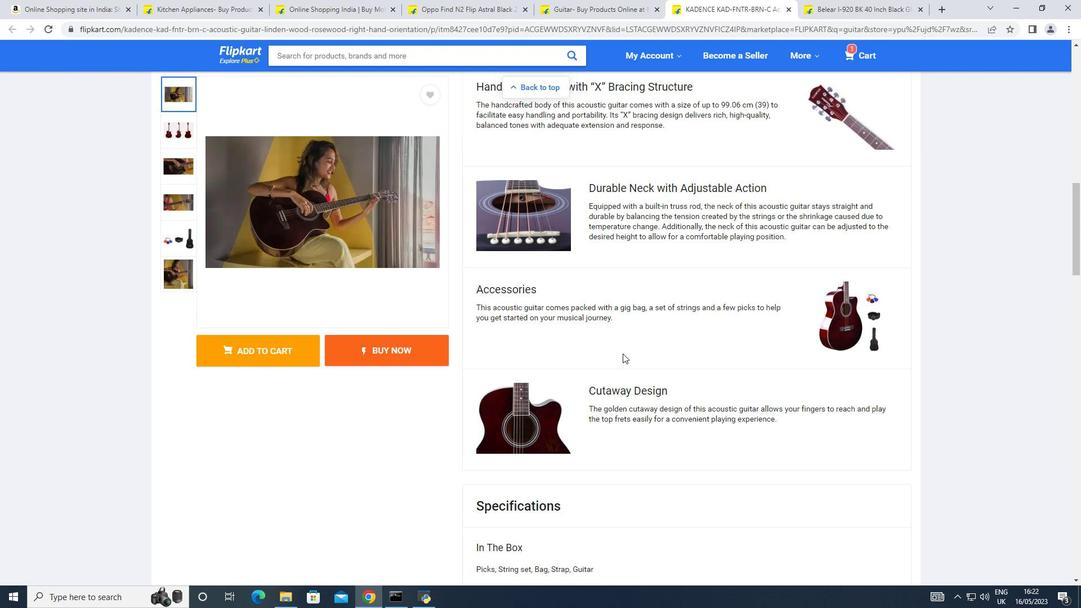 
Action: Mouse scrolled (623, 353) with delta (0, 0)
Screenshot: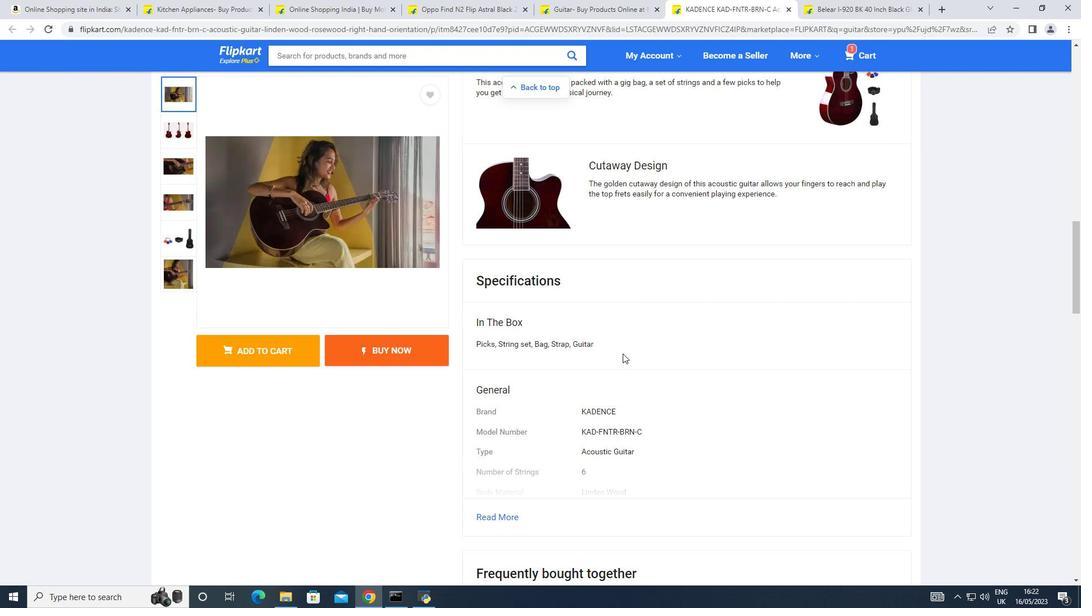 
Action: Mouse scrolled (623, 353) with delta (0, 0)
Screenshot: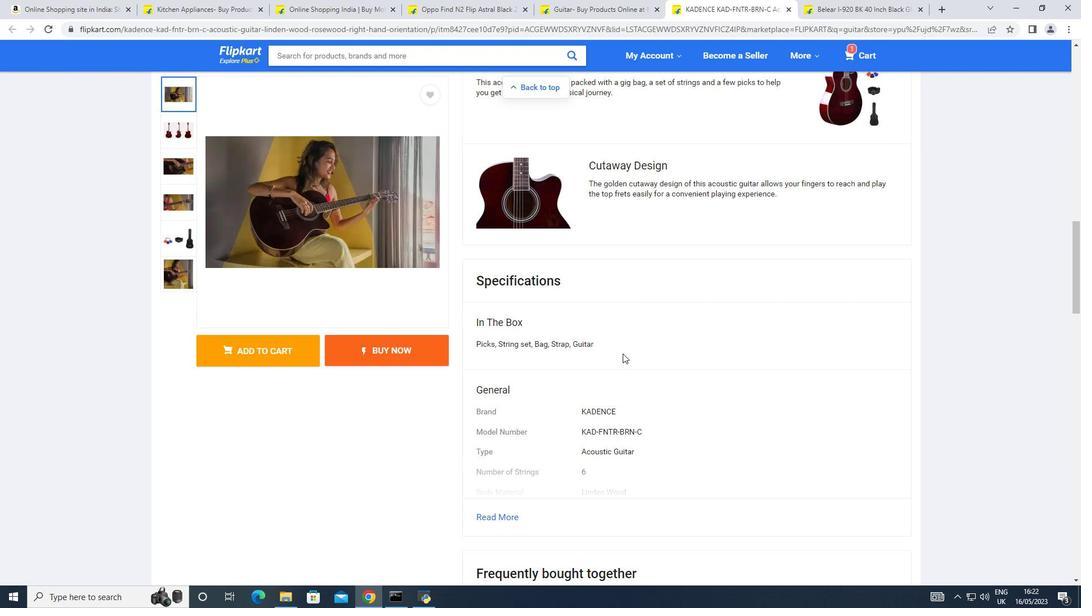 
Action: Mouse scrolled (623, 353) with delta (0, 0)
Screenshot: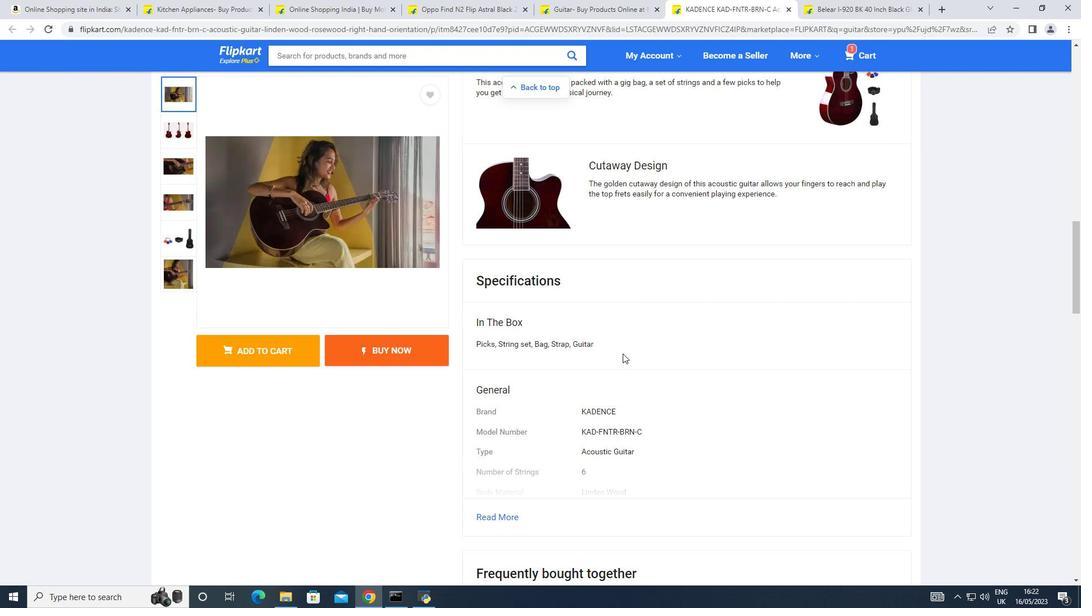 
Action: Mouse moved to (488, 349)
Screenshot: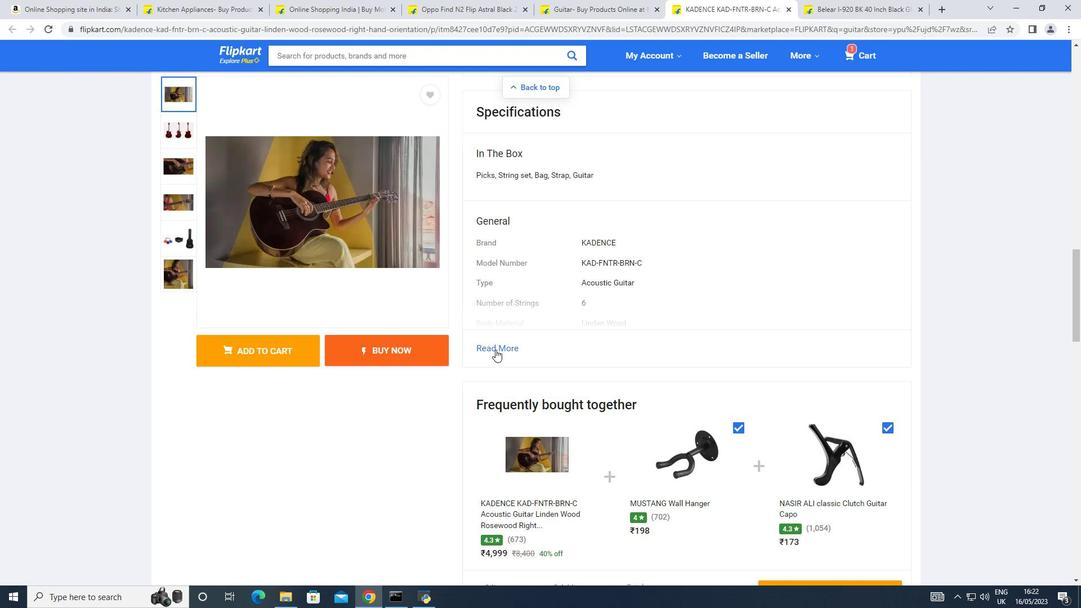 
Action: Mouse pressed left at (488, 349)
Screenshot: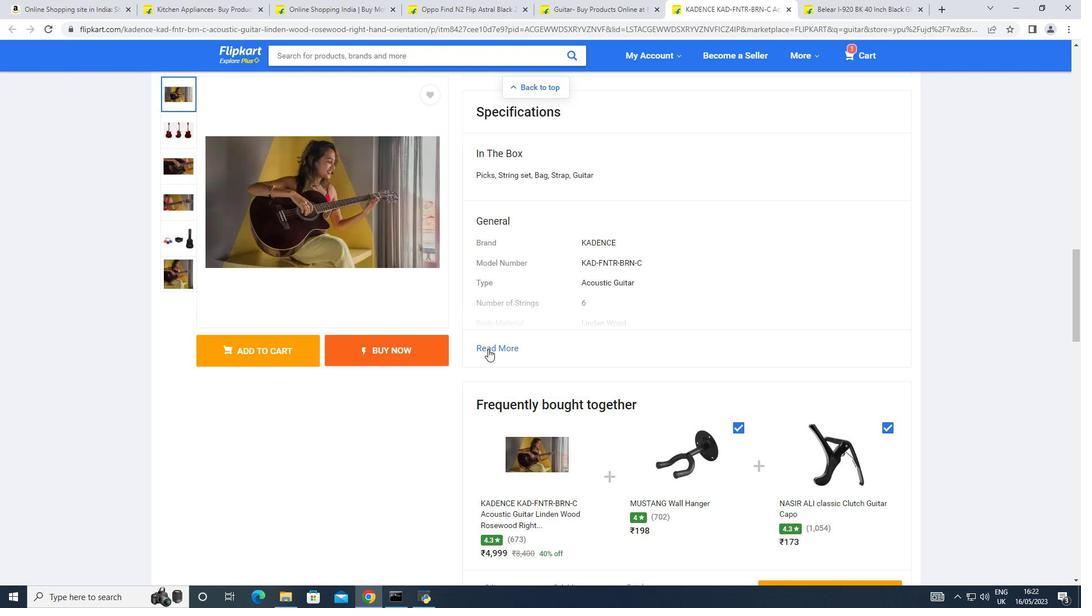 
Action: Mouse moved to (665, 410)
Screenshot: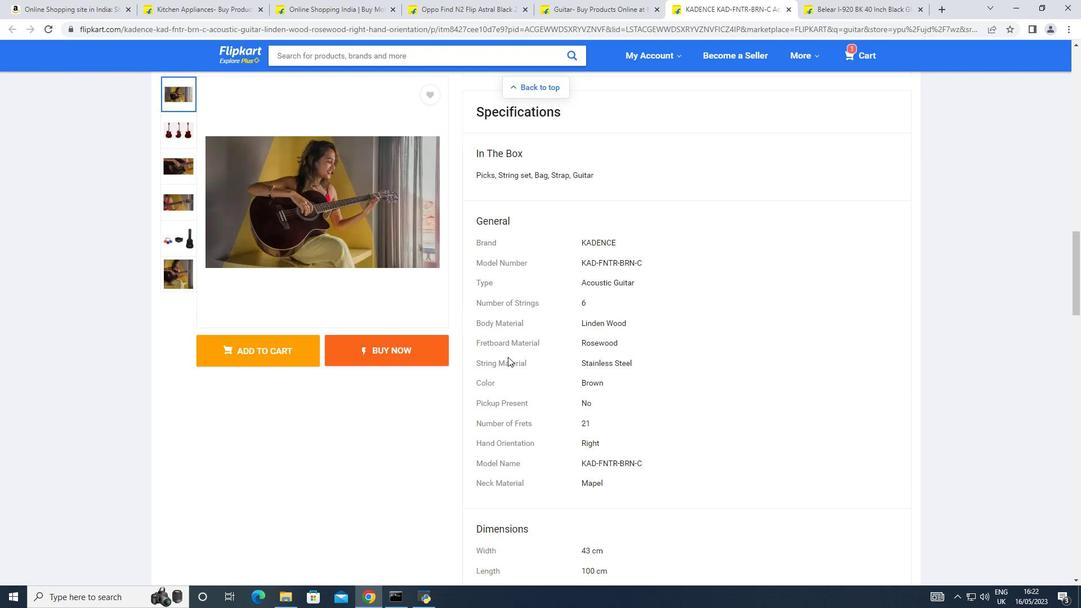 
Action: Mouse scrolled (665, 409) with delta (0, 0)
Screenshot: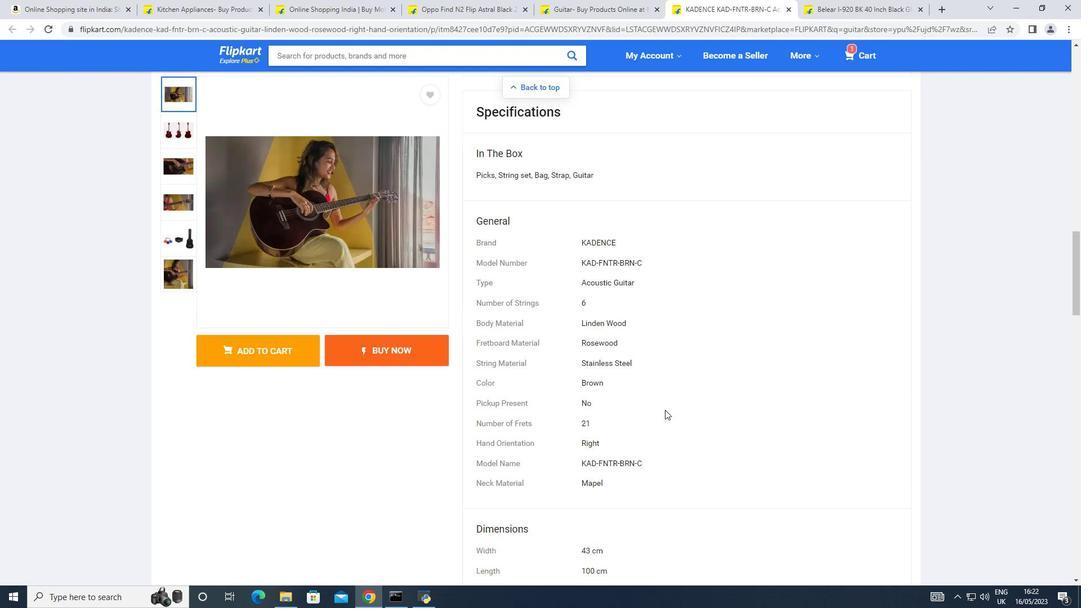 
Action: Mouse scrolled (665, 409) with delta (0, 0)
Screenshot: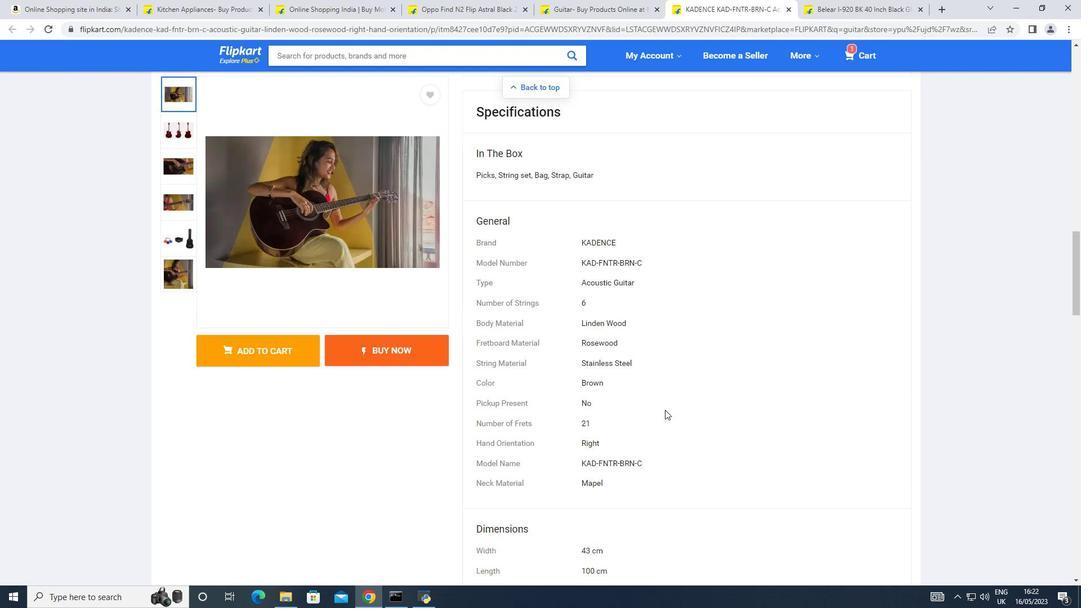 
Action: Mouse scrolled (665, 409) with delta (0, 0)
Screenshot: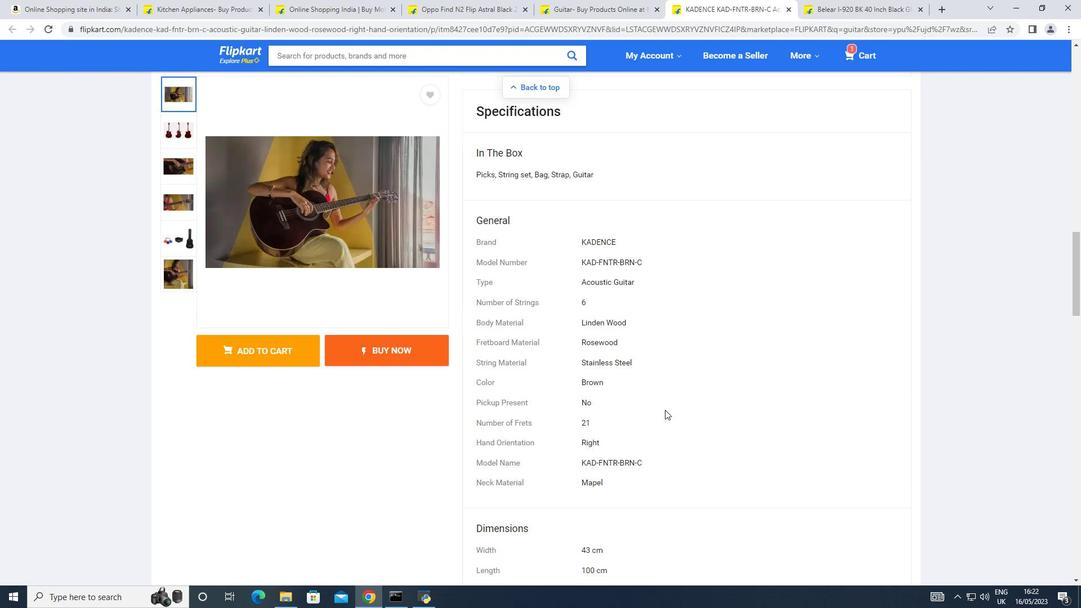 
Action: Mouse scrolled (665, 409) with delta (0, 0)
Screenshot: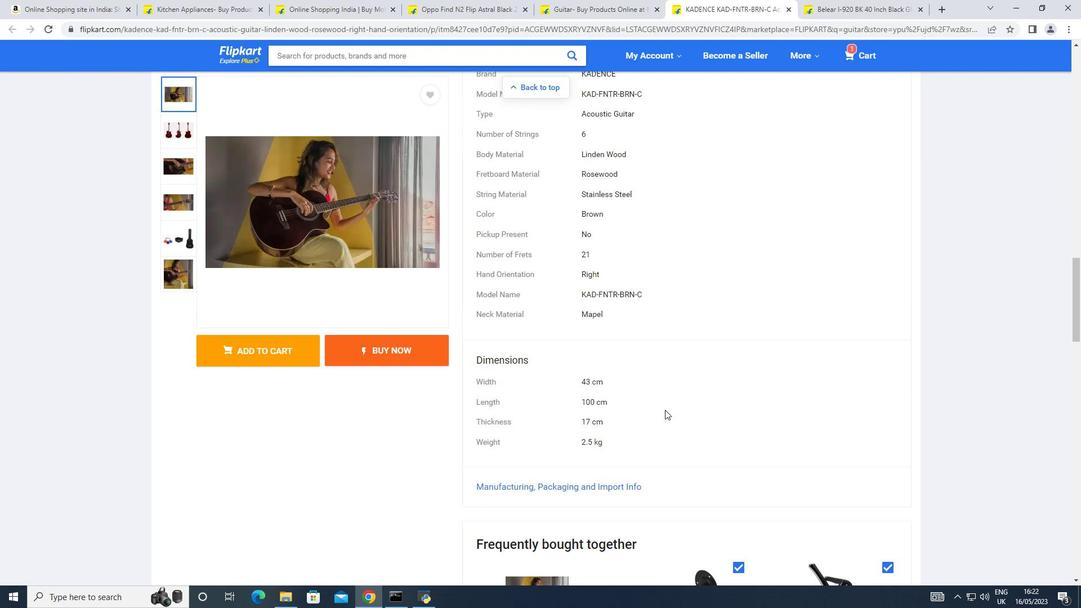 
Action: Mouse moved to (610, 427)
Screenshot: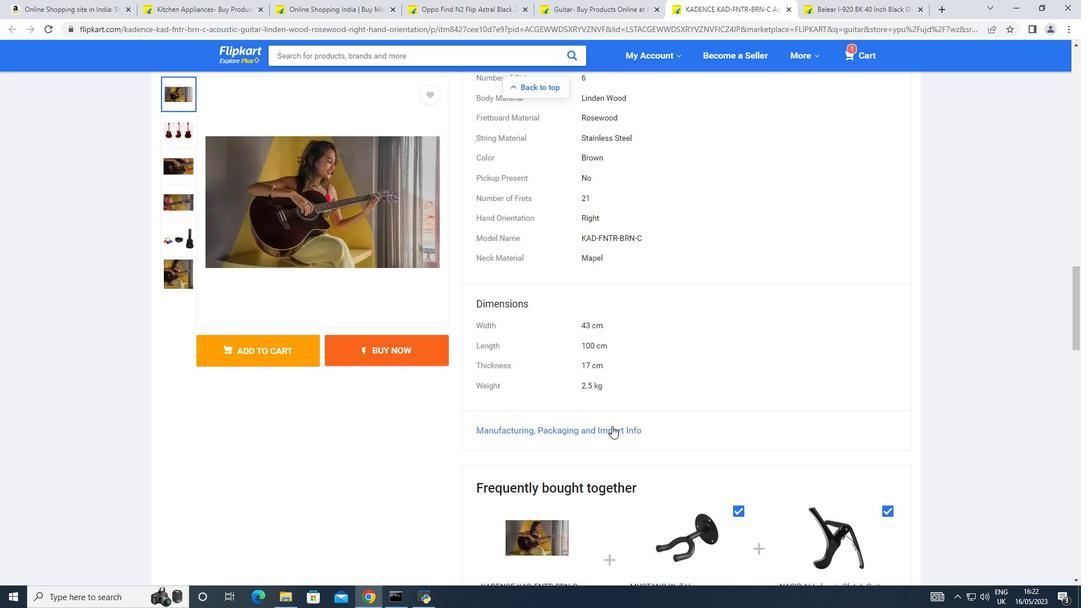 
Action: Mouse pressed left at (610, 427)
Screenshot: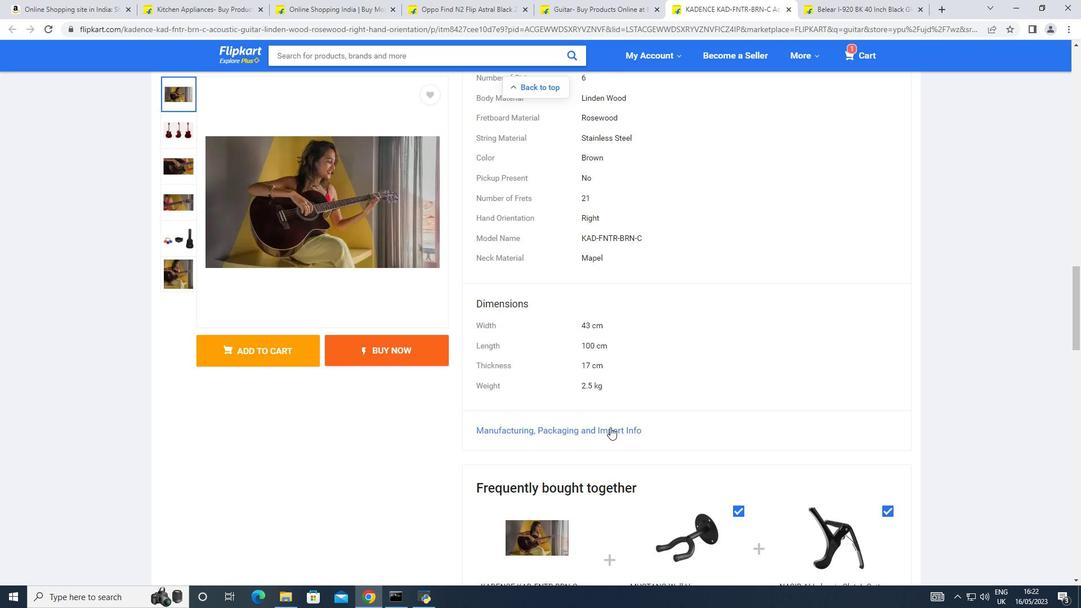 
Action: Mouse moved to (390, 309)
Screenshot: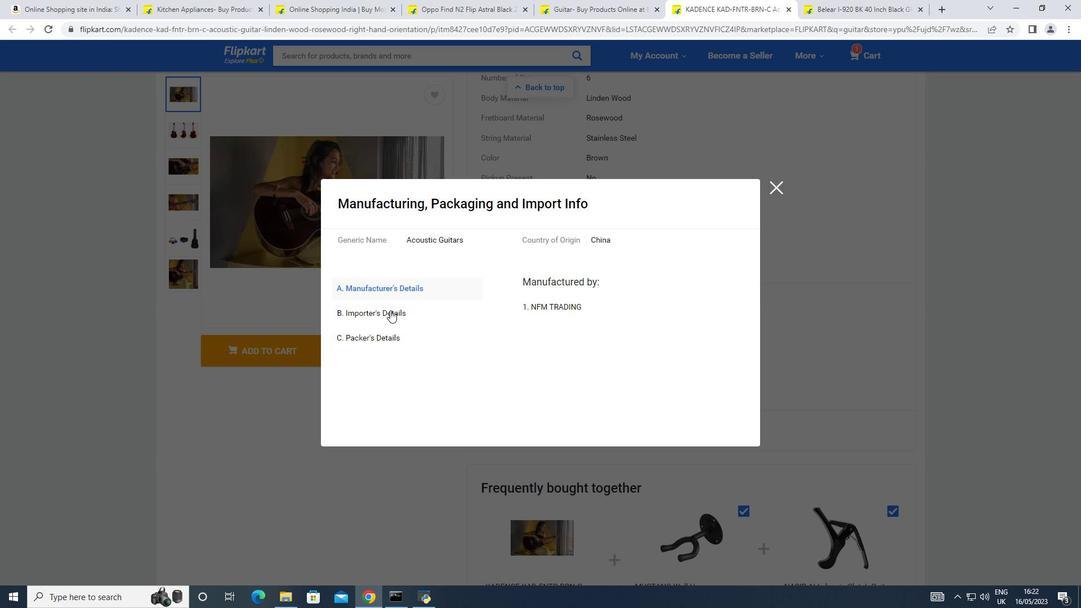 
Action: Mouse pressed left at (390, 309)
Screenshot: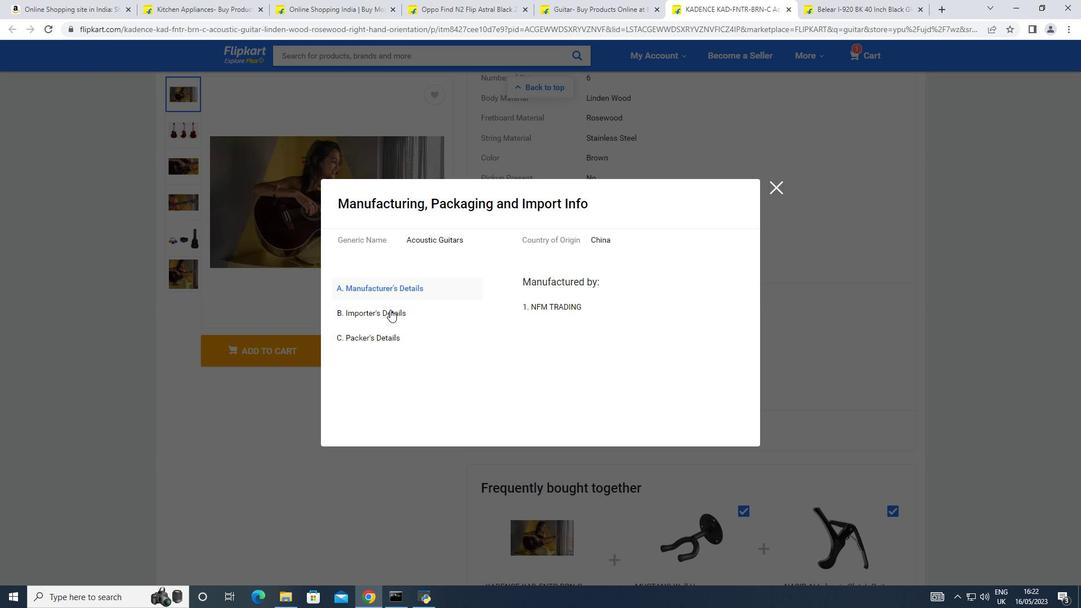 
Action: Mouse moved to (392, 338)
Screenshot: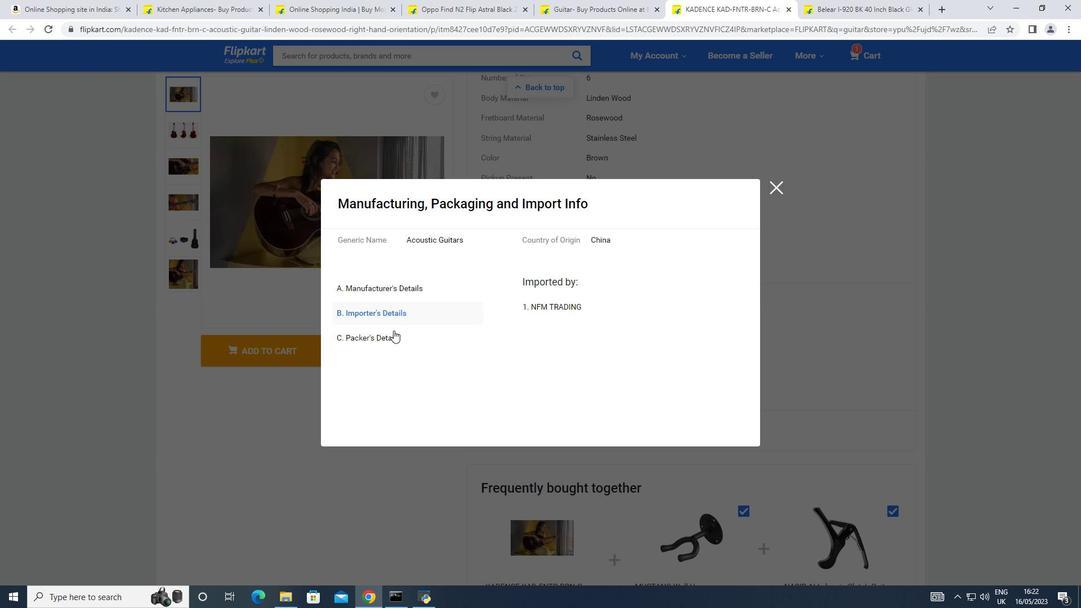 
Action: Mouse pressed left at (392, 338)
Screenshot: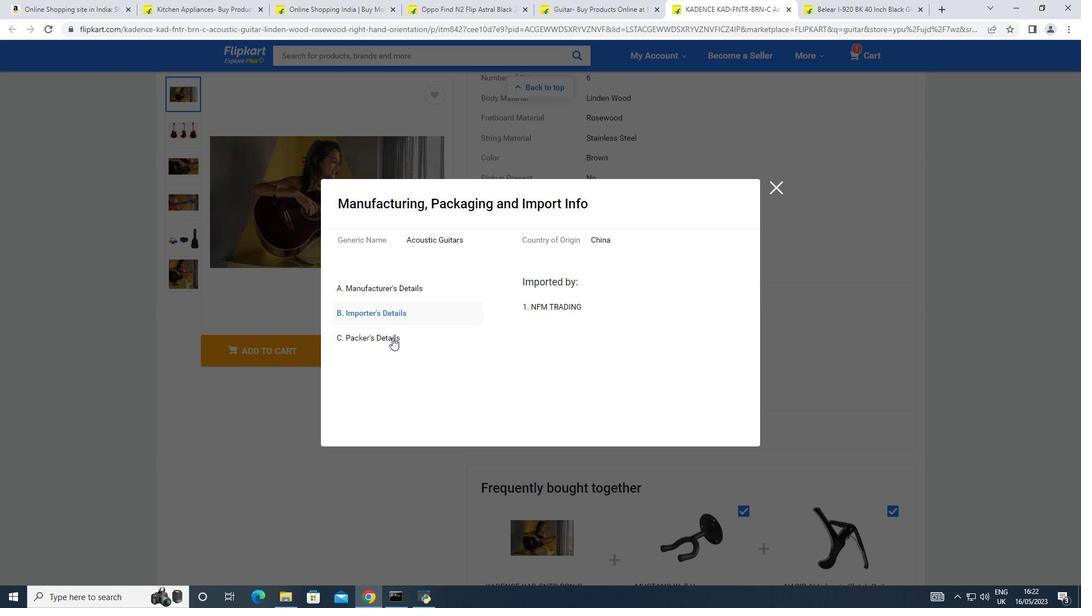 
Action: Mouse moved to (779, 185)
Screenshot: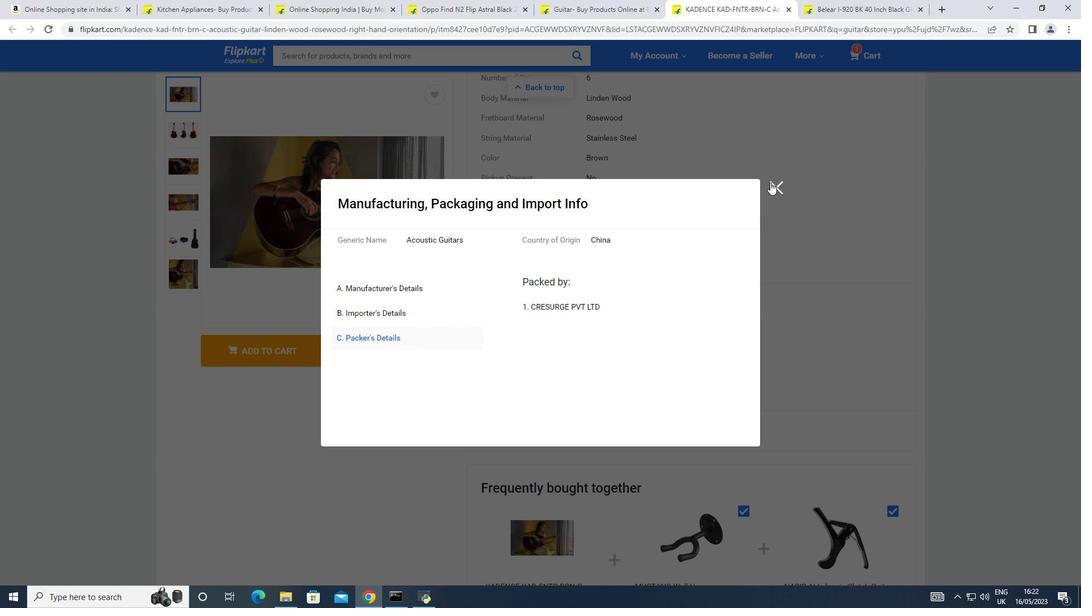
Action: Mouse pressed left at (779, 185)
Screenshot: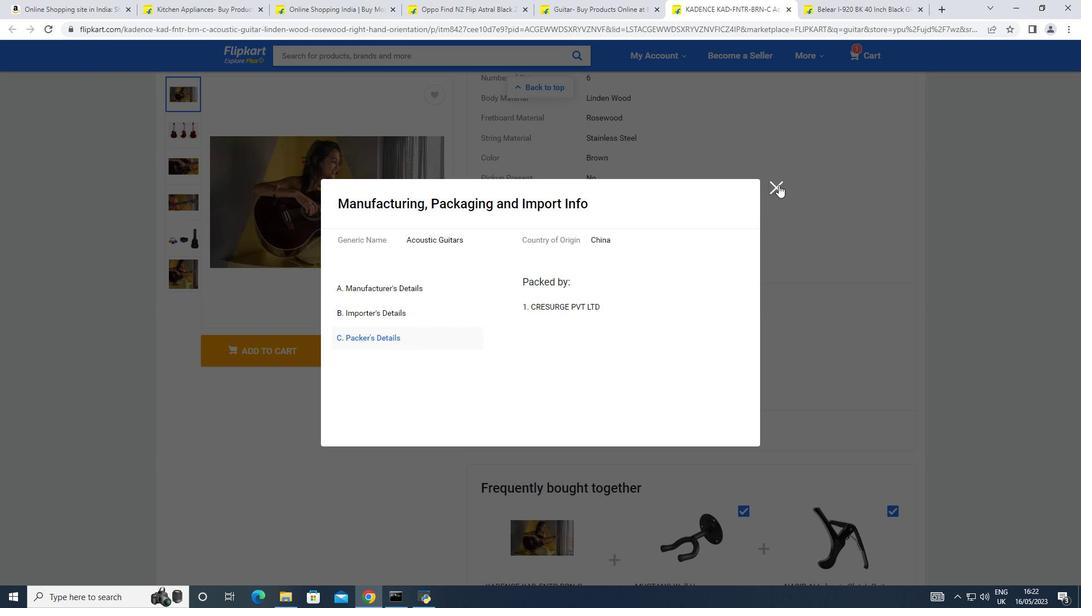 
Action: Mouse moved to (682, 396)
Screenshot: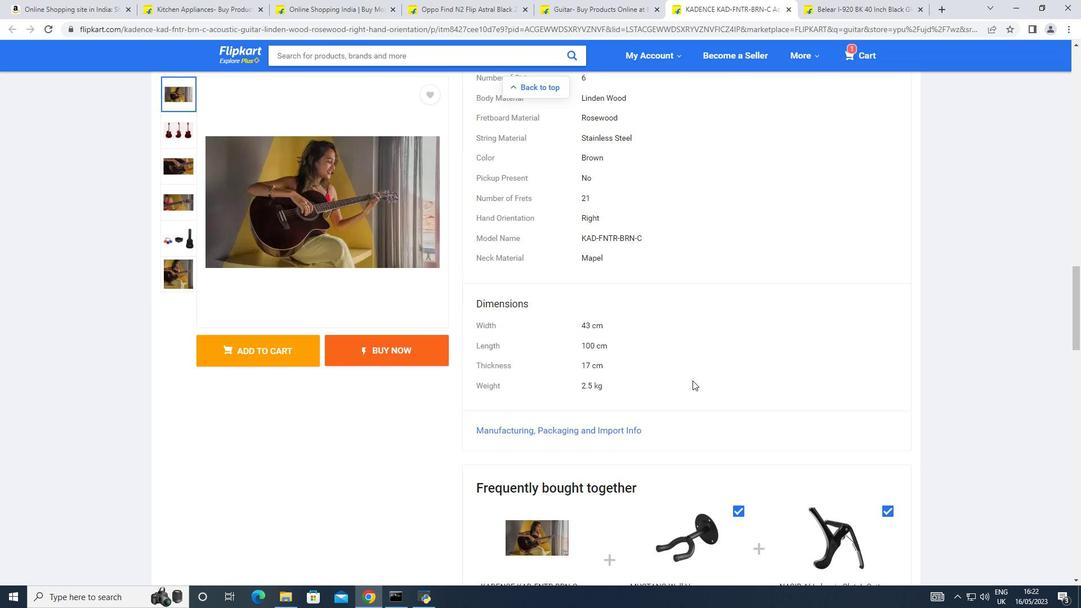 
Action: Mouse scrolled (682, 396) with delta (0, 0)
Screenshot: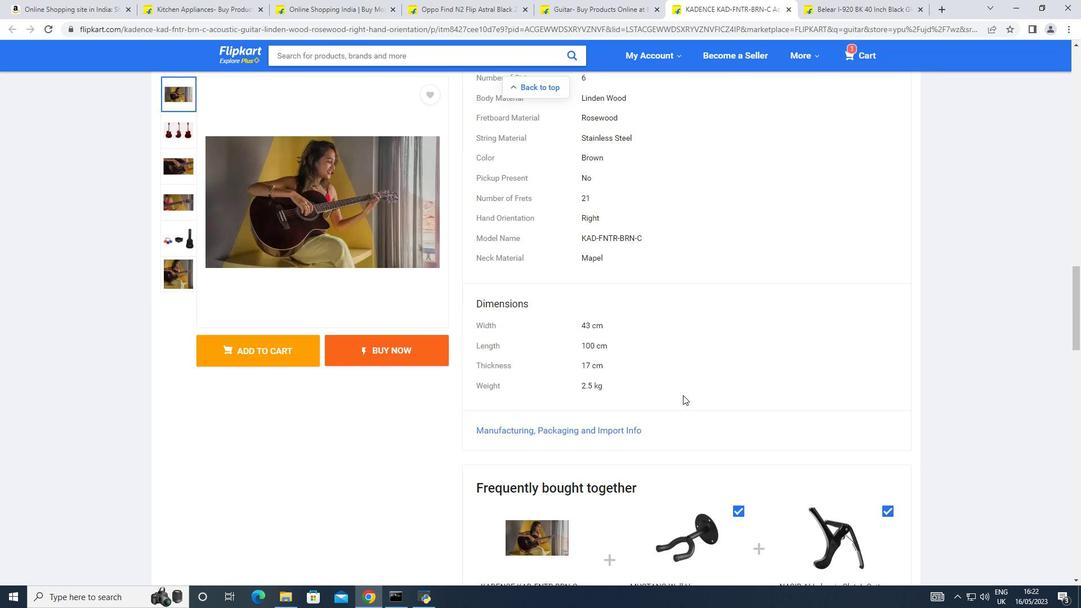
Action: Mouse scrolled (682, 396) with delta (0, 0)
Screenshot: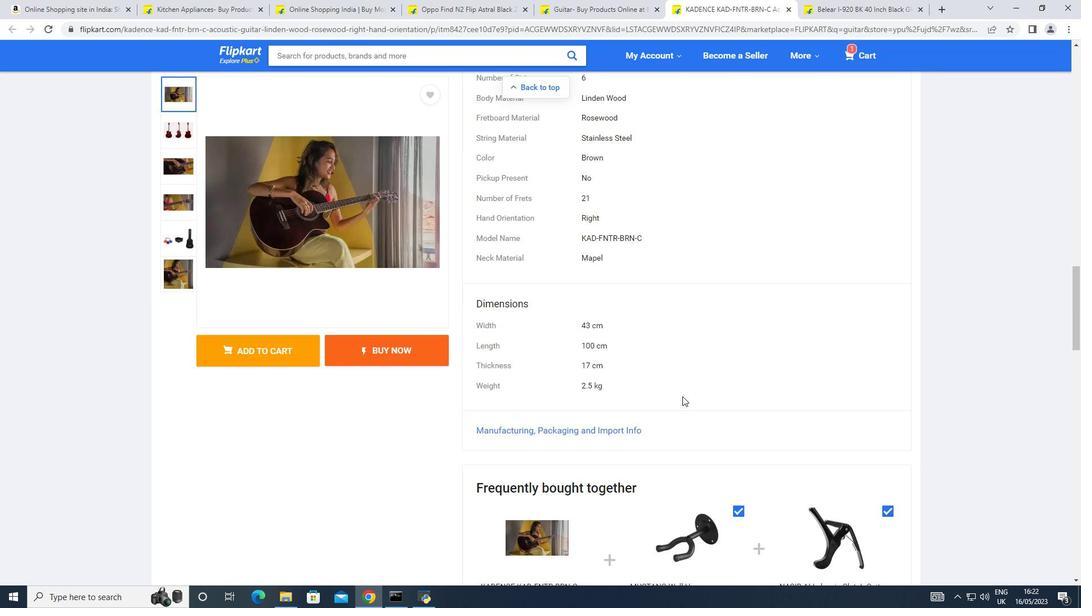 
Action: Mouse scrolled (682, 396) with delta (0, 0)
Screenshot: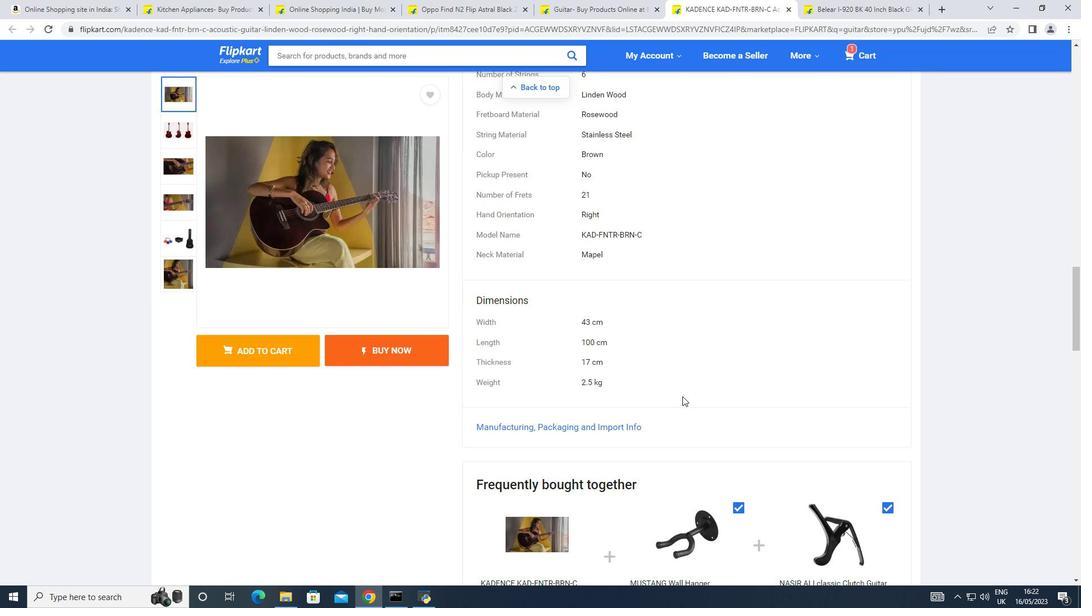 
Action: Mouse scrolled (682, 396) with delta (0, 0)
Screenshot: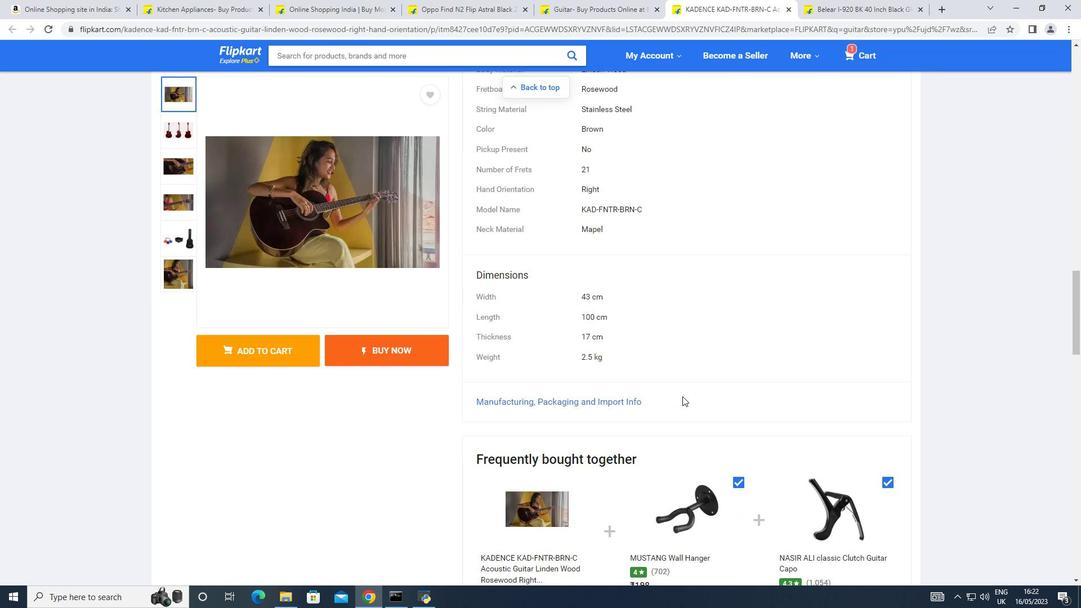 
Action: Mouse scrolled (682, 396) with delta (0, 0)
Screenshot: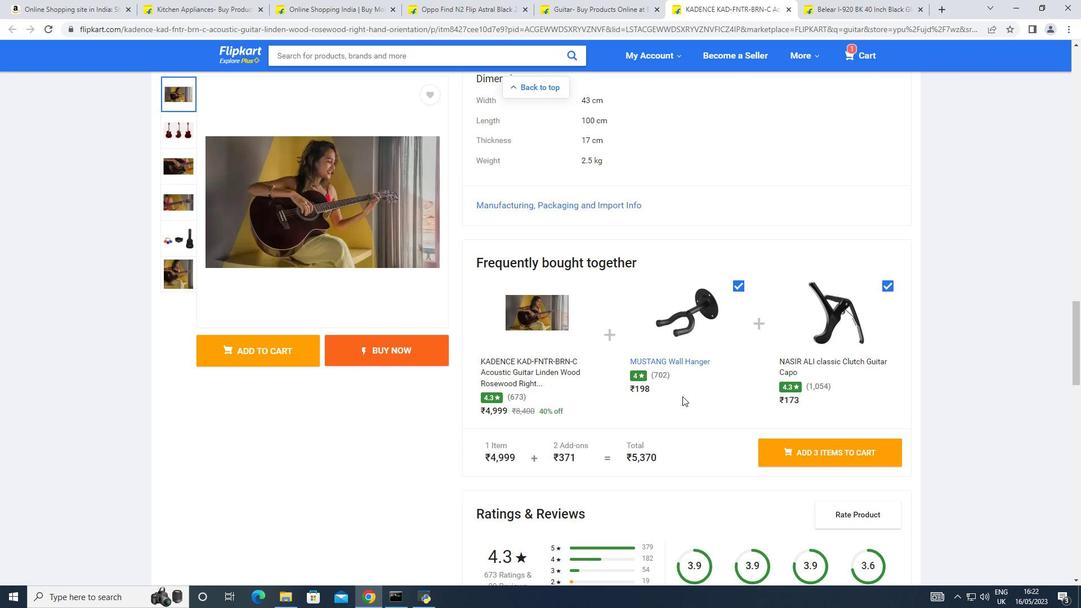 
Action: Mouse scrolled (682, 396) with delta (0, 0)
Screenshot: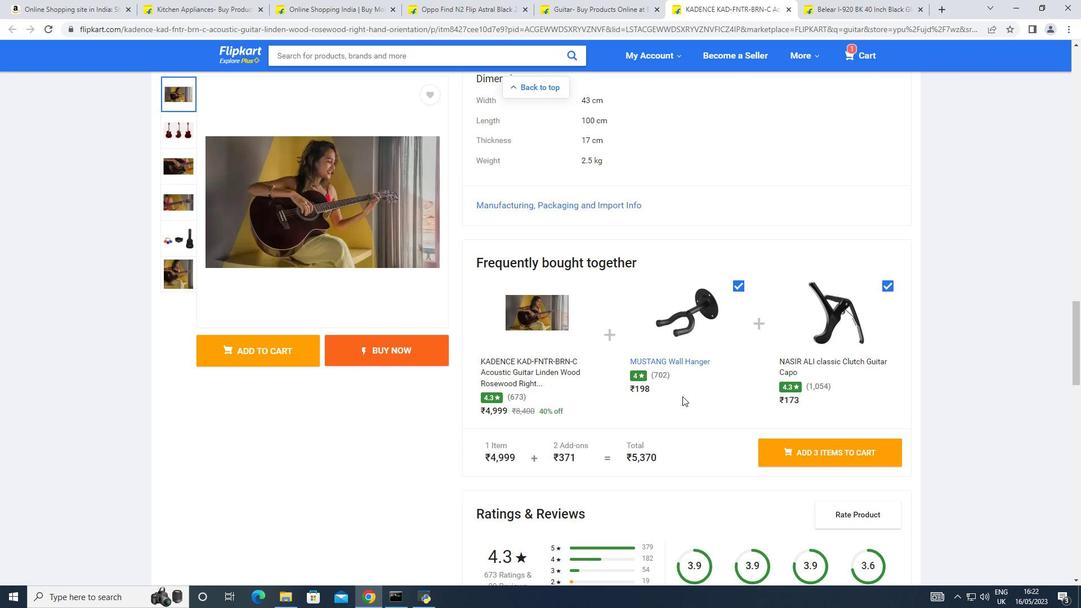 
Action: Mouse scrolled (682, 396) with delta (0, 0)
Screenshot: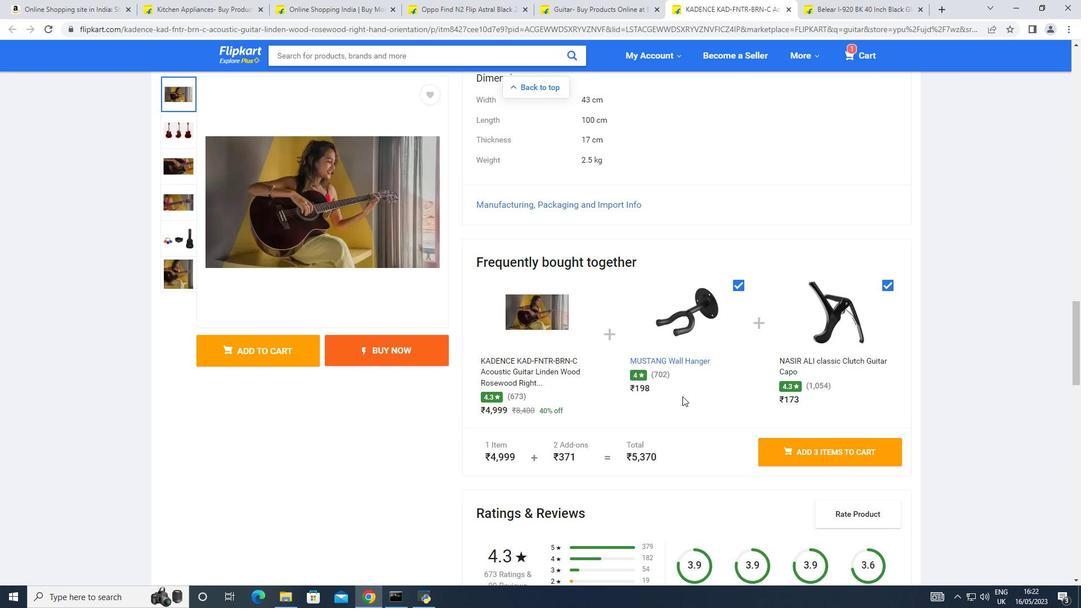 
Action: Mouse scrolled (682, 396) with delta (0, 0)
Screenshot: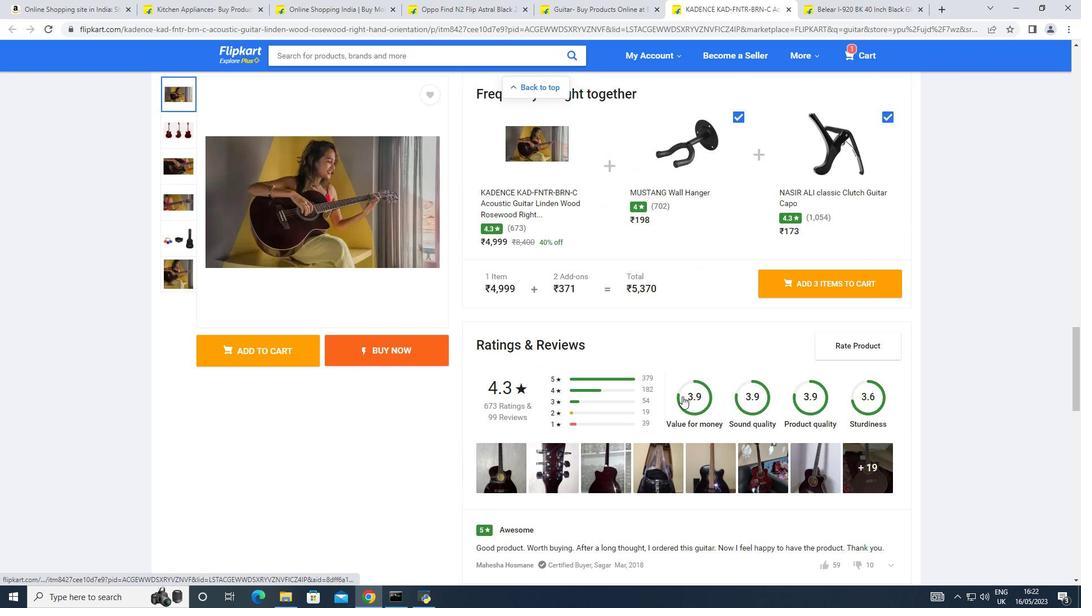 
Action: Mouse scrolled (682, 396) with delta (0, 0)
Screenshot: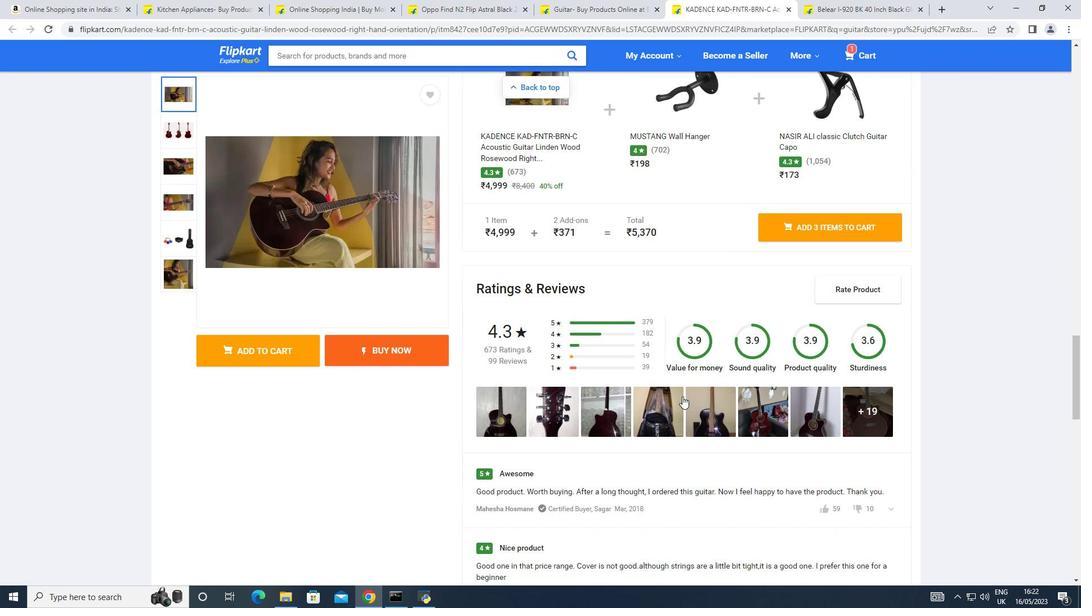 
Action: Mouse scrolled (682, 396) with delta (0, 0)
Screenshot: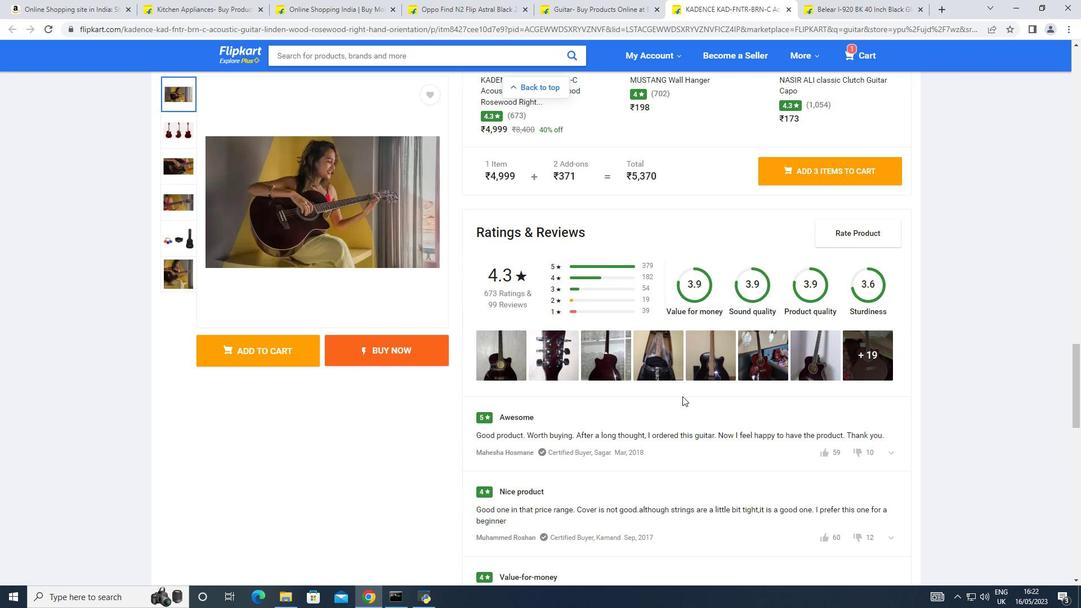 
Action: Mouse scrolled (682, 396) with delta (0, 0)
Screenshot: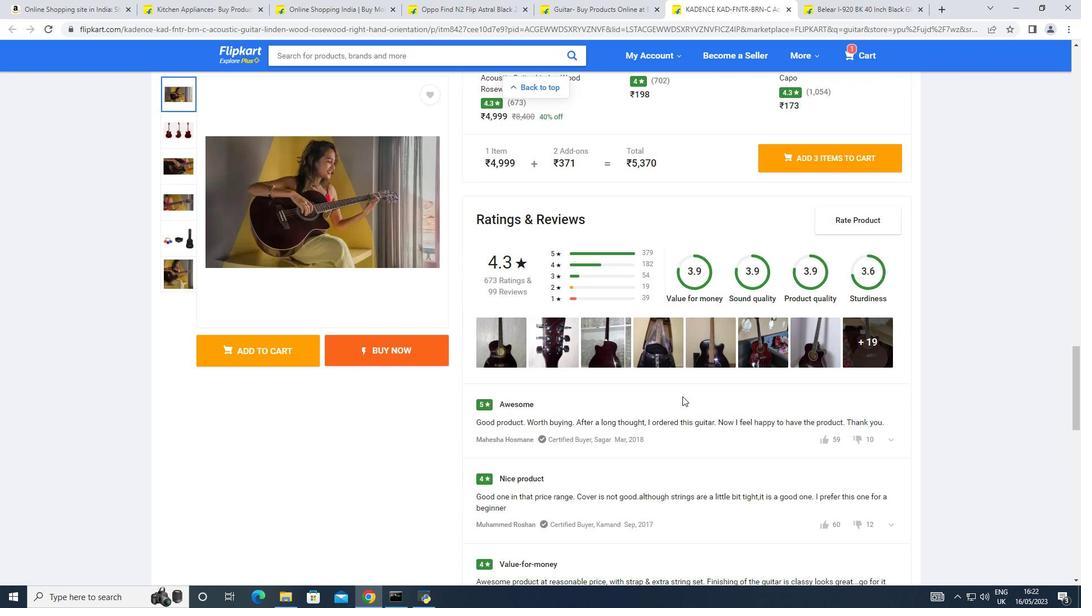 
Action: Mouse scrolled (682, 396) with delta (0, 0)
Screenshot: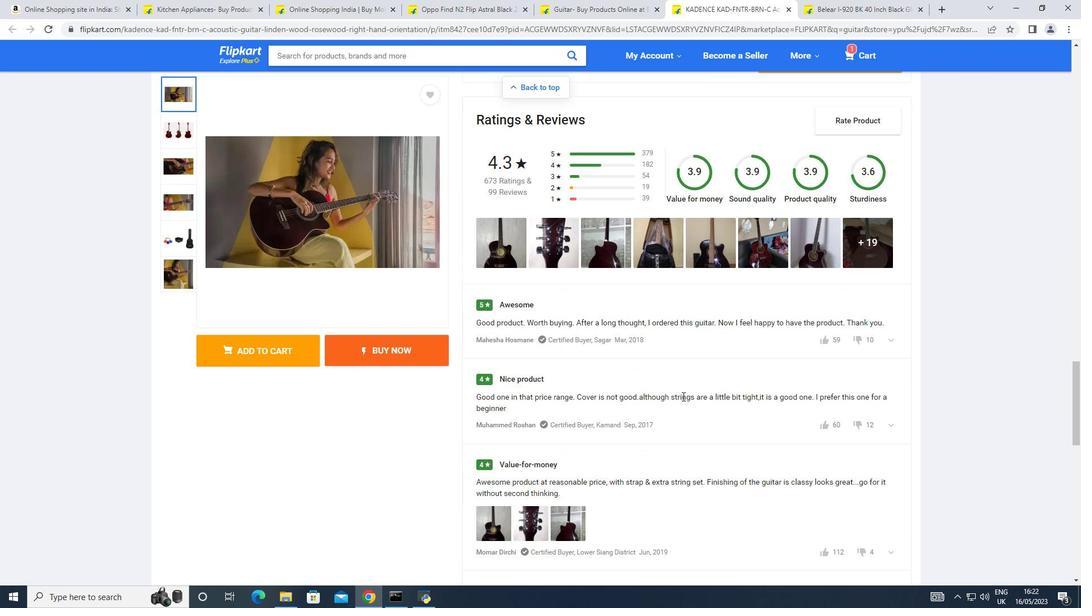 
Action: Mouse moved to (503, 529)
Screenshot: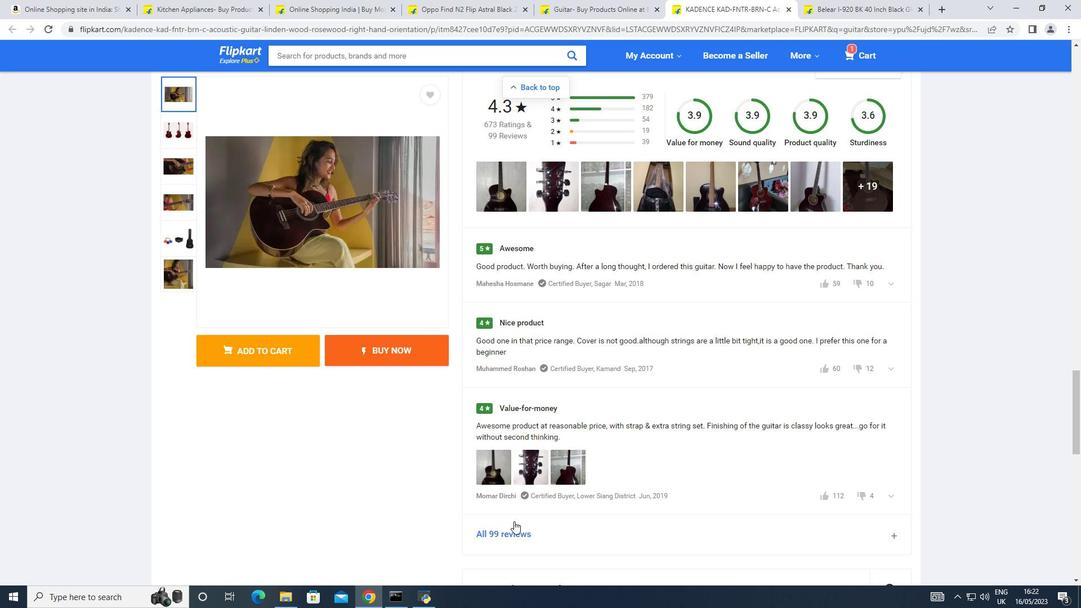 
Action: Mouse pressed left at (503, 529)
Screenshot: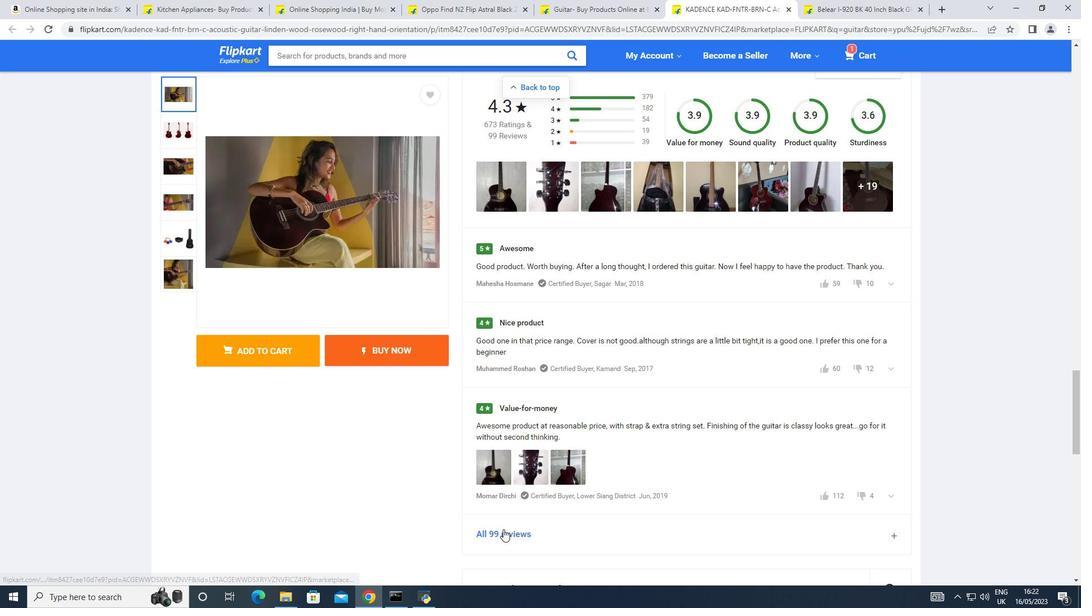 
Action: Mouse moved to (521, 453)
Screenshot: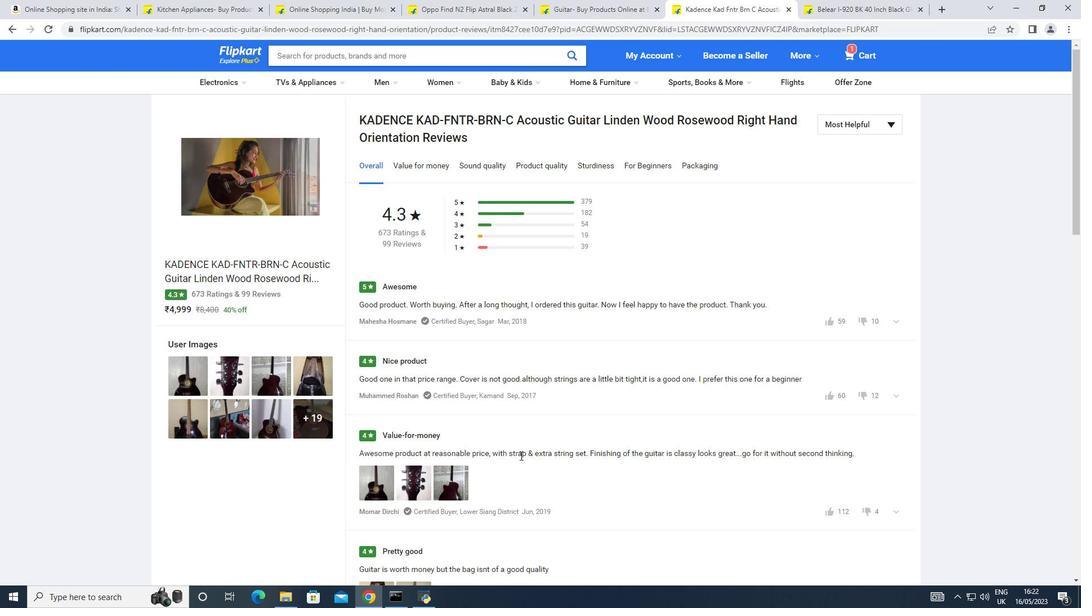 
Action: Mouse scrolled (521, 452) with delta (0, 0)
Screenshot: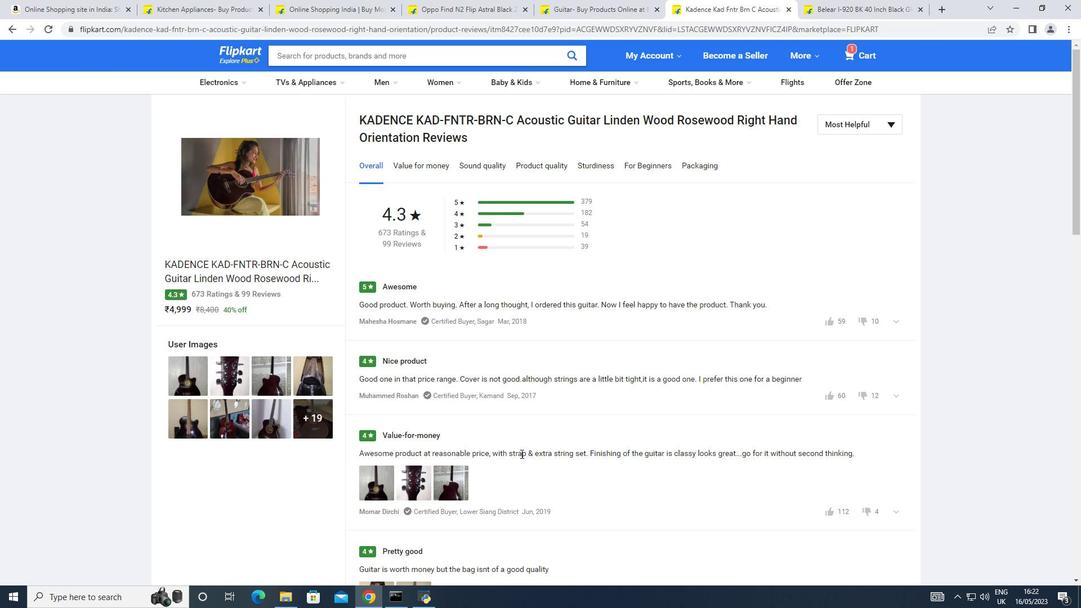 
Action: Mouse scrolled (521, 452) with delta (0, 0)
Screenshot: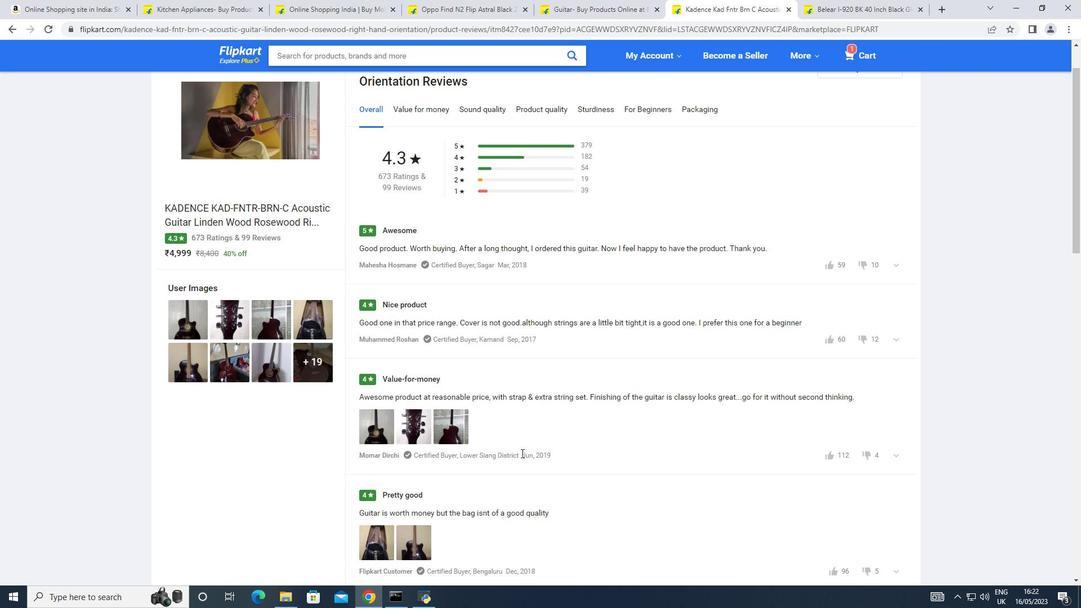 
Action: Mouse scrolled (521, 452) with delta (0, 0)
Screenshot: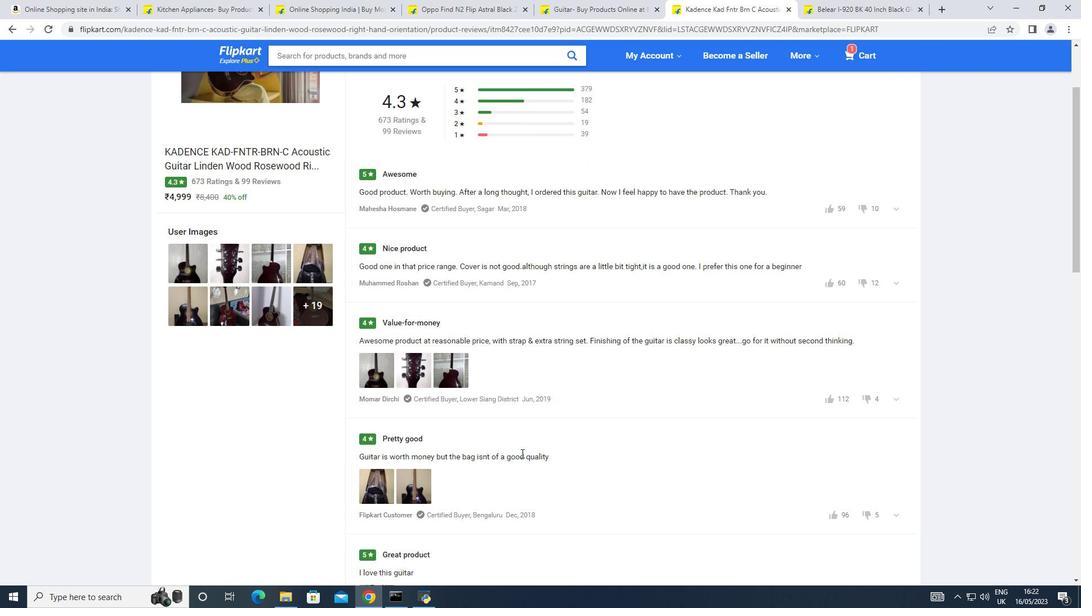 
Action: Mouse scrolled (521, 452) with delta (0, 0)
Screenshot: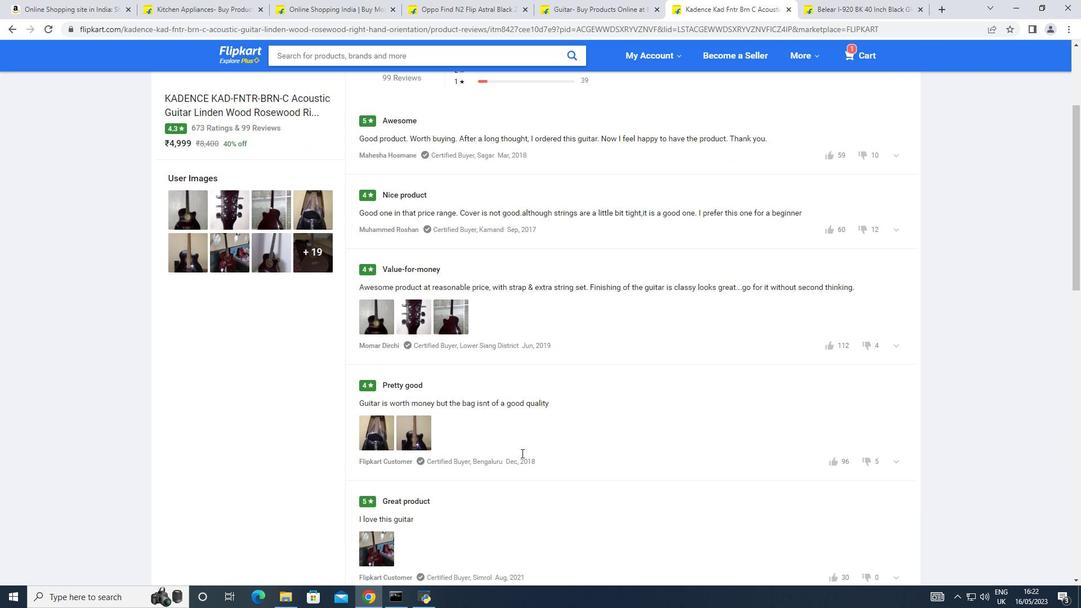 
Action: Mouse moved to (527, 451)
